 Task: Reply to email with the signature David Green with the subject Invoice follow-up from softage.1@softage.net with the message I would like to schedule a meeting to discuss the projects communication plan. with CC to softage.8@softage.net with an attached document User_guide.docx
Action: Mouse moved to (492, 610)
Screenshot: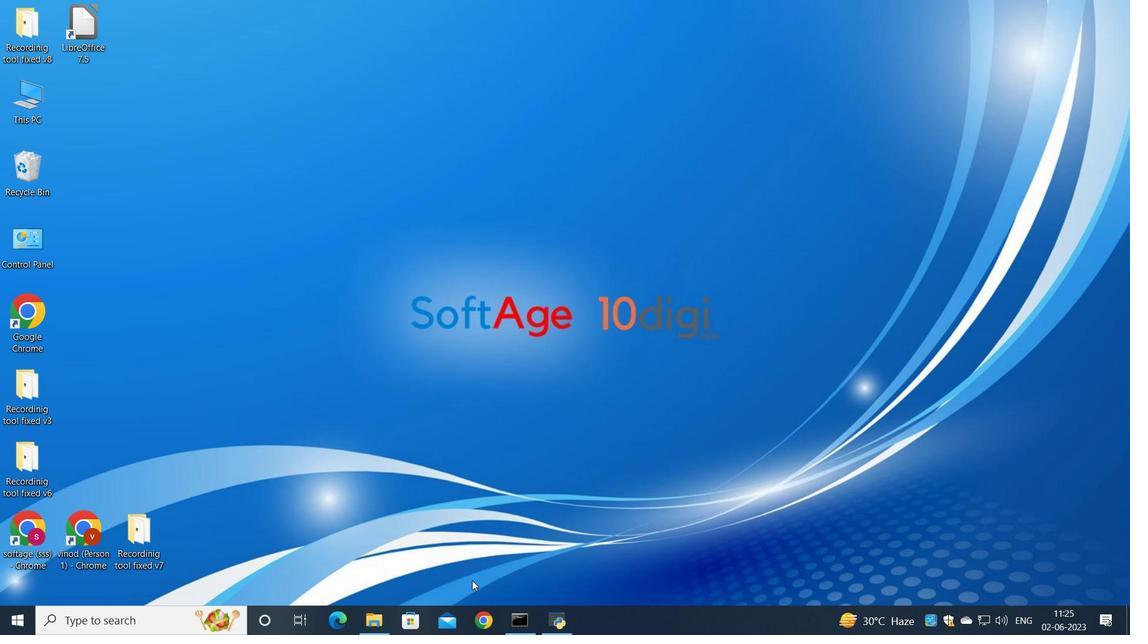
Action: Mouse pressed left at (492, 610)
Screenshot: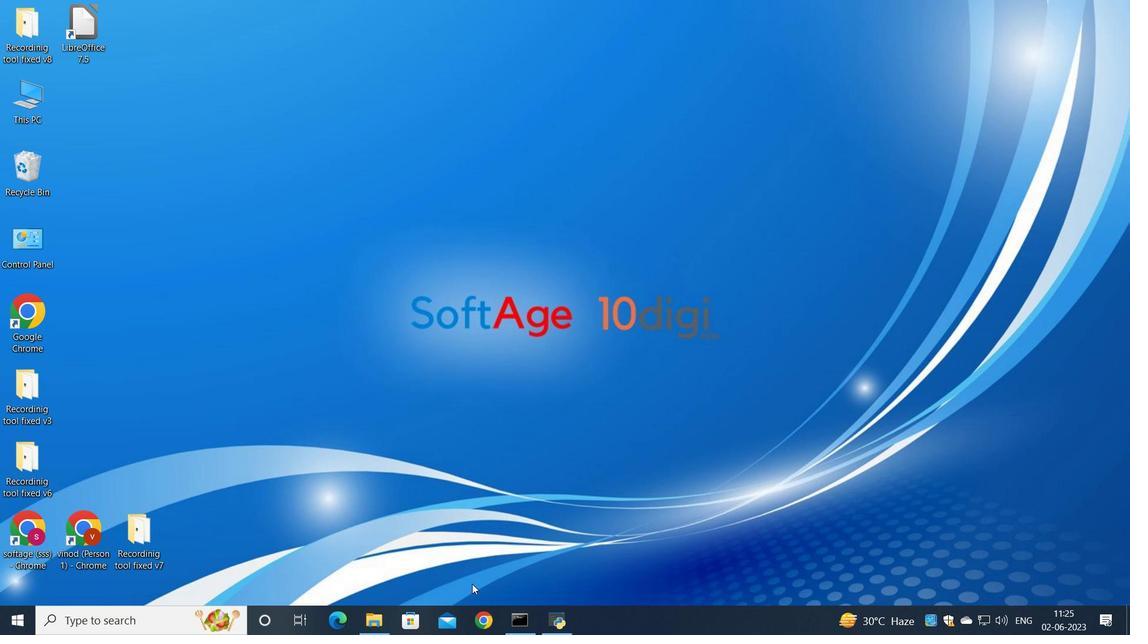
Action: Mouse moved to (501, 405)
Screenshot: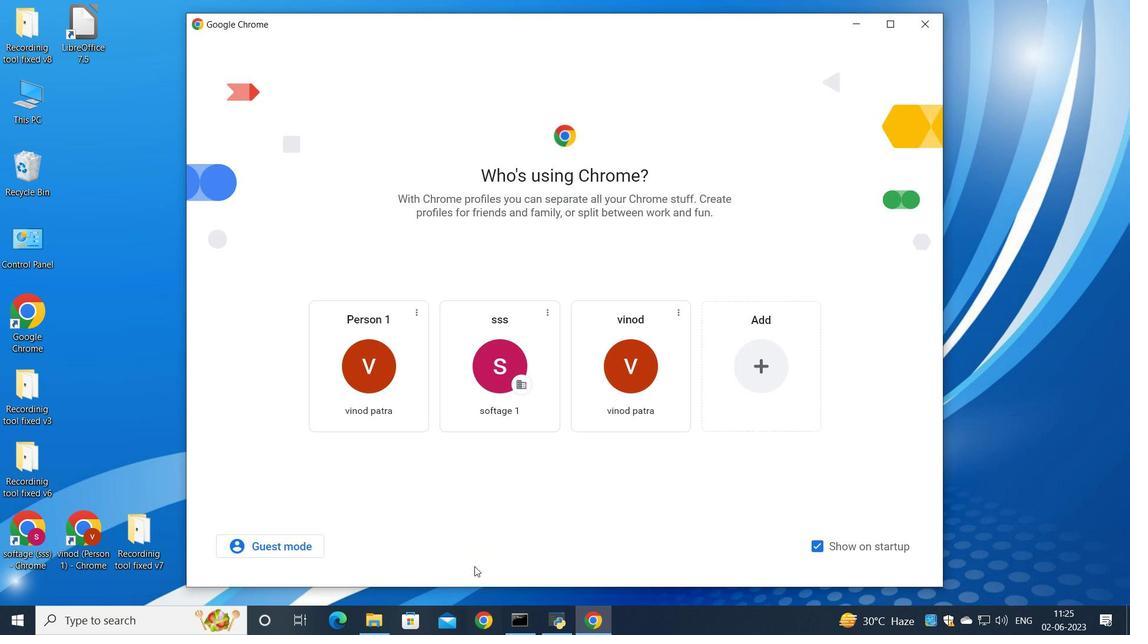 
Action: Mouse pressed left at (501, 405)
Screenshot: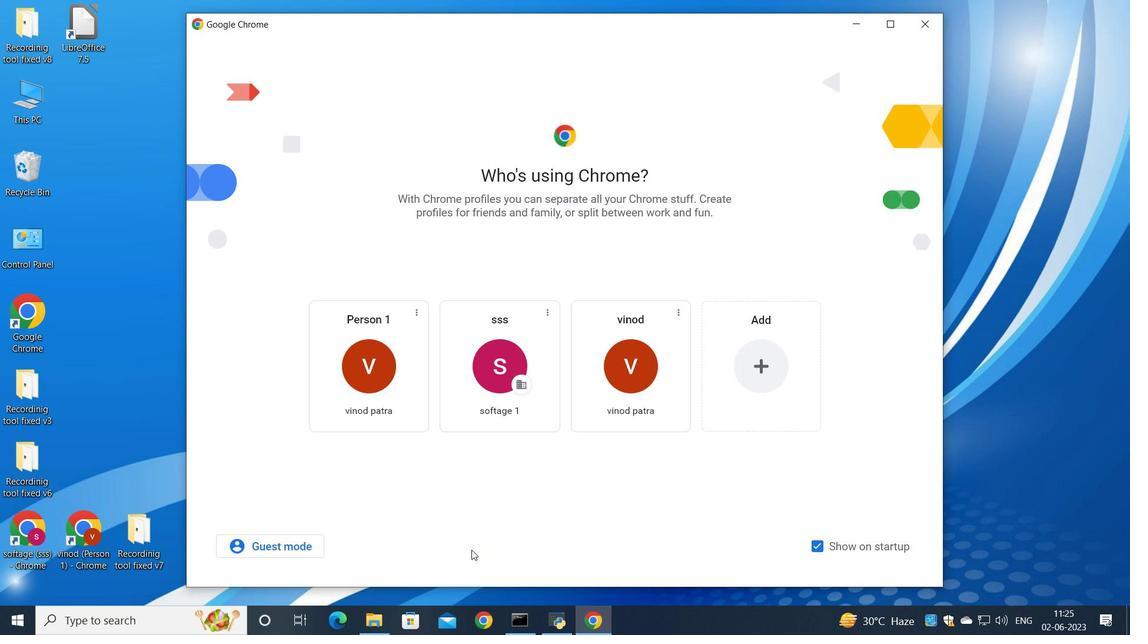 
Action: Mouse moved to (984, 96)
Screenshot: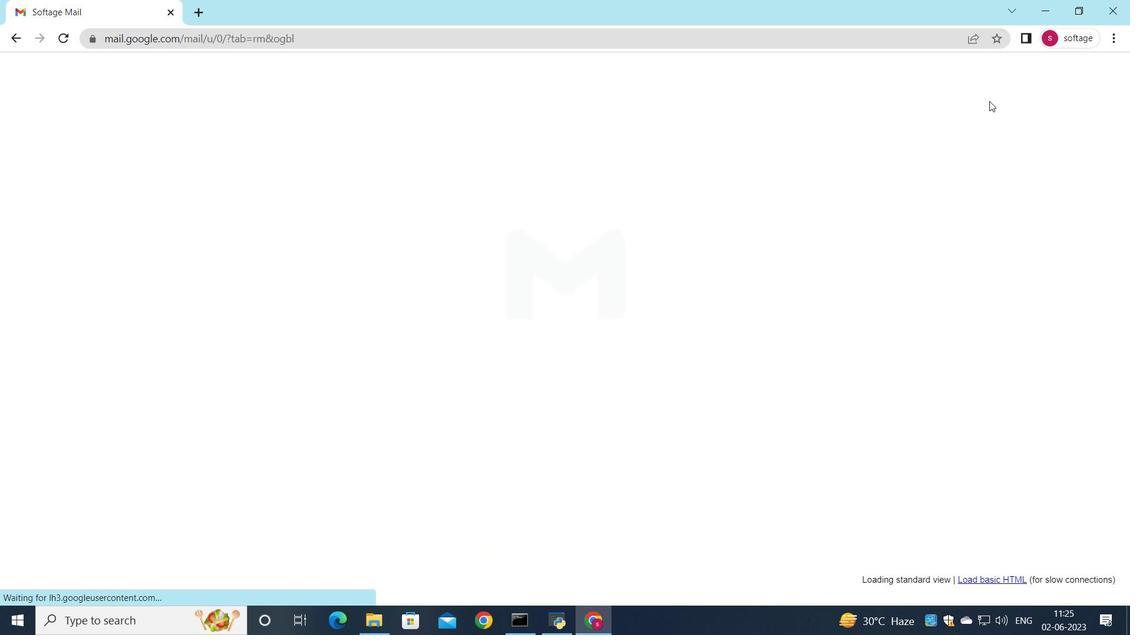 
Action: Mouse pressed left at (984, 96)
Screenshot: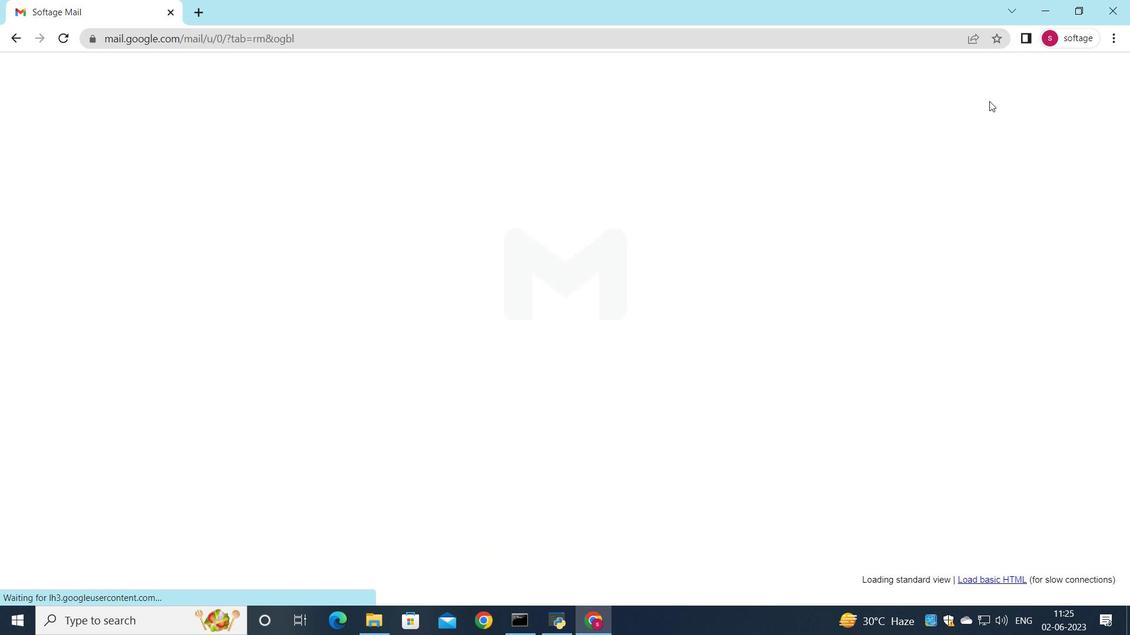 
Action: Mouse moved to (970, 104)
Screenshot: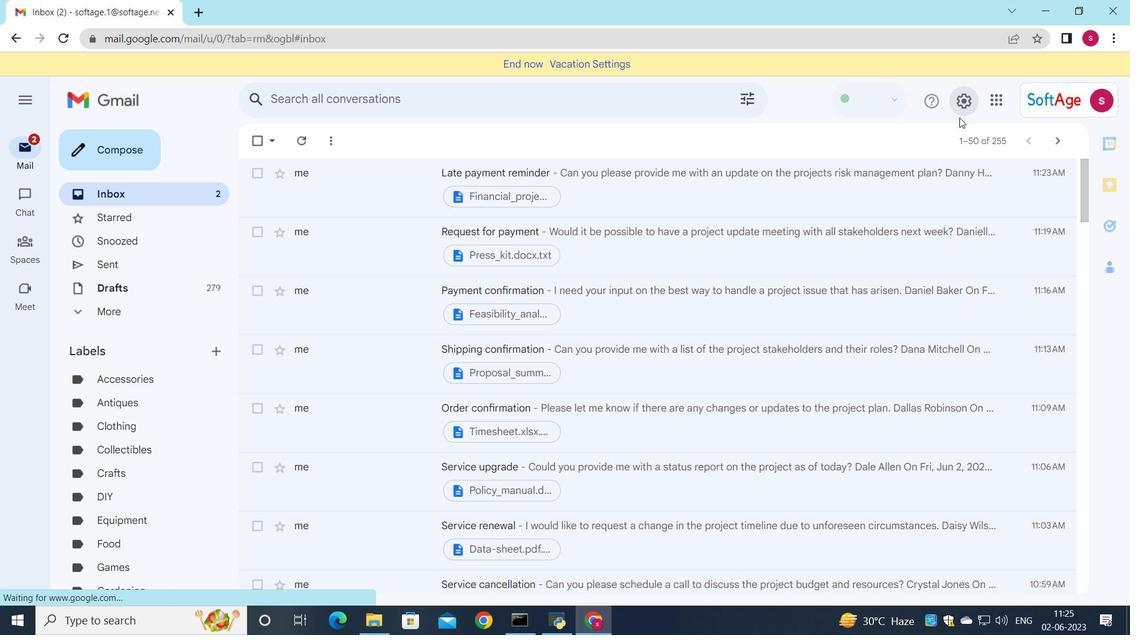 
Action: Mouse pressed left at (970, 104)
Screenshot: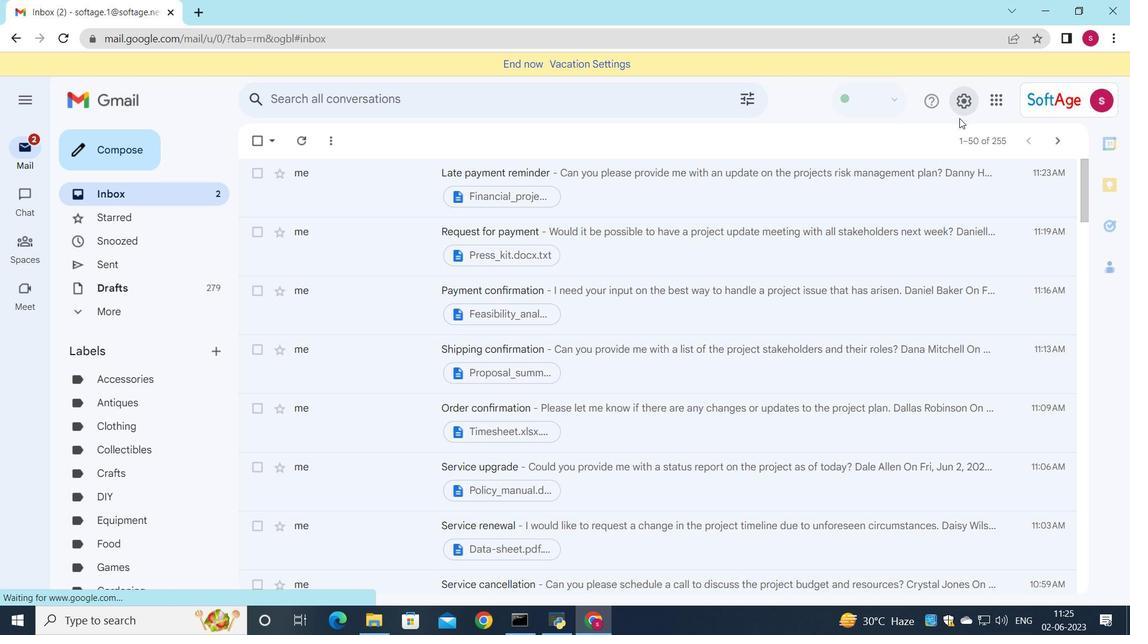 
Action: Mouse moved to (972, 173)
Screenshot: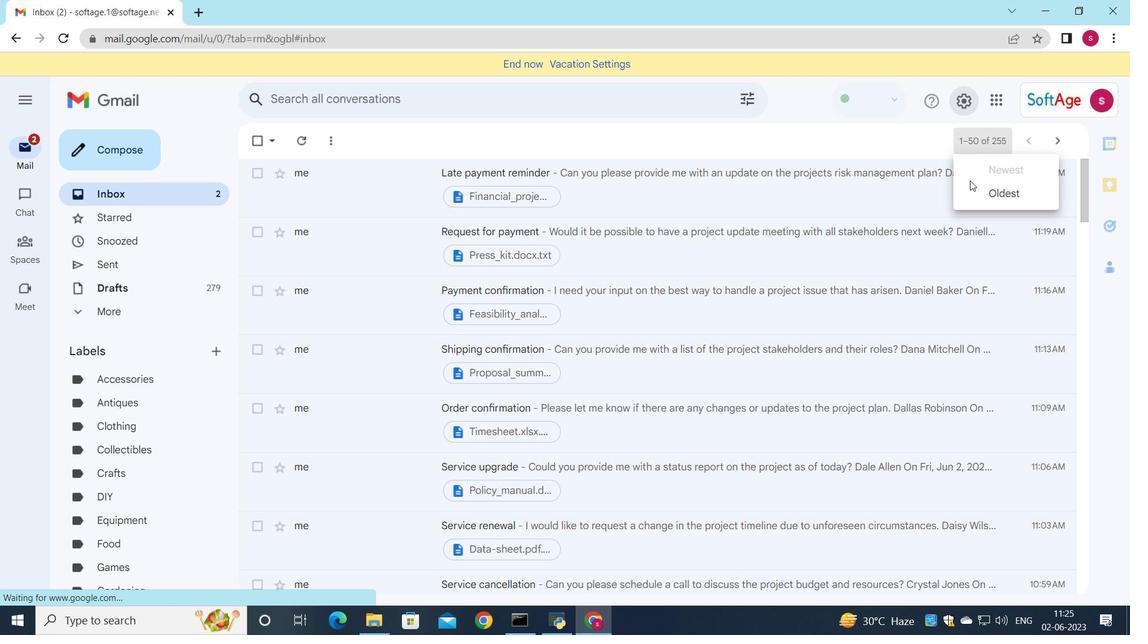 
Action: Mouse pressed left at (972, 173)
Screenshot: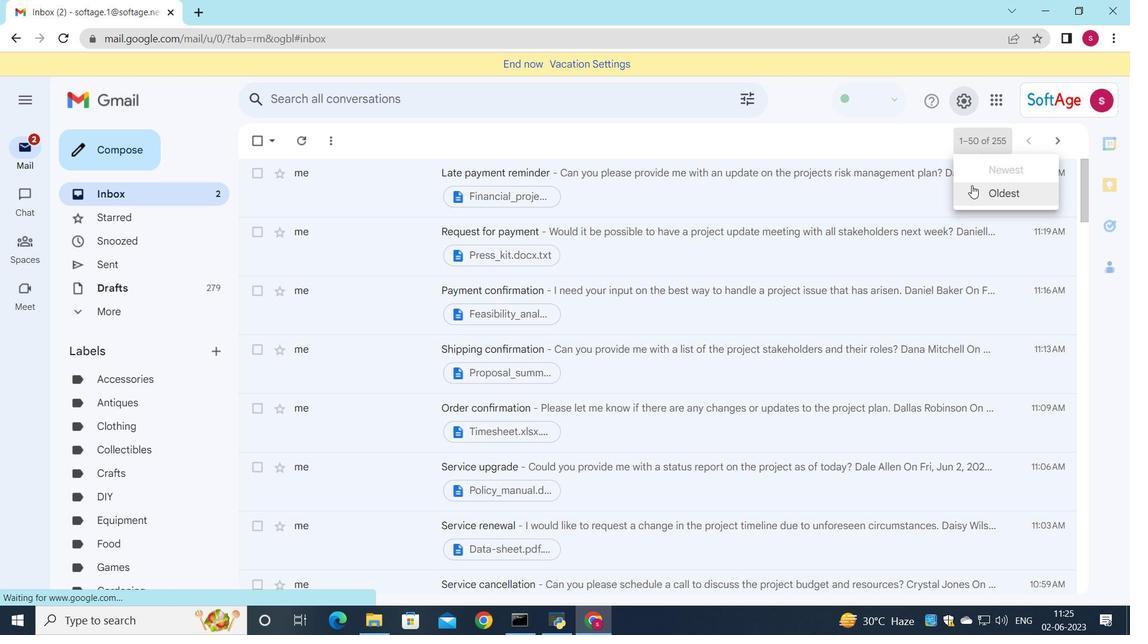 
Action: Mouse moved to (638, 387)
Screenshot: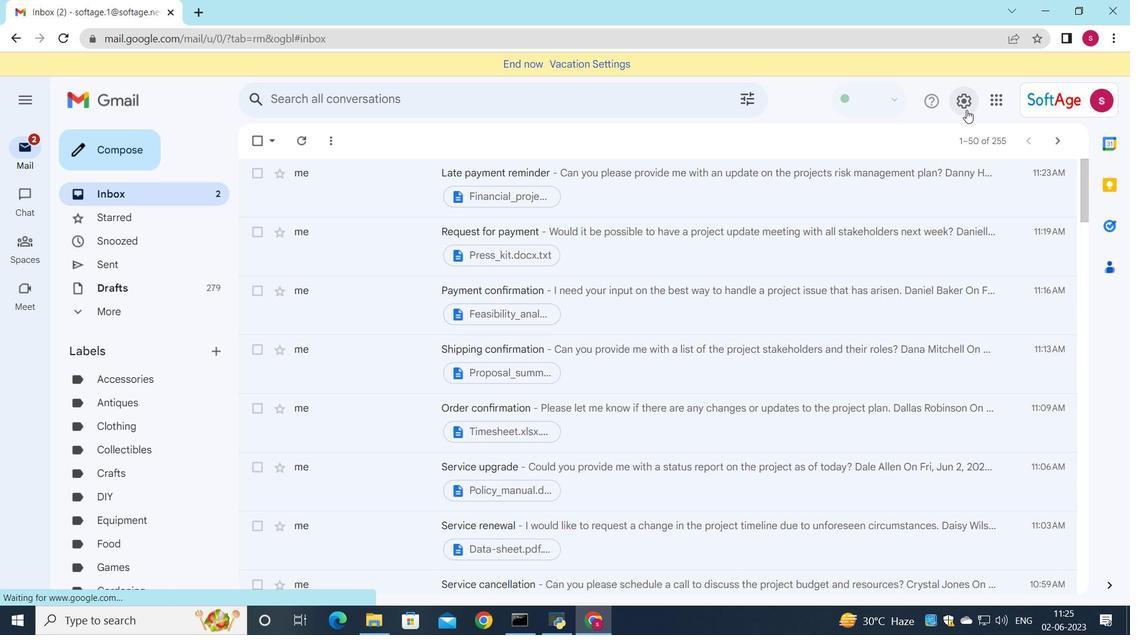 
Action: Mouse scrolled (638, 386) with delta (0, 0)
Screenshot: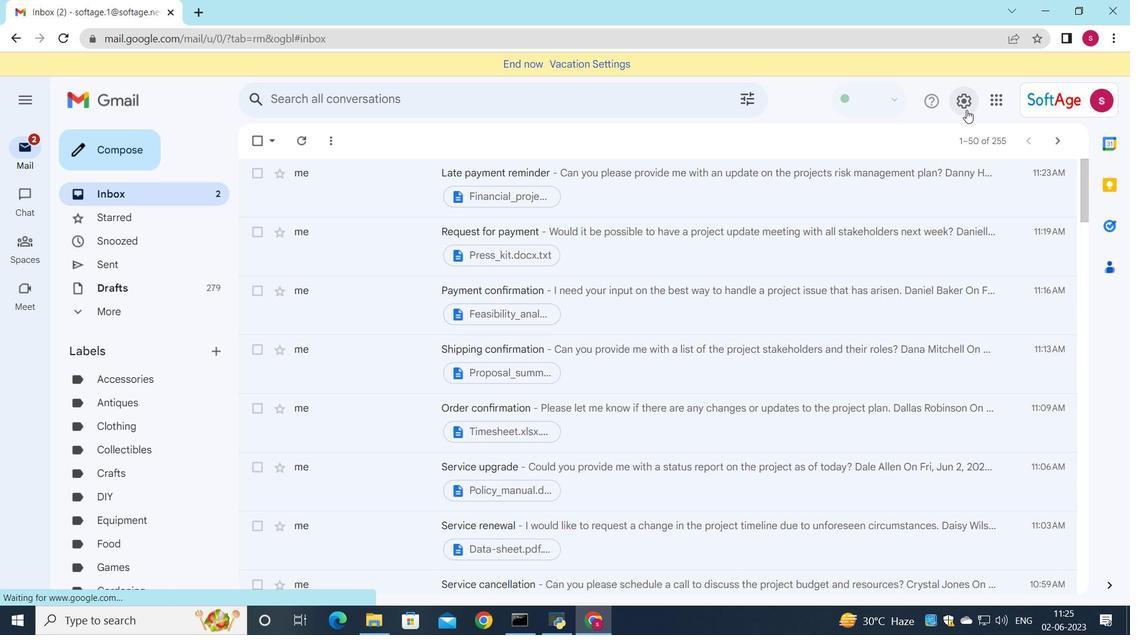 
Action: Mouse moved to (623, 400)
Screenshot: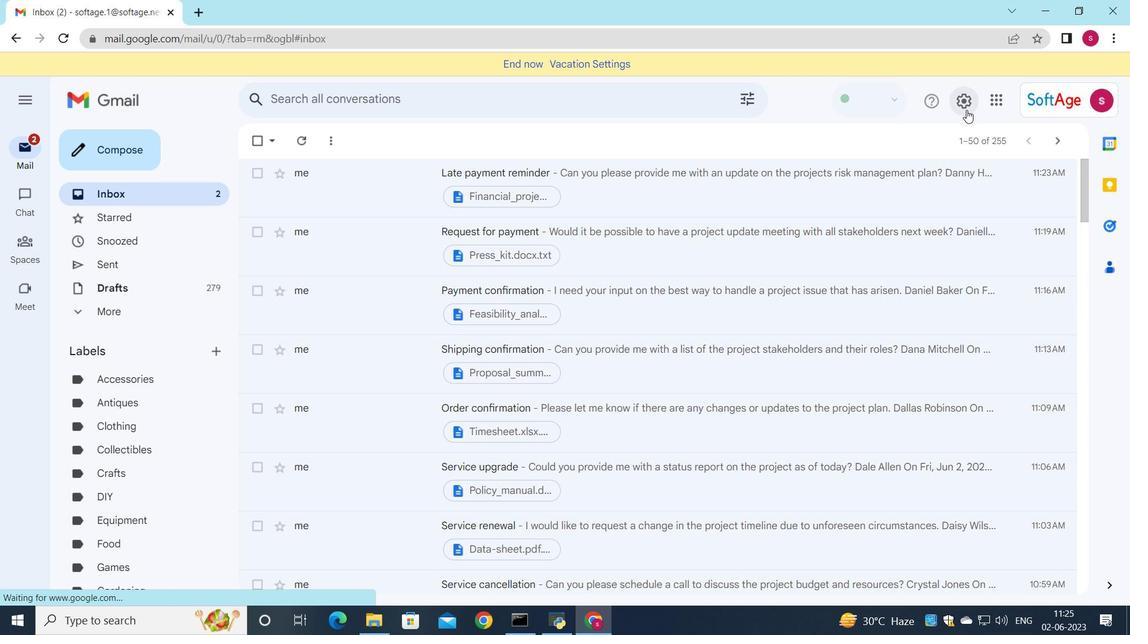 
Action: Mouse scrolled (629, 394) with delta (0, 0)
Screenshot: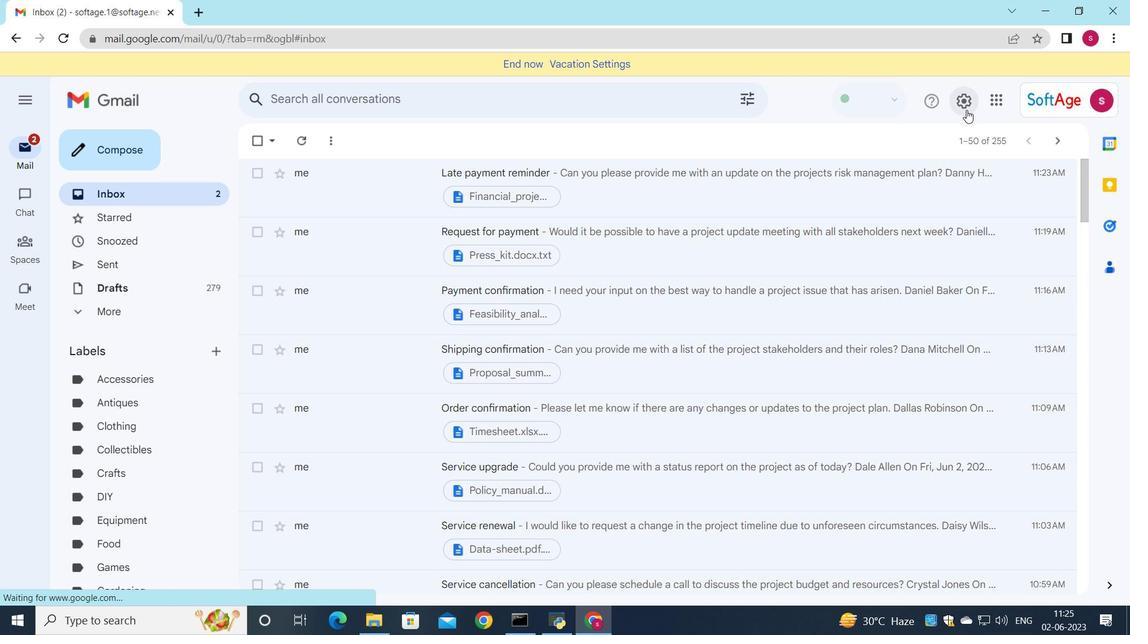 
Action: Mouse moved to (614, 405)
Screenshot: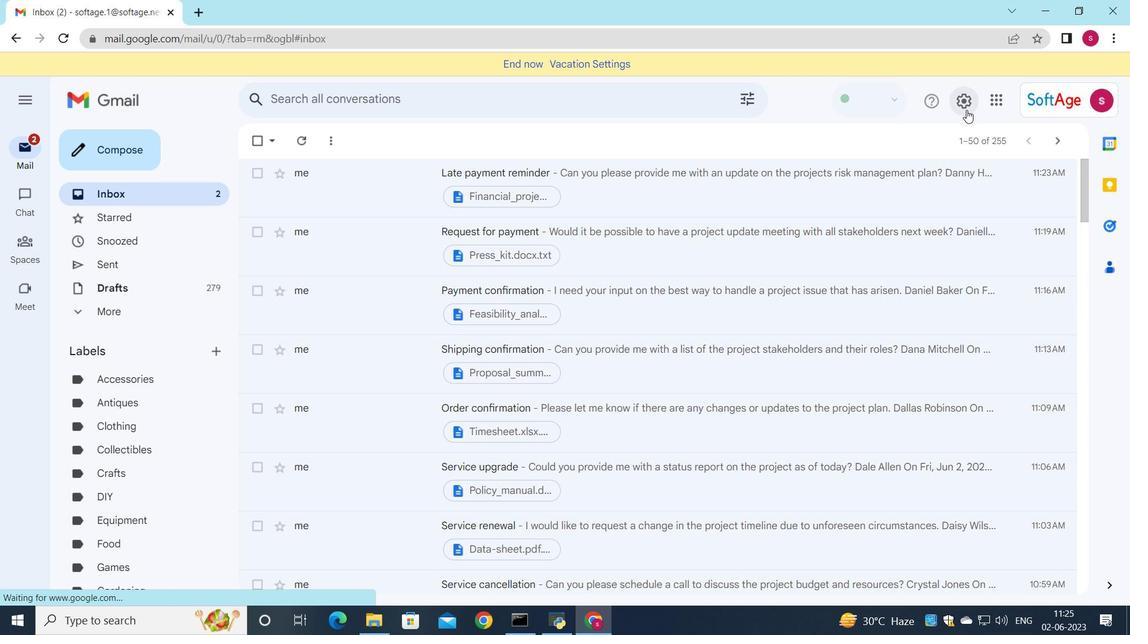 
Action: Mouse scrolled (618, 402) with delta (0, 0)
Screenshot: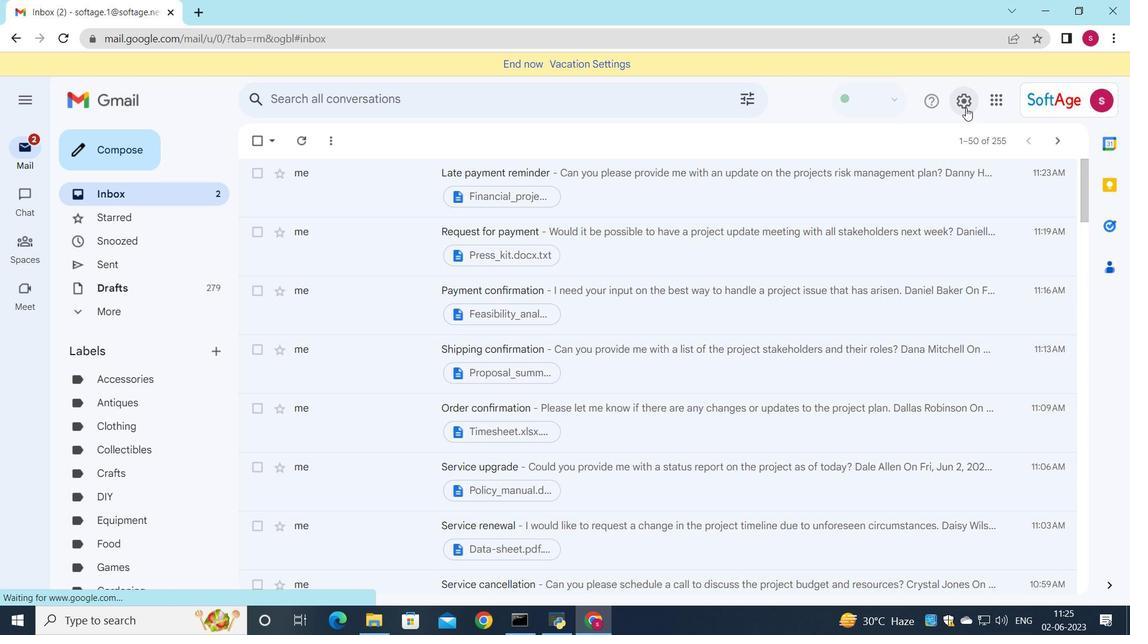 
Action: Mouse moved to (605, 409)
Screenshot: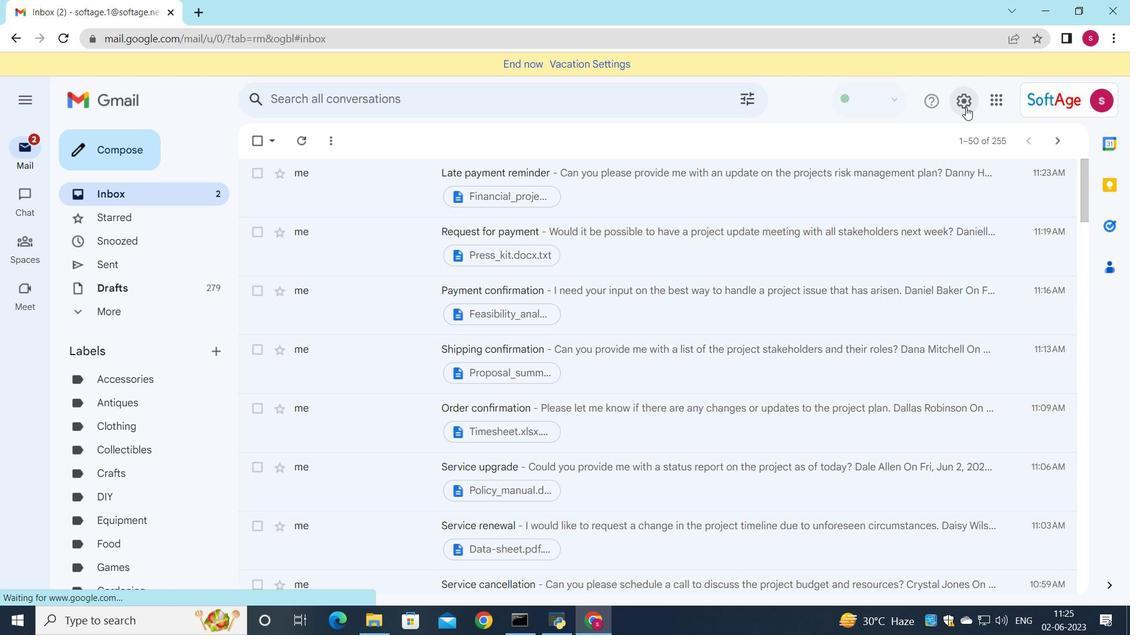 
Action: Mouse scrolled (605, 408) with delta (0, 0)
Screenshot: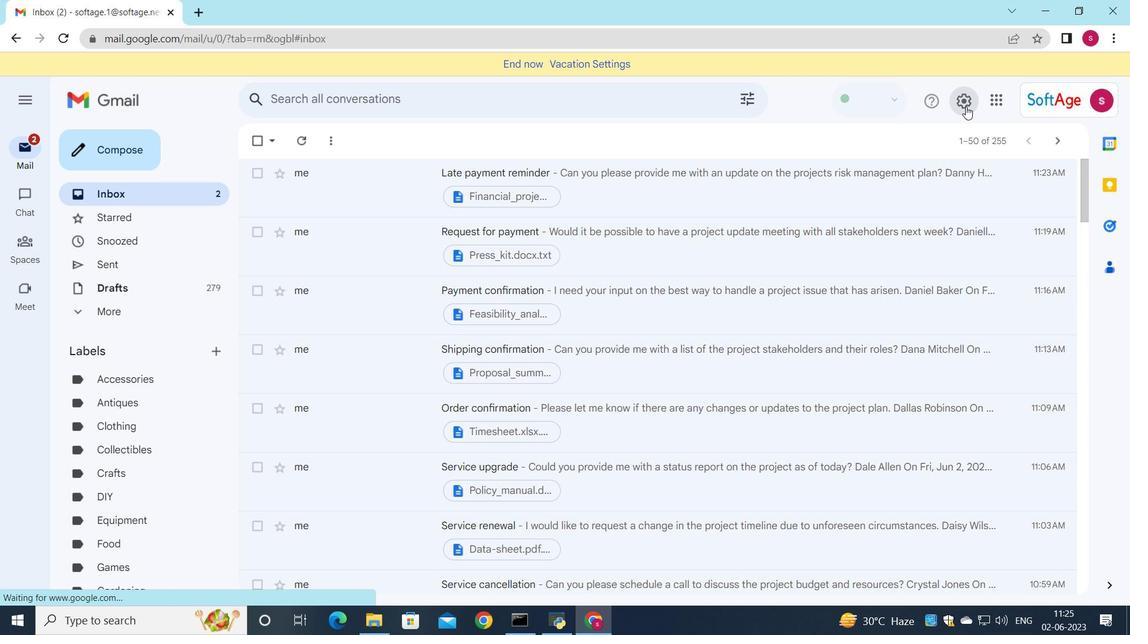 
Action: Mouse scrolled (605, 408) with delta (0, 0)
Screenshot: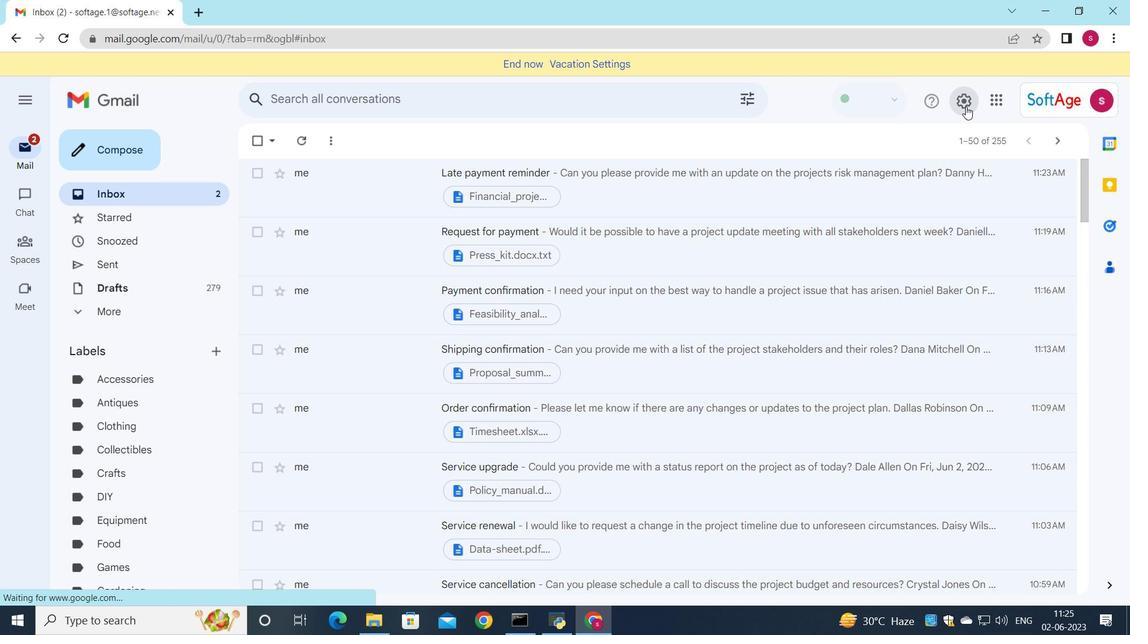 
Action: Mouse moved to (604, 409)
Screenshot: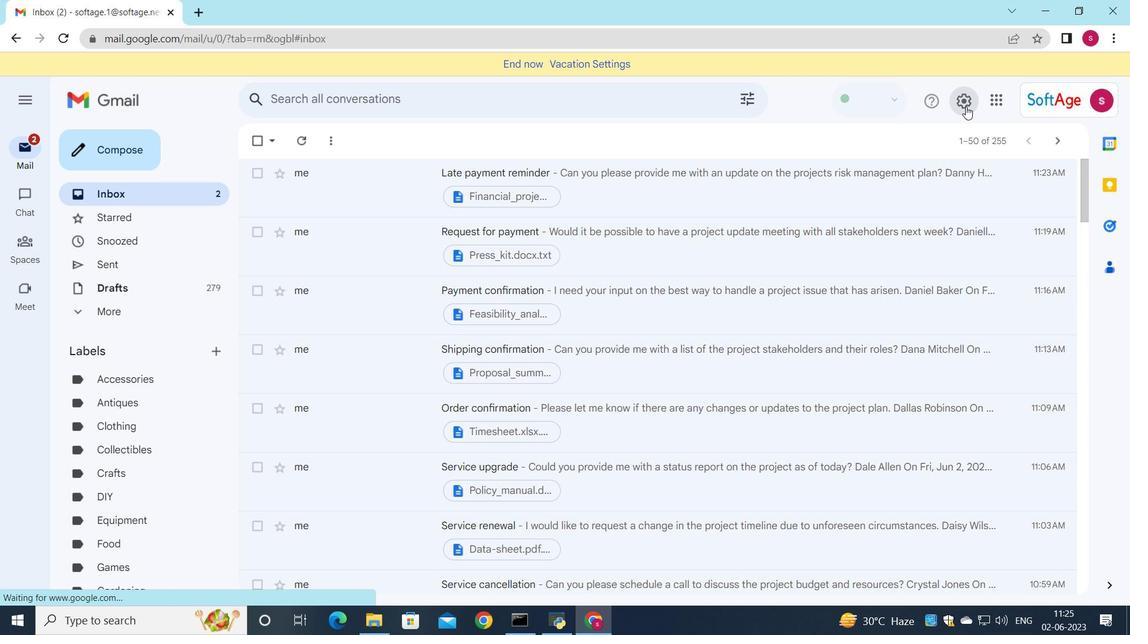 
Action: Mouse scrolled (604, 408) with delta (0, 0)
Screenshot: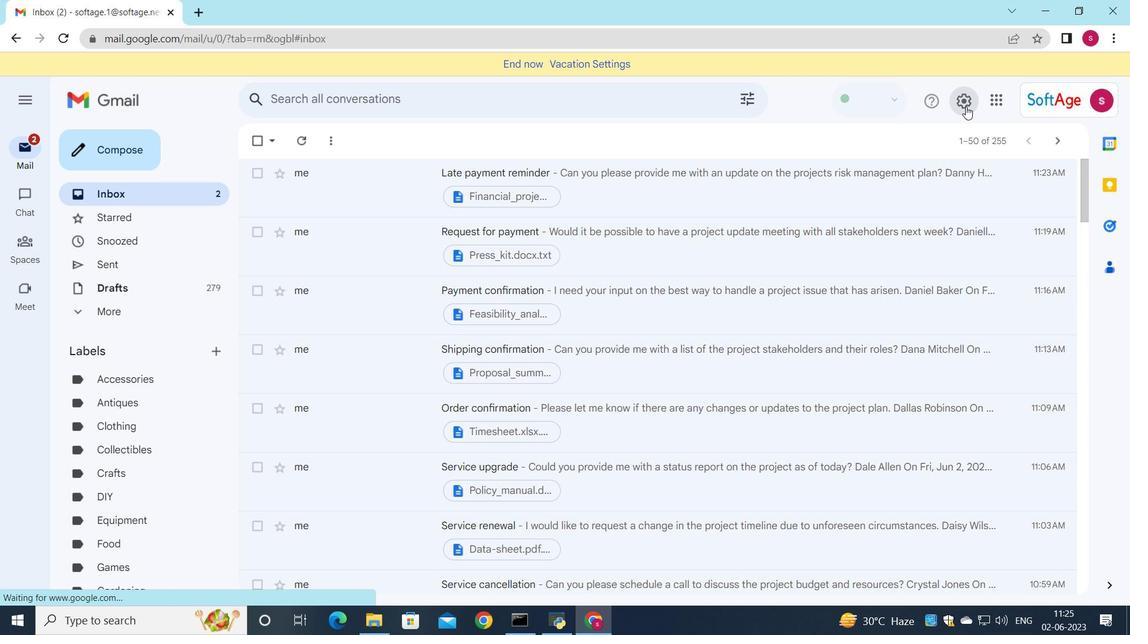 
Action: Mouse moved to (602, 410)
Screenshot: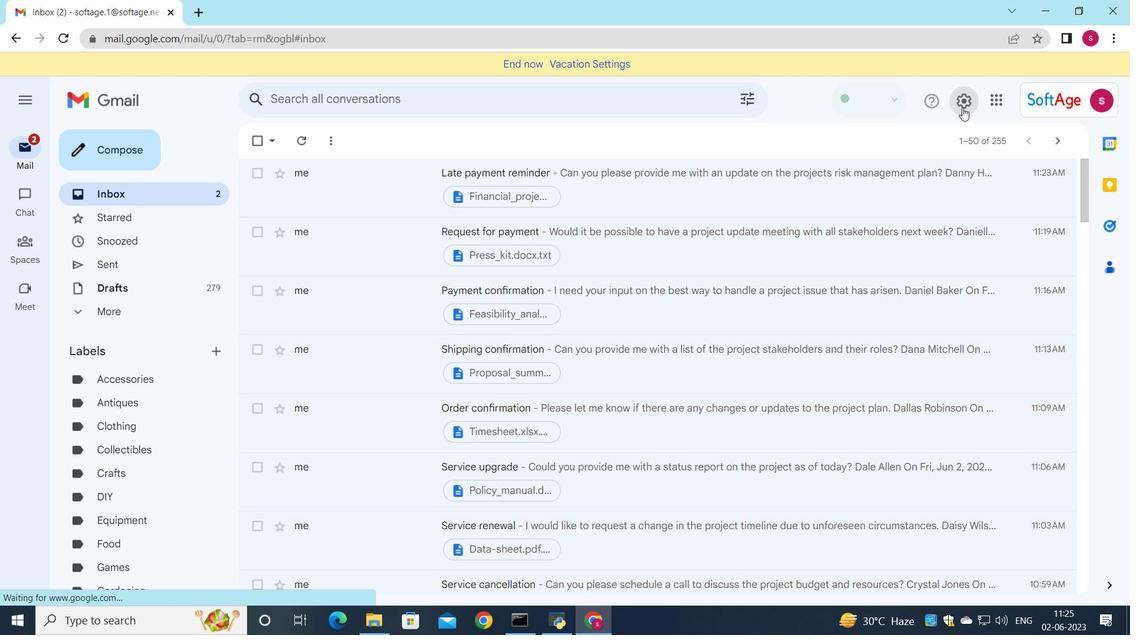 
Action: Mouse scrolled (602, 409) with delta (0, 0)
Screenshot: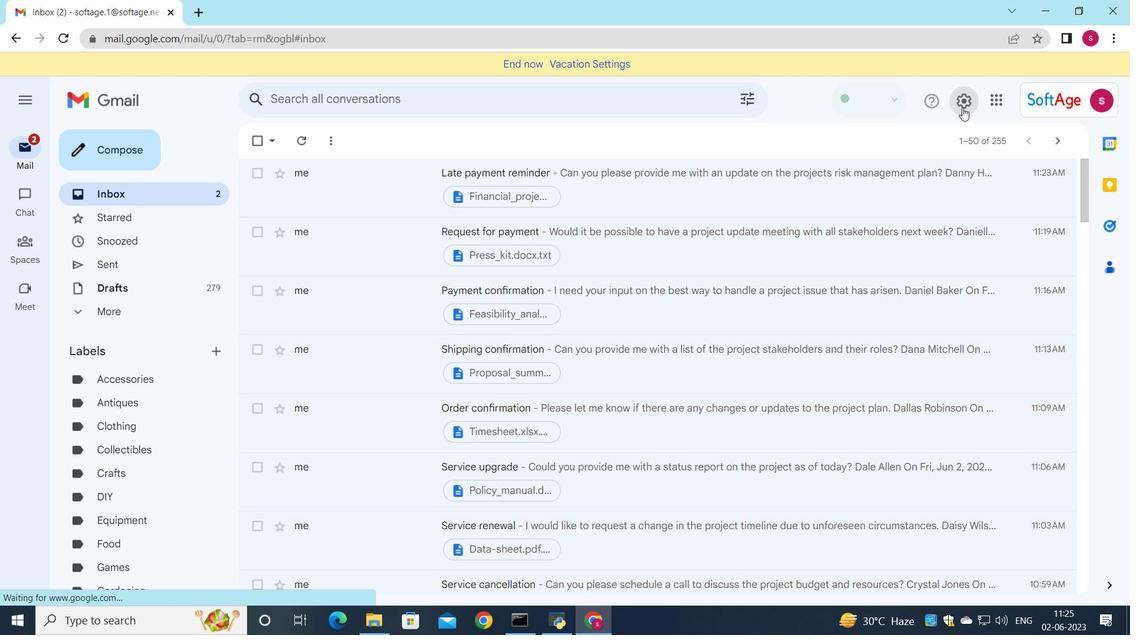 
Action: Mouse moved to (595, 413)
Screenshot: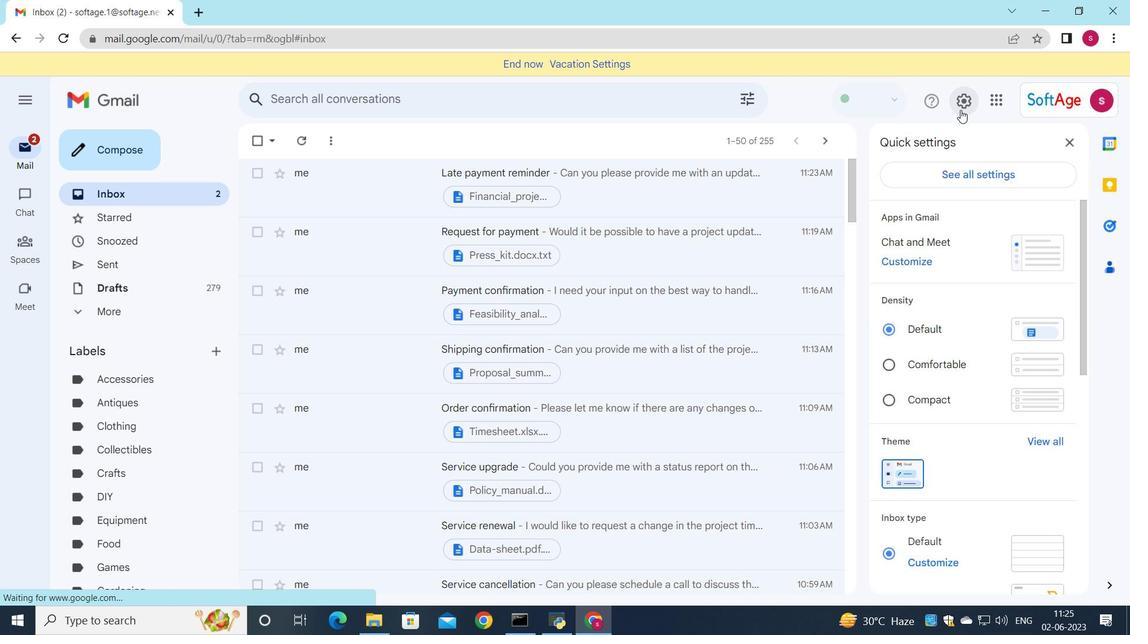 
Action: Mouse scrolled (595, 412) with delta (0, 0)
Screenshot: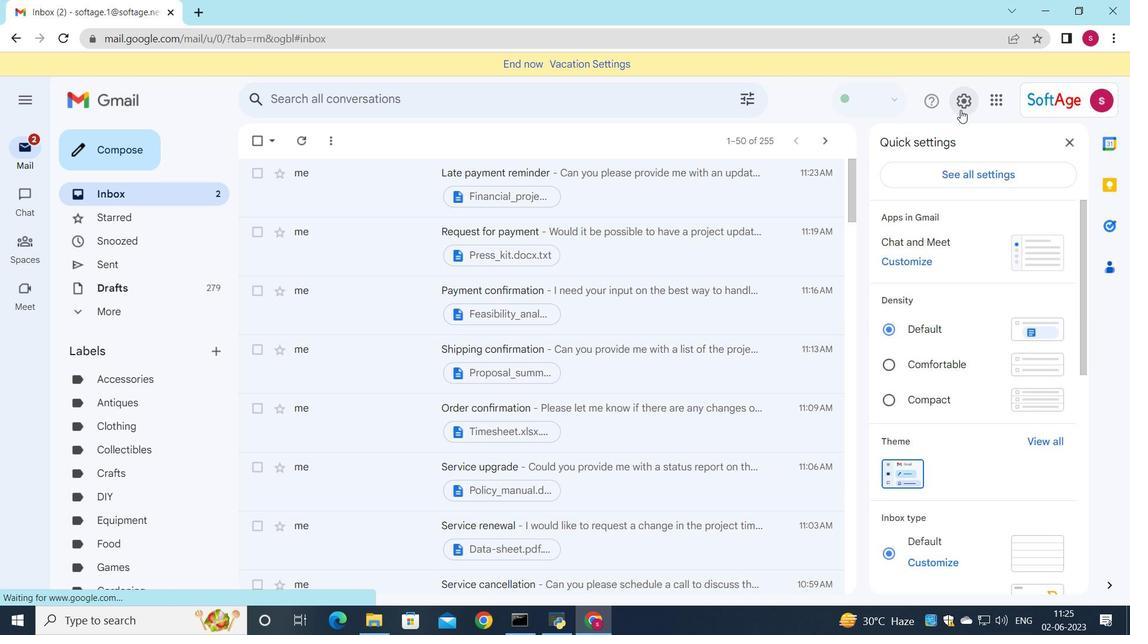 
Action: Mouse scrolled (595, 412) with delta (0, 0)
Screenshot: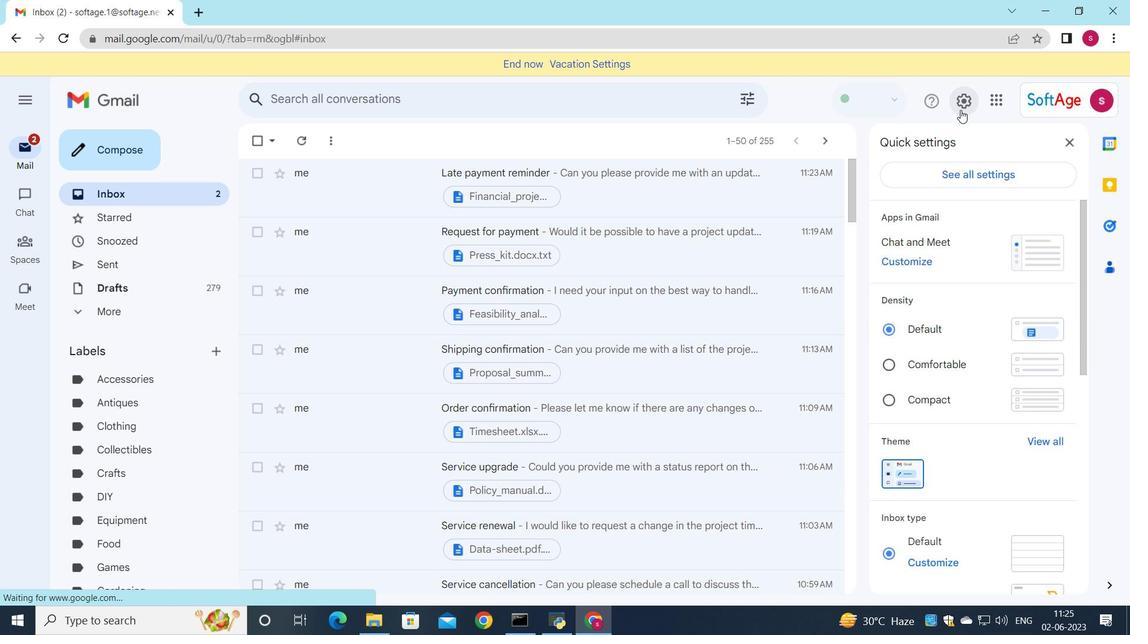
Action: Mouse scrolled (595, 412) with delta (0, 0)
Screenshot: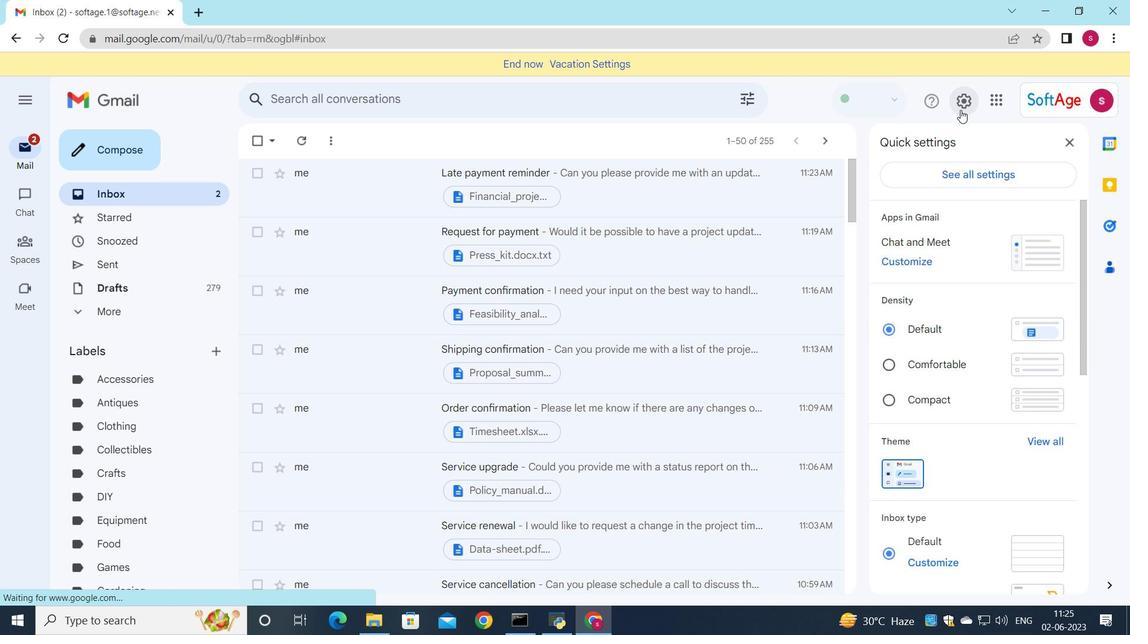 
Action: Mouse scrolled (595, 412) with delta (0, 0)
Screenshot: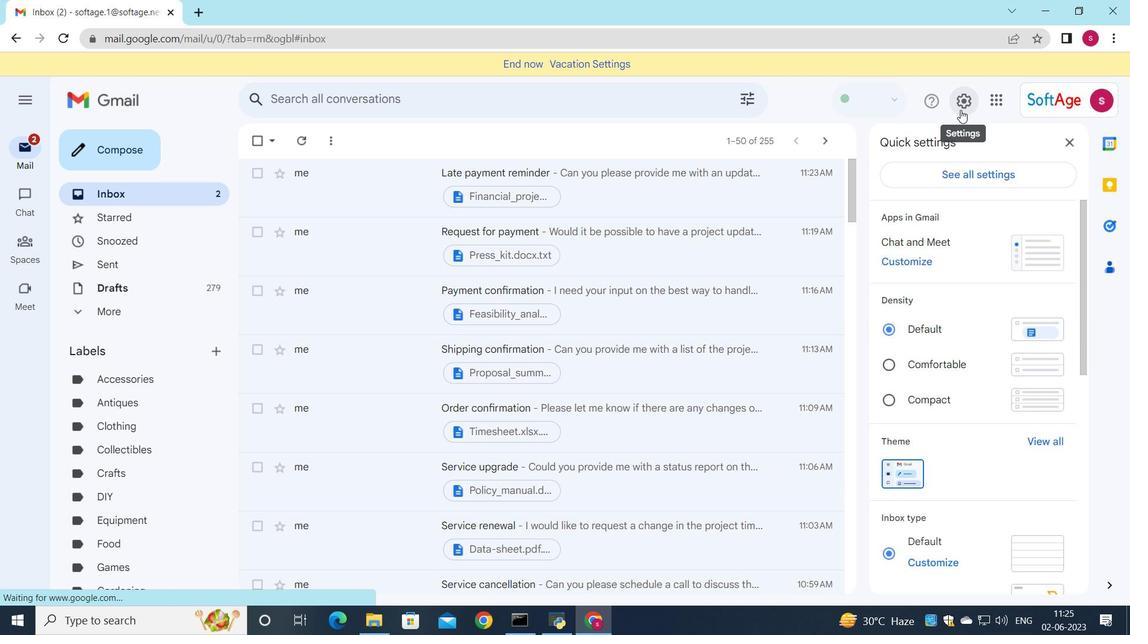 
Action: Mouse scrolled (595, 412) with delta (0, 0)
Screenshot: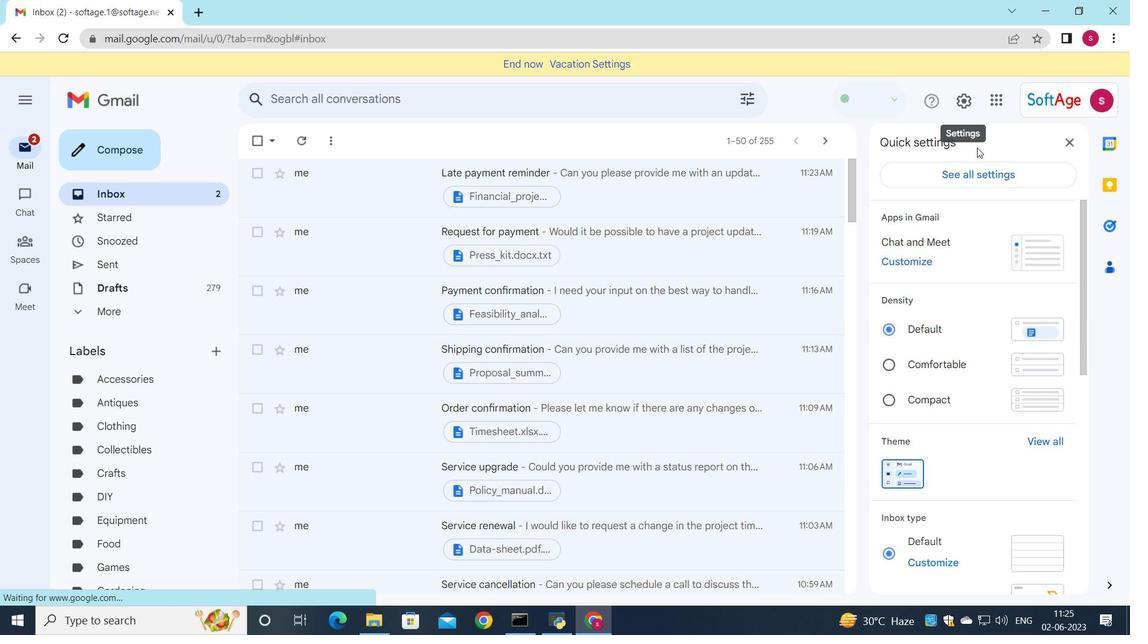 
Action: Mouse scrolled (595, 412) with delta (0, 0)
Screenshot: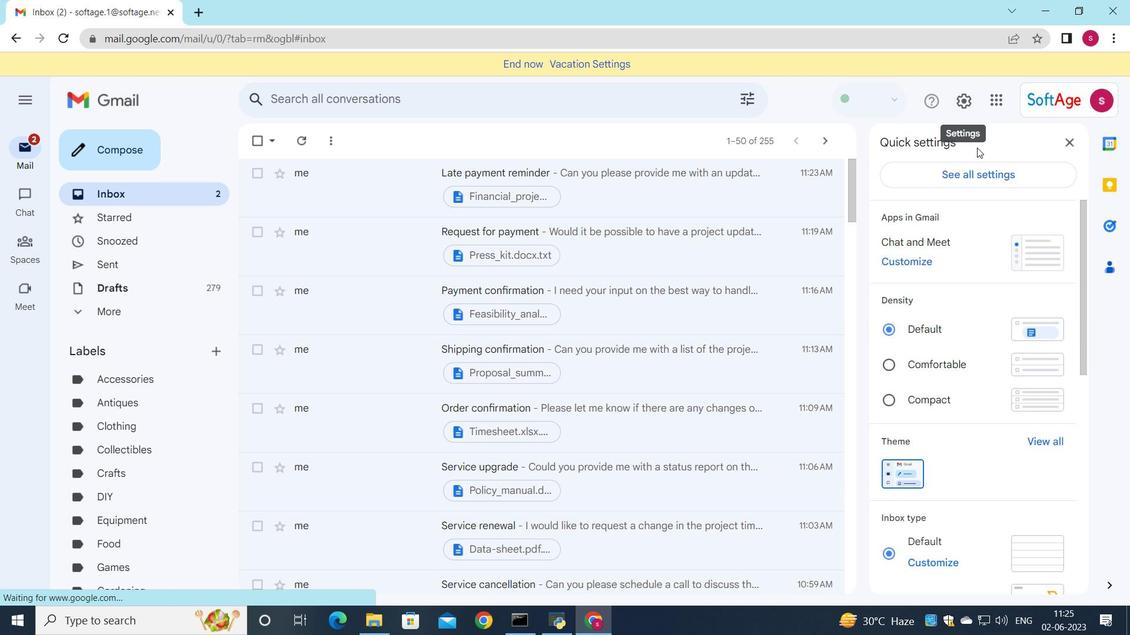 
Action: Mouse scrolled (595, 412) with delta (0, 0)
Screenshot: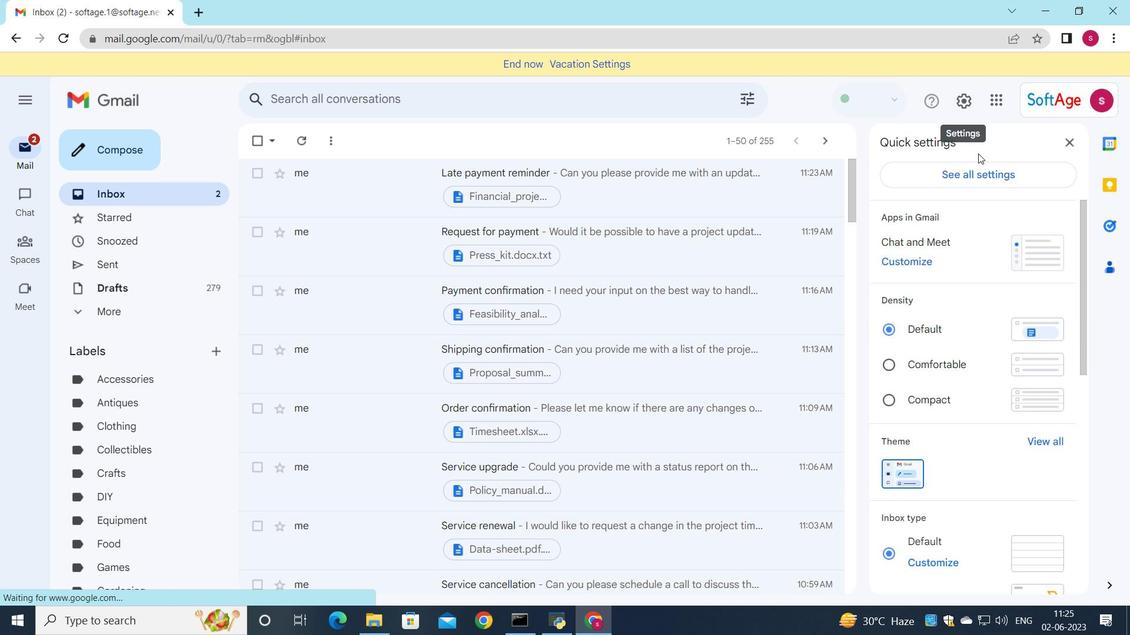 
Action: Mouse scrolled (595, 412) with delta (0, 0)
Screenshot: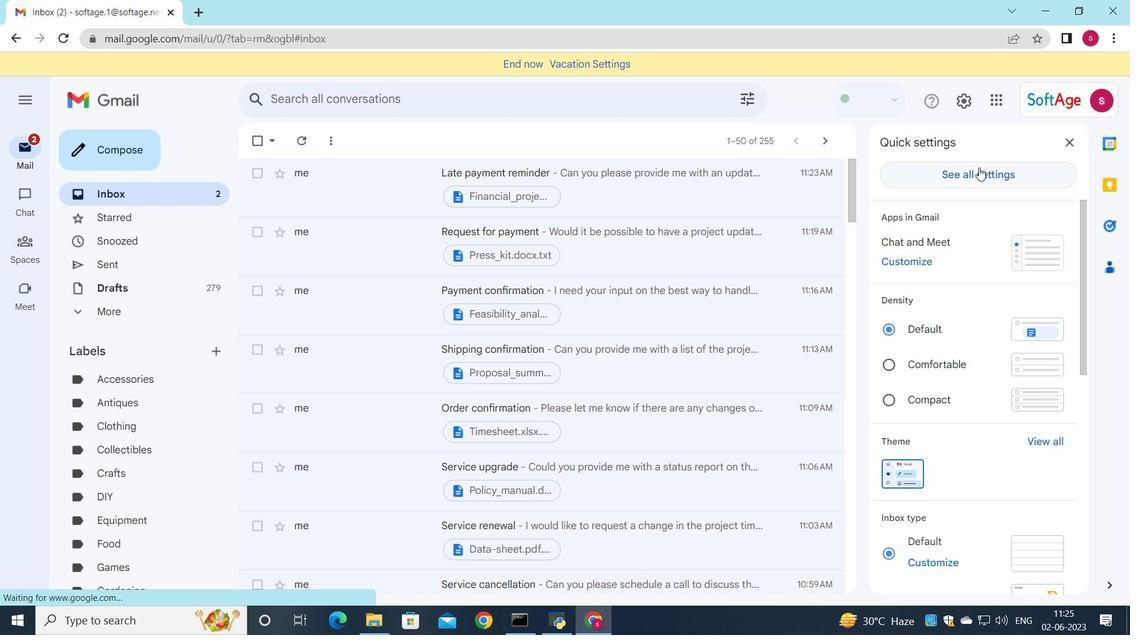 
Action: Mouse scrolled (595, 412) with delta (0, 0)
Screenshot: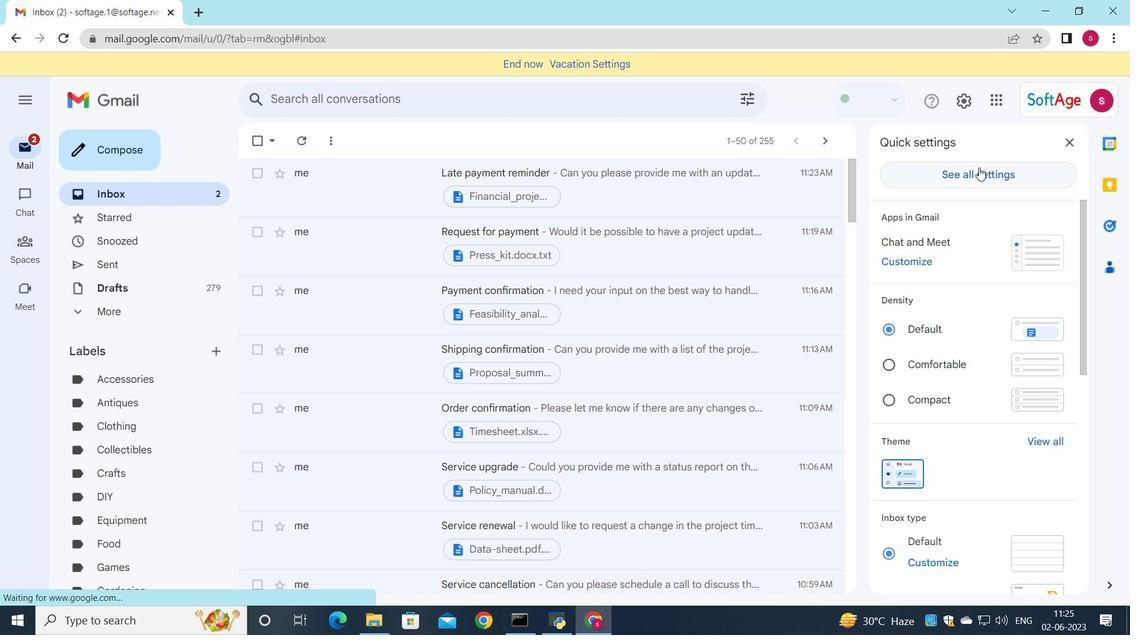 
Action: Mouse scrolled (595, 412) with delta (0, 0)
Screenshot: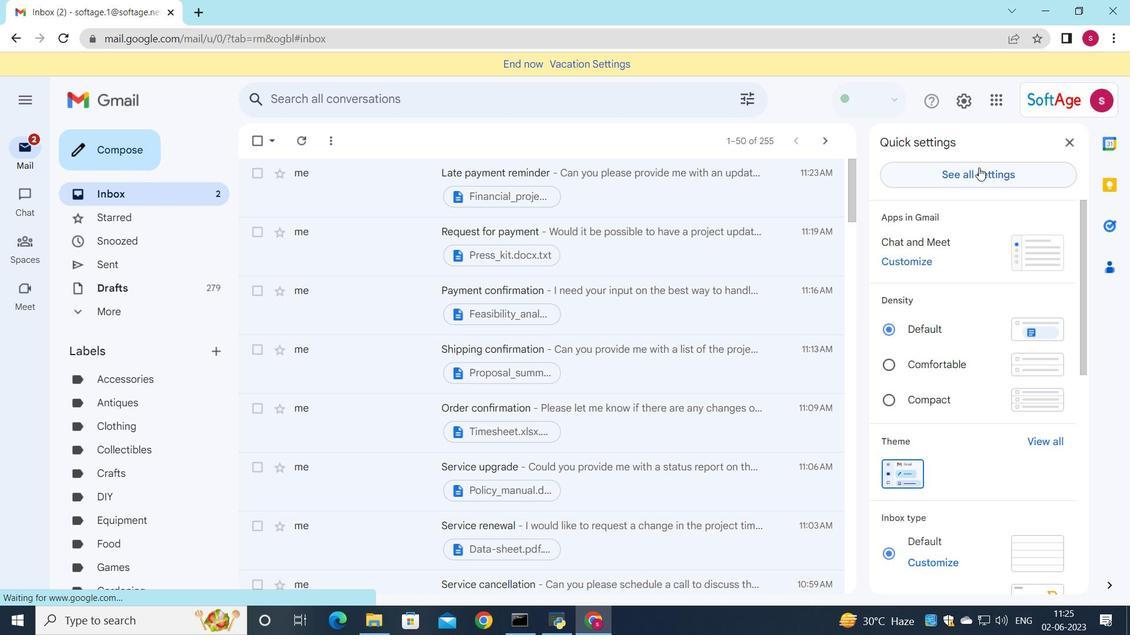 
Action: Mouse scrolled (595, 412) with delta (0, 0)
Screenshot: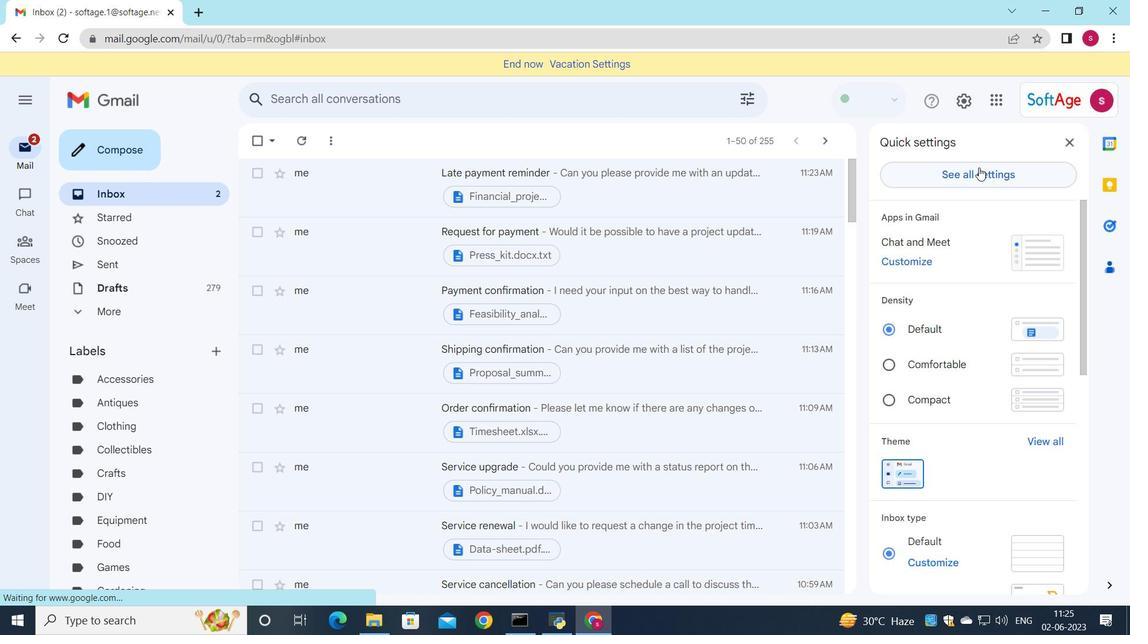
Action: Mouse moved to (568, 290)
Screenshot: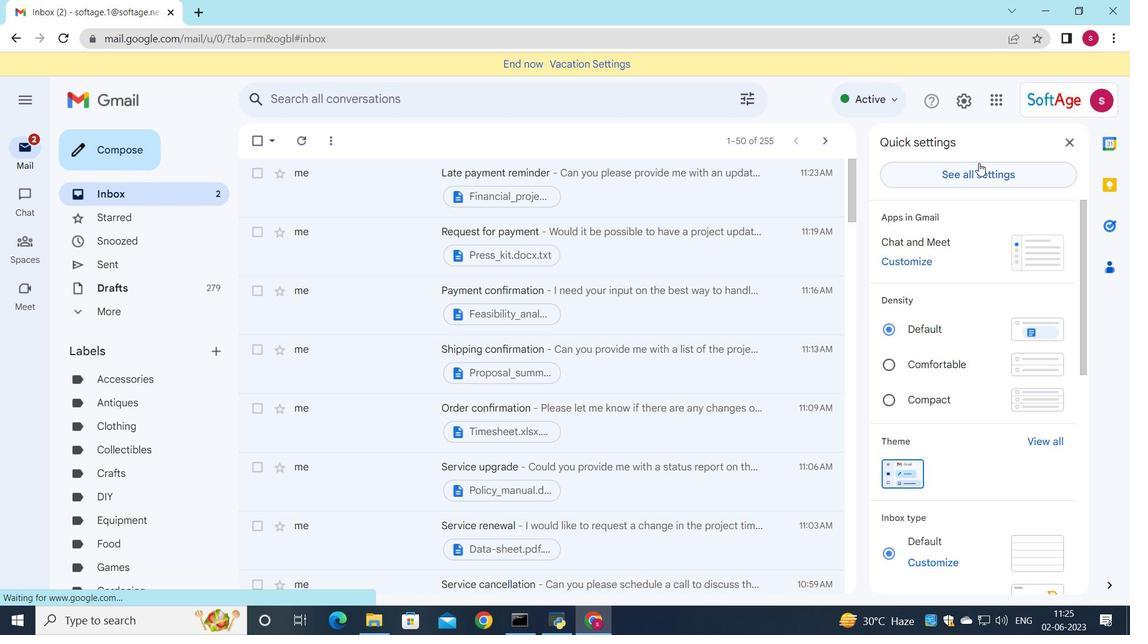 
Action: Mouse pressed left at (568, 290)
Screenshot: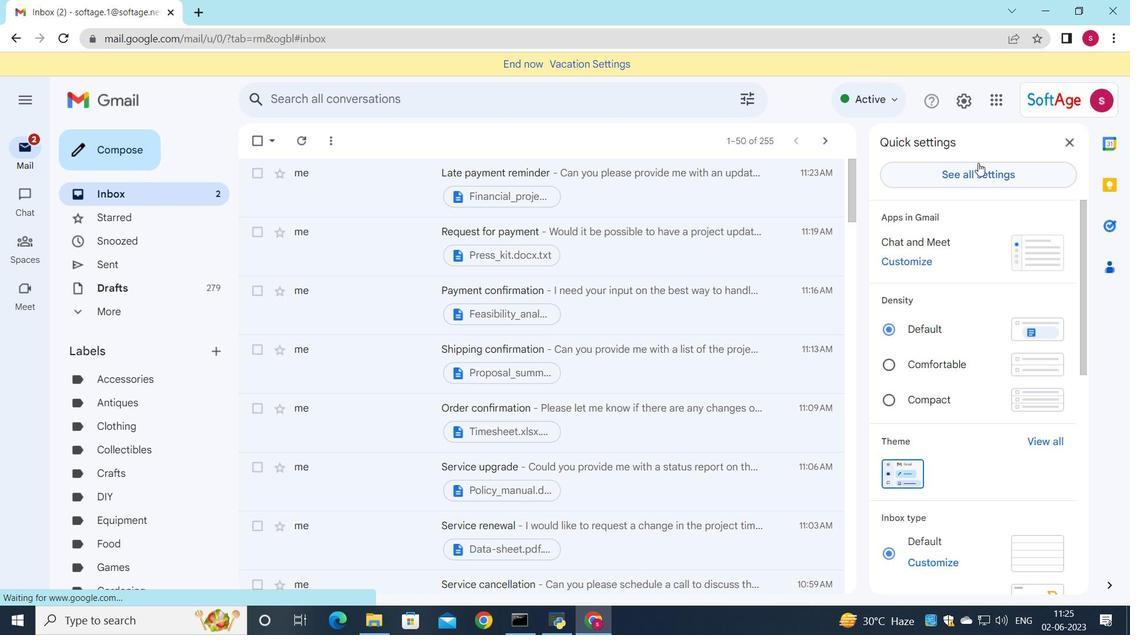 
Action: Mouse moved to (683, 356)
Screenshot: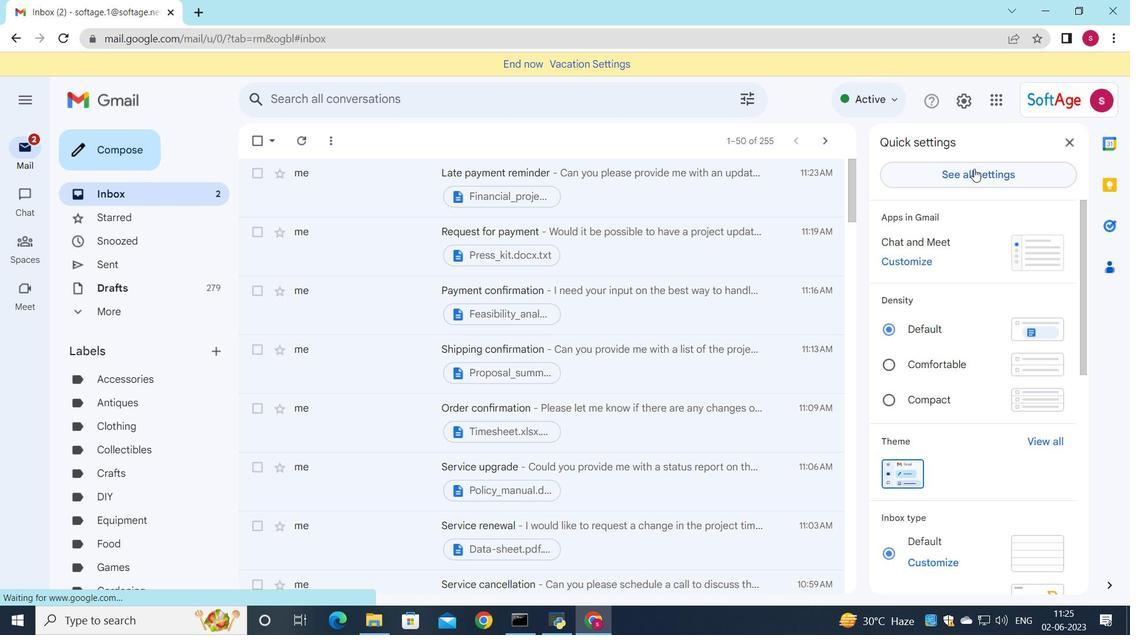 
Action: Mouse pressed left at (683, 356)
Screenshot: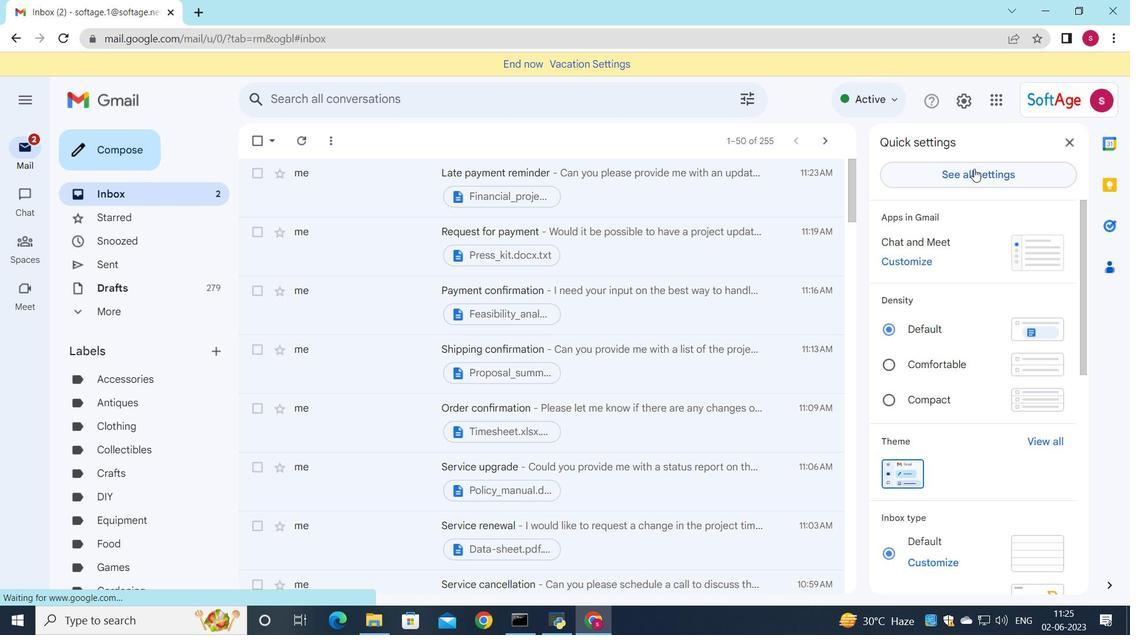 
Action: Mouse moved to (500, 317)
Screenshot: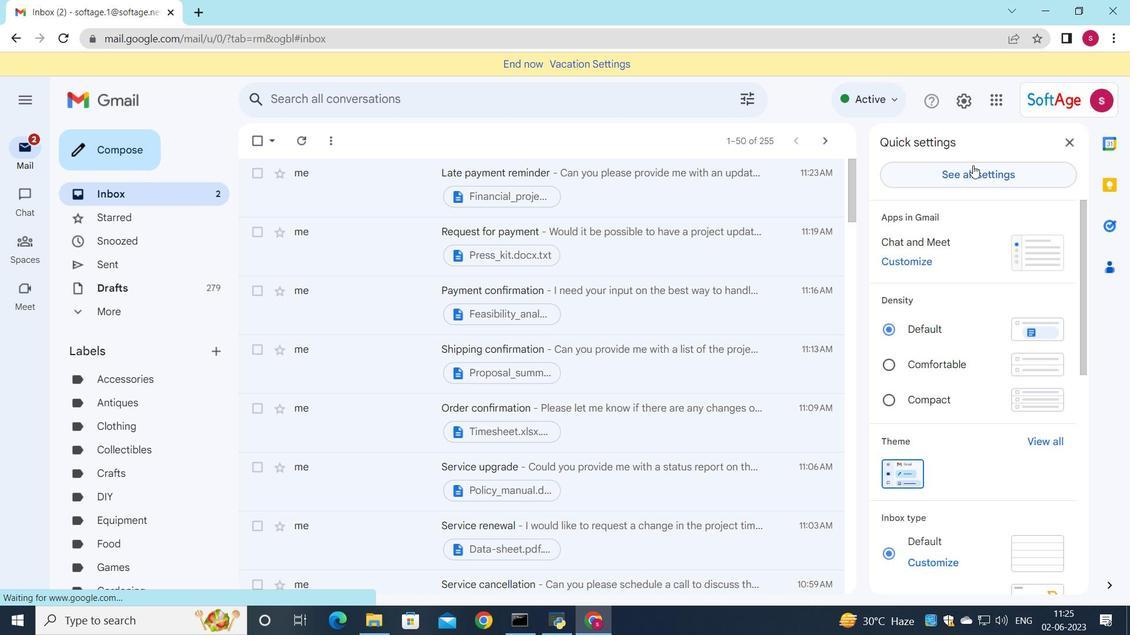 
Action: Mouse pressed left at (500, 317)
Screenshot: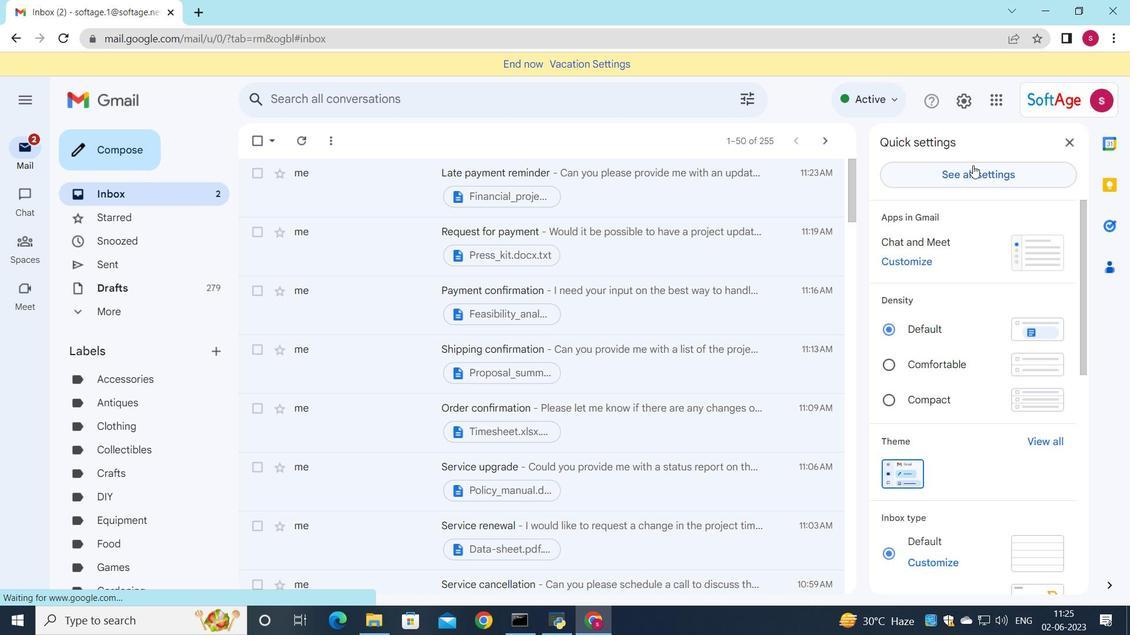 
Action: Mouse moved to (672, 329)
Screenshot: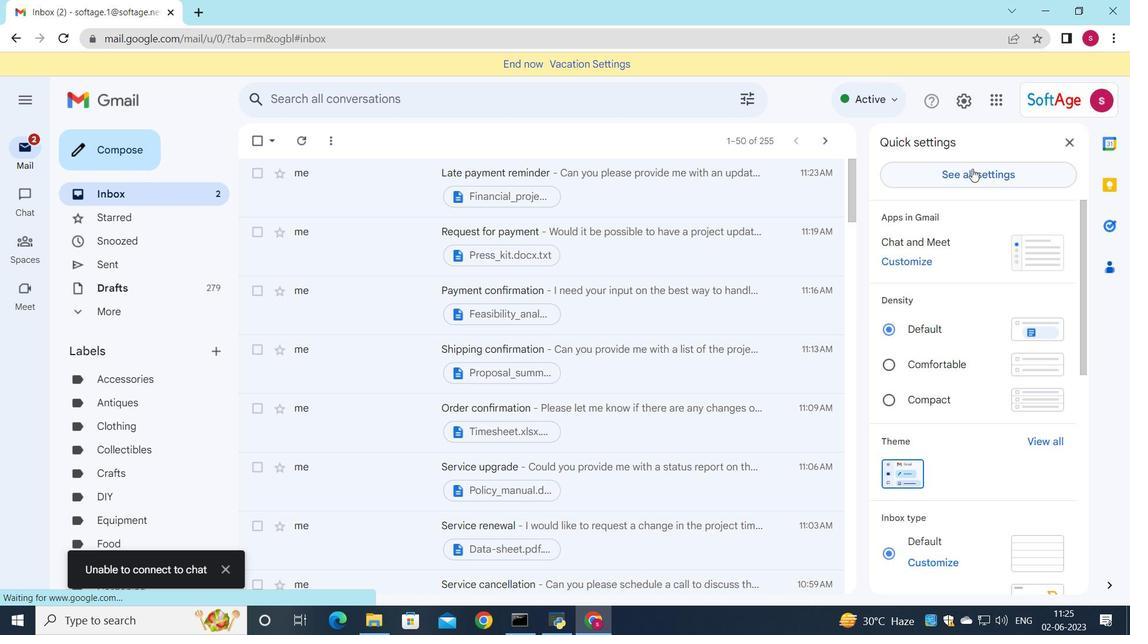 
Action: Key pressed <Key.shift>David<Key.space><Key.shift><Key.shift><Key.shift>Green
Screenshot: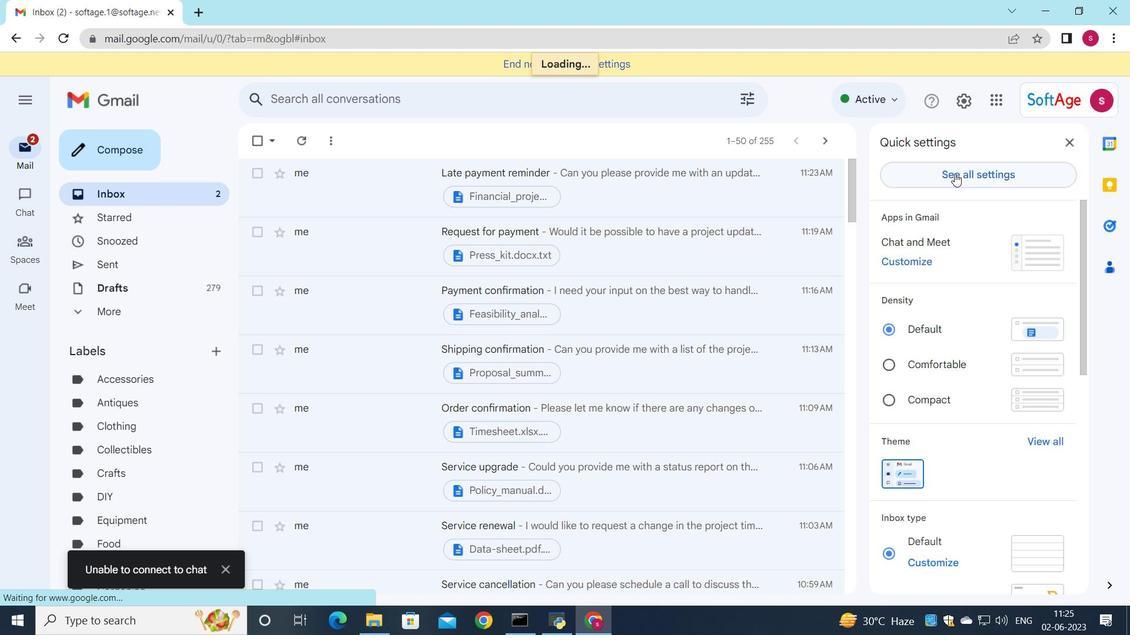 
Action: Mouse moved to (709, 366)
Screenshot: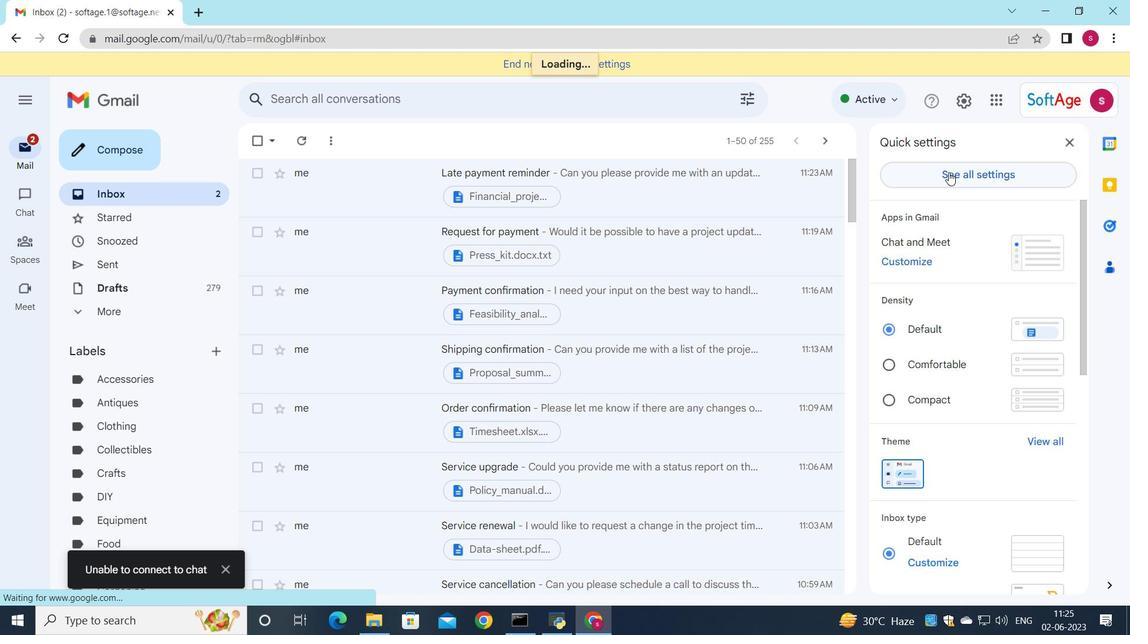 
Action: Mouse pressed left at (709, 366)
Screenshot: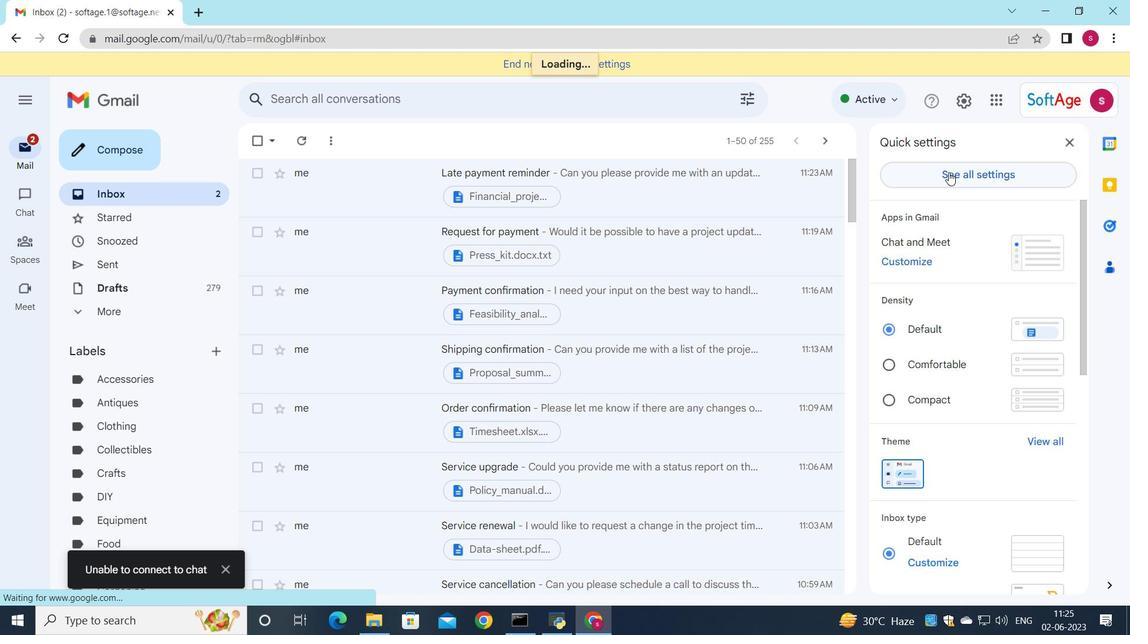 
Action: Mouse moved to (715, 328)
Screenshot: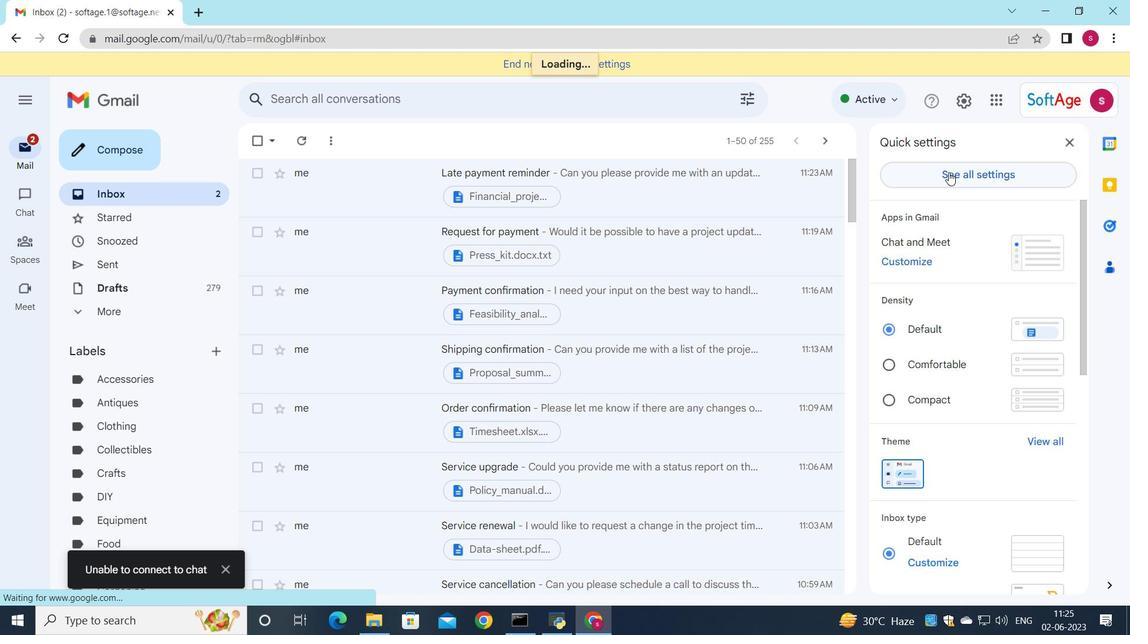 
Action: Mouse pressed left at (715, 328)
Screenshot: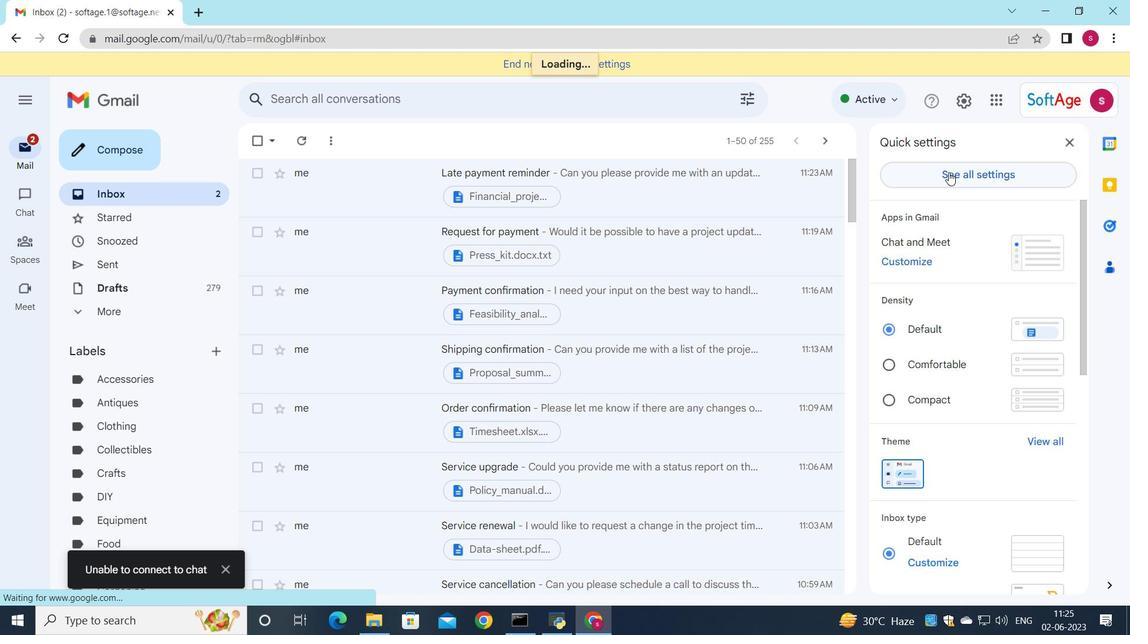 
Action: Key pressed <Key.shift>David<Key.space><Key.shift>green
Screenshot: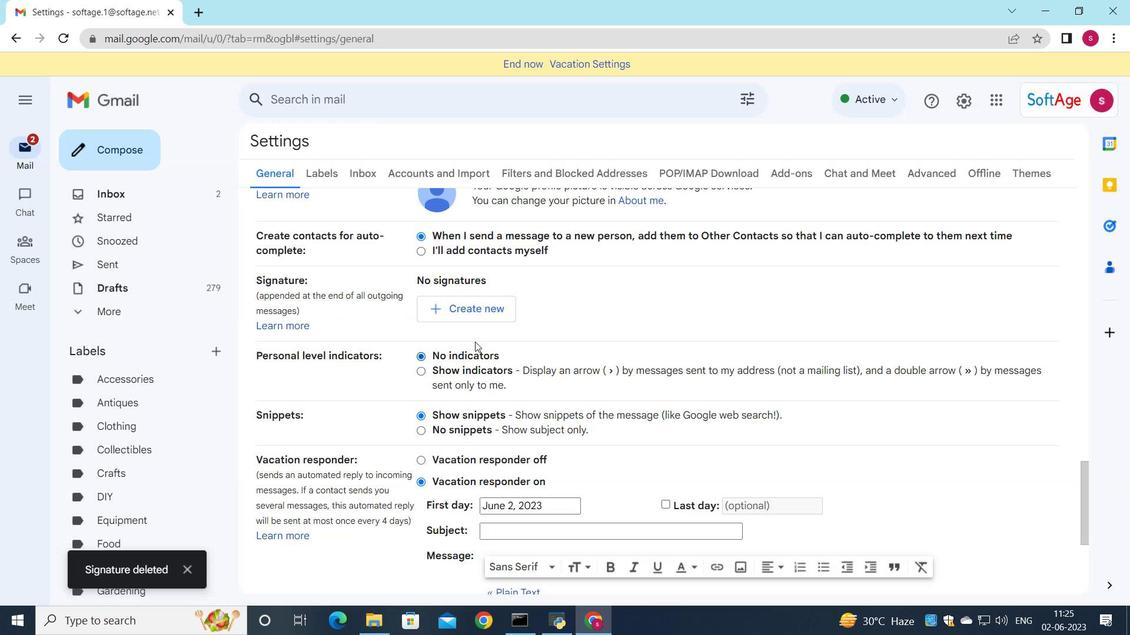 
Action: Mouse moved to (632, 291)
Screenshot: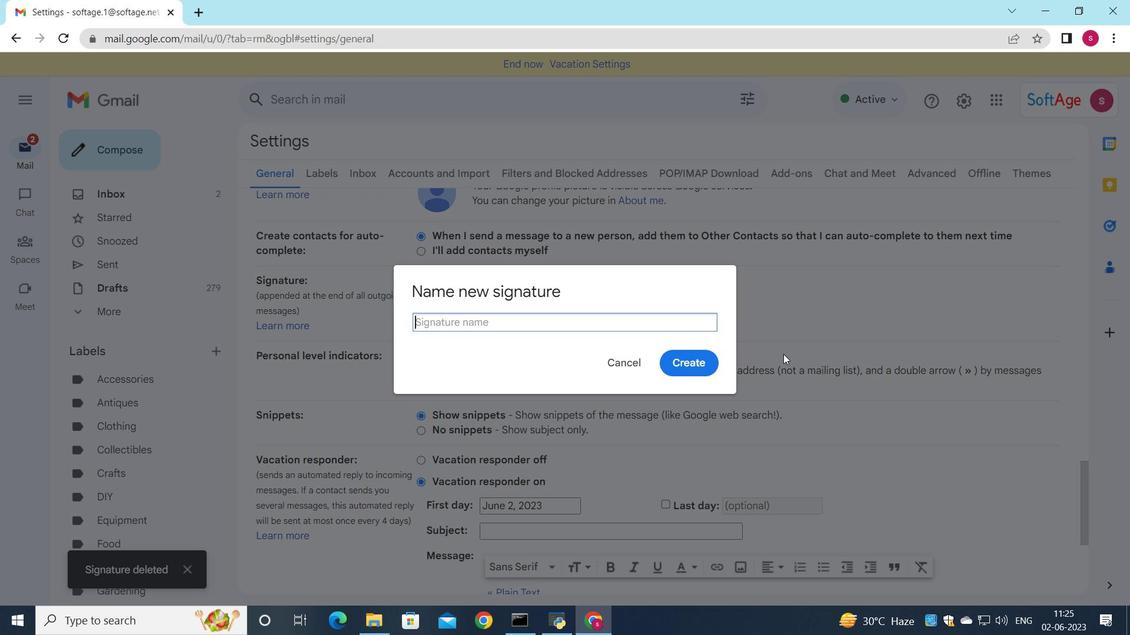 
Action: Mouse pressed left at (632, 291)
Screenshot: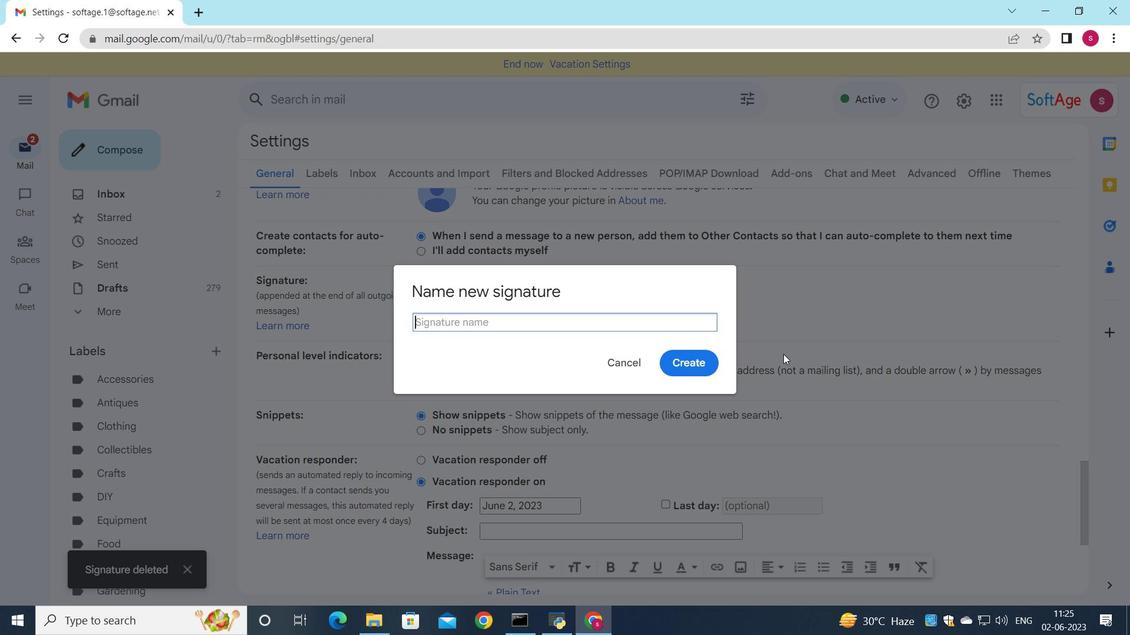 
Action: Mouse moved to (635, 291)
Screenshot: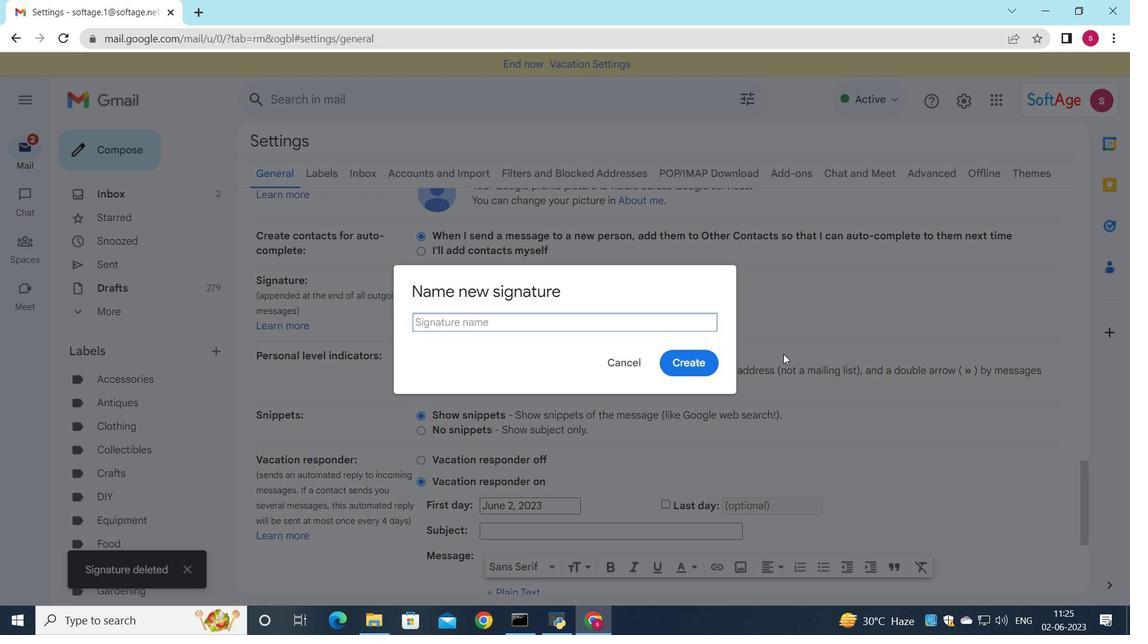 
Action: Mouse pressed left at (635, 291)
Screenshot: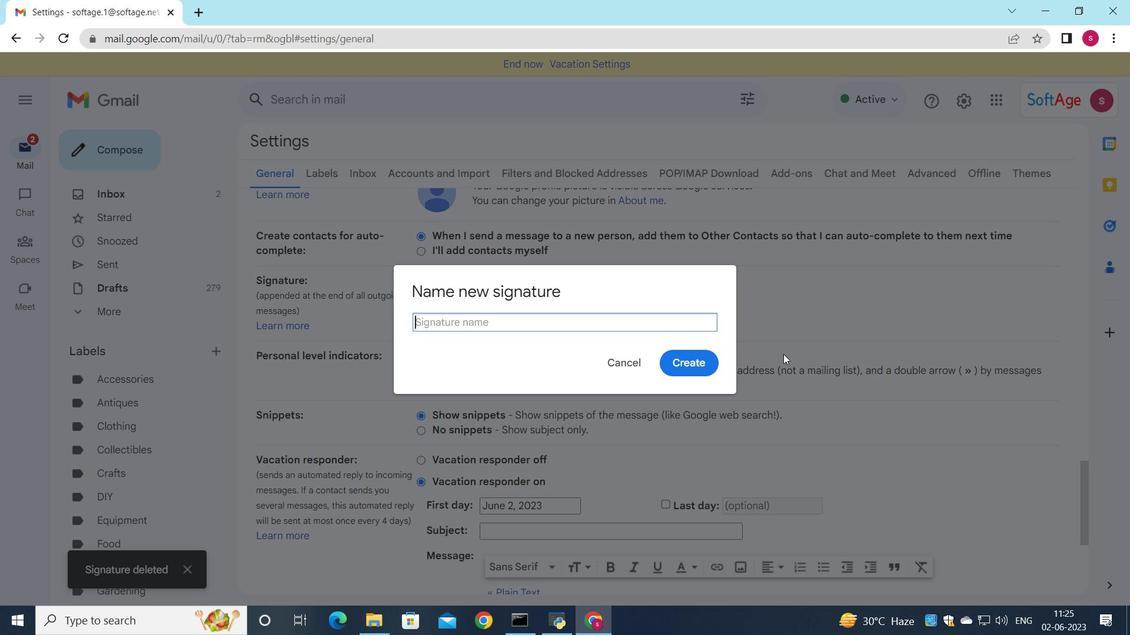 
Action: Key pressed <Key.backspace><Key.shift>G
Screenshot: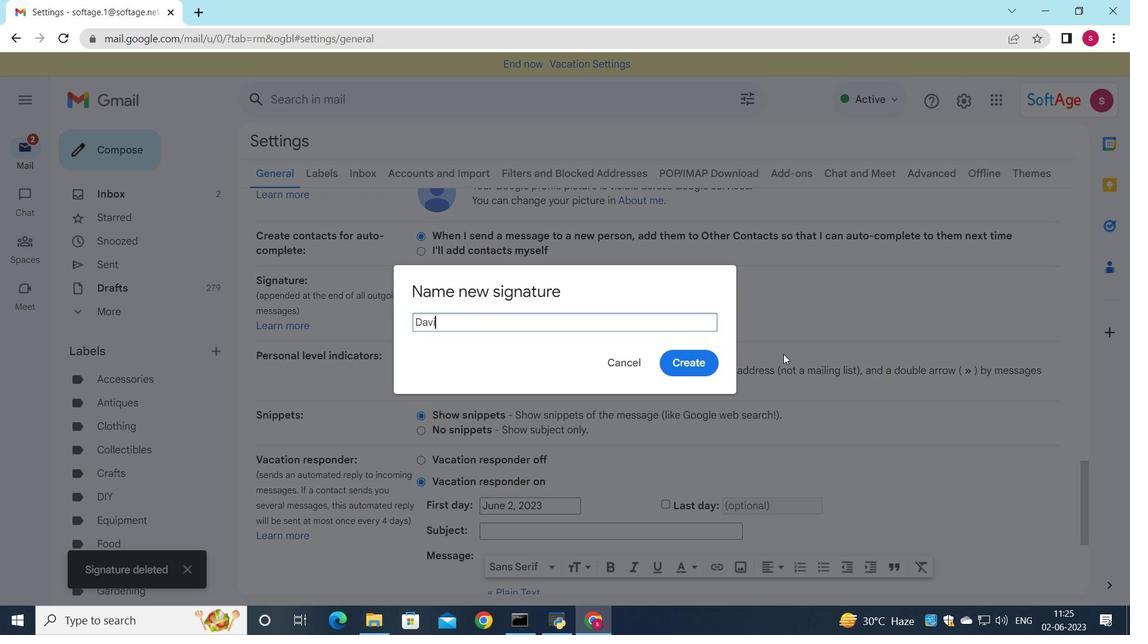 
Action: Mouse moved to (578, 403)
Screenshot: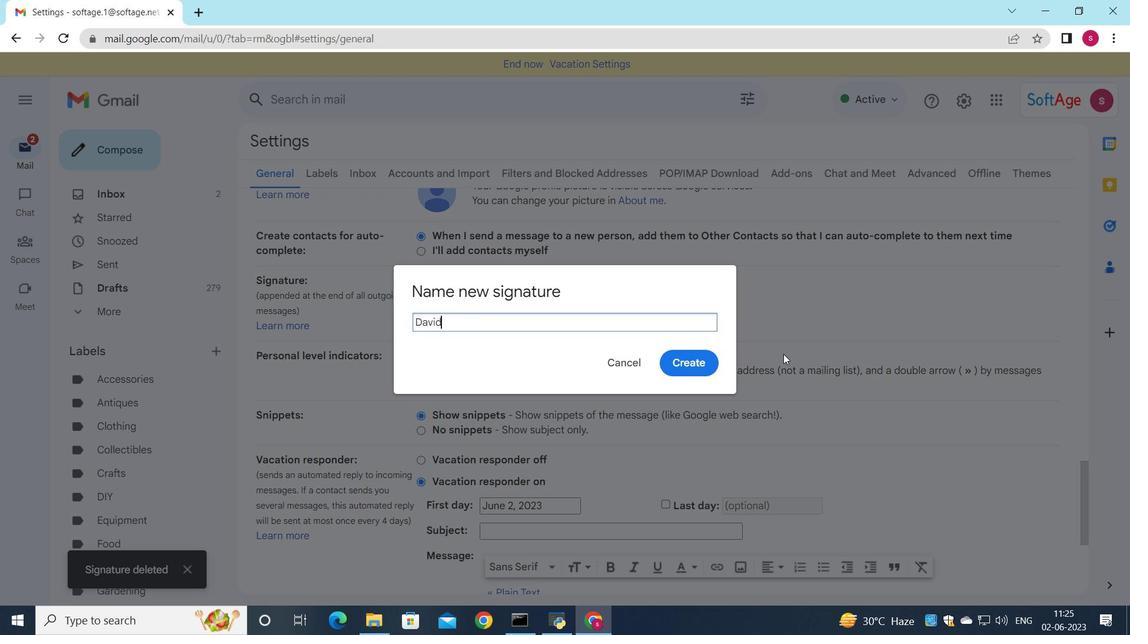 
Action: Mouse scrolled (578, 402) with delta (0, 0)
Screenshot: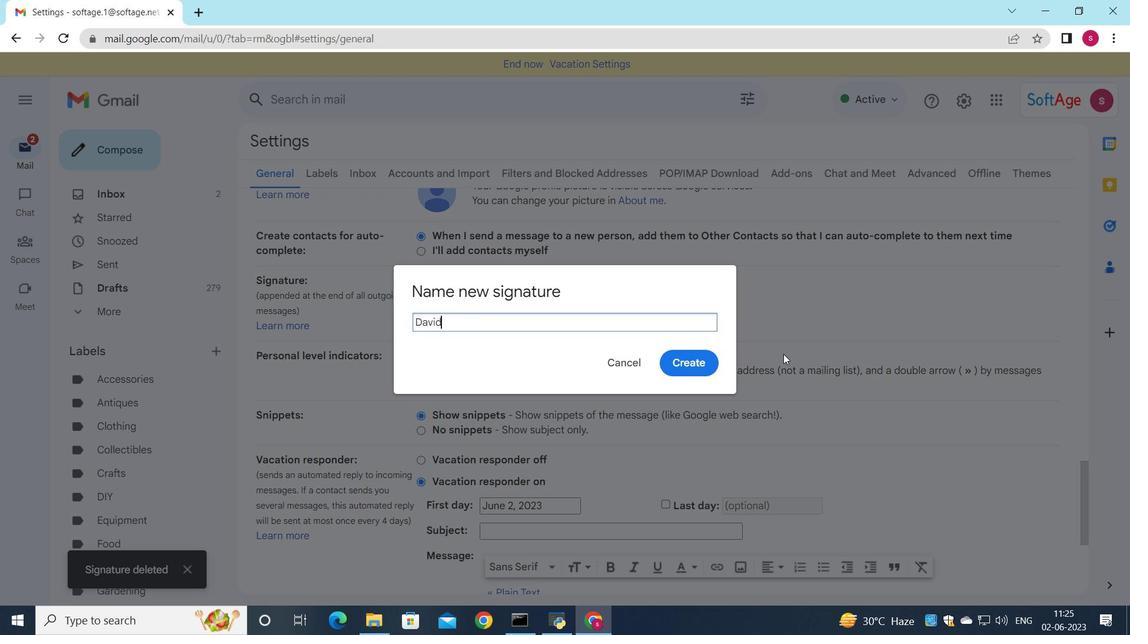 
Action: Mouse moved to (559, 417)
Screenshot: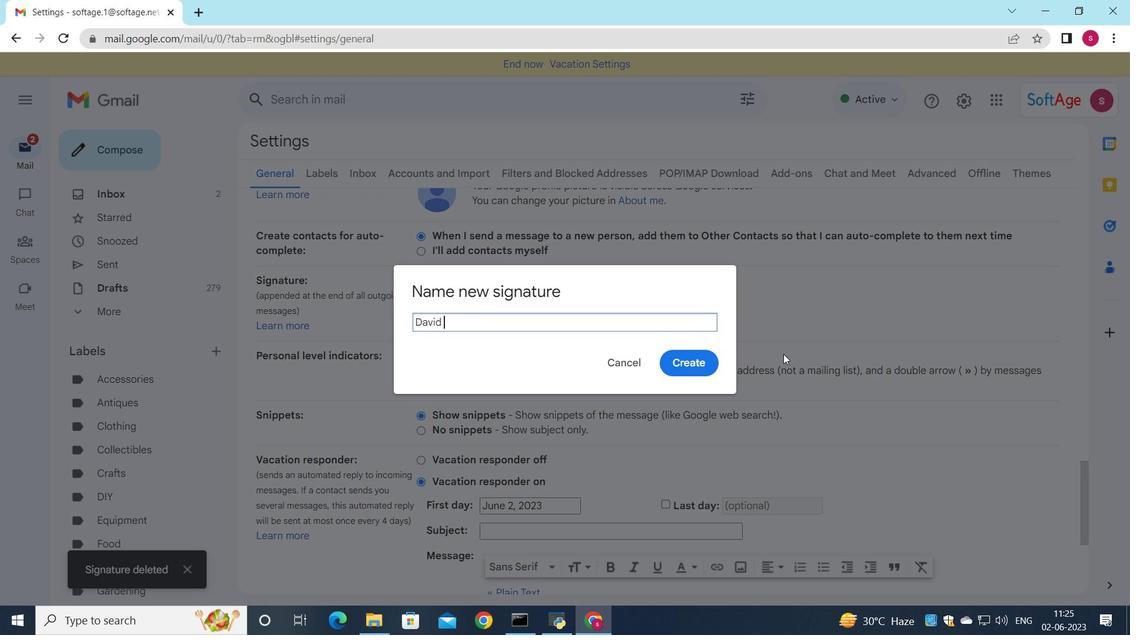 
Action: Mouse scrolled (559, 417) with delta (0, 0)
Screenshot: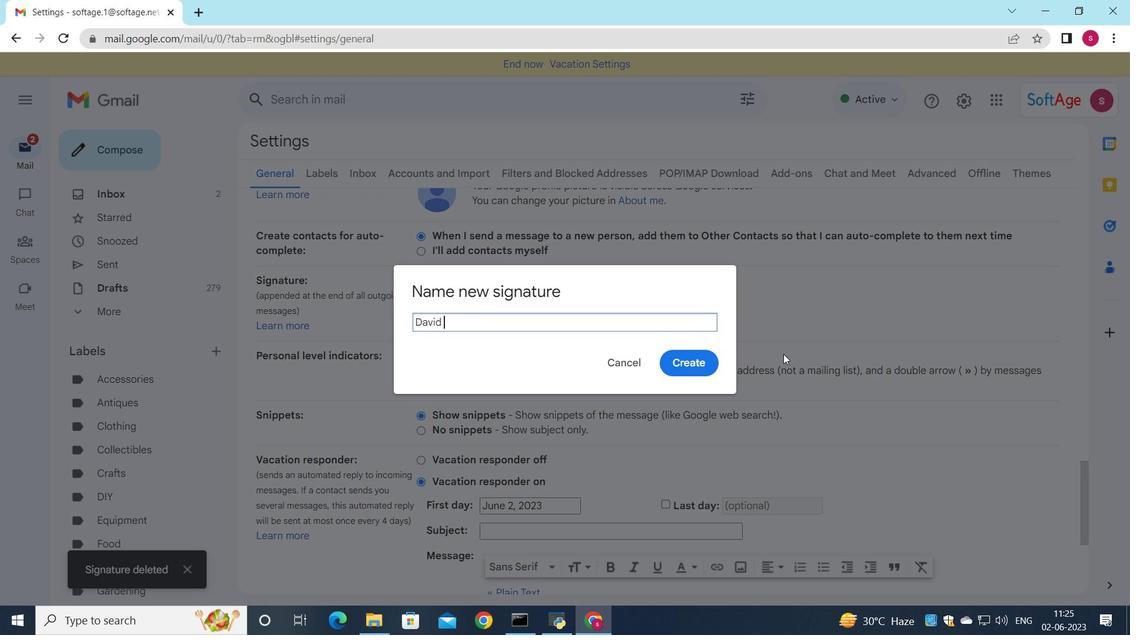 
Action: Mouse moved to (536, 350)
Screenshot: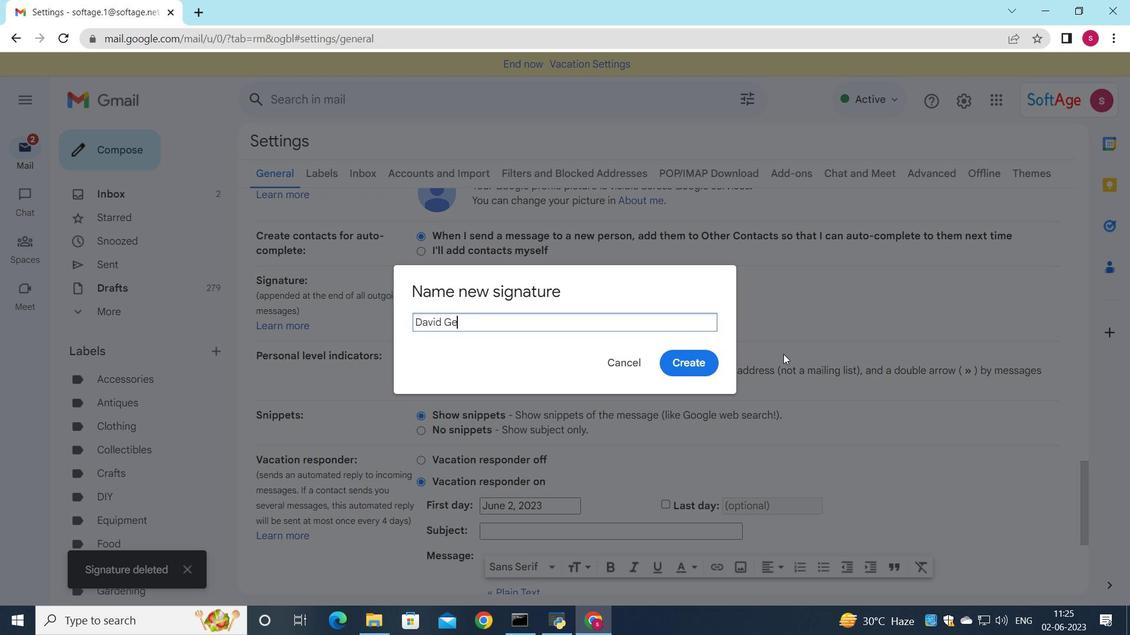 
Action: Mouse pressed left at (536, 350)
Screenshot: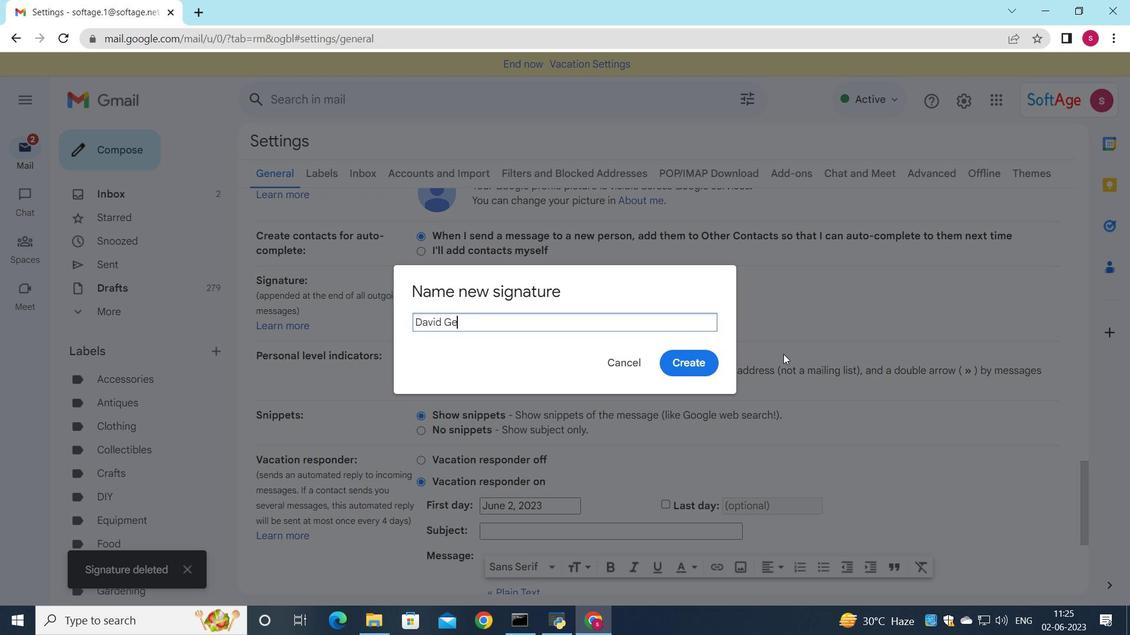
Action: Mouse moved to (539, 383)
Screenshot: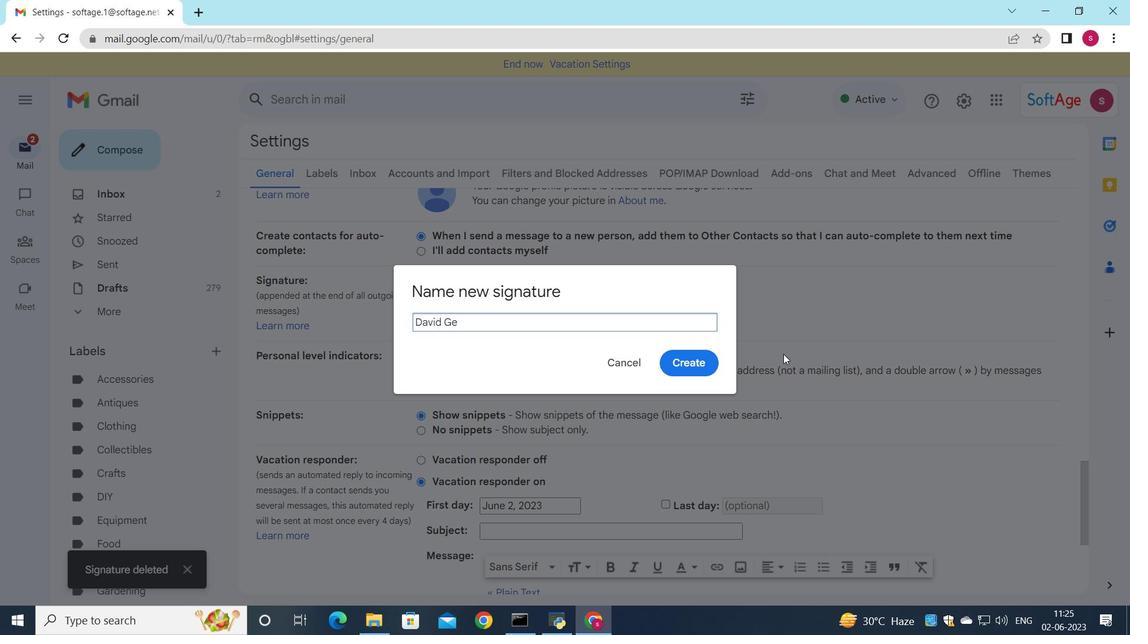 
Action: Mouse pressed left at (539, 383)
Screenshot: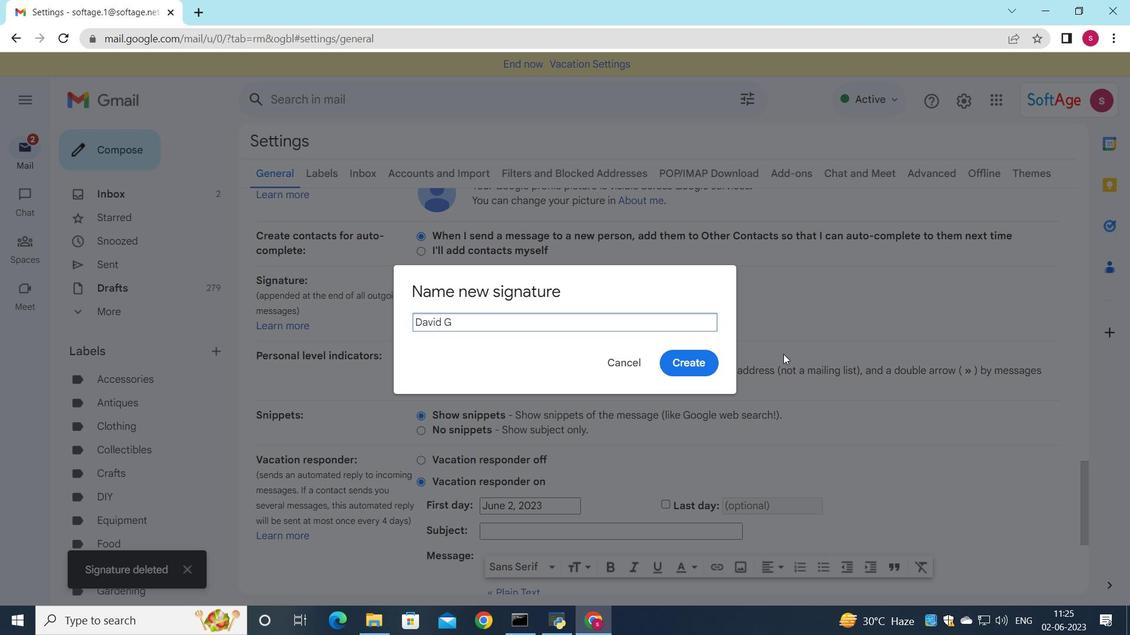 
Action: Mouse moved to (582, 356)
Screenshot: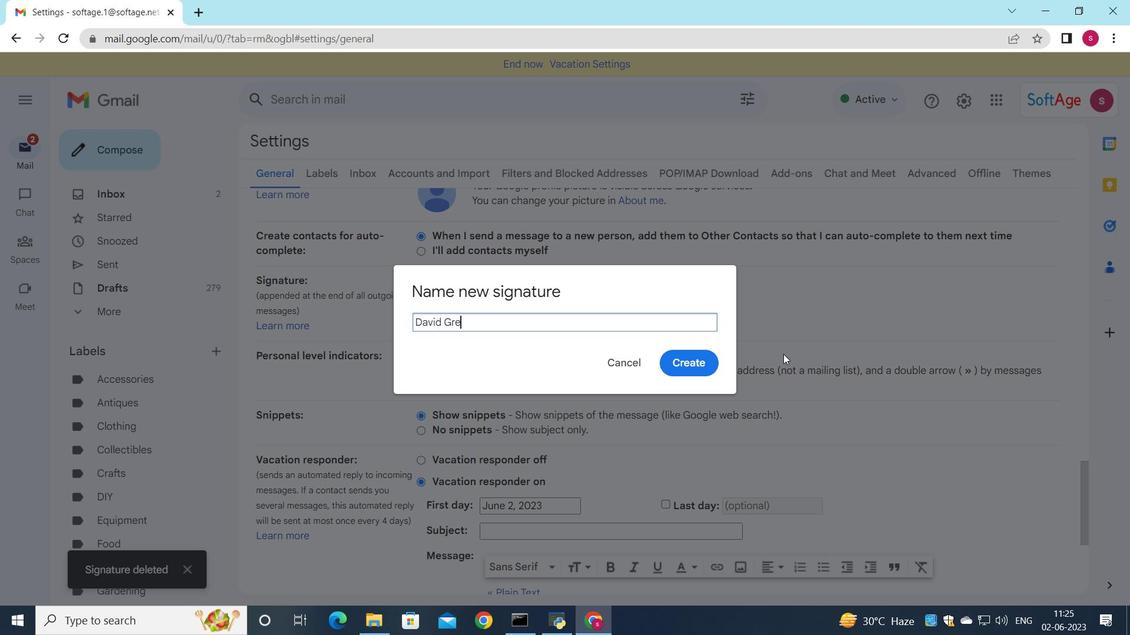
Action: Mouse pressed left at (582, 356)
Screenshot: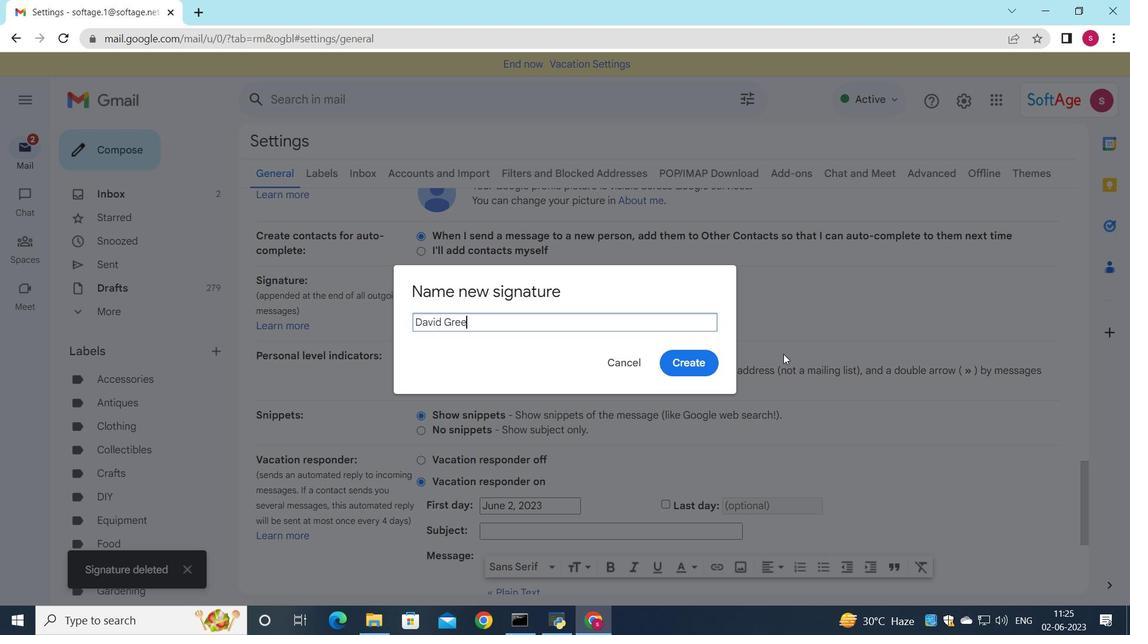 
Action: Mouse moved to (585, 378)
Screenshot: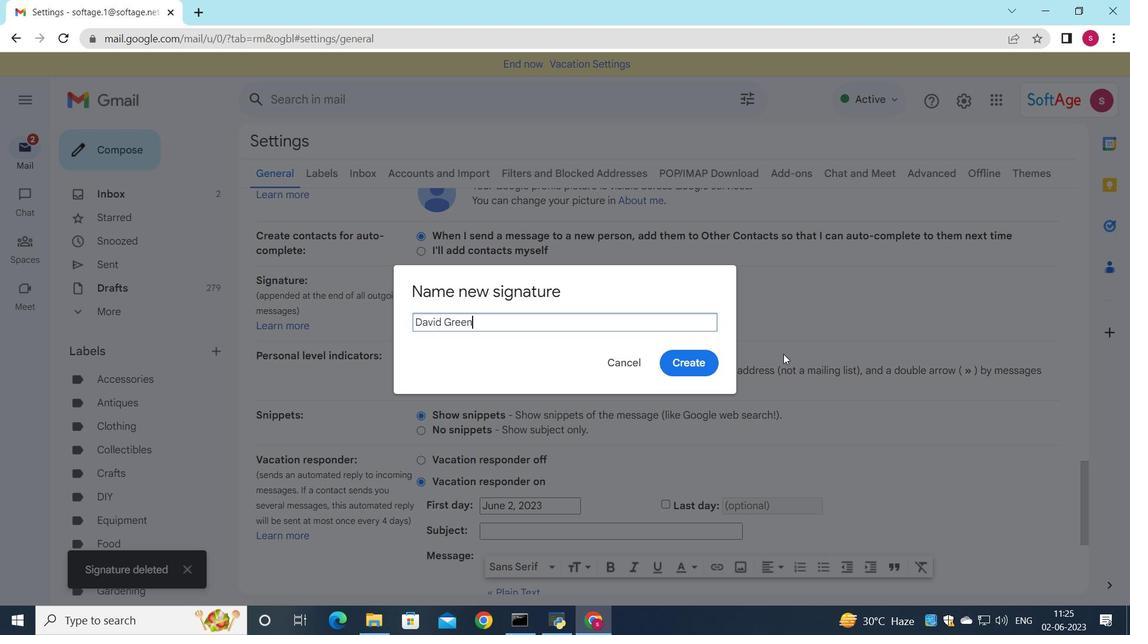 
Action: Mouse pressed left at (585, 378)
Screenshot: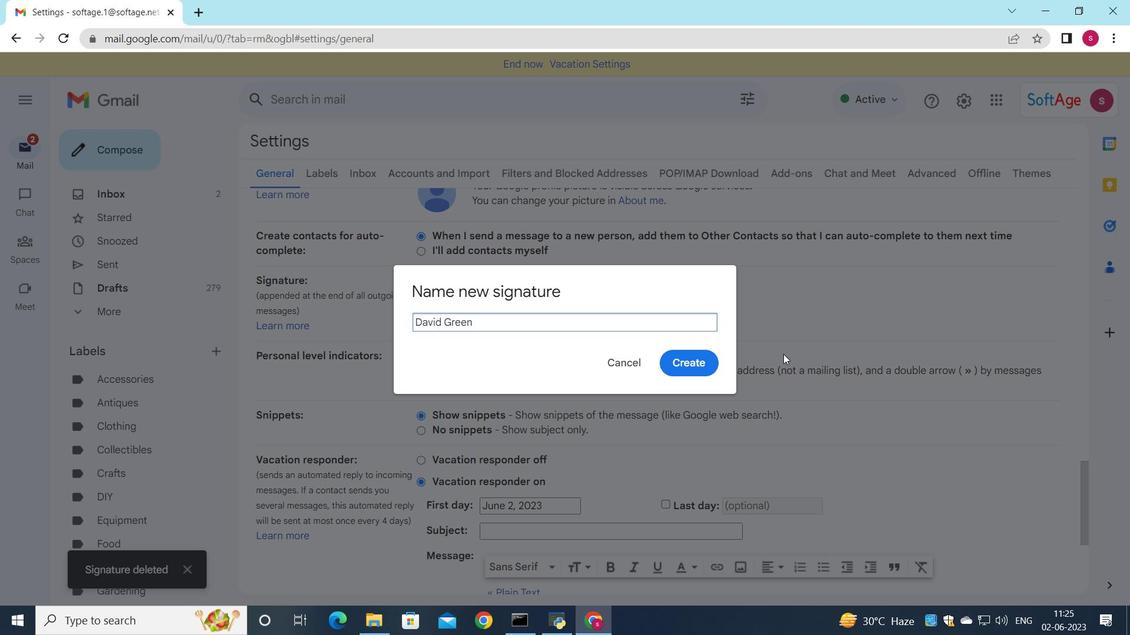 
Action: Mouse moved to (499, 321)
Screenshot: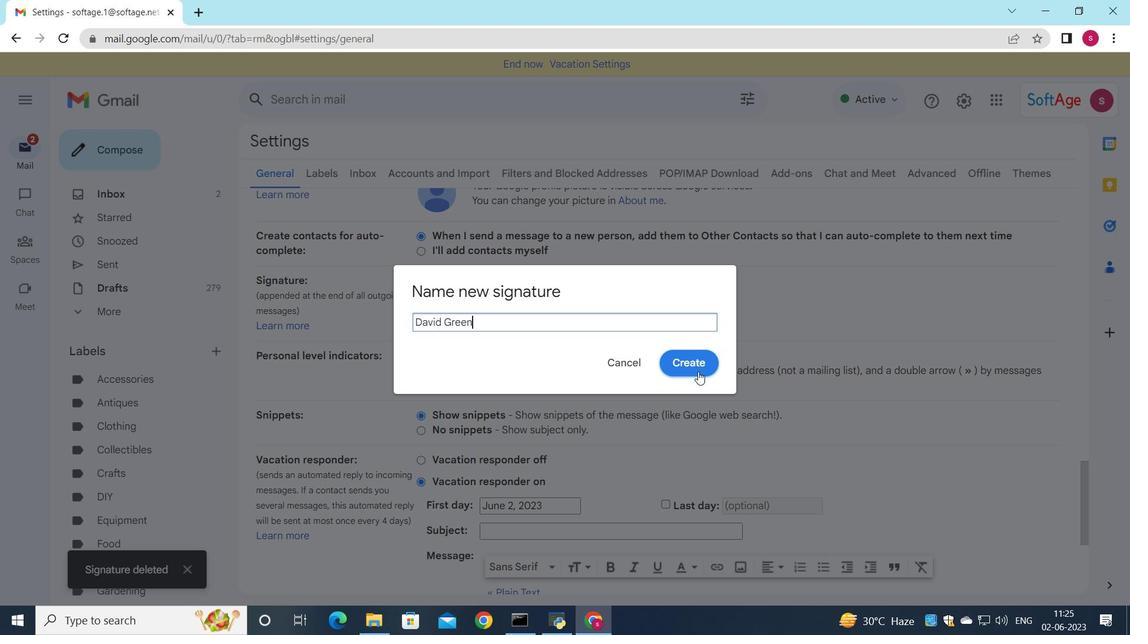 
Action: Mouse scrolled (499, 321) with delta (0, 0)
Screenshot: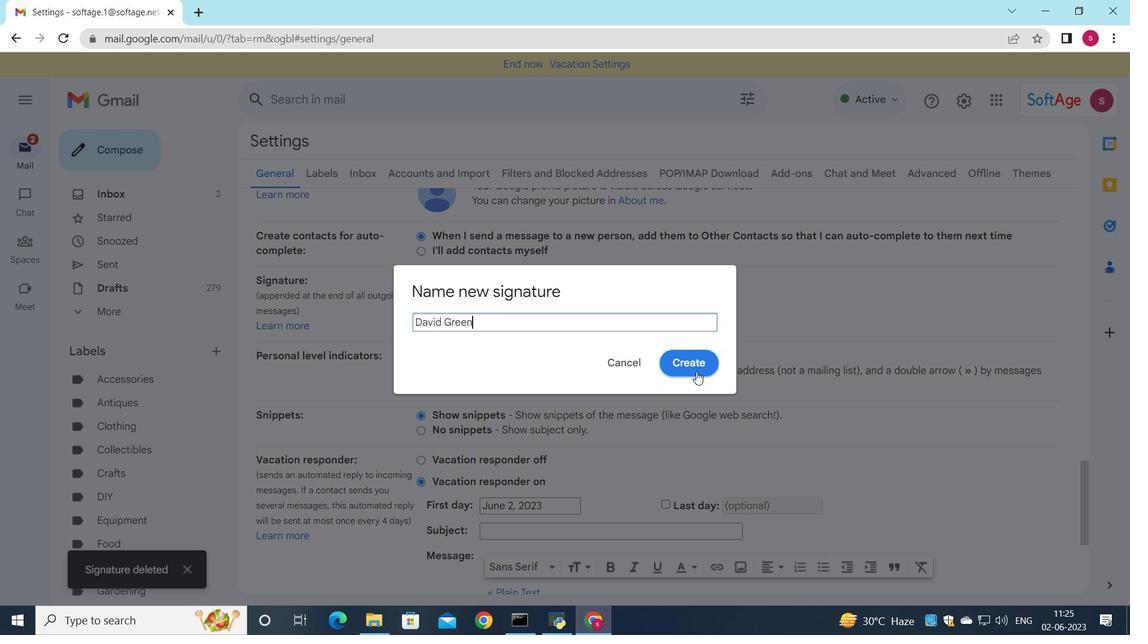 
Action: Mouse scrolled (499, 321) with delta (0, 0)
Screenshot: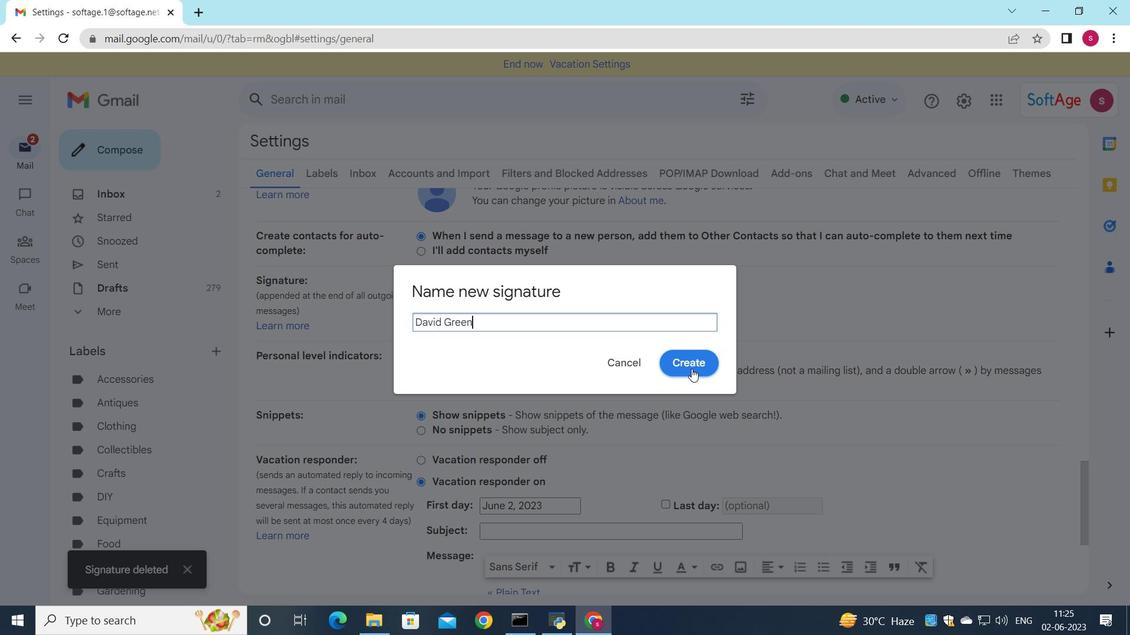 
Action: Mouse scrolled (499, 321) with delta (0, 0)
Screenshot: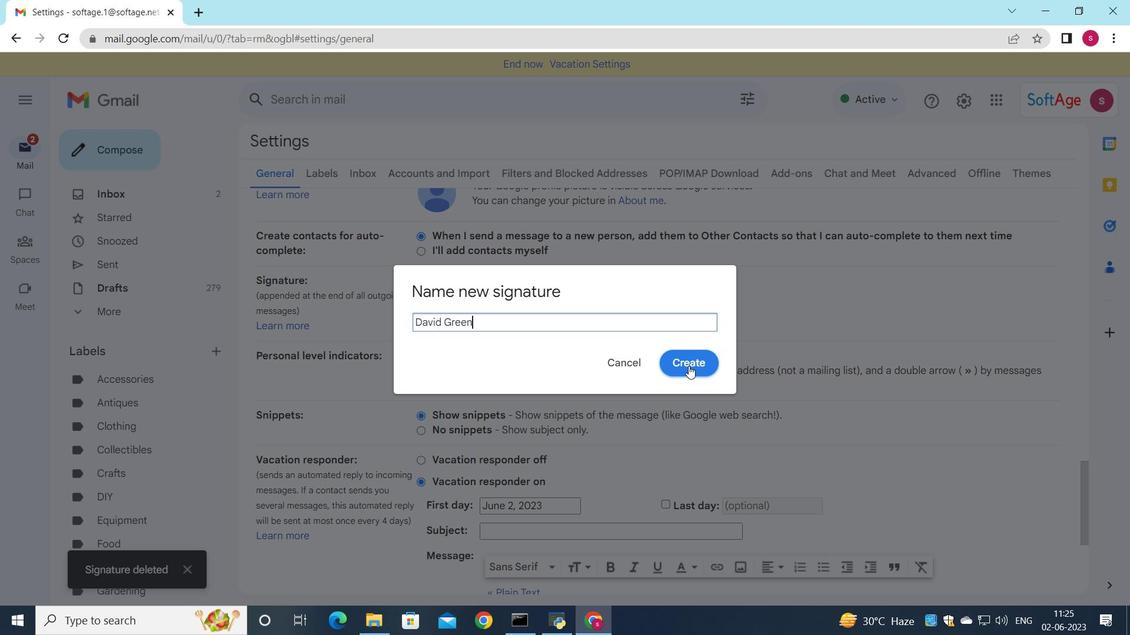 
Action: Mouse moved to (623, 587)
Screenshot: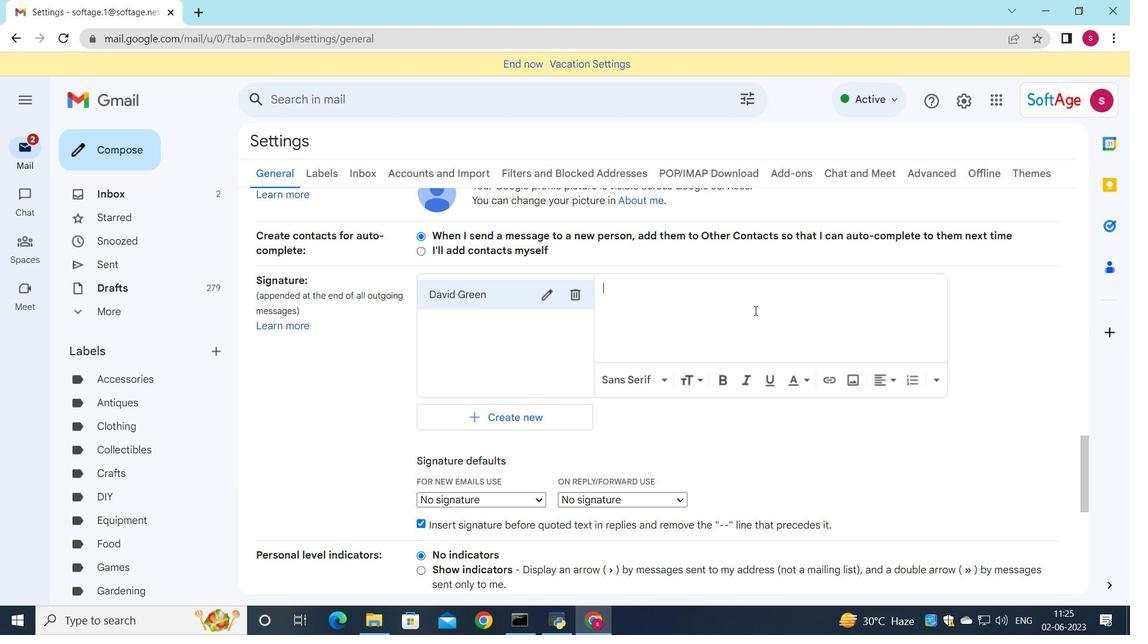 
Action: Mouse pressed left at (623, 587)
Screenshot: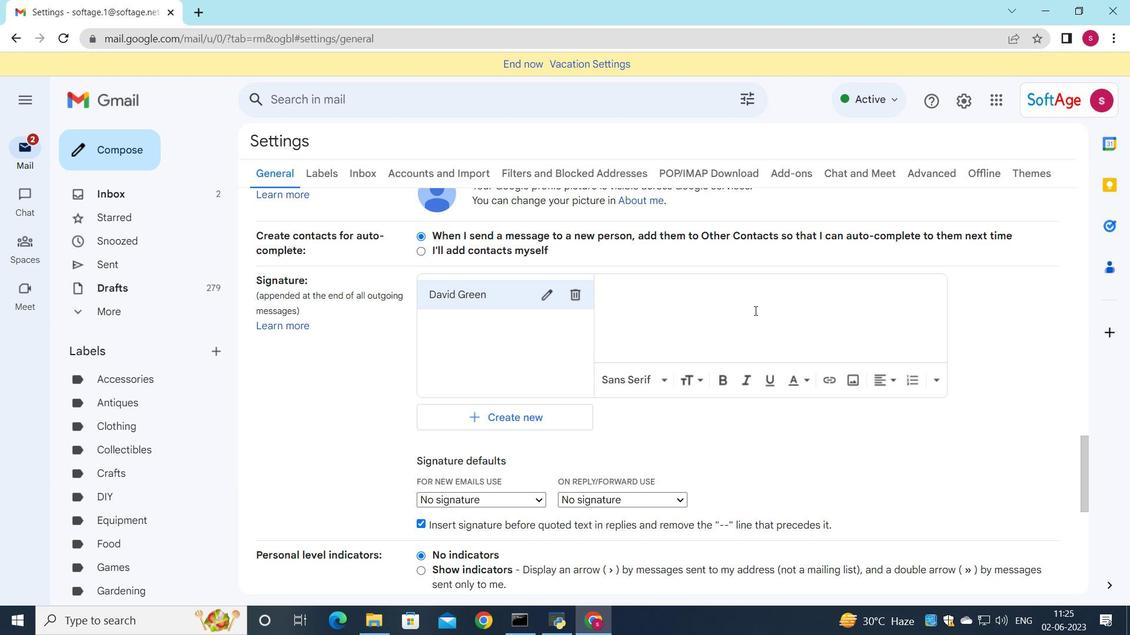 
Action: Mouse moved to (663, 497)
Screenshot: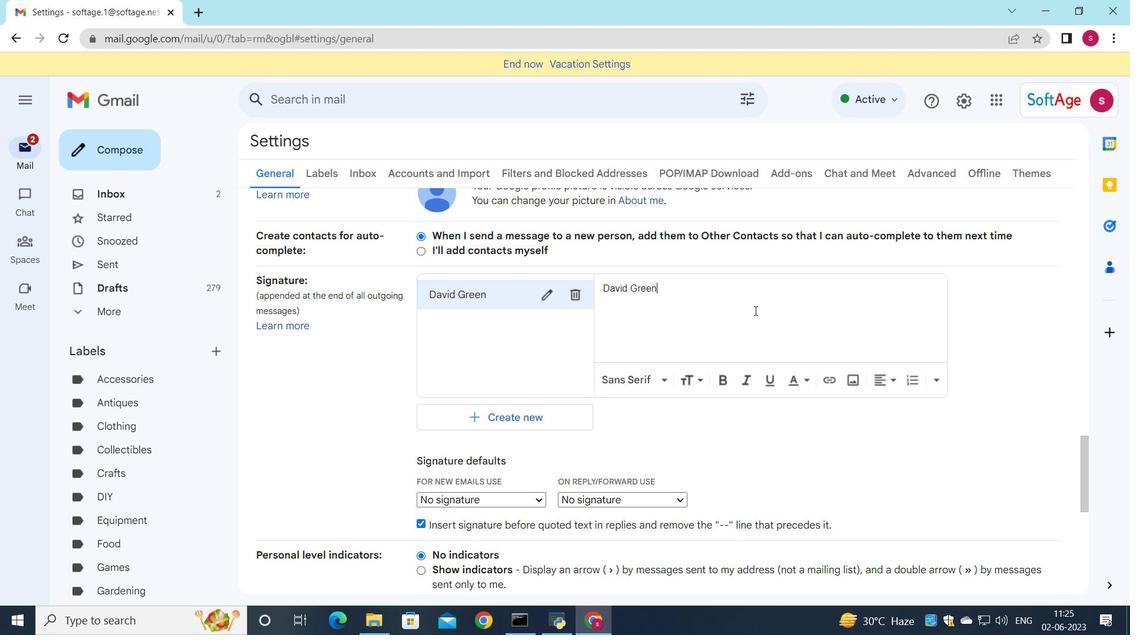 
Action: Mouse scrolled (663, 496) with delta (0, 0)
Screenshot: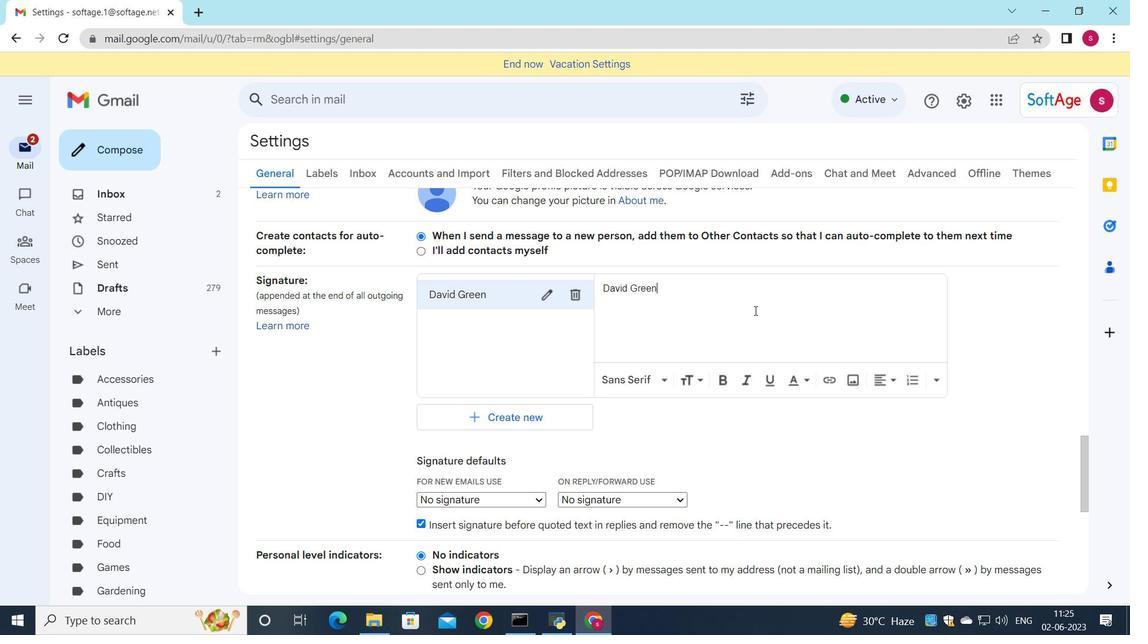 
Action: Mouse scrolled (663, 496) with delta (0, 0)
Screenshot: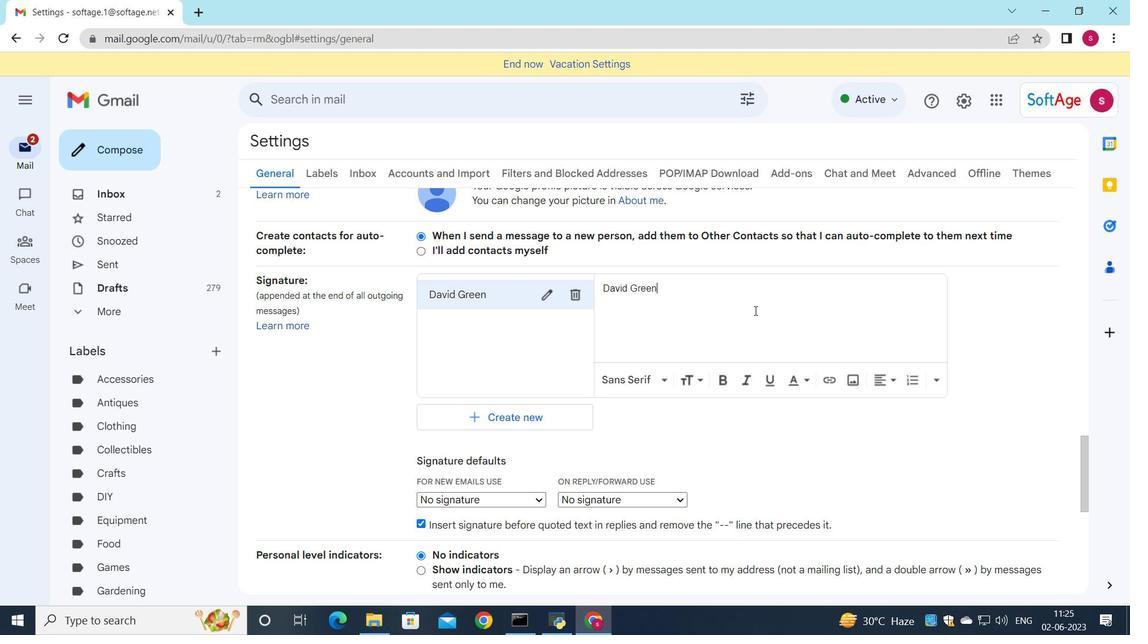 
Action: Mouse scrolled (663, 496) with delta (0, 0)
Screenshot: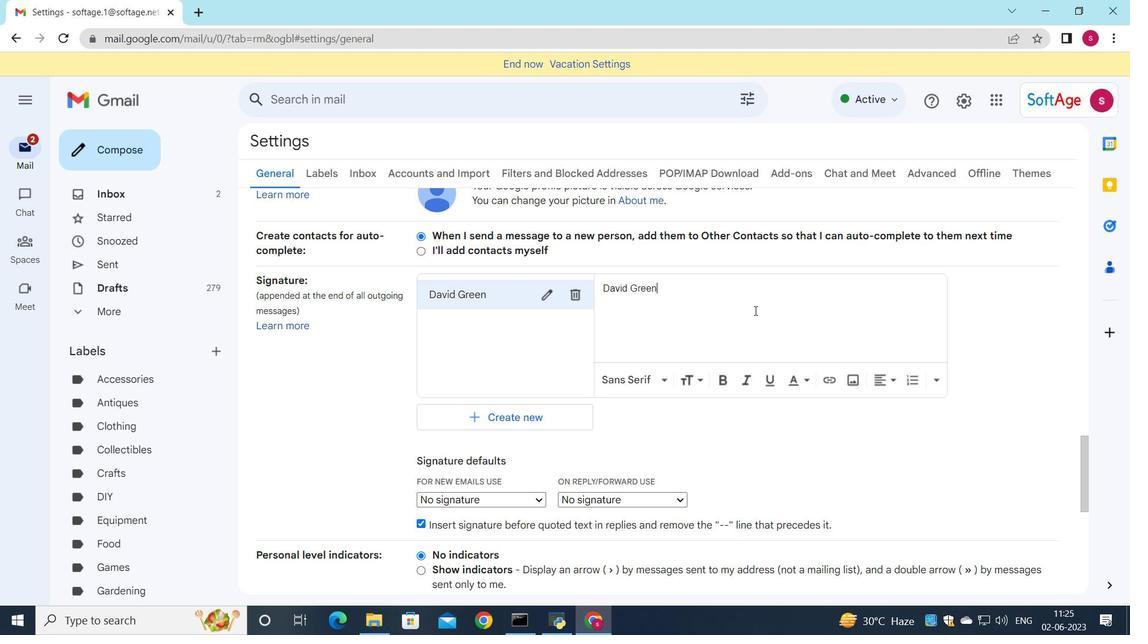 
Action: Mouse moved to (598, 504)
Screenshot: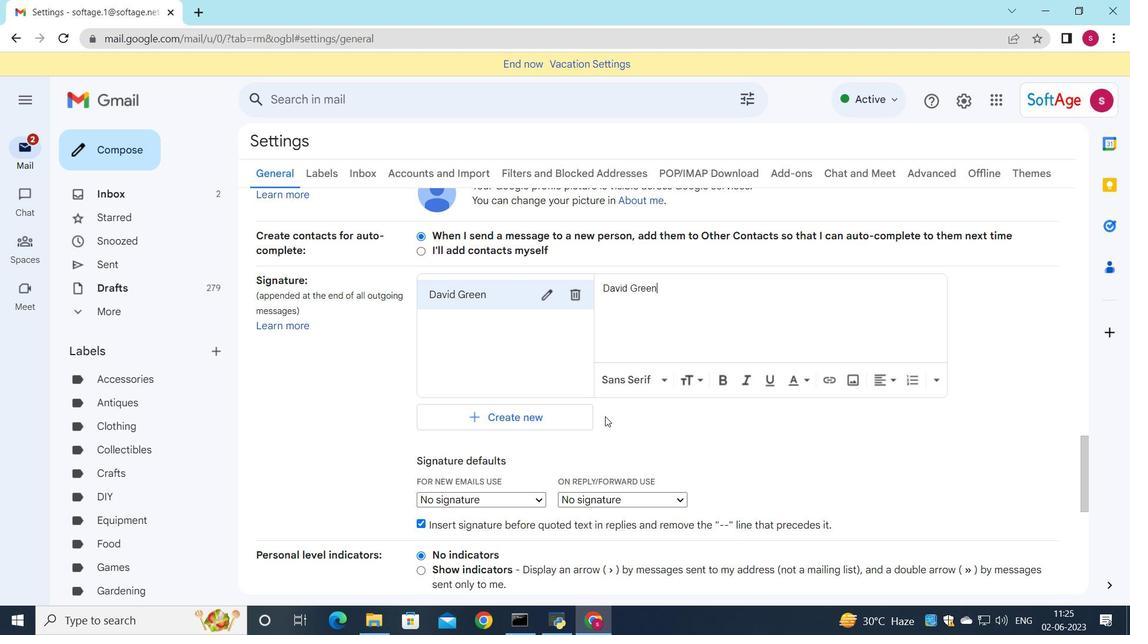 
Action: Mouse pressed left at (598, 504)
Screenshot: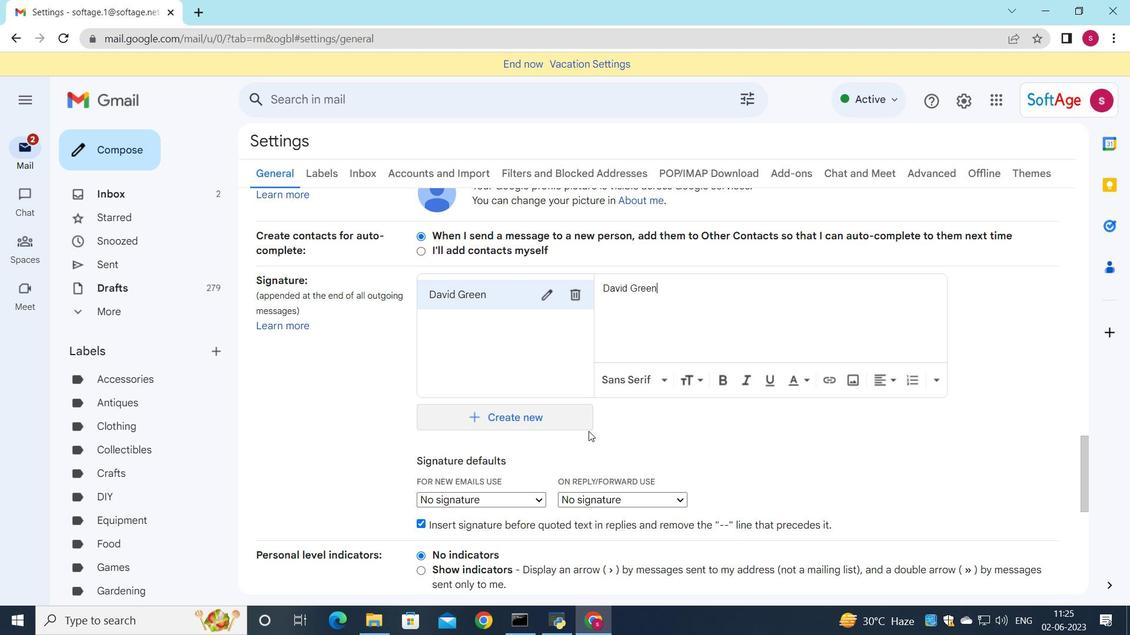 
Action: Mouse moved to (421, 442)
Screenshot: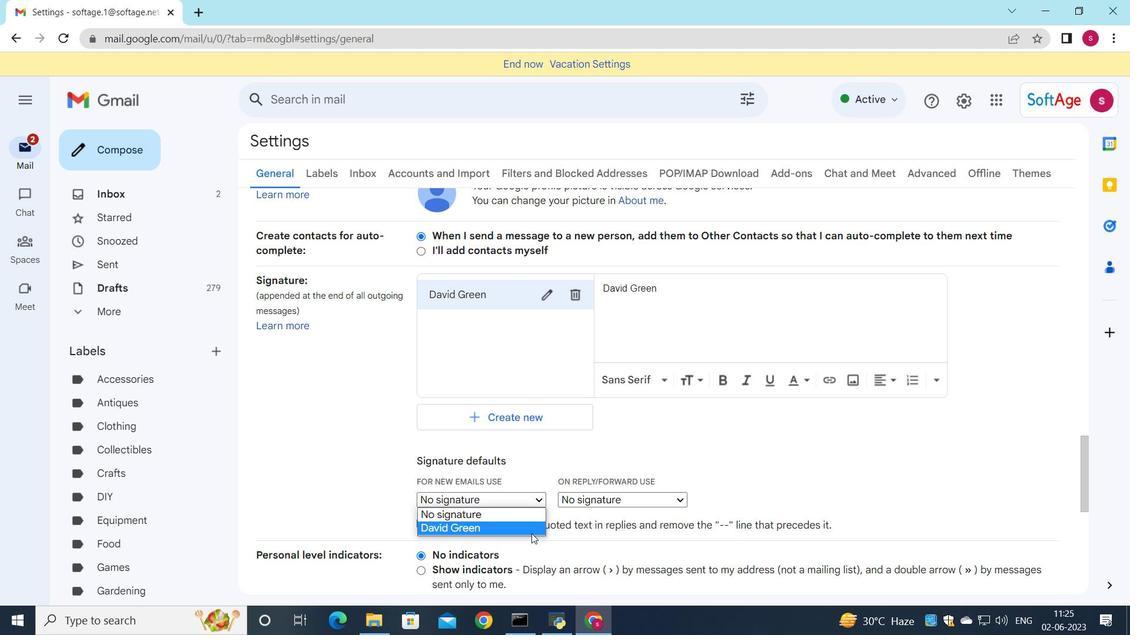 
Action: Mouse scrolled (421, 441) with delta (0, 0)
Screenshot: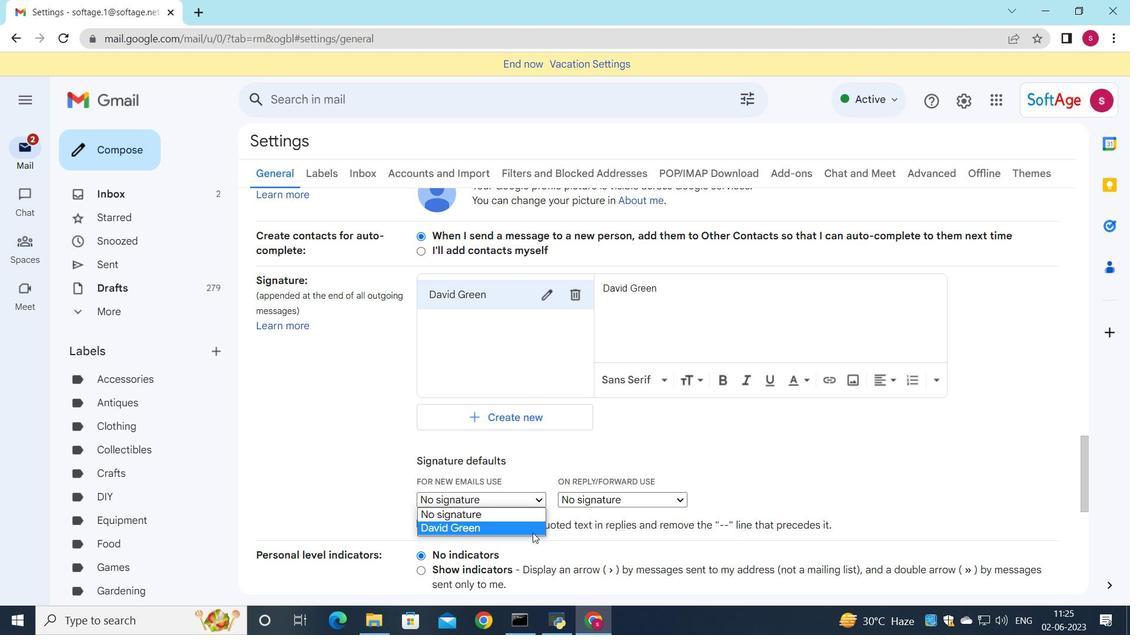 
Action: Mouse scrolled (421, 441) with delta (0, 0)
Screenshot: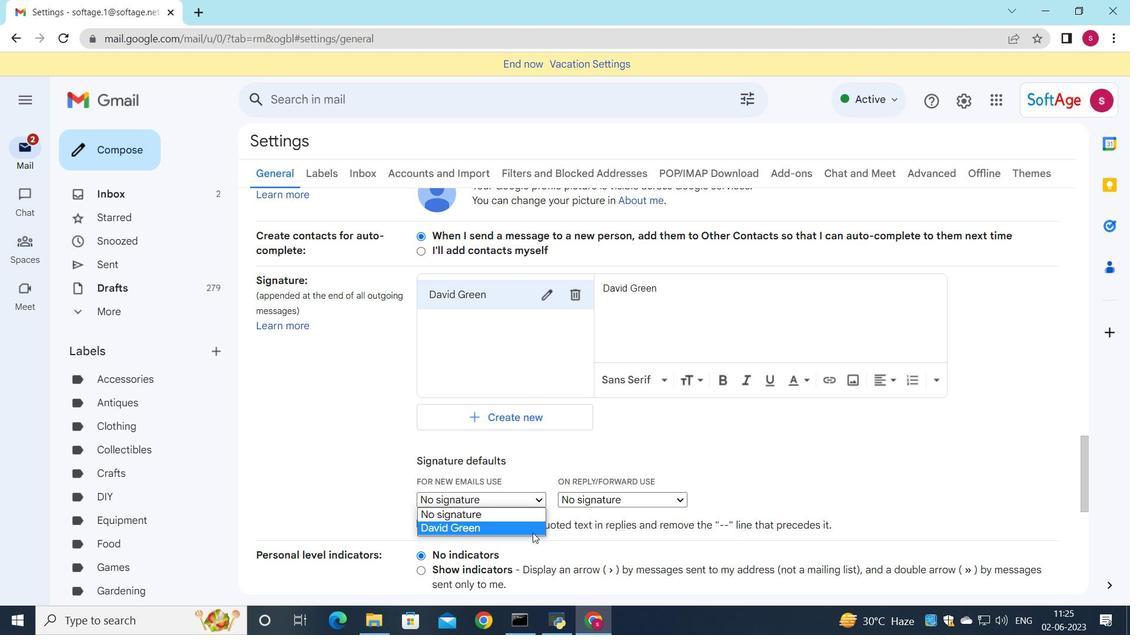 
Action: Mouse moved to (422, 442)
Screenshot: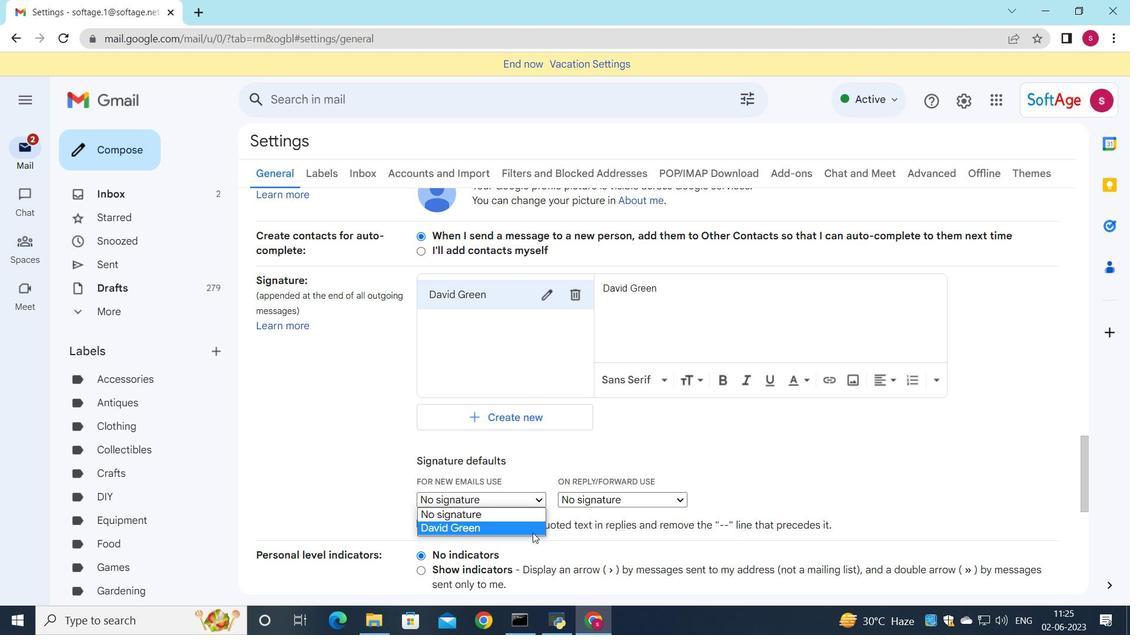 
Action: Mouse scrolled (422, 441) with delta (0, 0)
Screenshot: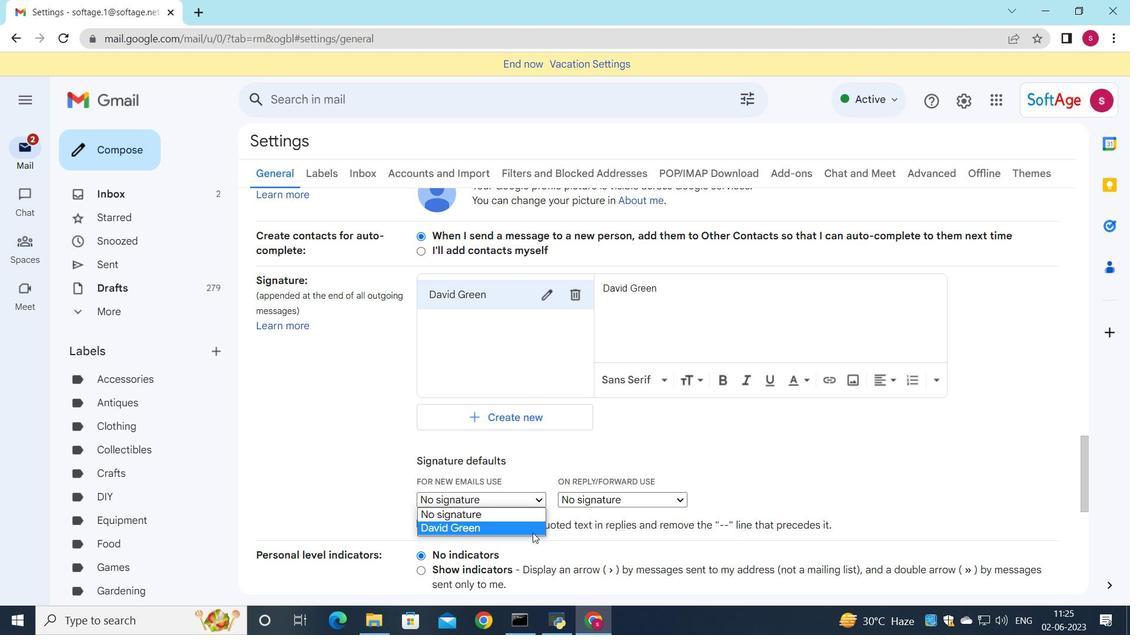 
Action: Mouse moved to (425, 444)
Screenshot: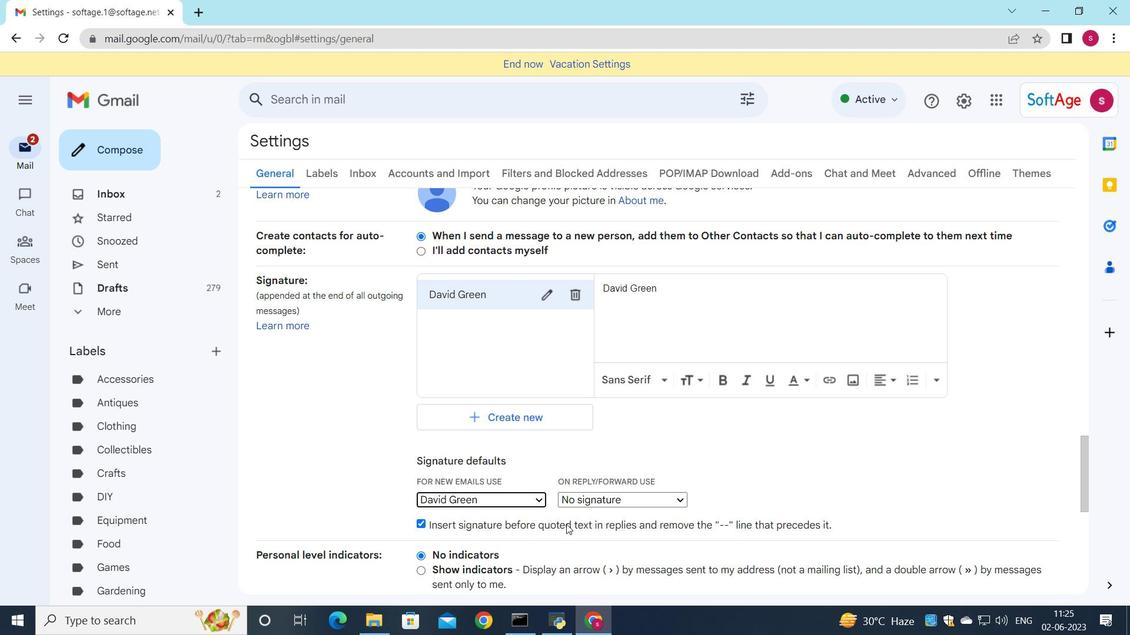 
Action: Mouse scrolled (425, 444) with delta (0, 0)
Screenshot: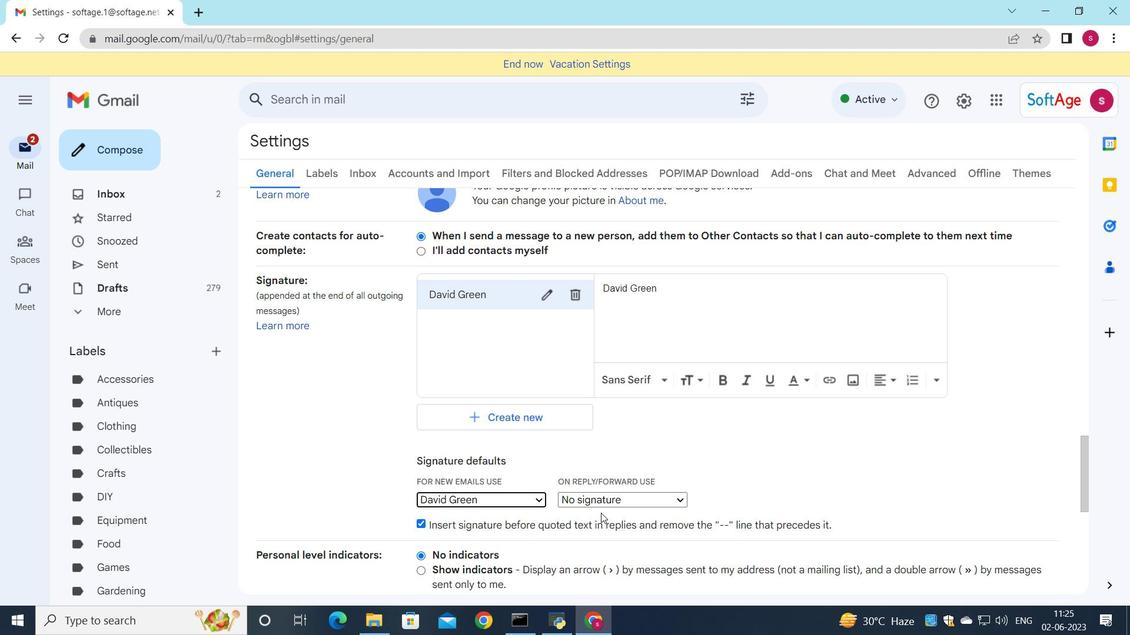 
Action: Mouse scrolled (425, 444) with delta (0, 0)
Screenshot: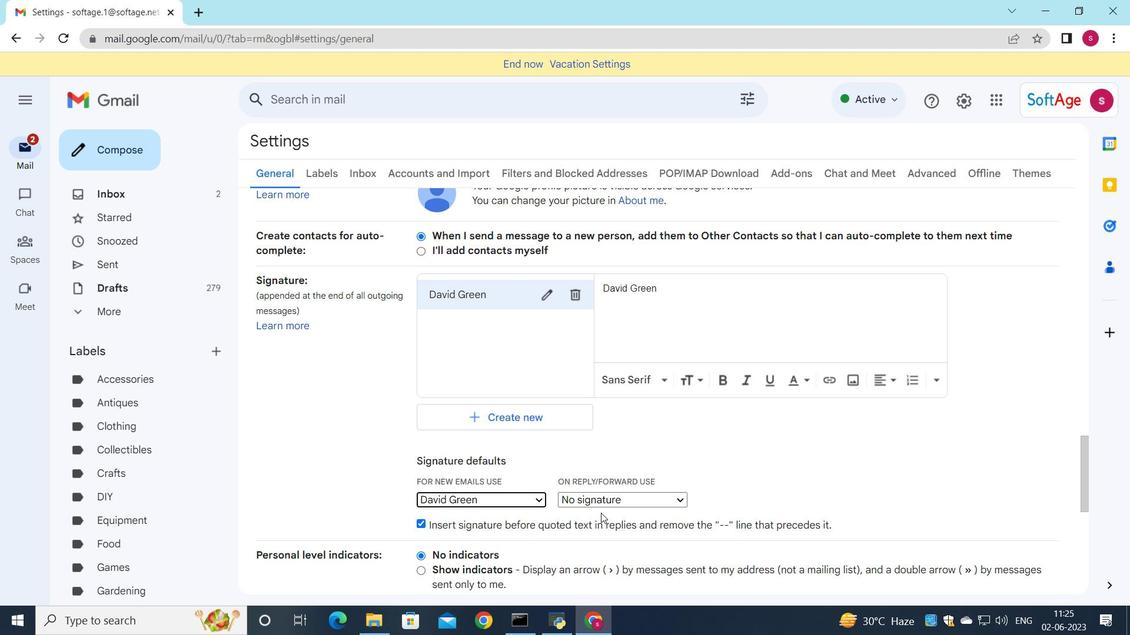 
Action: Mouse scrolled (425, 444) with delta (0, 0)
Screenshot: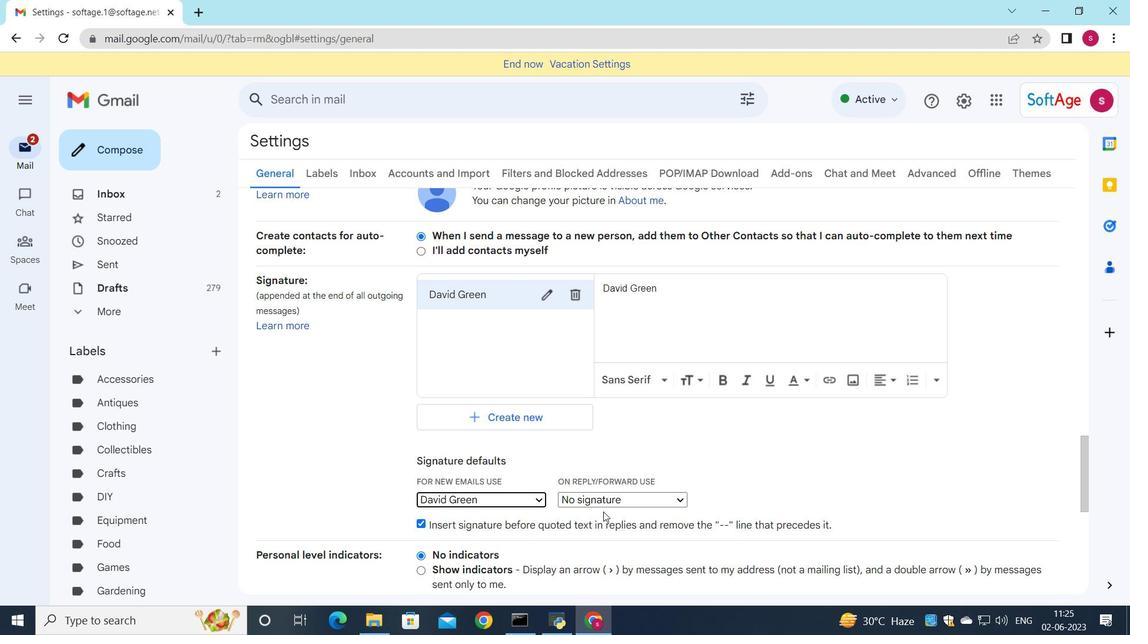 
Action: Mouse moved to (426, 444)
Screenshot: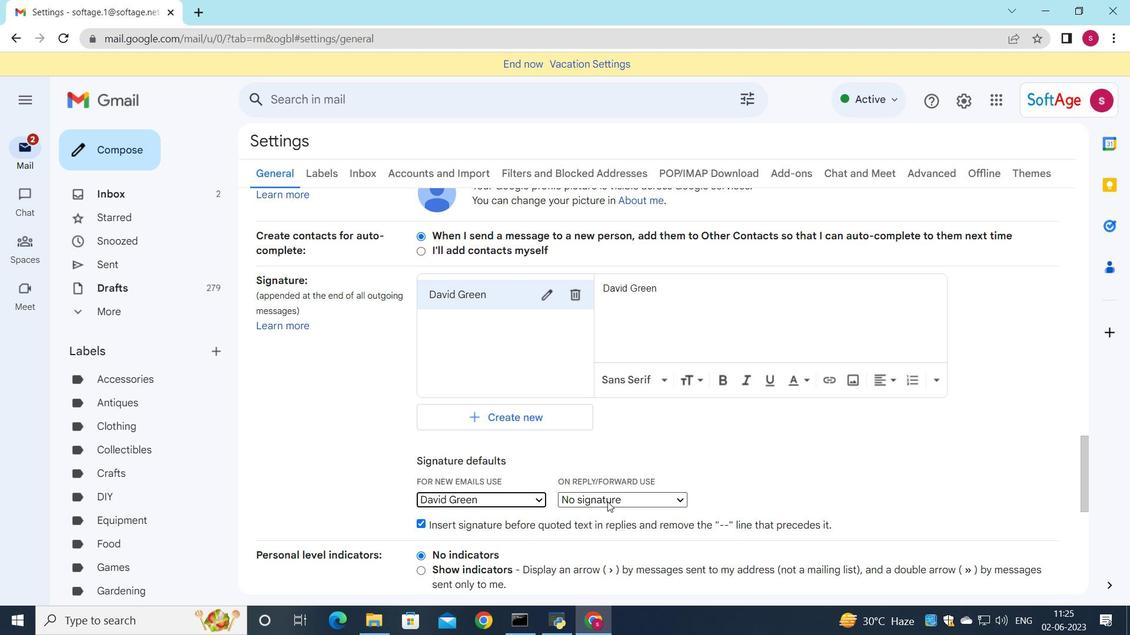 
Action: Mouse scrolled (426, 444) with delta (0, 0)
Screenshot: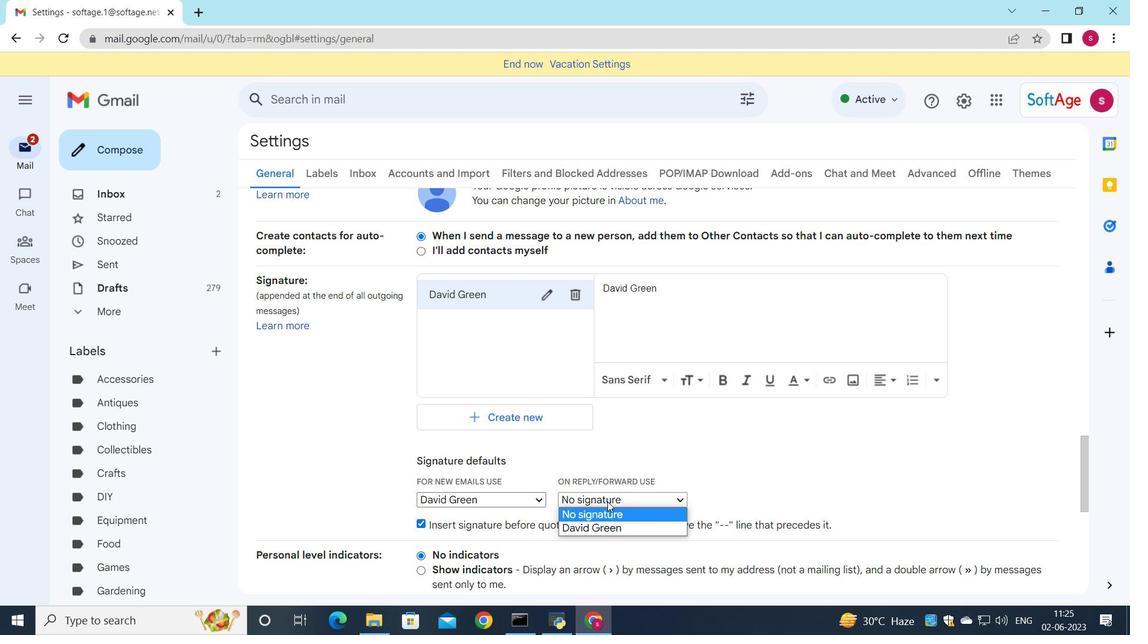 
Action: Mouse scrolled (426, 444) with delta (0, 0)
Screenshot: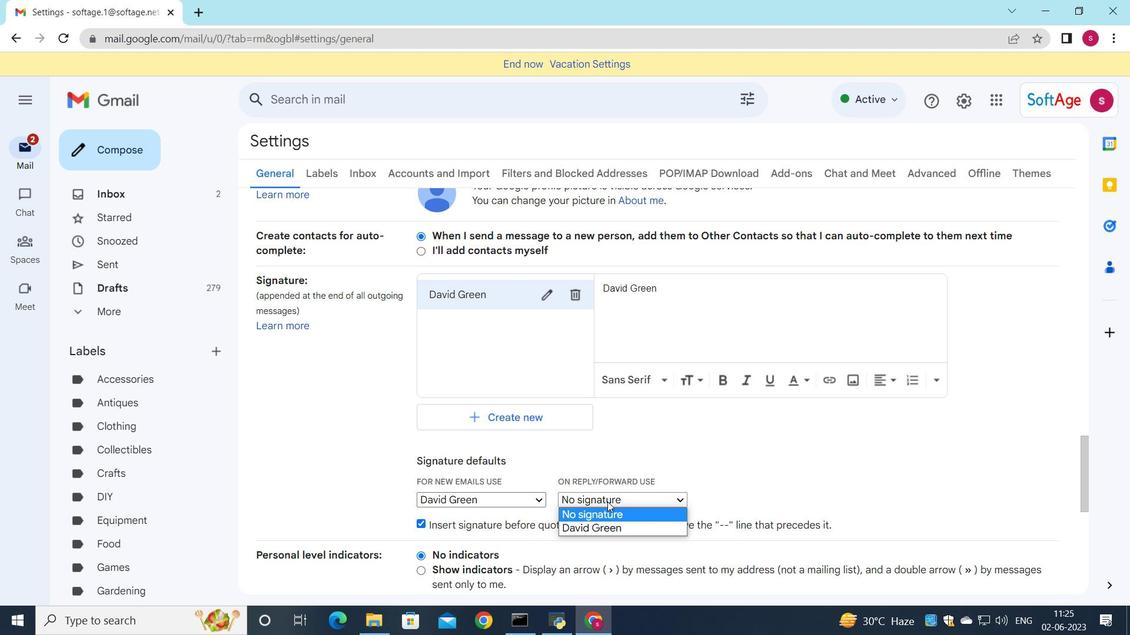 
Action: Mouse scrolled (426, 444) with delta (0, 0)
Screenshot: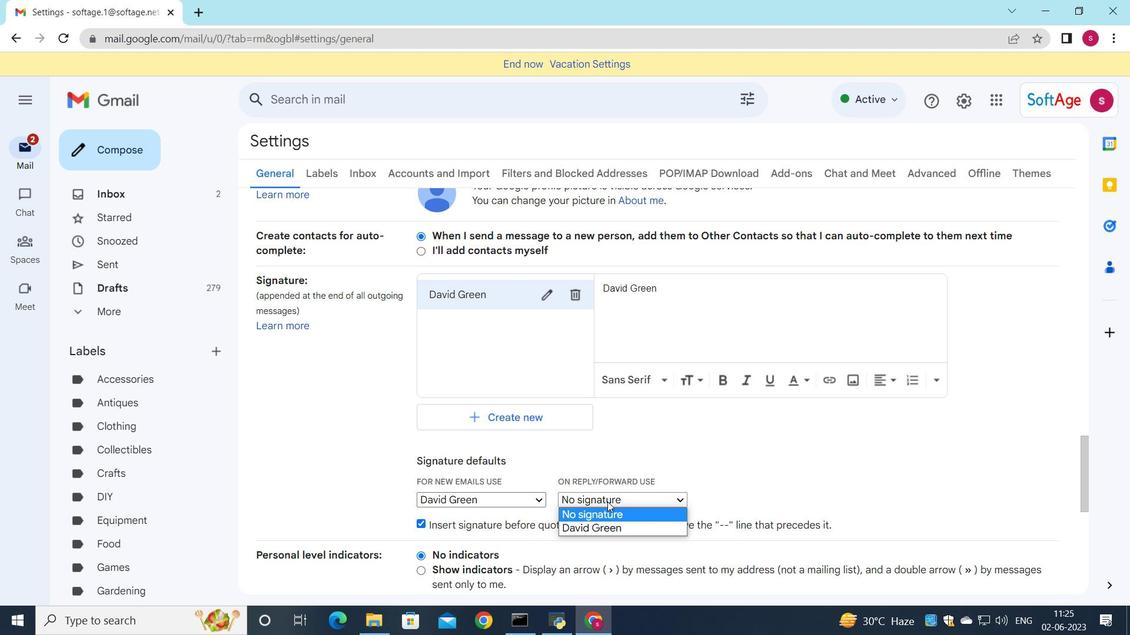 
Action: Mouse moved to (481, 407)
Screenshot: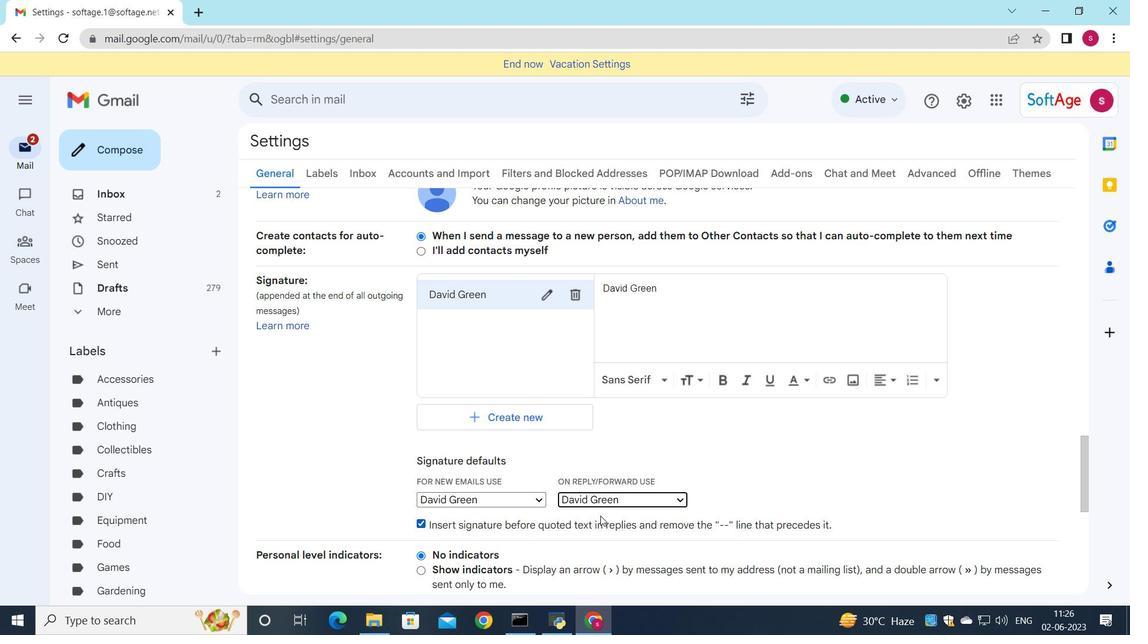
Action: Mouse scrolled (481, 406) with delta (0, 0)
Screenshot: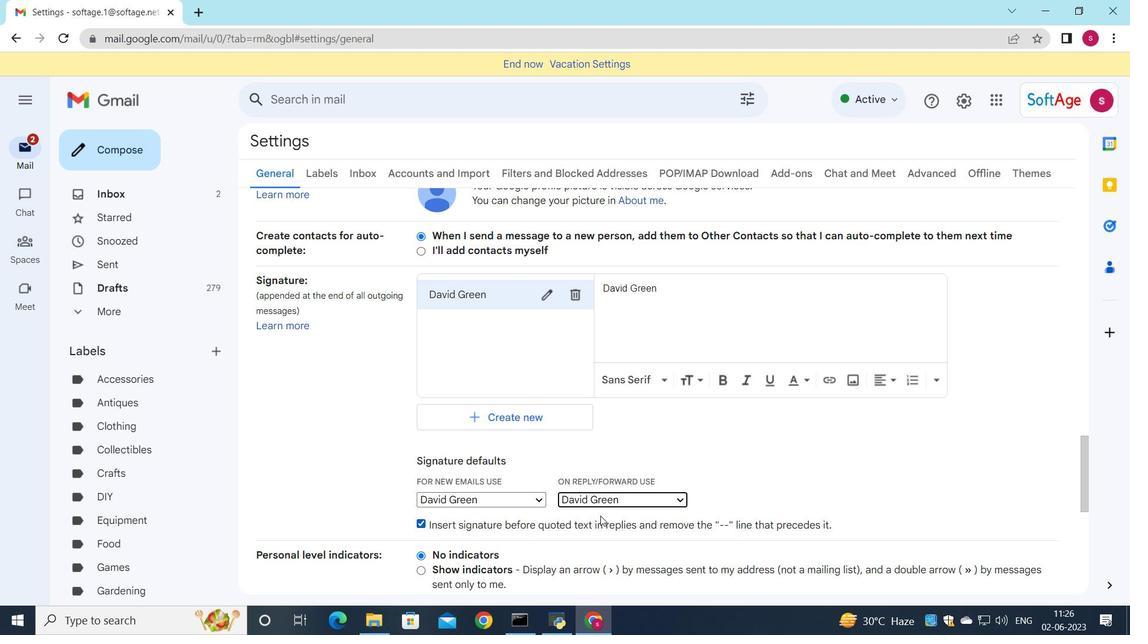 
Action: Mouse moved to (476, 416)
Screenshot: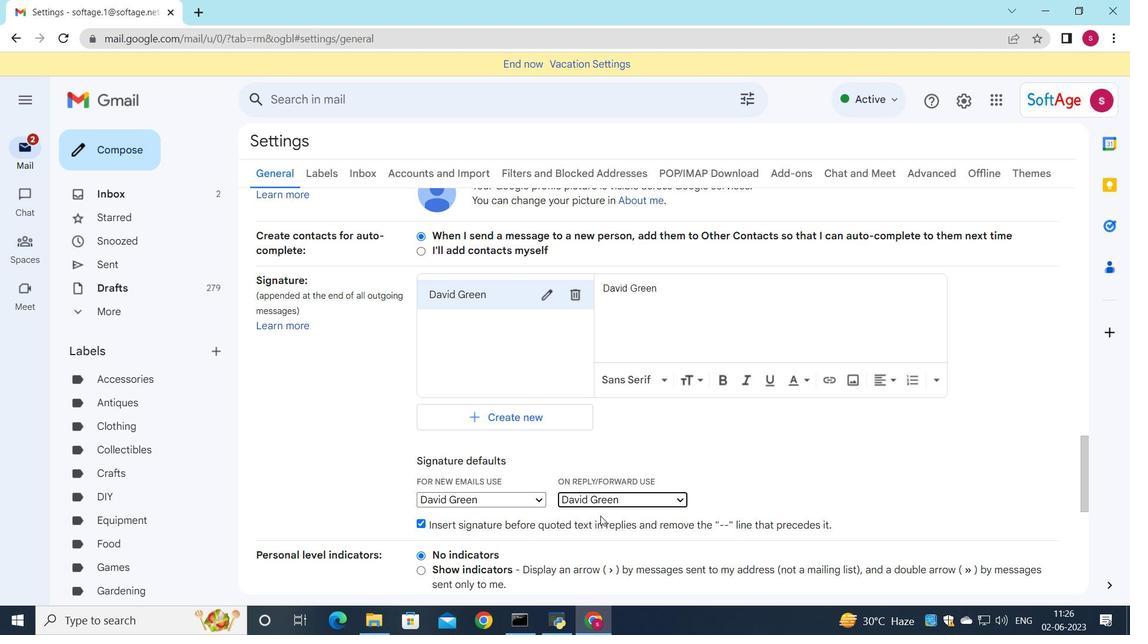 
Action: Mouse scrolled (476, 416) with delta (0, 0)
Screenshot: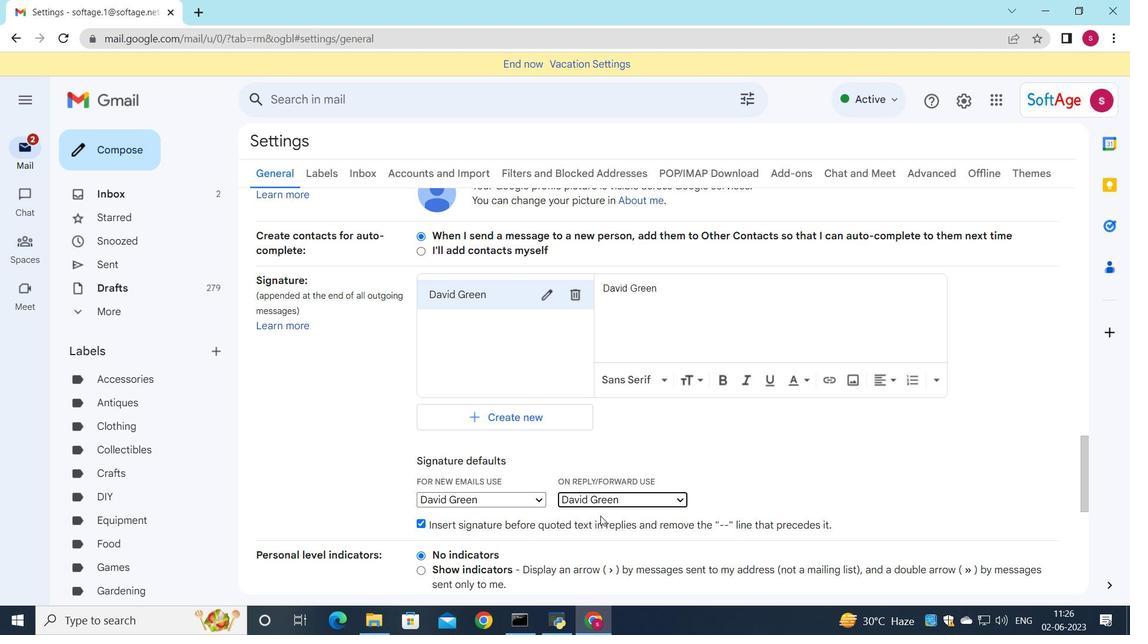 
Action: Mouse moved to (469, 426)
Screenshot: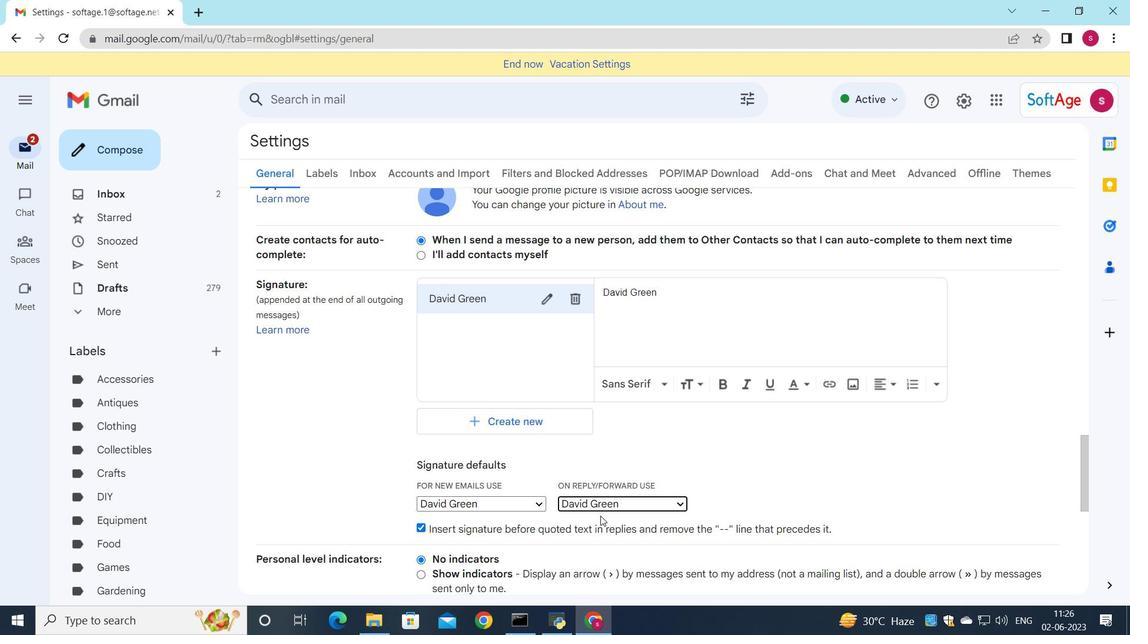 
Action: Mouse scrolled (469, 426) with delta (0, 0)
Screenshot: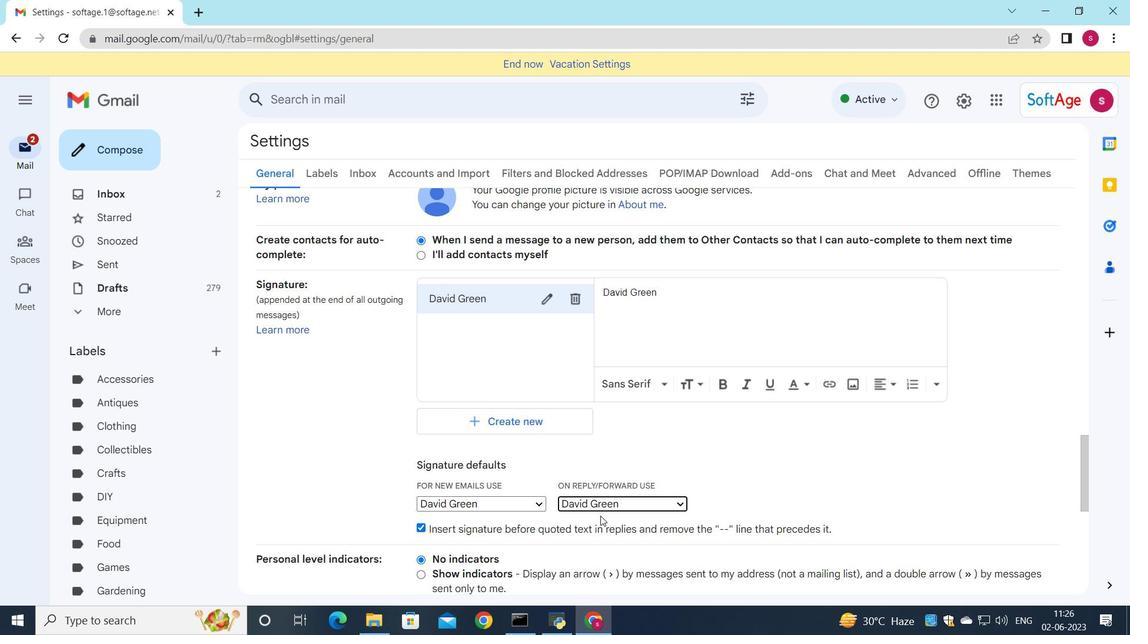 
Action: Mouse moved to (458, 432)
Screenshot: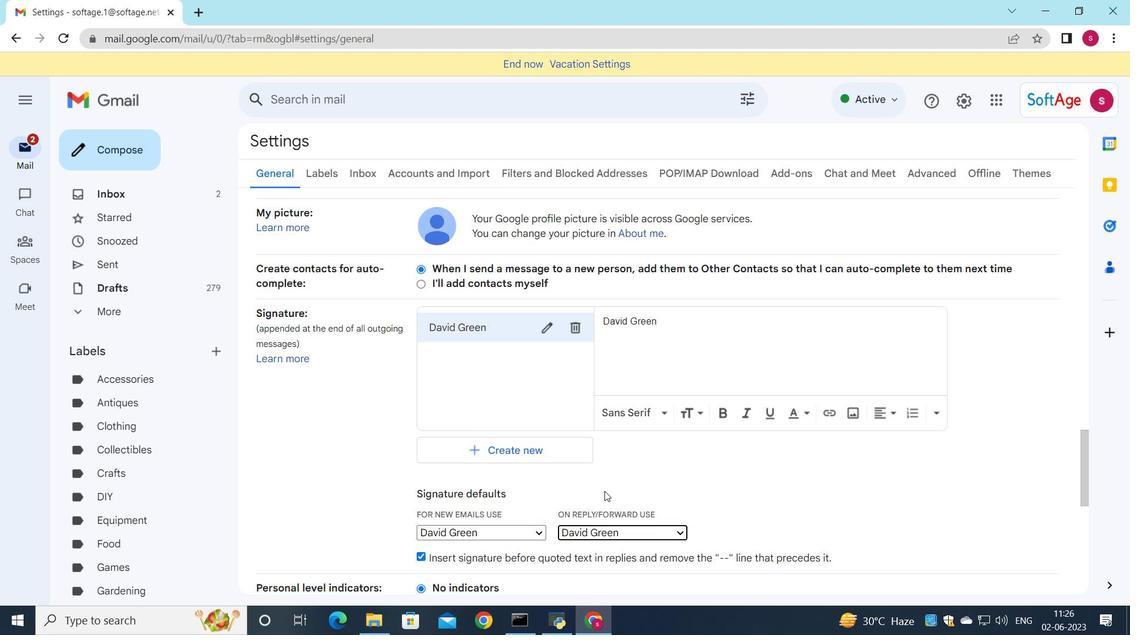 
Action: Mouse scrolled (458, 431) with delta (0, 0)
Screenshot: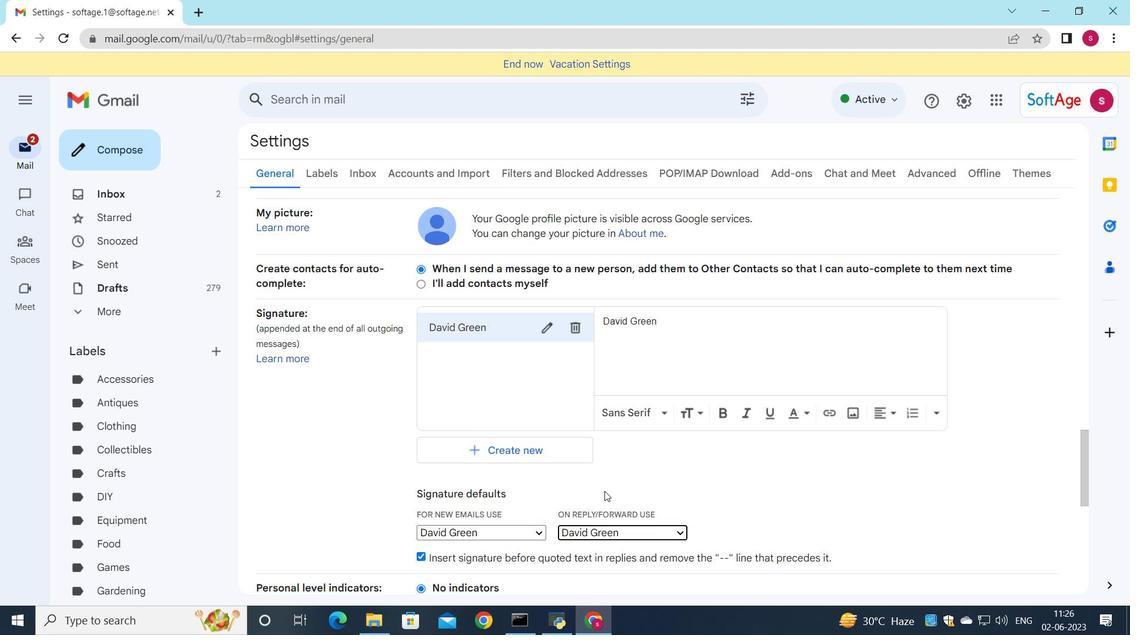 
Action: Mouse moved to (451, 432)
Screenshot: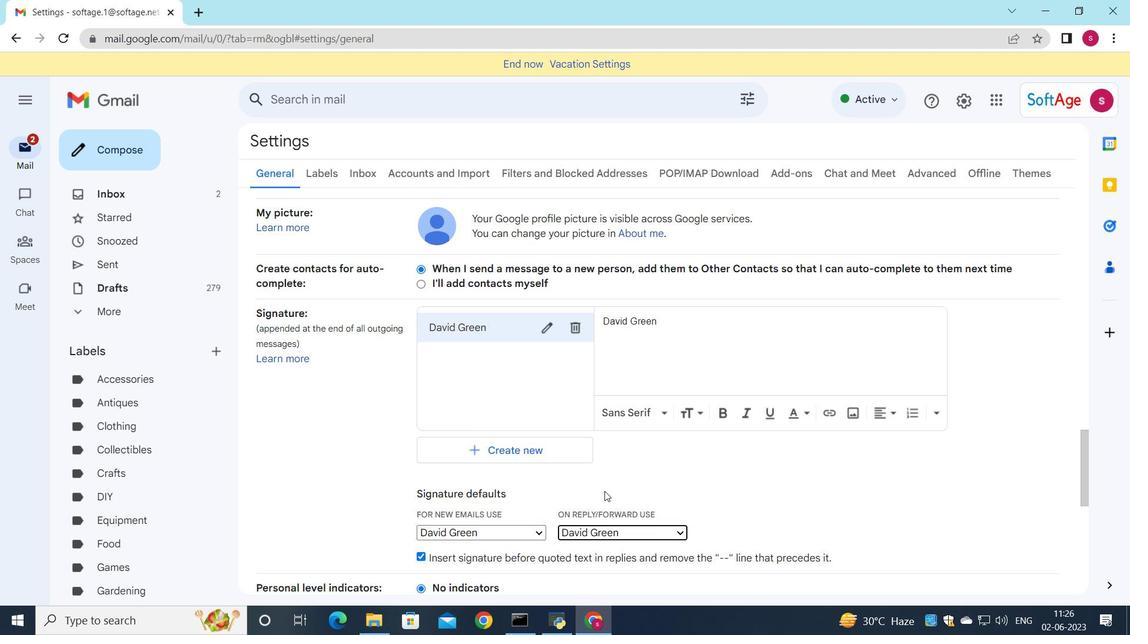
Action: Mouse scrolled (451, 431) with delta (0, 0)
Screenshot: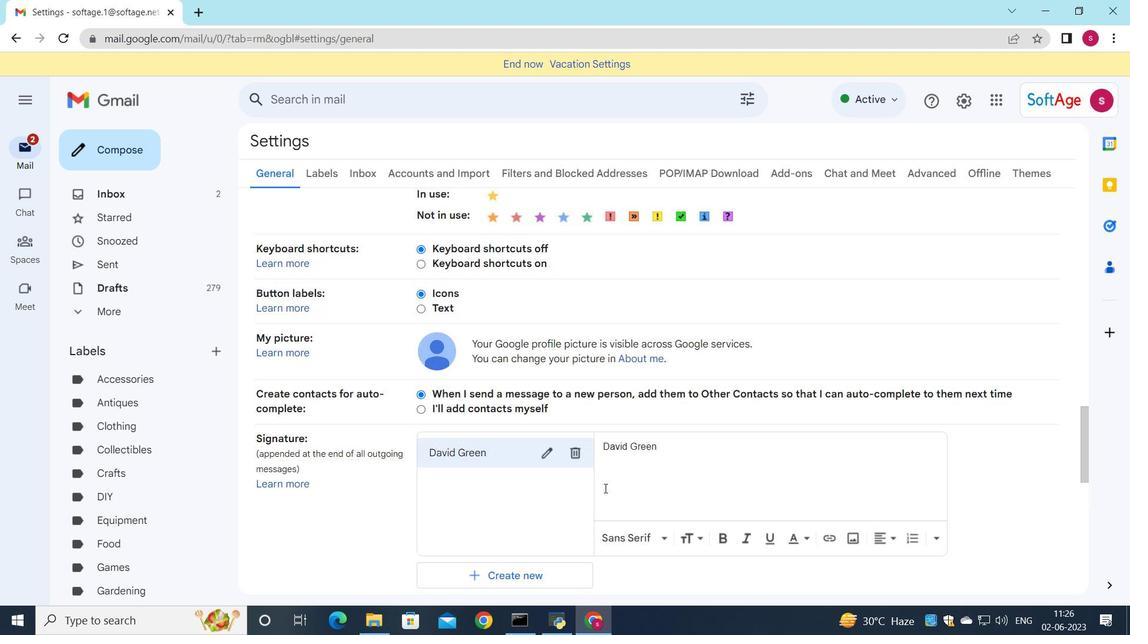 
Action: Mouse moved to (326, 521)
Screenshot: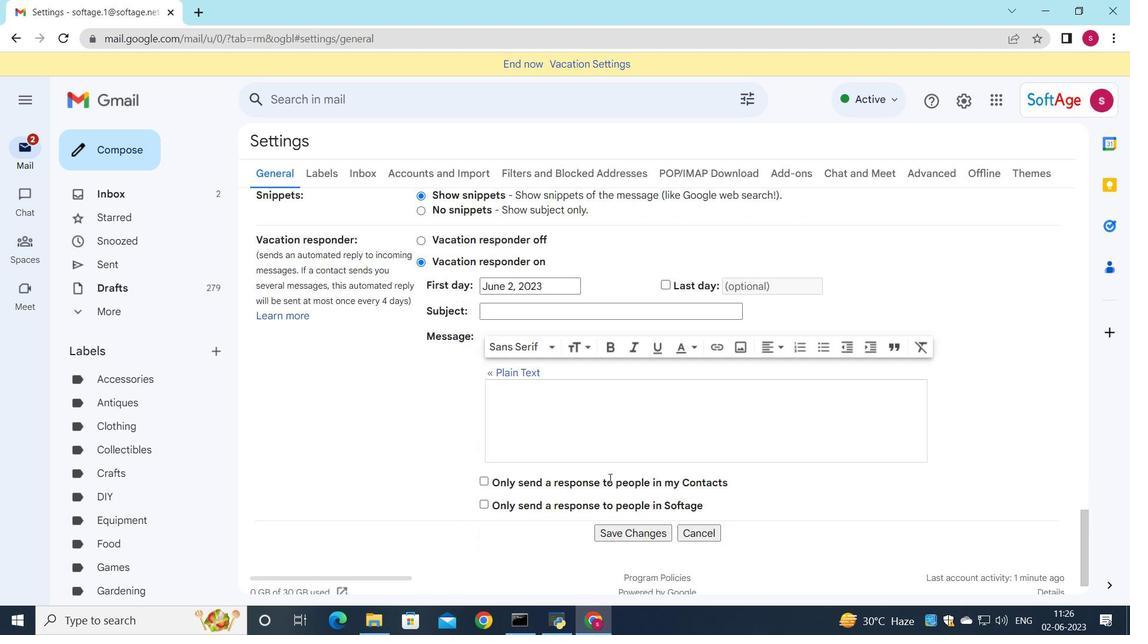 
Action: Mouse pressed left at (326, 521)
Screenshot: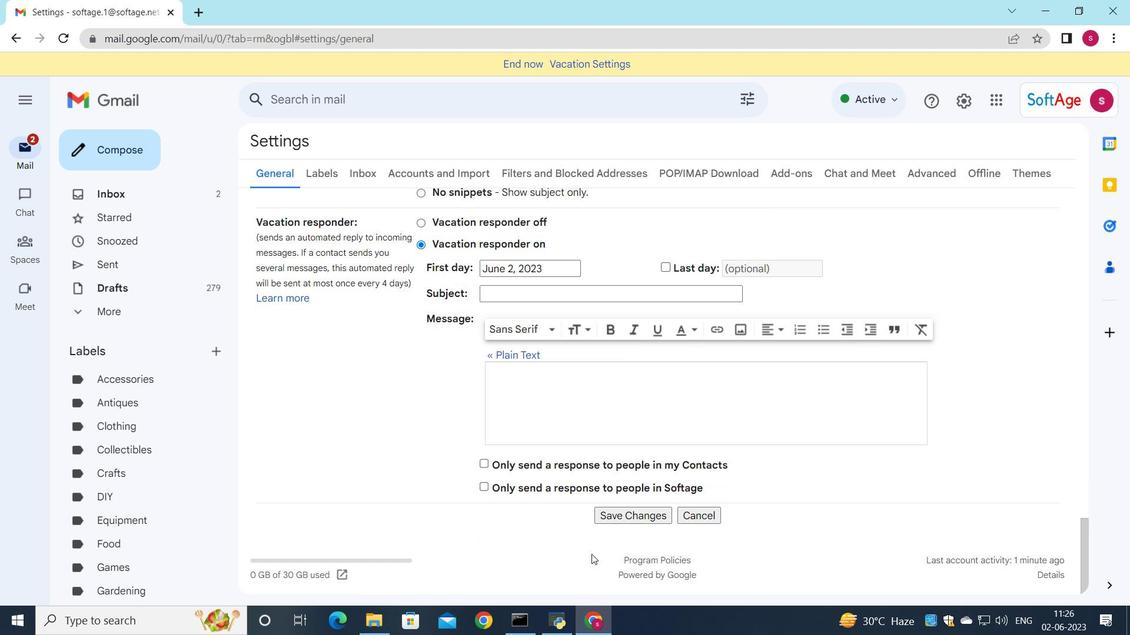 
Action: Mouse moved to (317, 426)
Screenshot: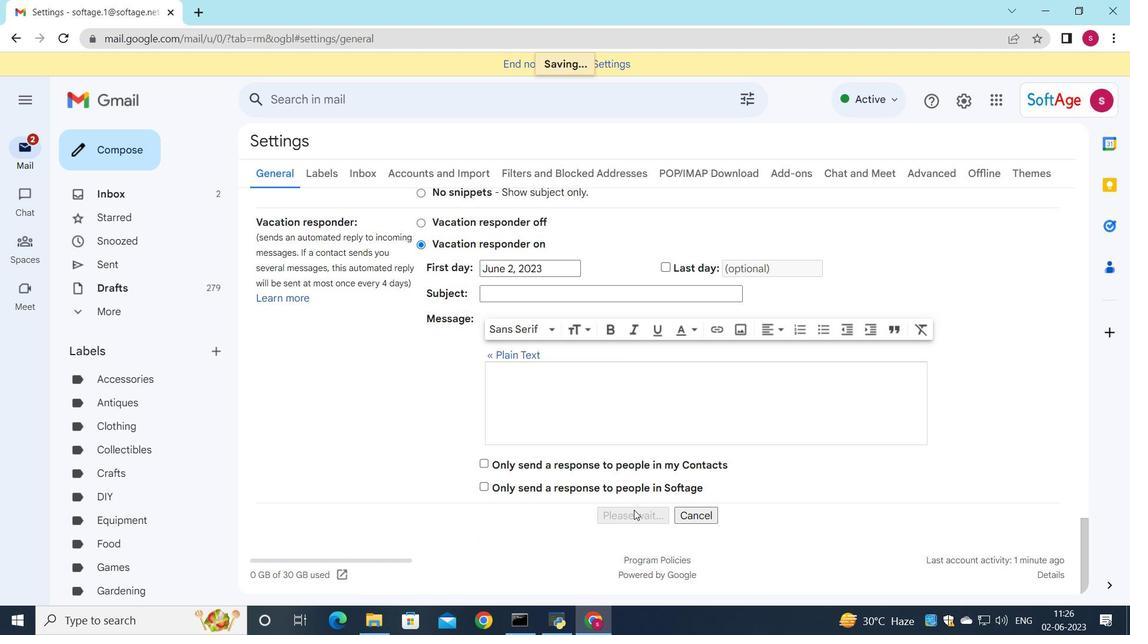 
Action: Mouse pressed left at (317, 426)
Screenshot: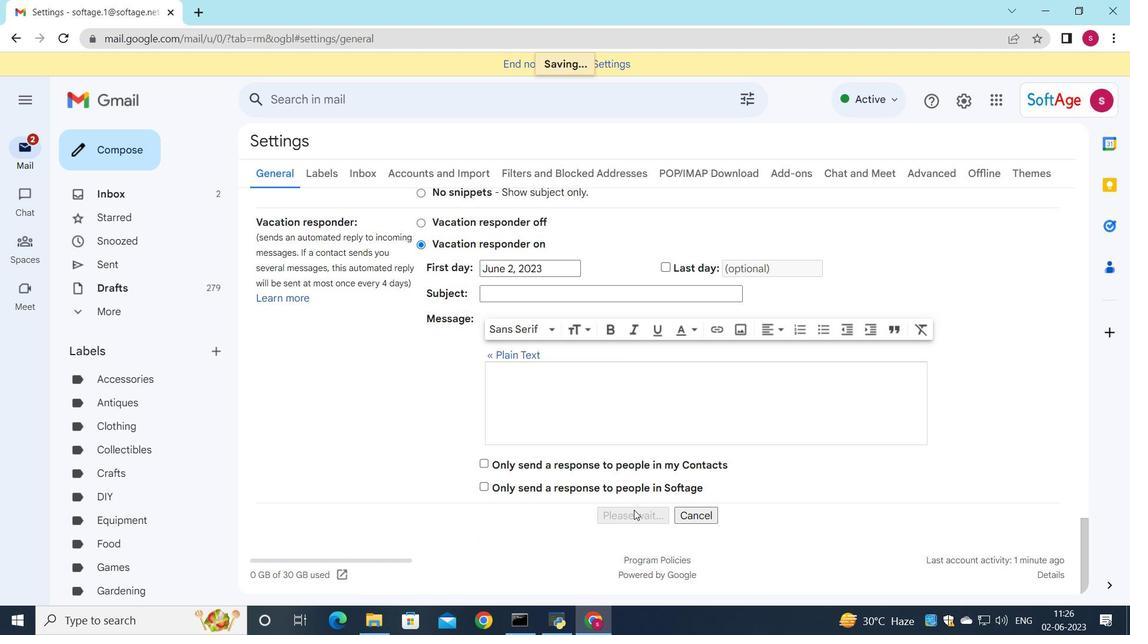 
Action: Mouse moved to (347, 505)
Screenshot: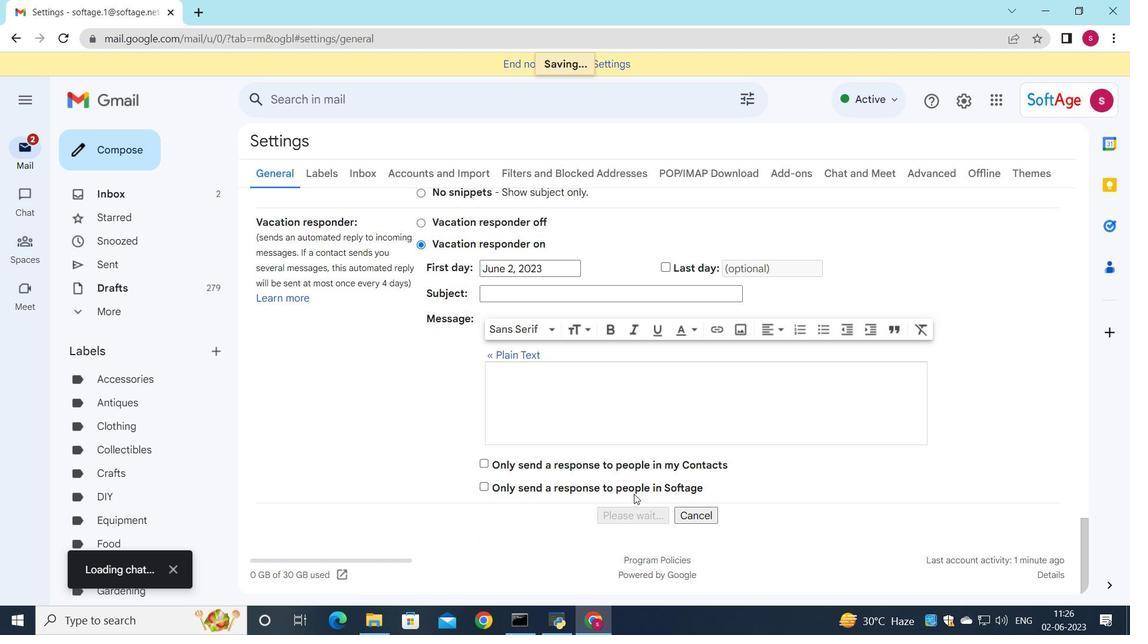 
Action: Mouse pressed left at (347, 505)
Screenshot: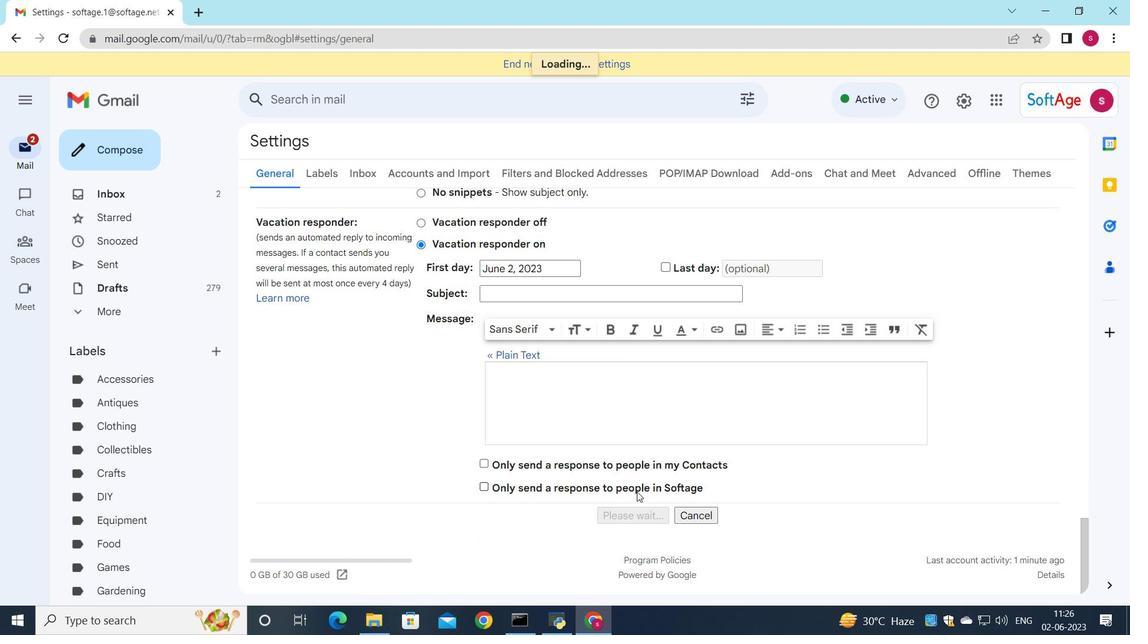 
Action: Mouse moved to (310, 515)
Screenshot: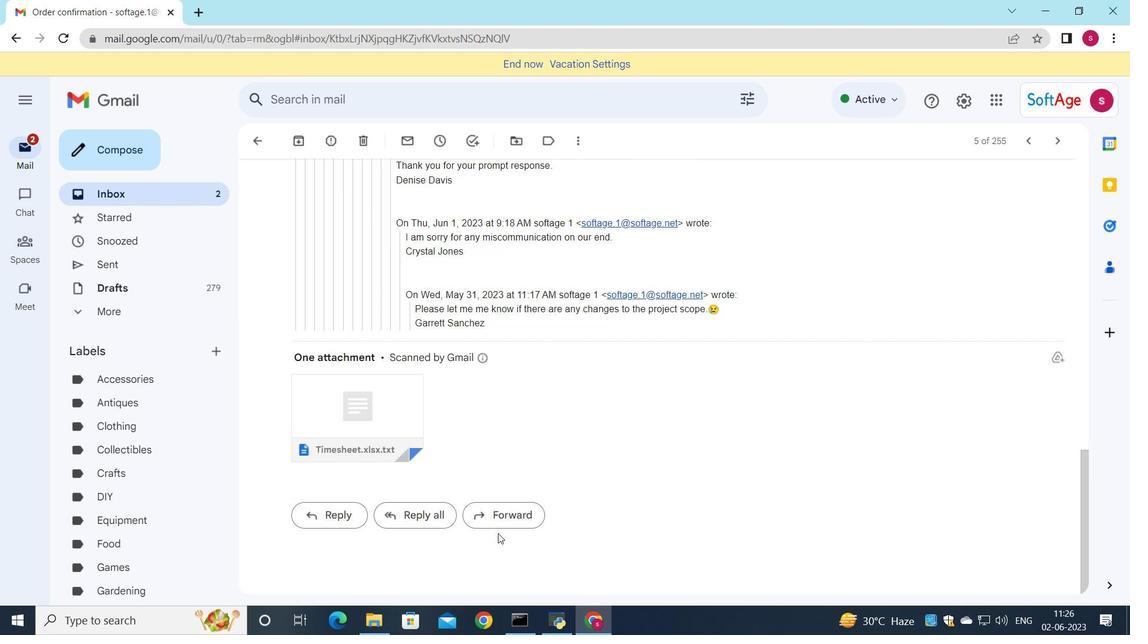 
Action: Mouse pressed left at (310, 515)
Screenshot: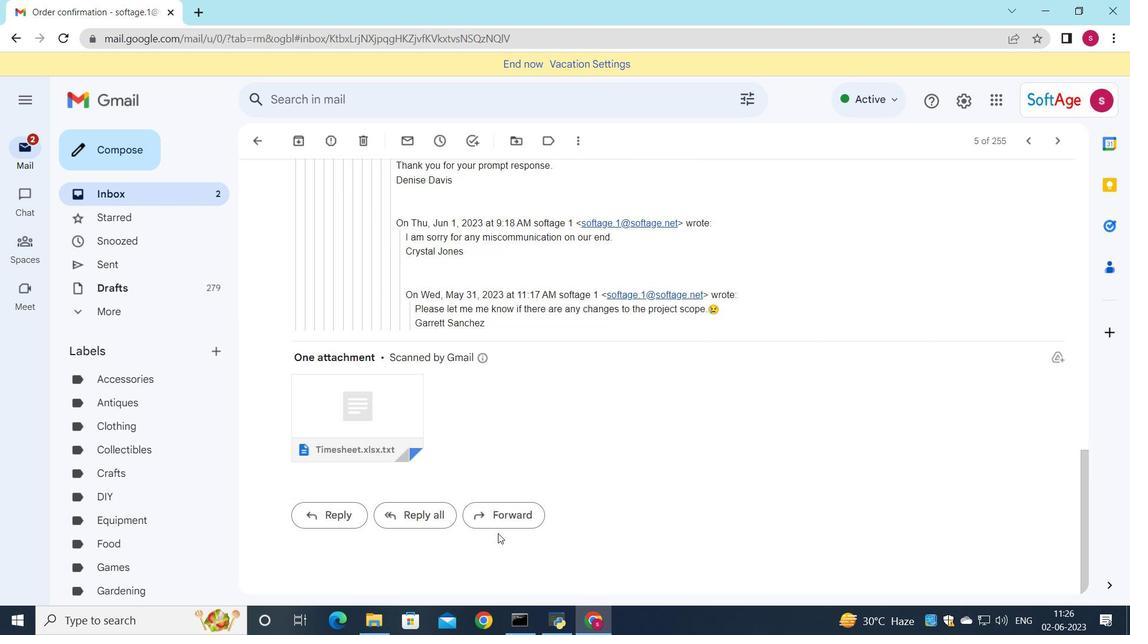 
Action: Mouse pressed left at (310, 515)
Screenshot: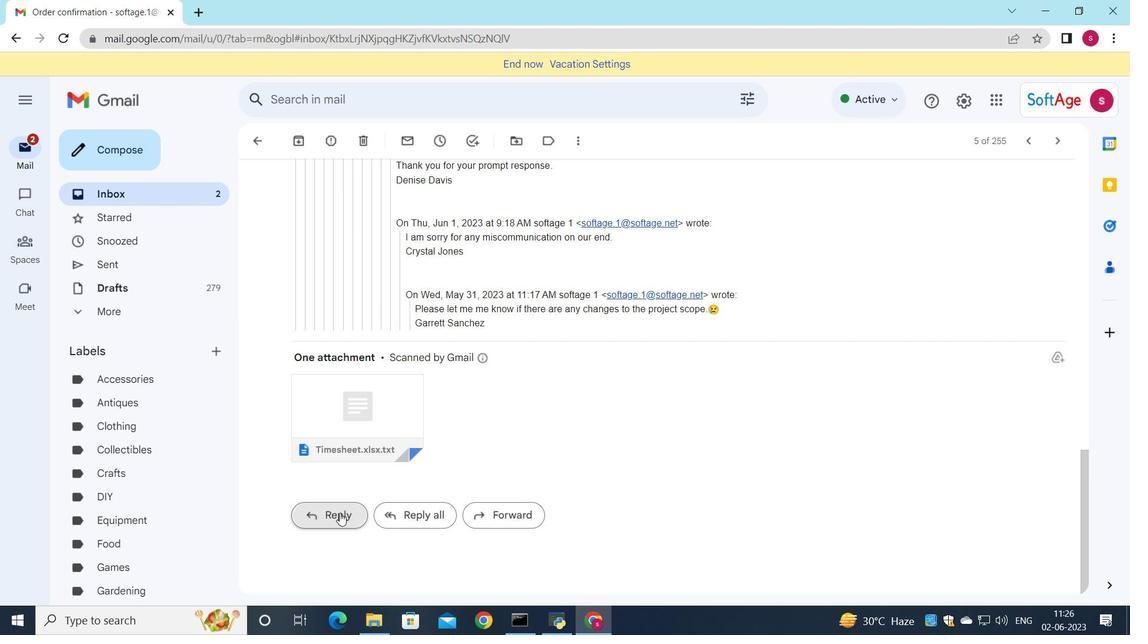 
Action: Mouse moved to (477, 608)
Screenshot: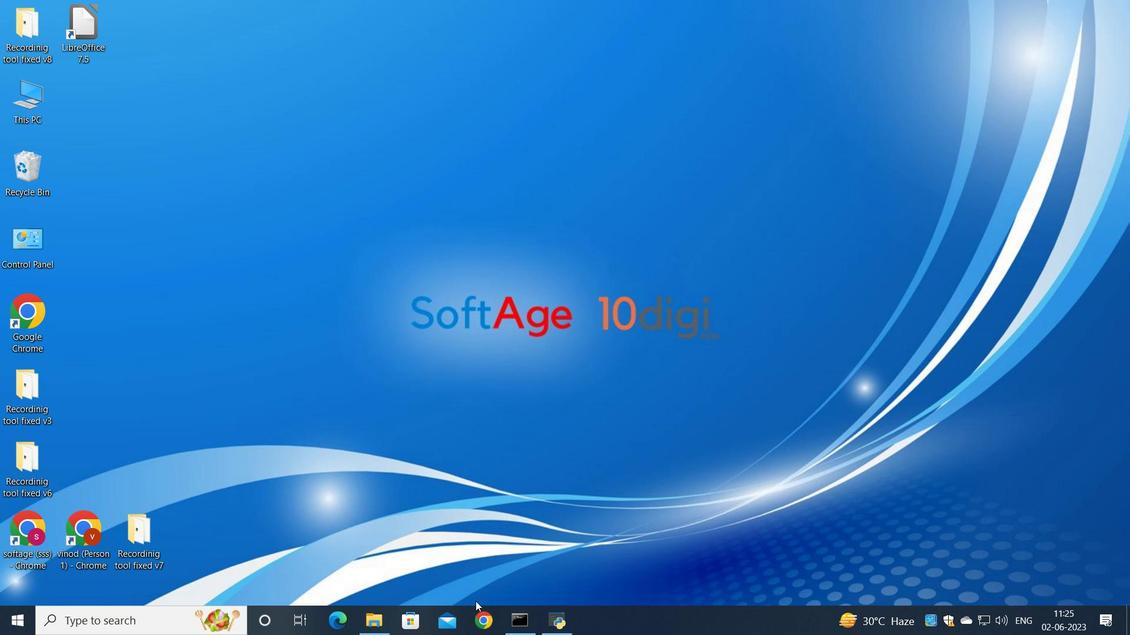 
Action: Mouse pressed left at (477, 608)
Screenshot: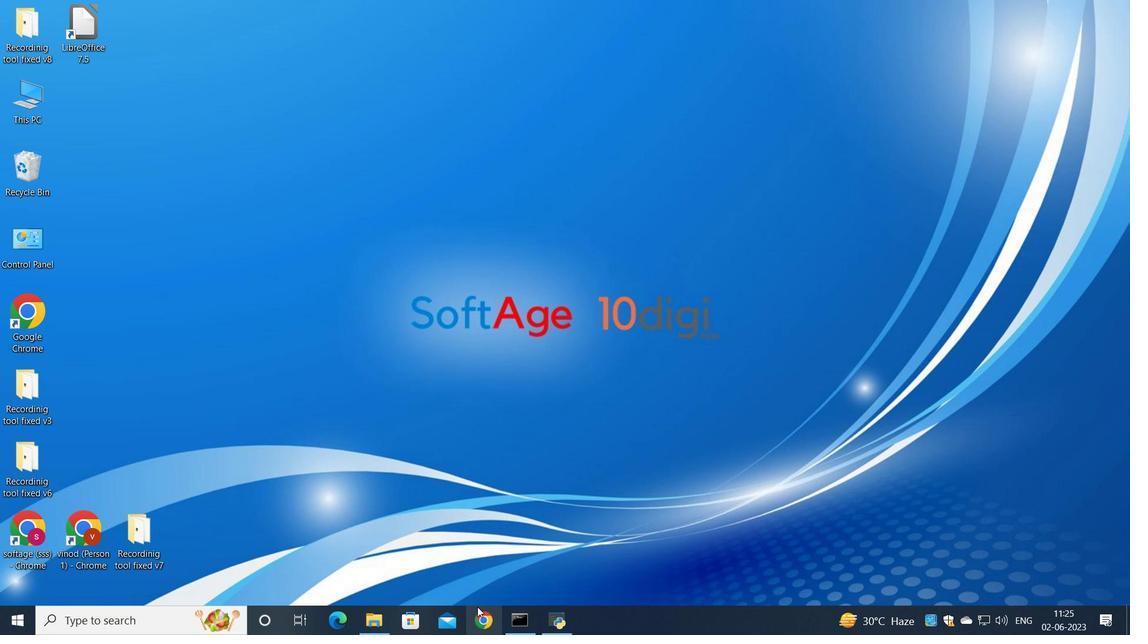 
Action: Mouse moved to (513, 386)
Screenshot: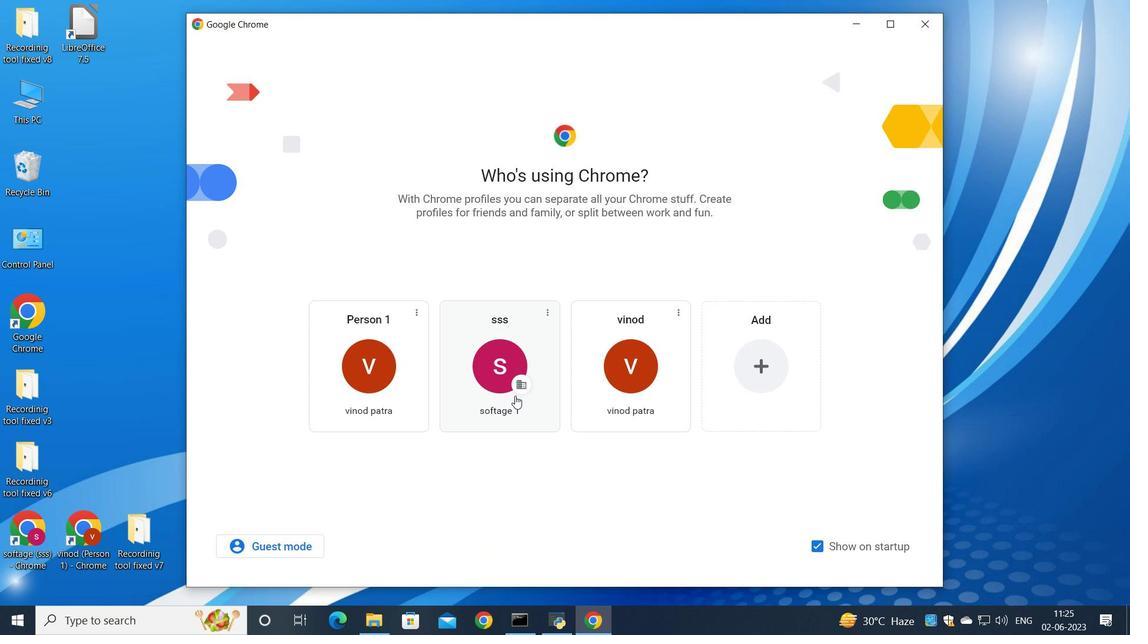 
Action: Mouse pressed left at (513, 386)
Screenshot: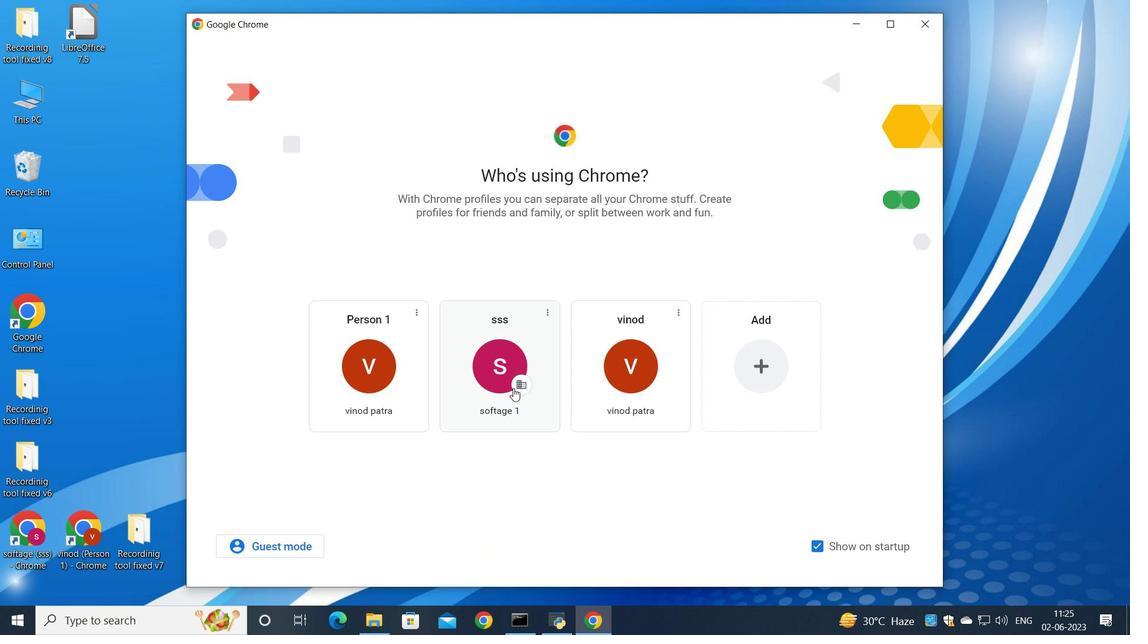 
Action: Mouse moved to (989, 101)
Screenshot: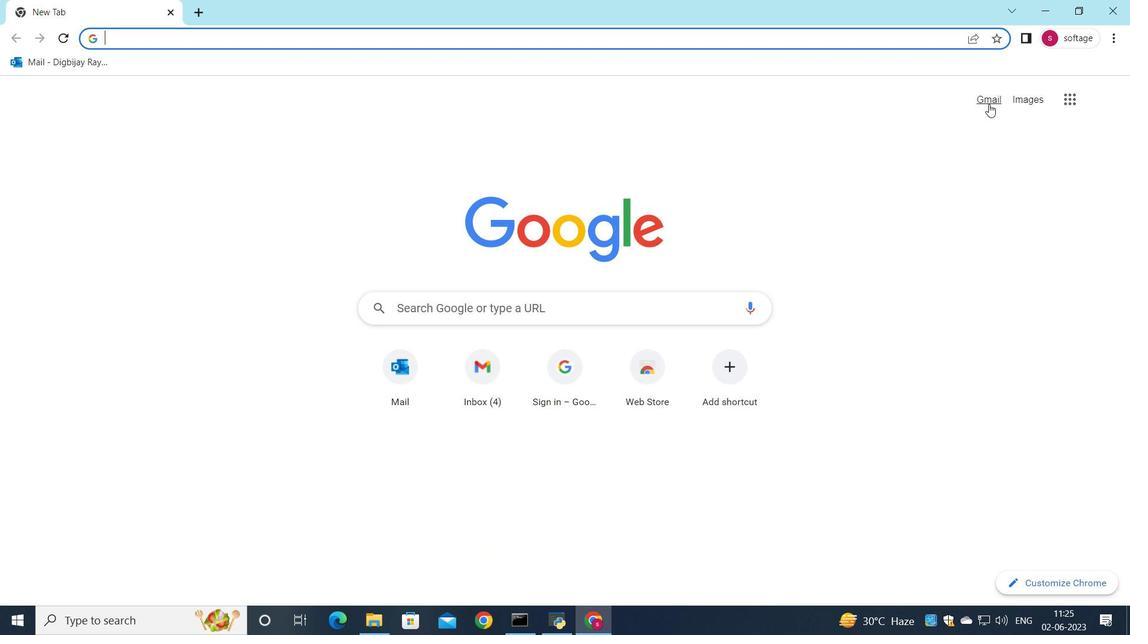 
Action: Mouse pressed left at (989, 101)
Screenshot: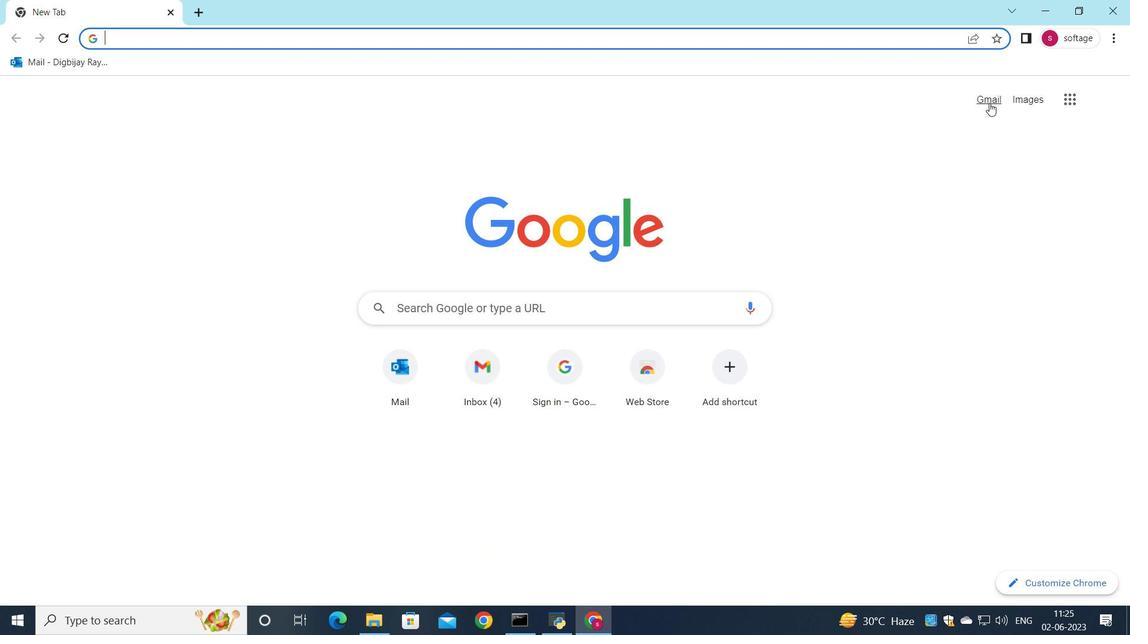 
Action: Mouse moved to (960, 99)
Screenshot: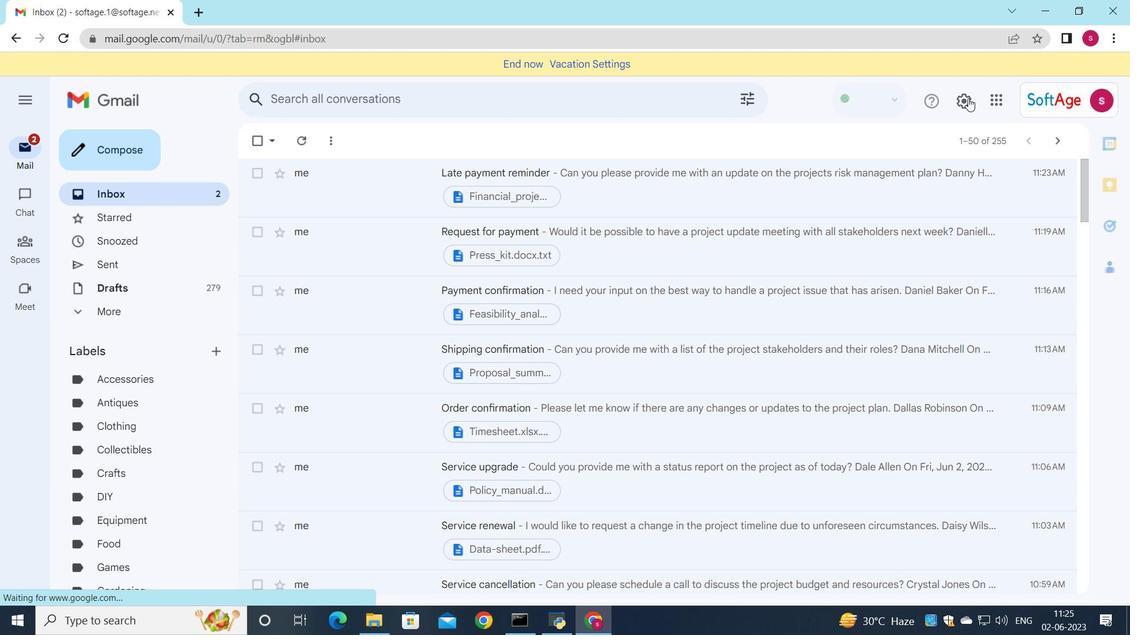 
Action: Mouse pressed left at (960, 99)
Screenshot: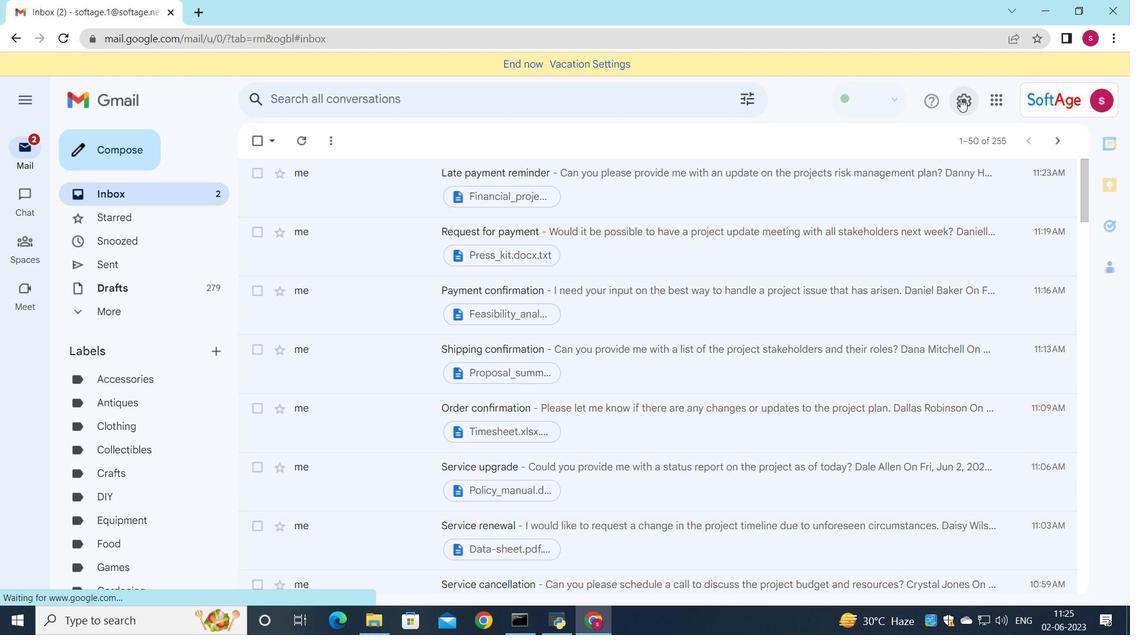 
Action: Mouse moved to (963, 103)
Screenshot: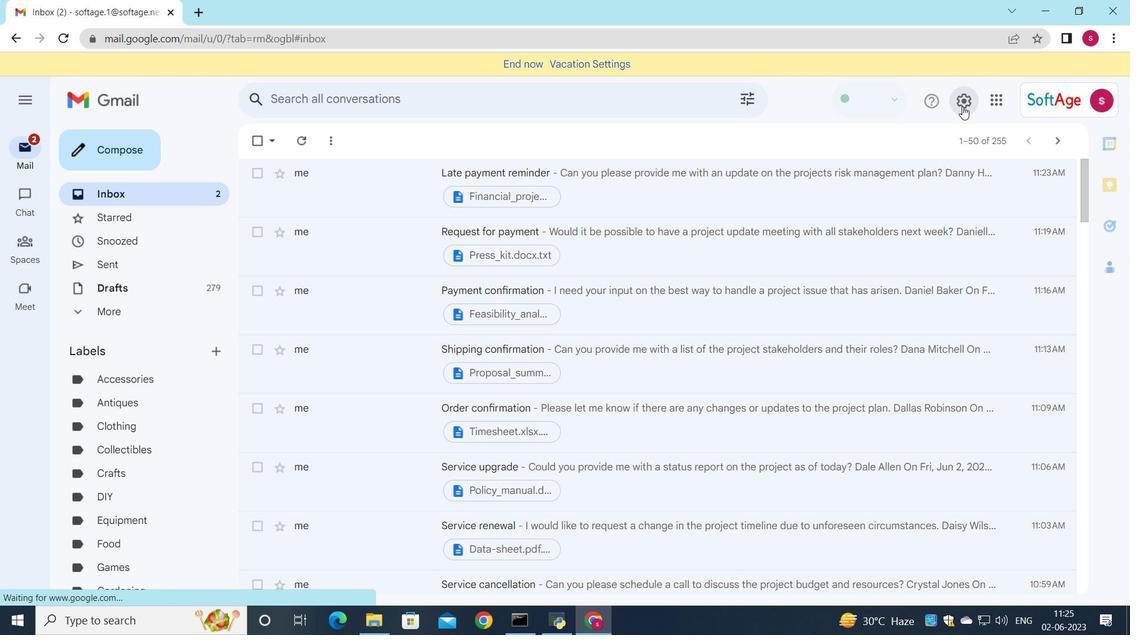 
Action: Mouse pressed left at (963, 103)
Screenshot: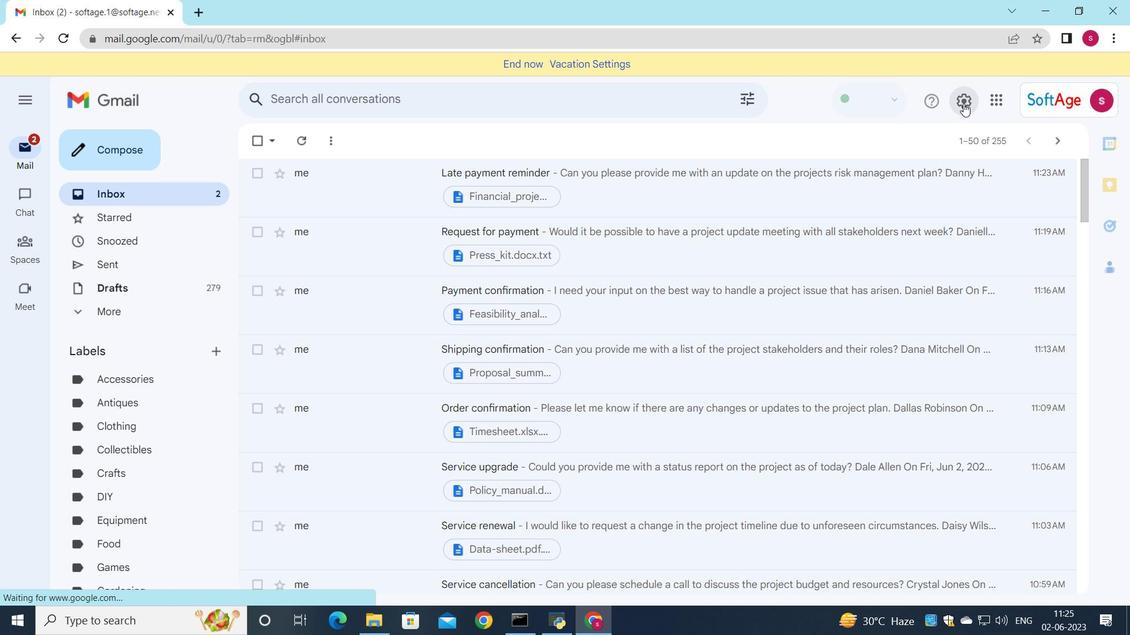 
Action: Mouse moved to (965, 106)
Screenshot: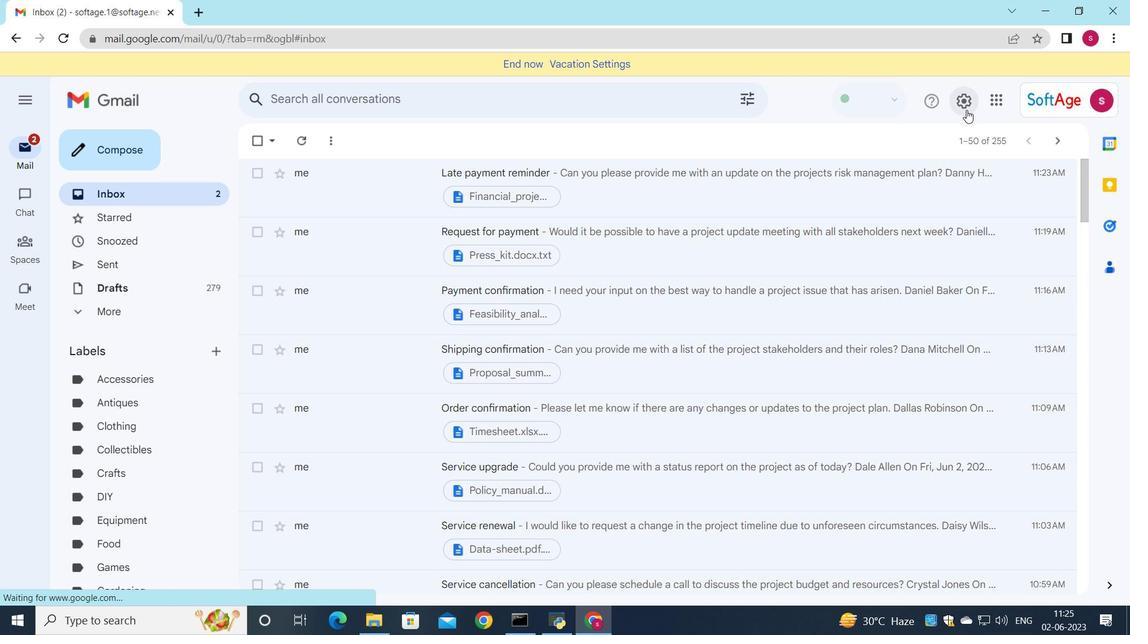 
Action: Mouse pressed left at (965, 106)
Screenshot: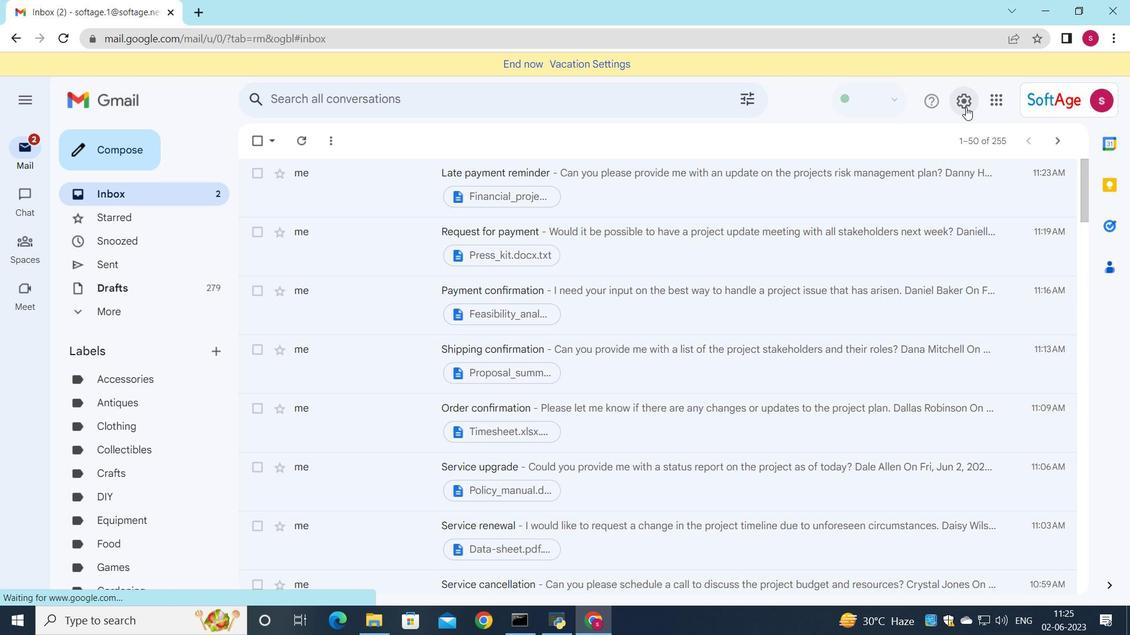 
Action: Mouse moved to (979, 167)
Screenshot: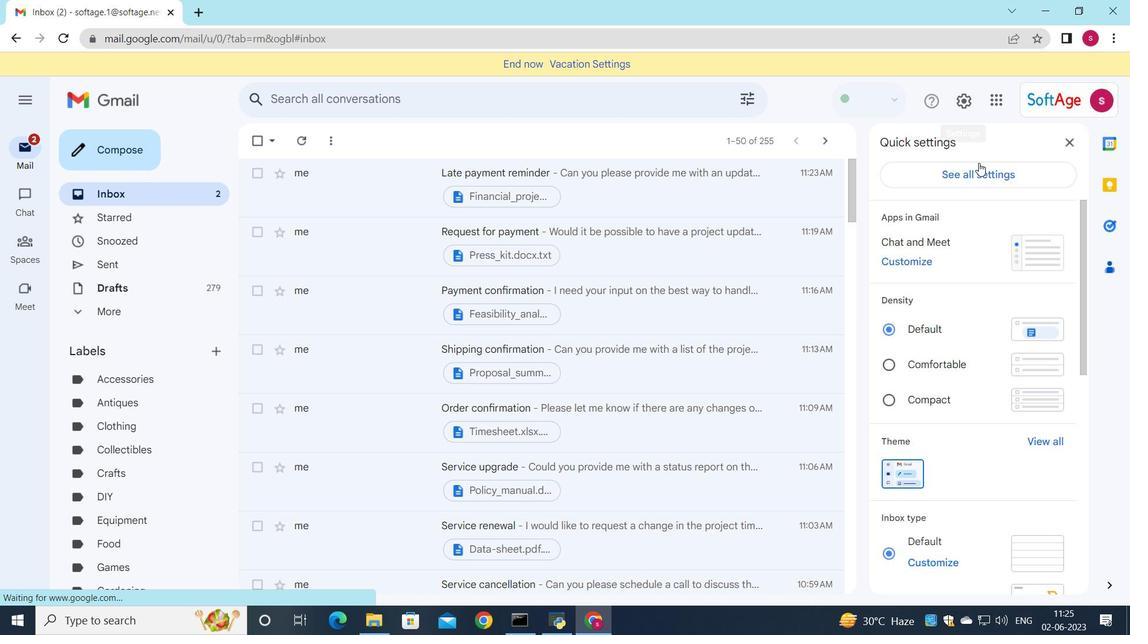 
Action: Mouse pressed left at (979, 167)
Screenshot: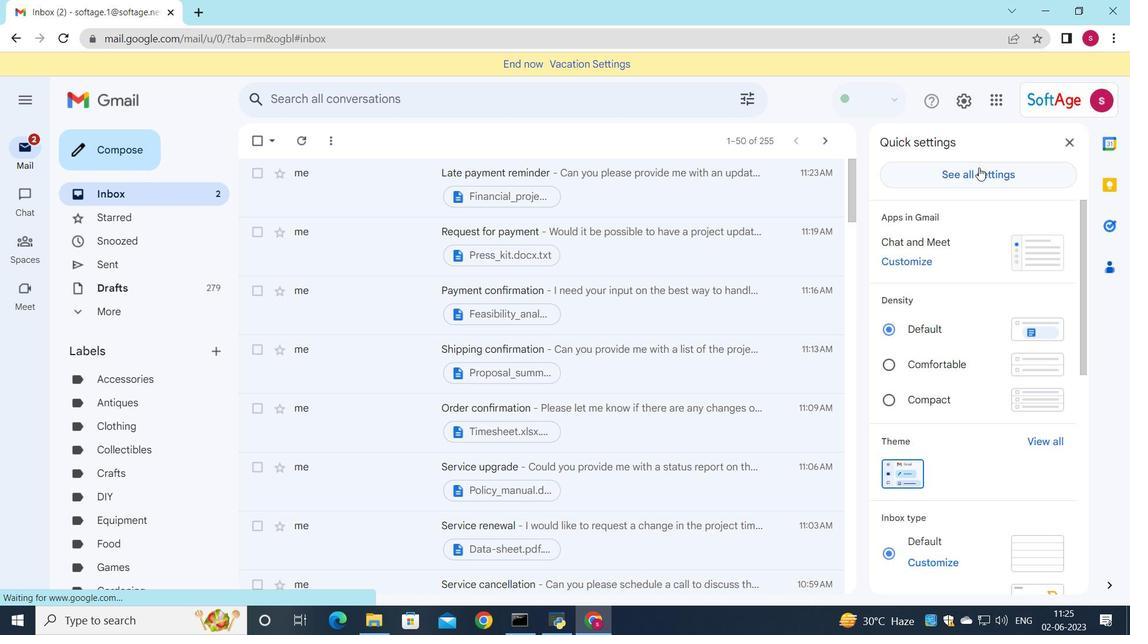 
Action: Mouse moved to (978, 162)
Screenshot: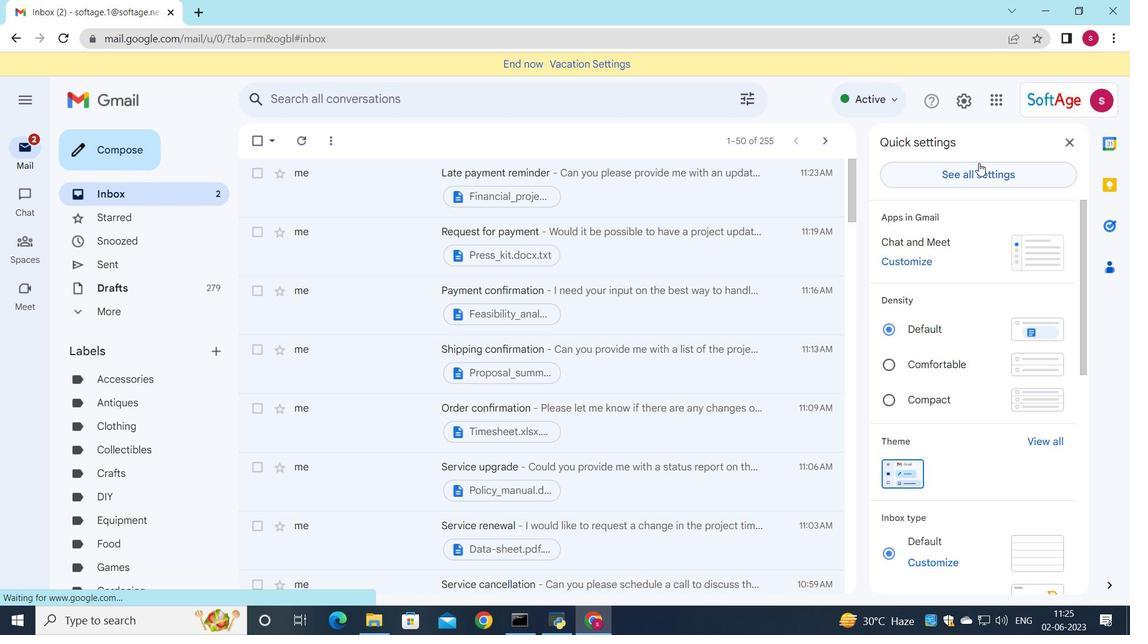 
Action: Mouse pressed left at (978, 162)
Screenshot: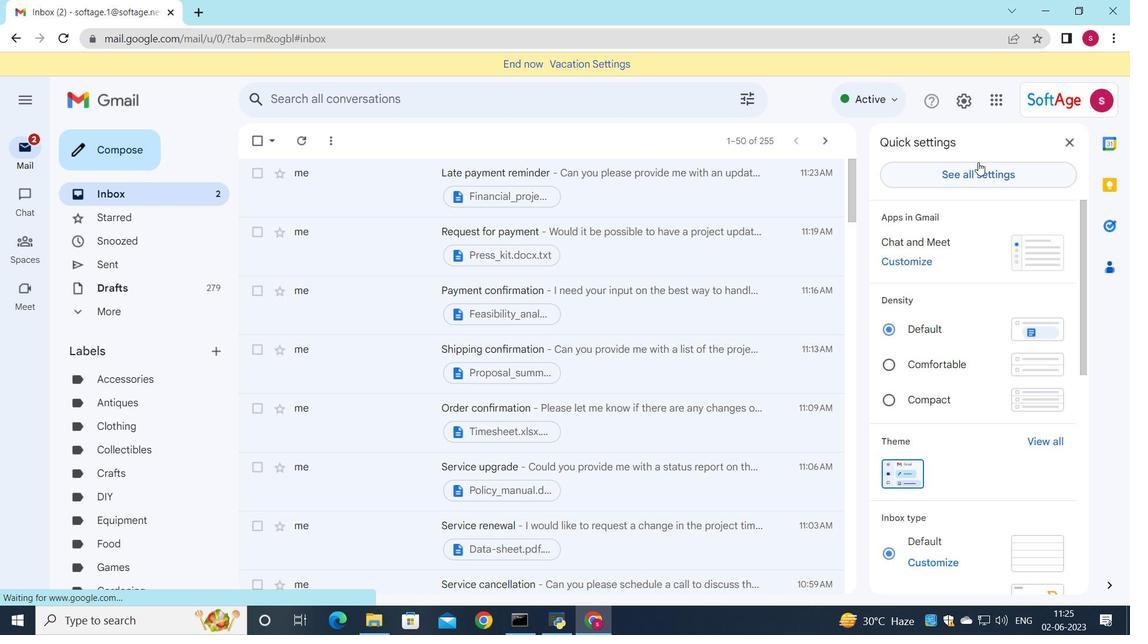 
Action: Mouse moved to (973, 165)
Screenshot: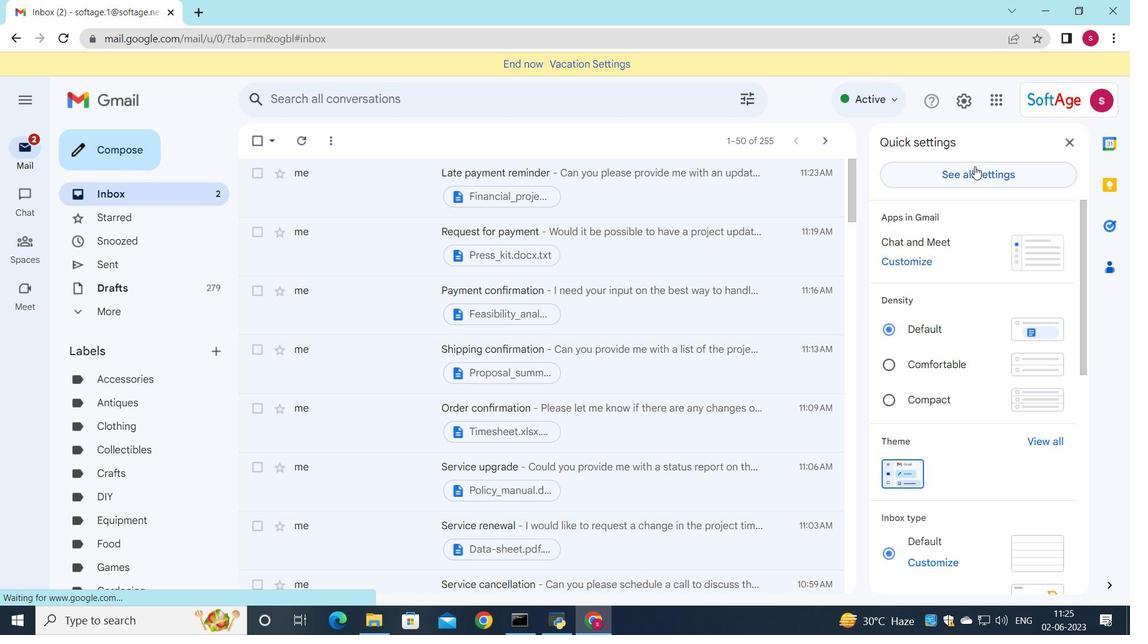 
Action: Mouse pressed left at (973, 165)
Screenshot: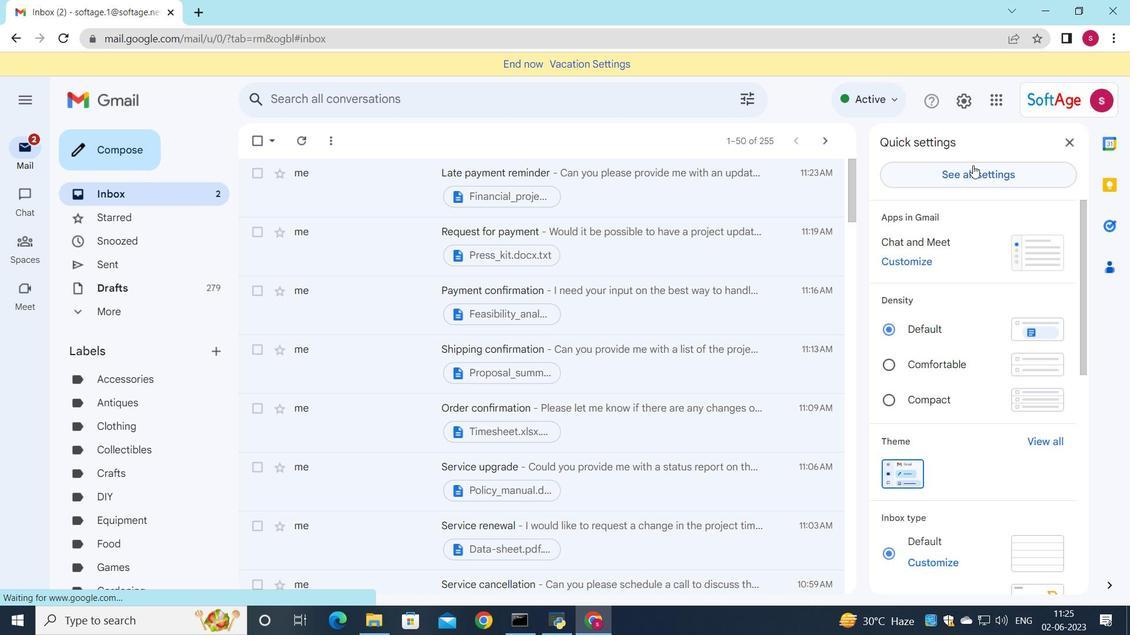 
Action: Mouse pressed left at (973, 165)
Screenshot: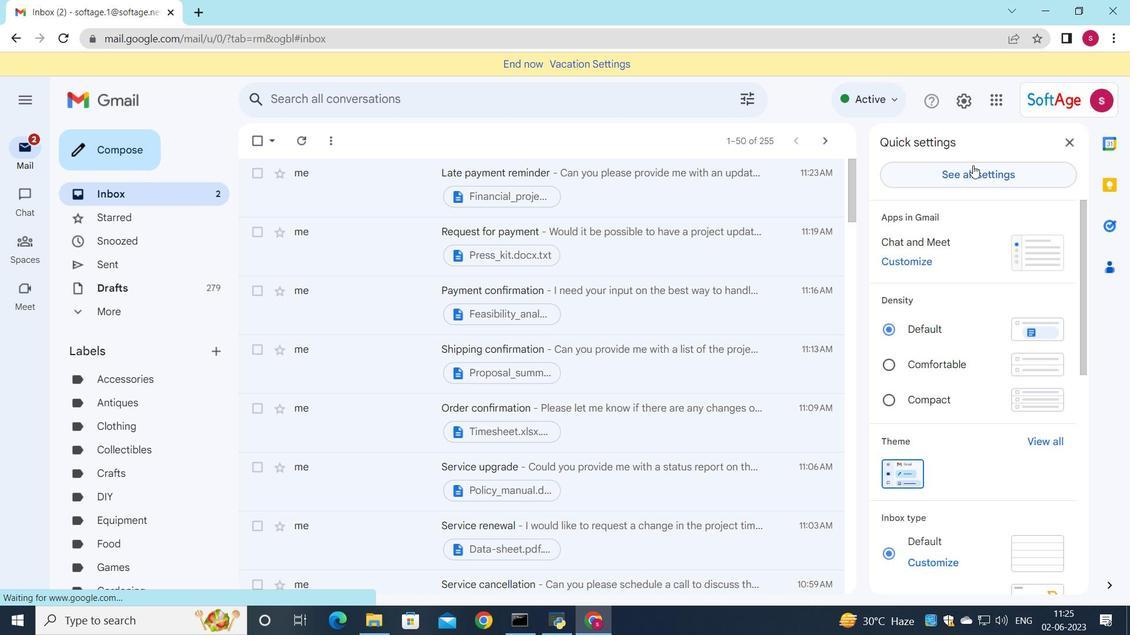 
Action: Mouse pressed left at (973, 165)
Screenshot: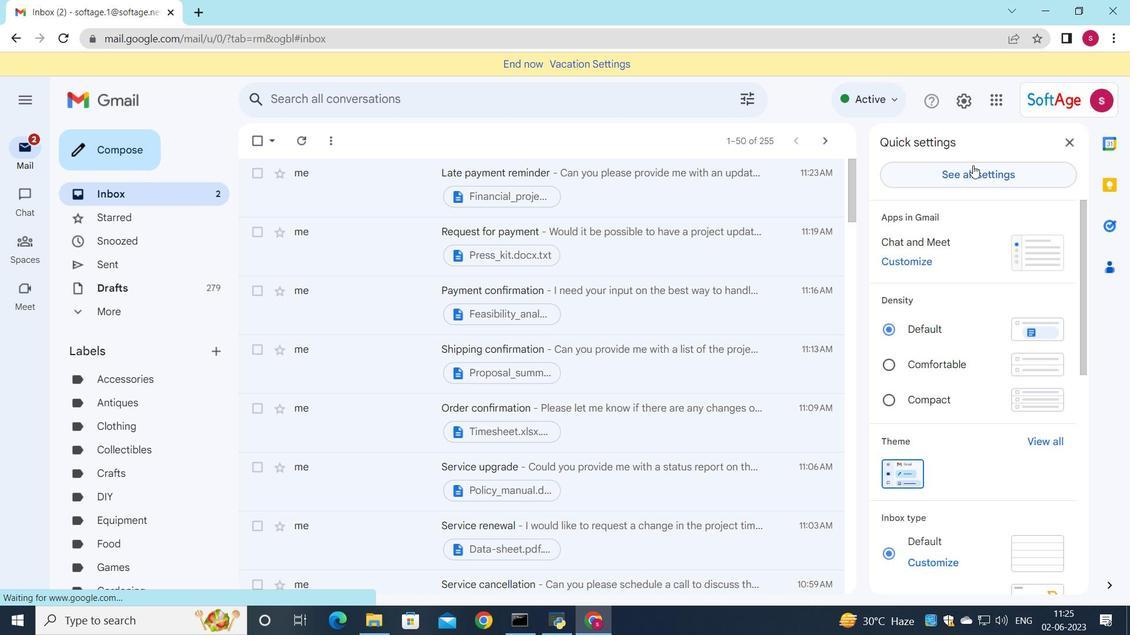 
Action: Mouse pressed left at (973, 165)
Screenshot: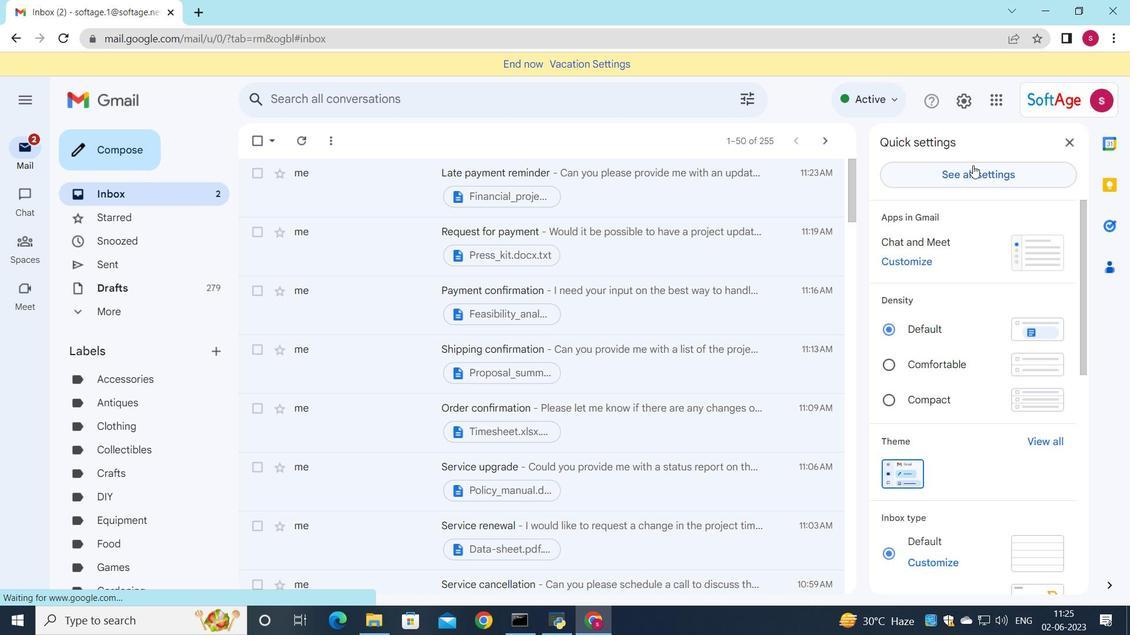 
Action: Mouse moved to (971, 174)
Screenshot: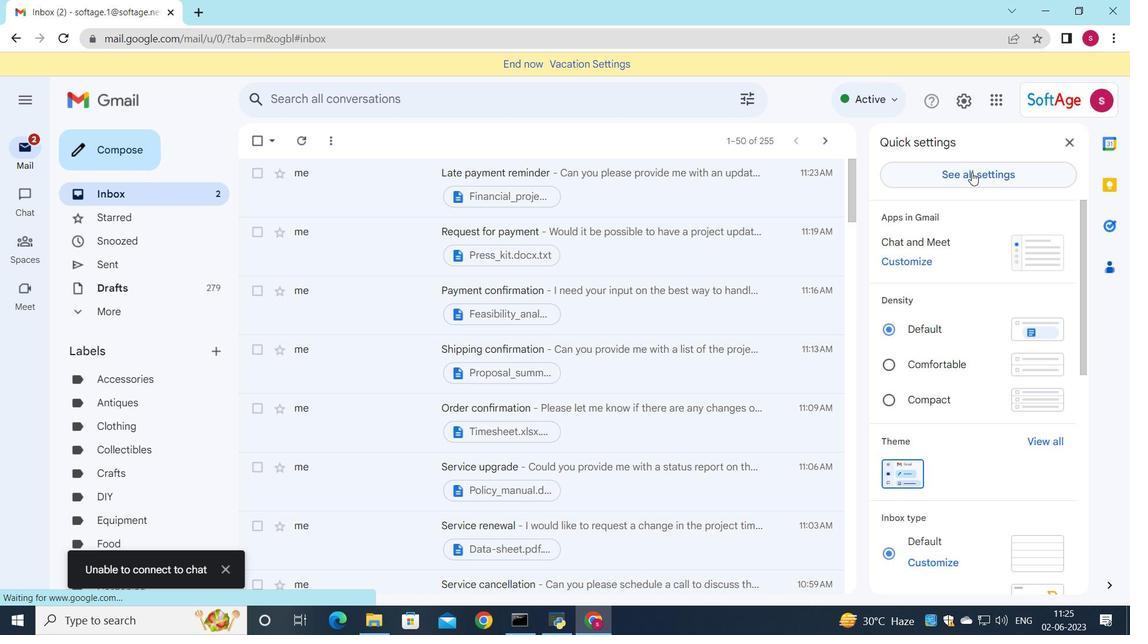 
Action: Mouse pressed left at (971, 174)
Screenshot: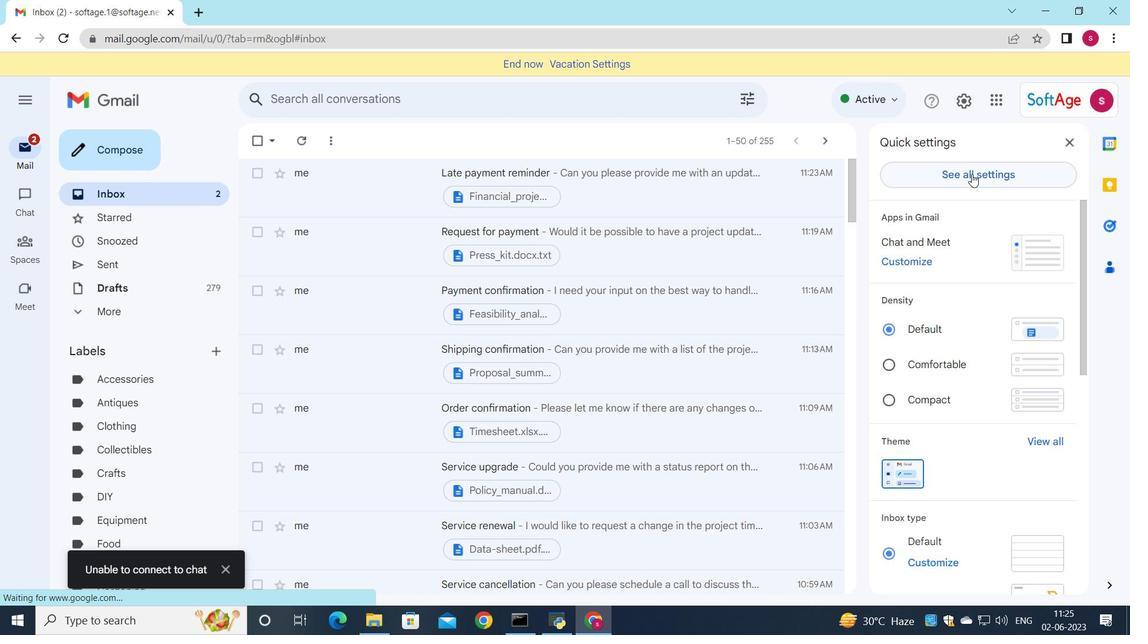 
Action: Mouse pressed left at (971, 174)
Screenshot: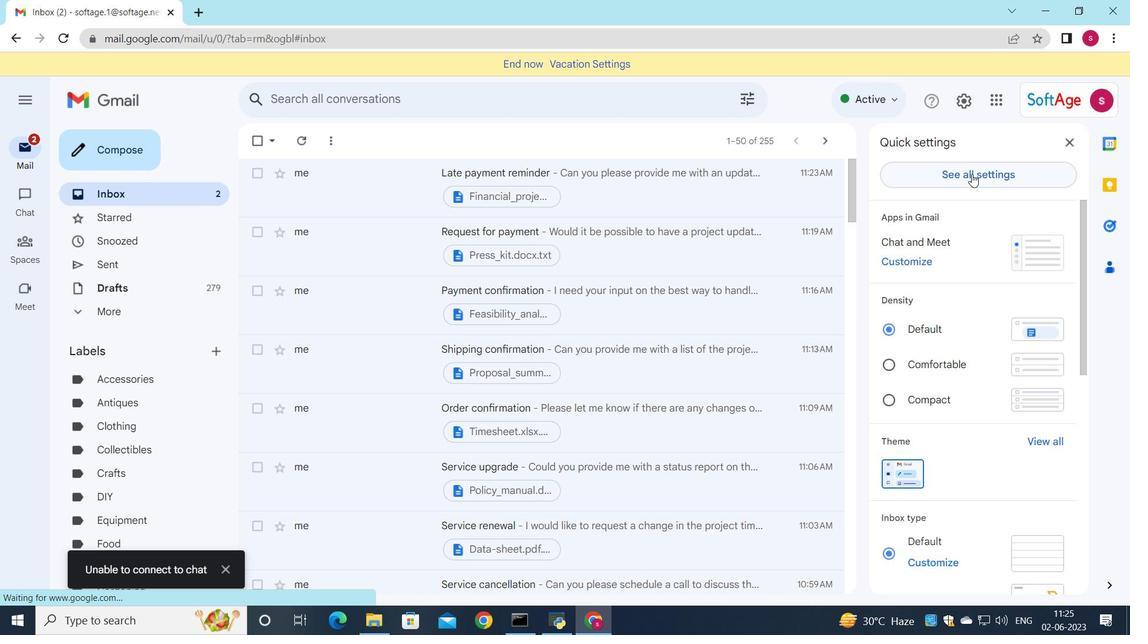 
Action: Mouse pressed left at (971, 174)
Screenshot: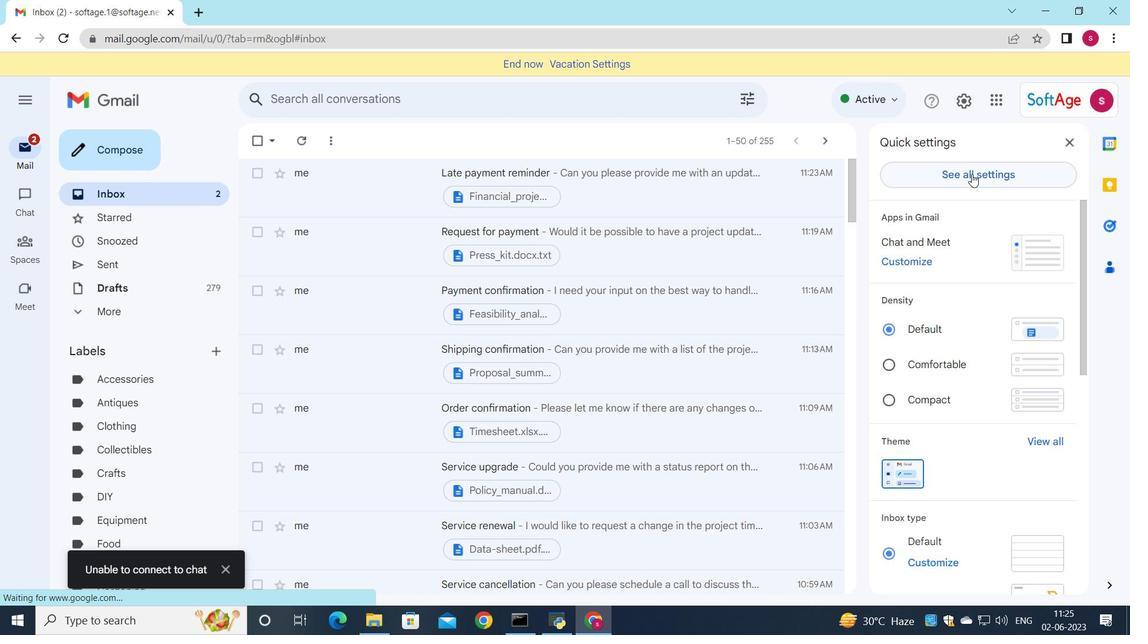 
Action: Mouse pressed left at (971, 174)
Screenshot: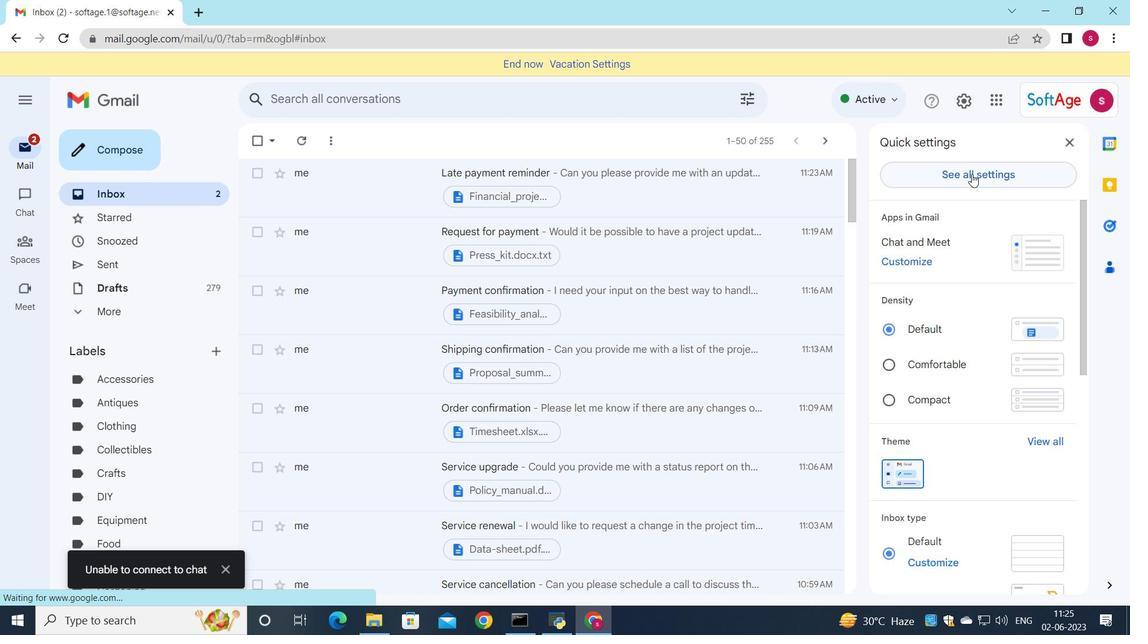 
Action: Mouse moved to (962, 175)
Screenshot: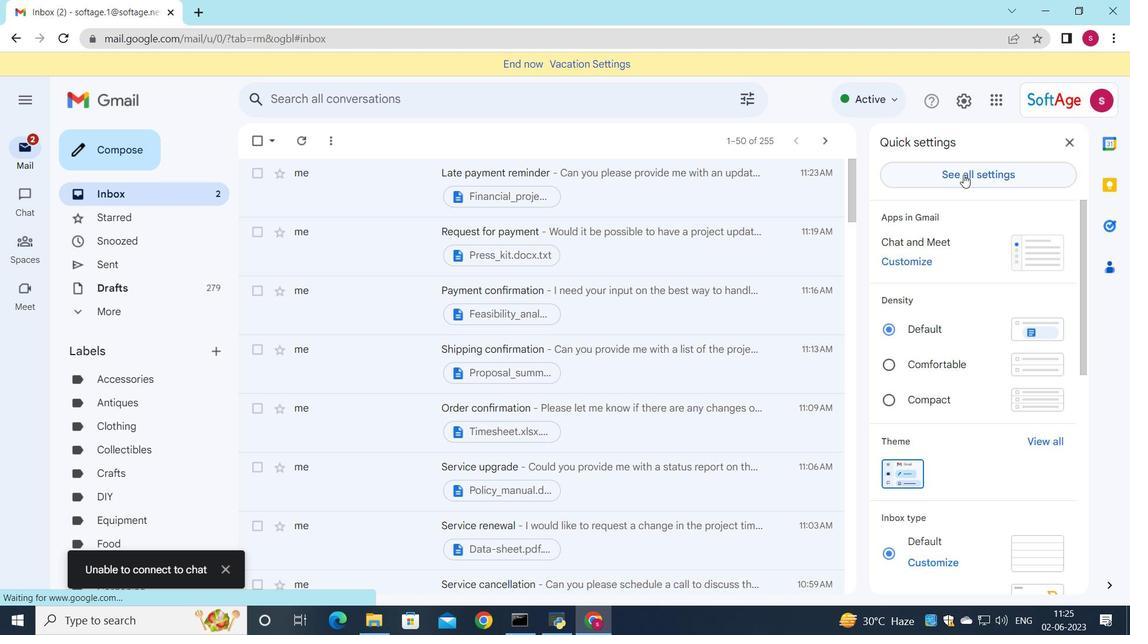 
Action: Mouse pressed left at (962, 175)
Screenshot: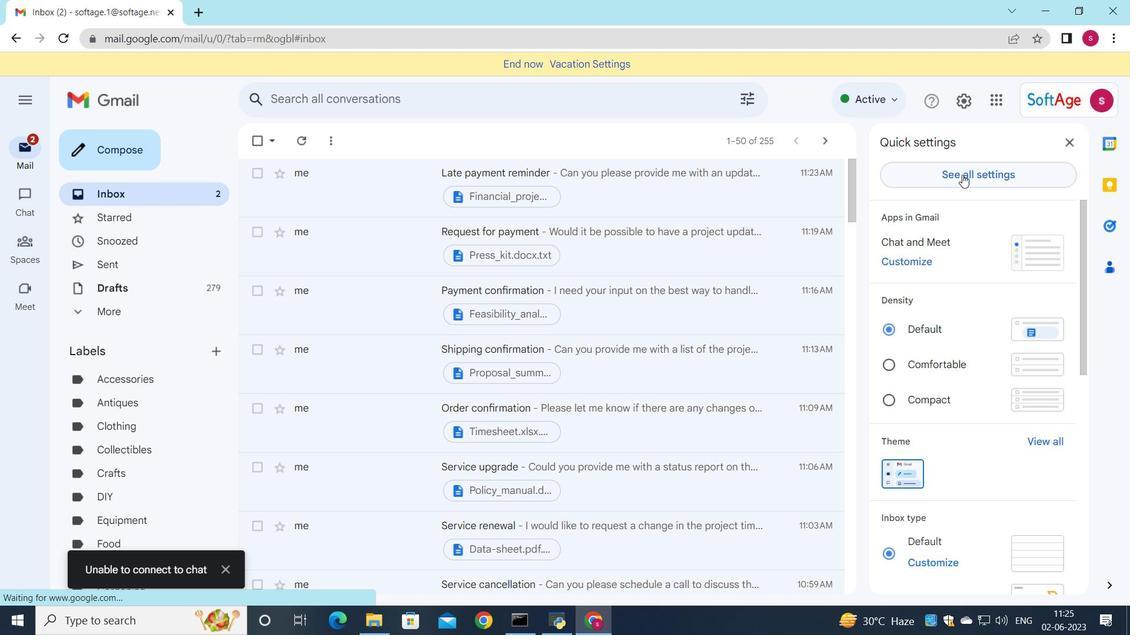 
Action: Mouse moved to (962, 174)
Screenshot: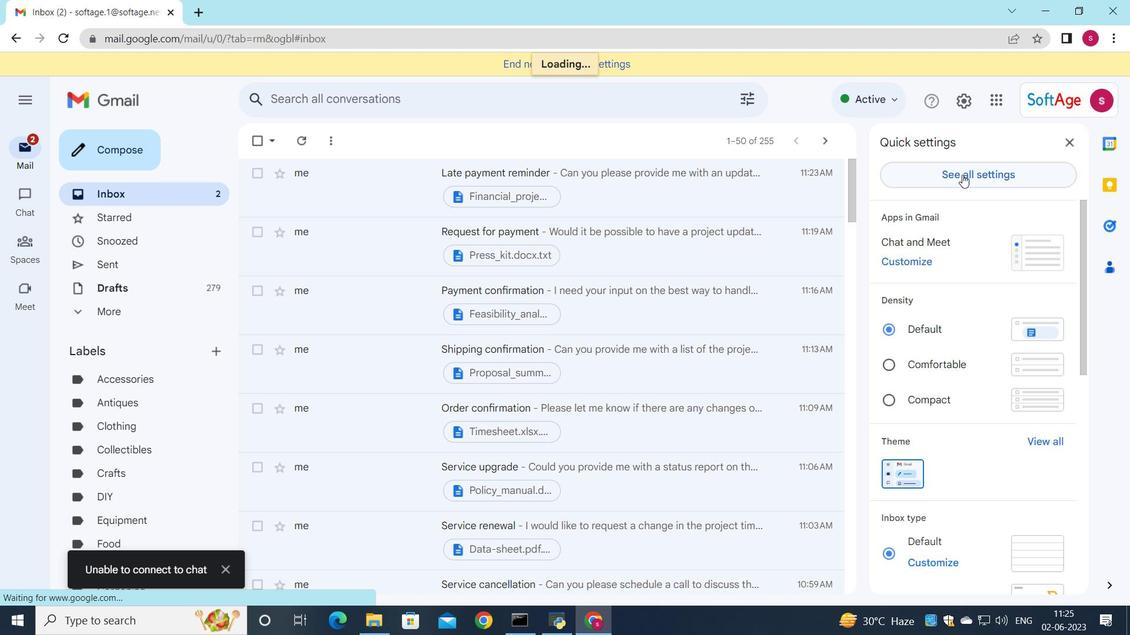 
Action: Mouse pressed left at (962, 174)
Screenshot: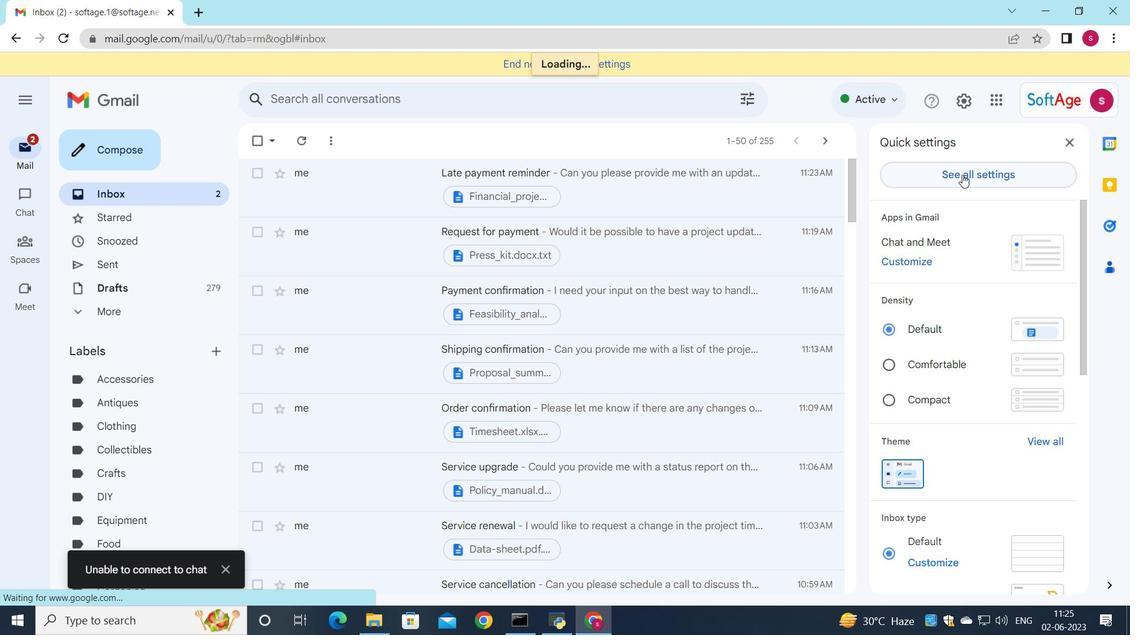 
Action: Mouse moved to (573, 370)
Screenshot: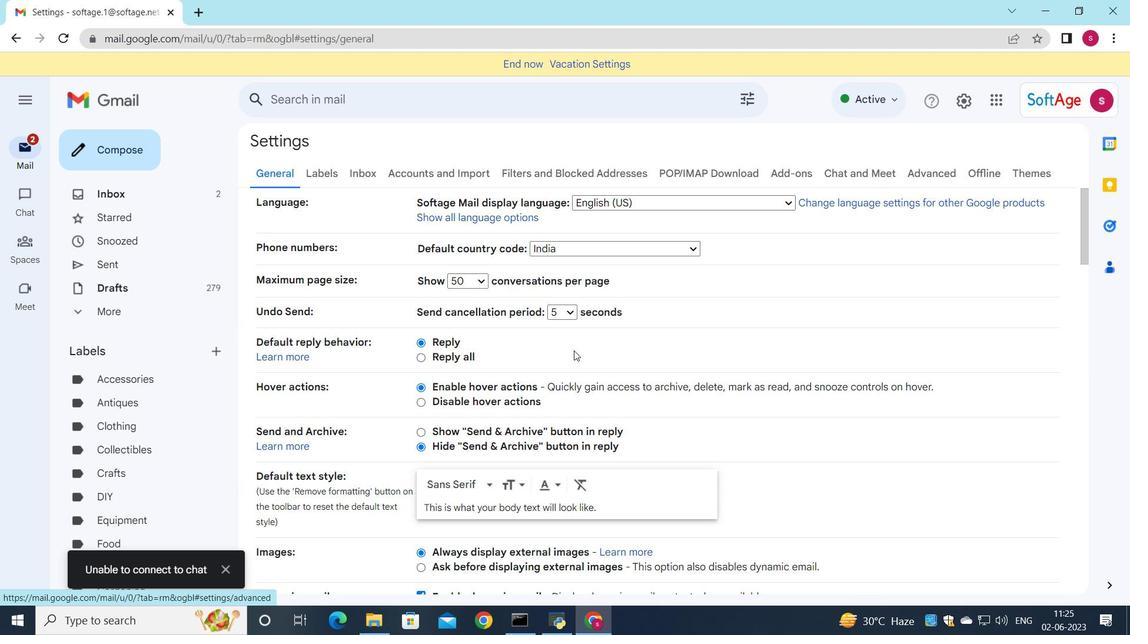 
Action: Mouse scrolled (573, 370) with delta (0, 0)
Screenshot: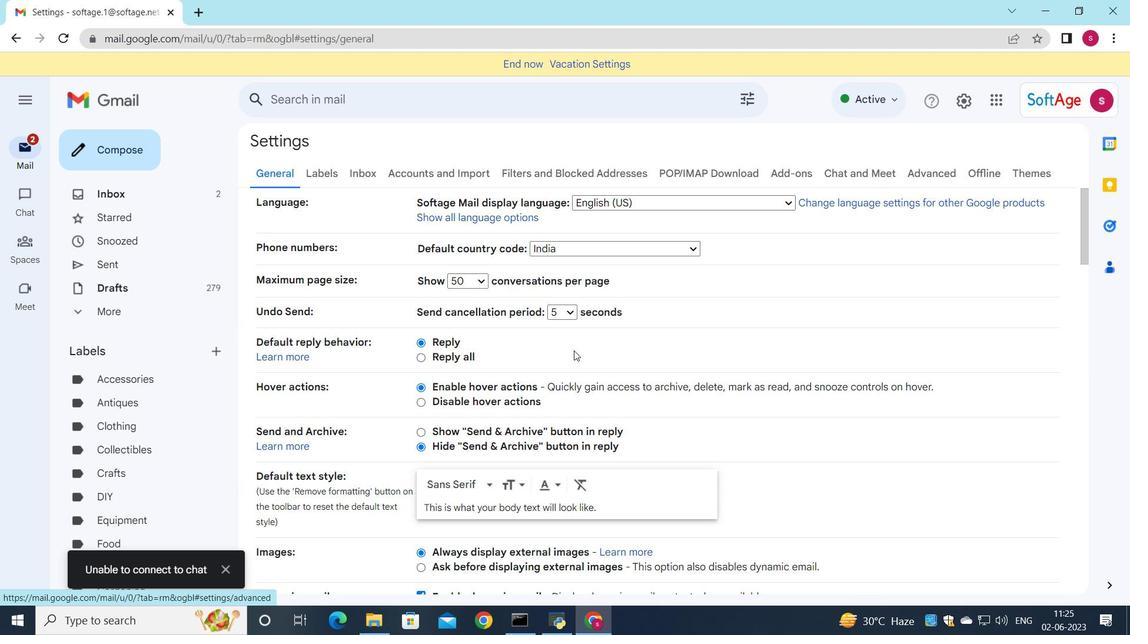 
Action: Mouse moved to (572, 372)
Screenshot: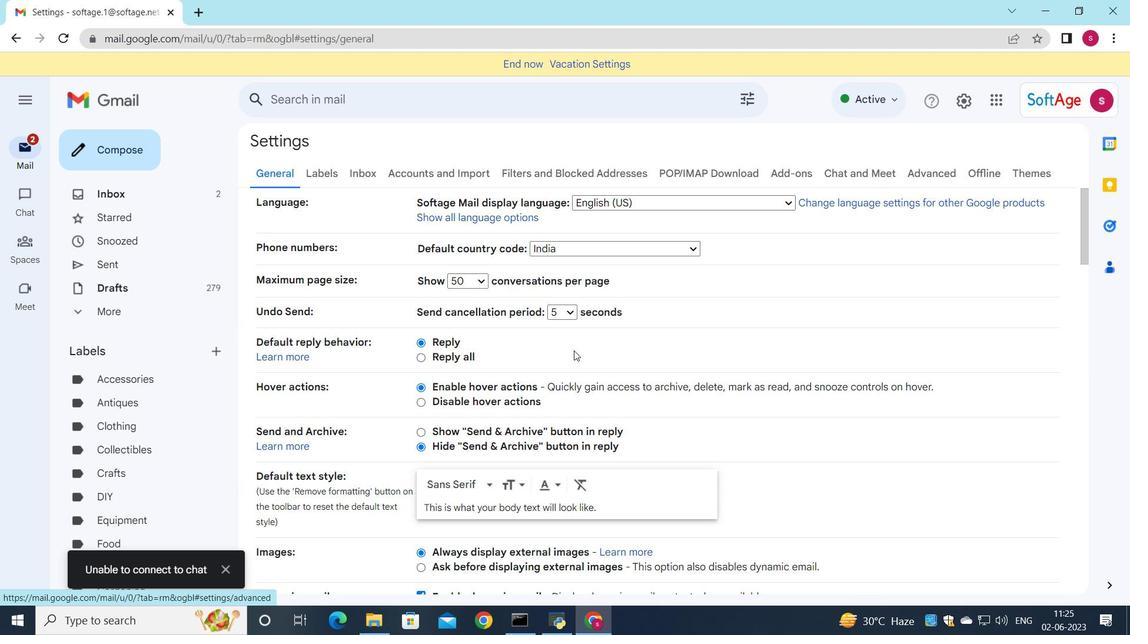 
Action: Mouse scrolled (572, 371) with delta (0, 0)
Screenshot: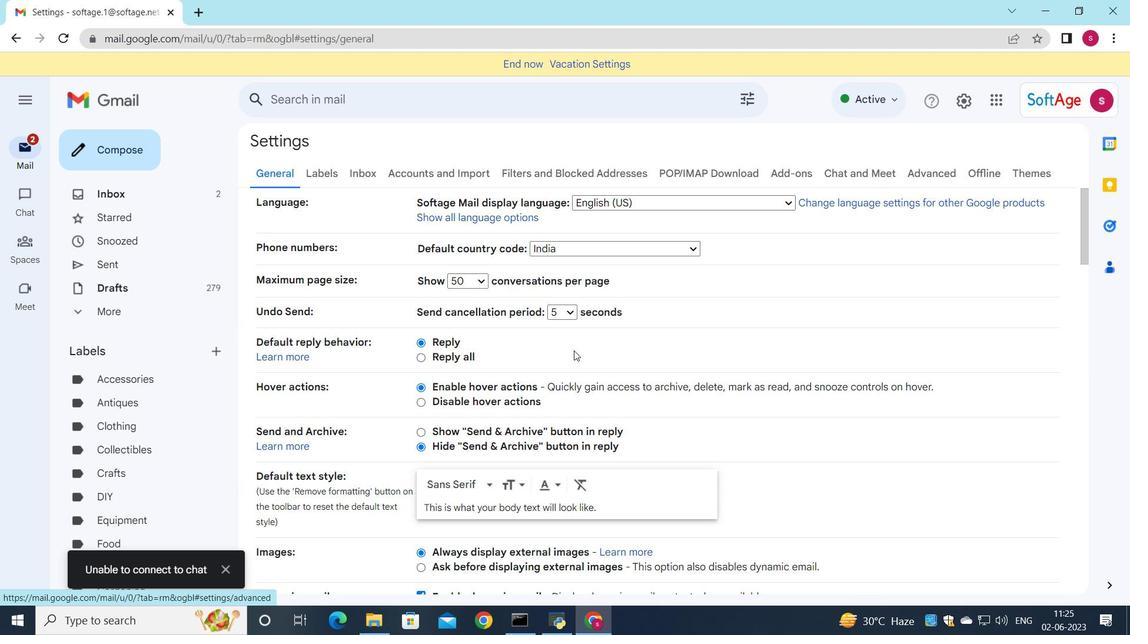 
Action: Mouse scrolled (572, 371) with delta (0, 0)
Screenshot: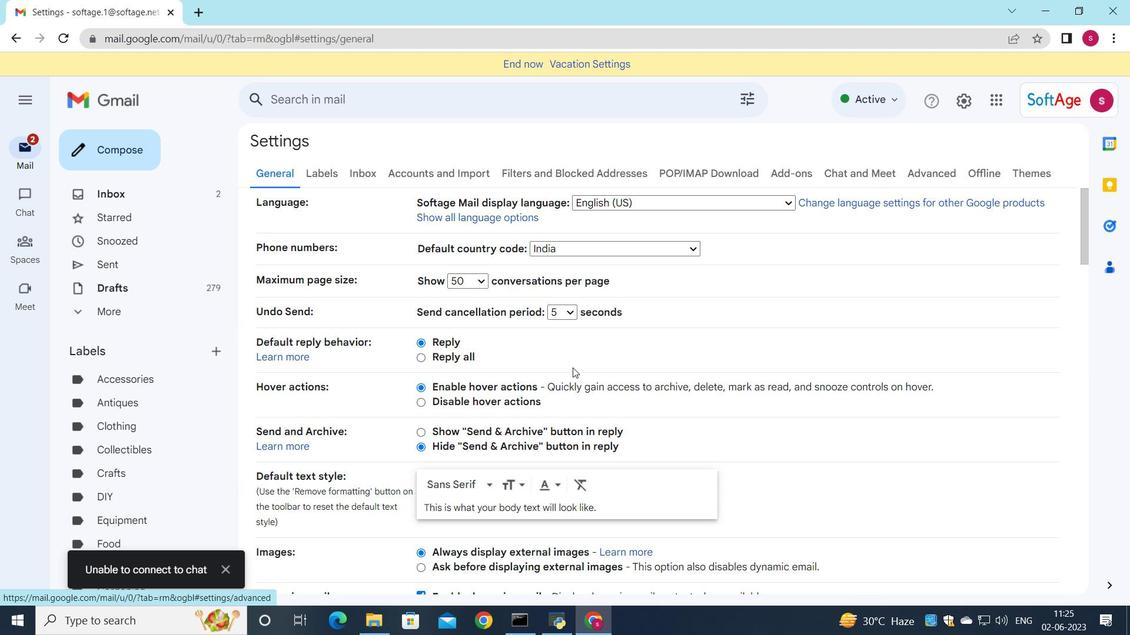 
Action: Mouse moved to (553, 361)
Screenshot: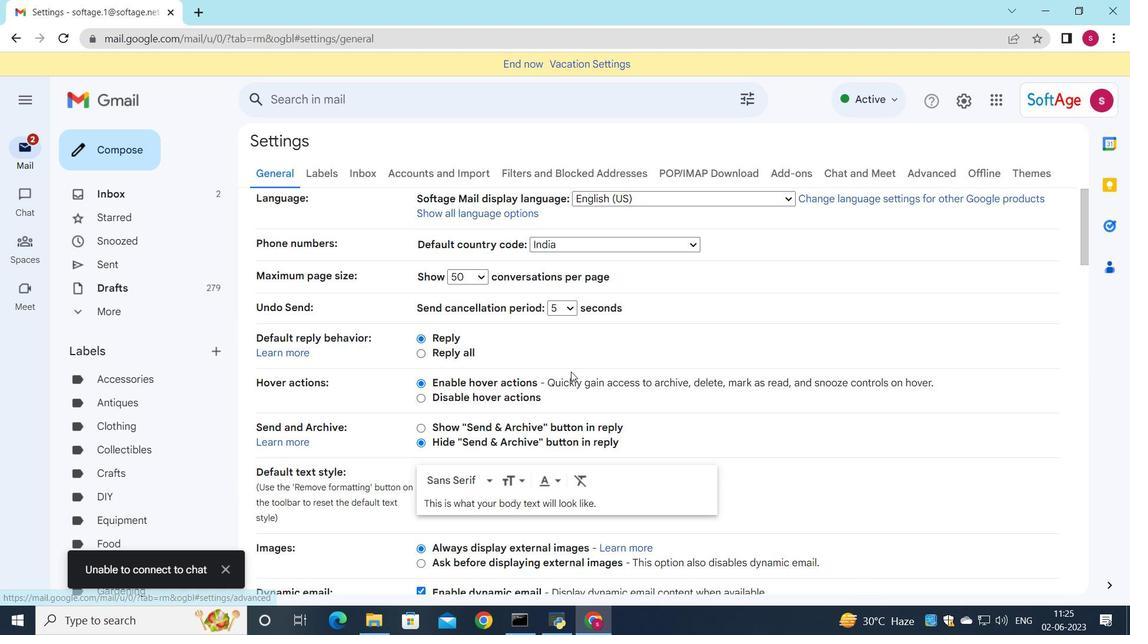 
Action: Mouse scrolled (553, 361) with delta (0, 0)
Screenshot: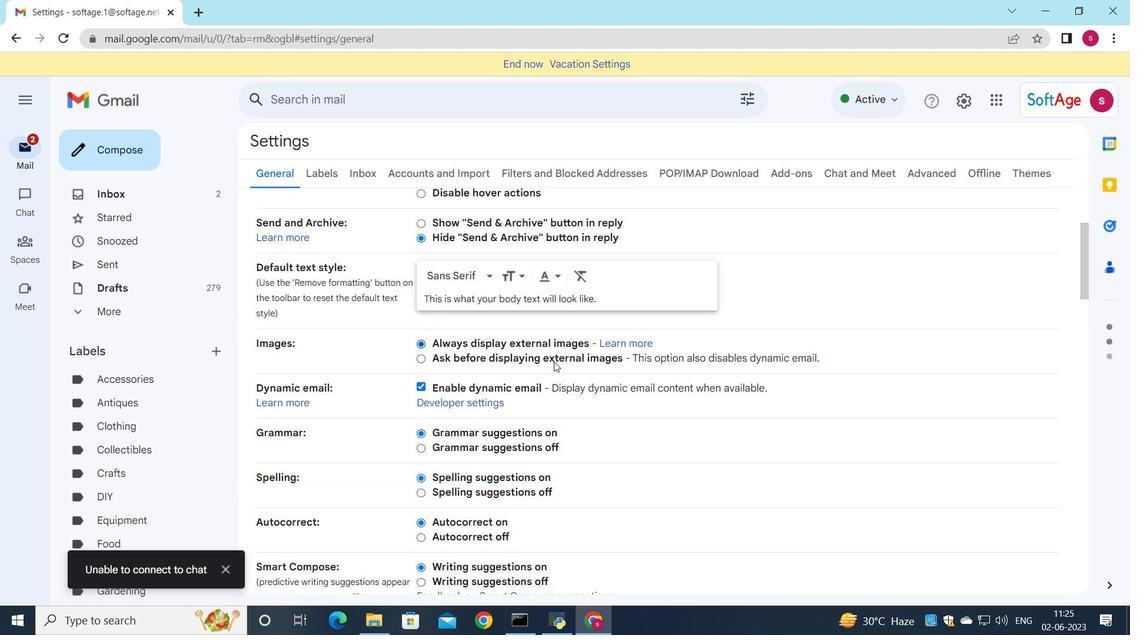 
Action: Mouse scrolled (553, 361) with delta (0, 0)
Screenshot: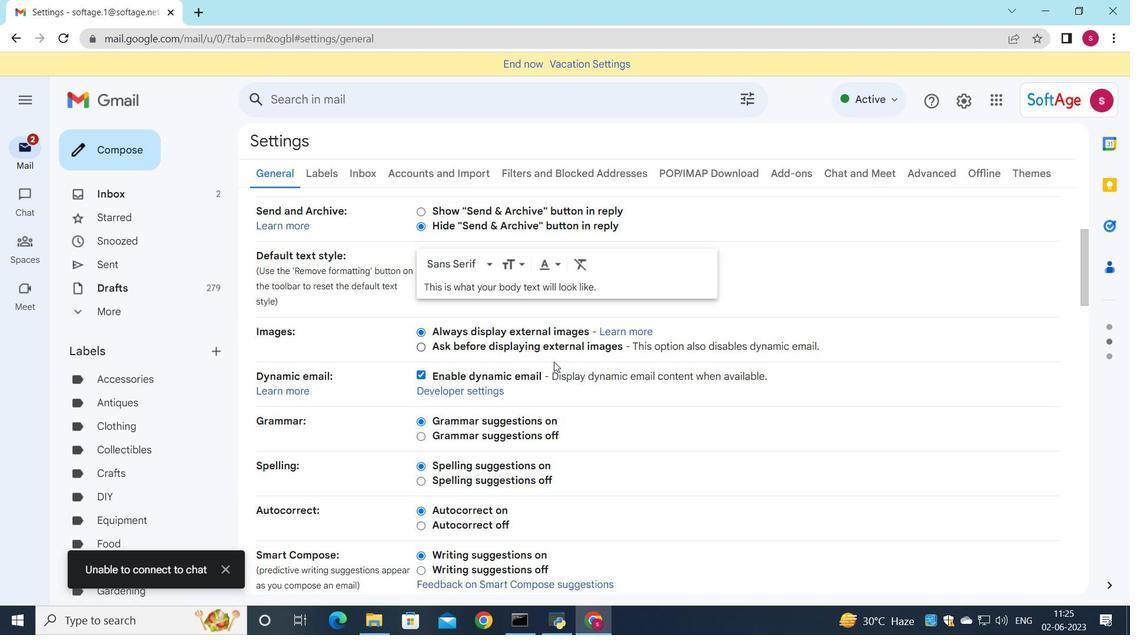 
Action: Mouse scrolled (553, 361) with delta (0, 0)
Screenshot: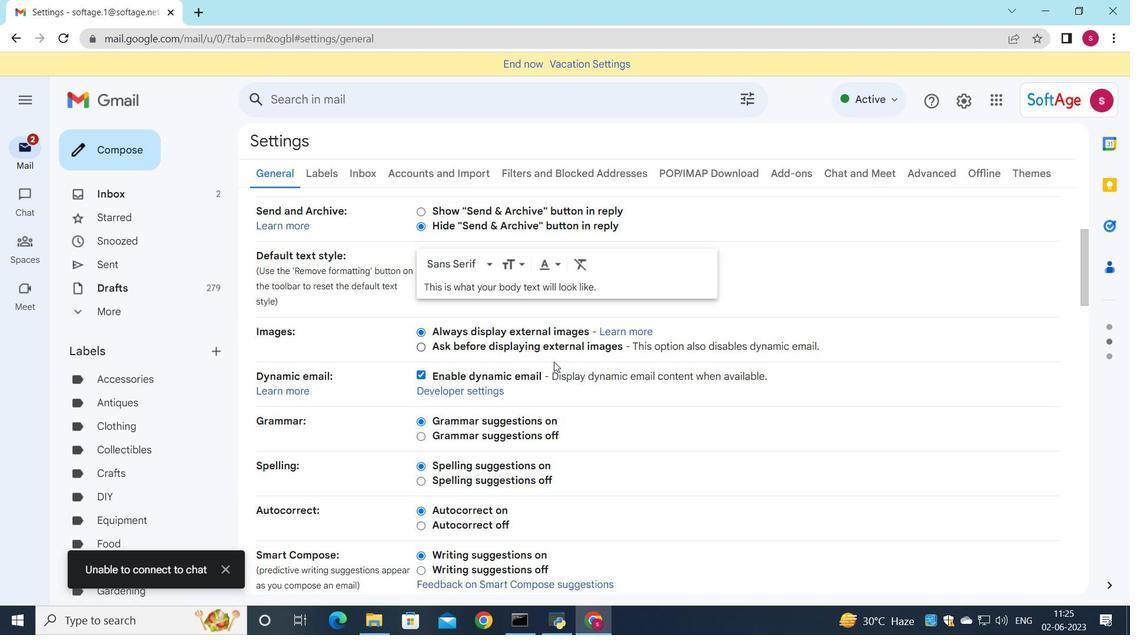 
Action: Mouse scrolled (553, 361) with delta (0, 0)
Screenshot: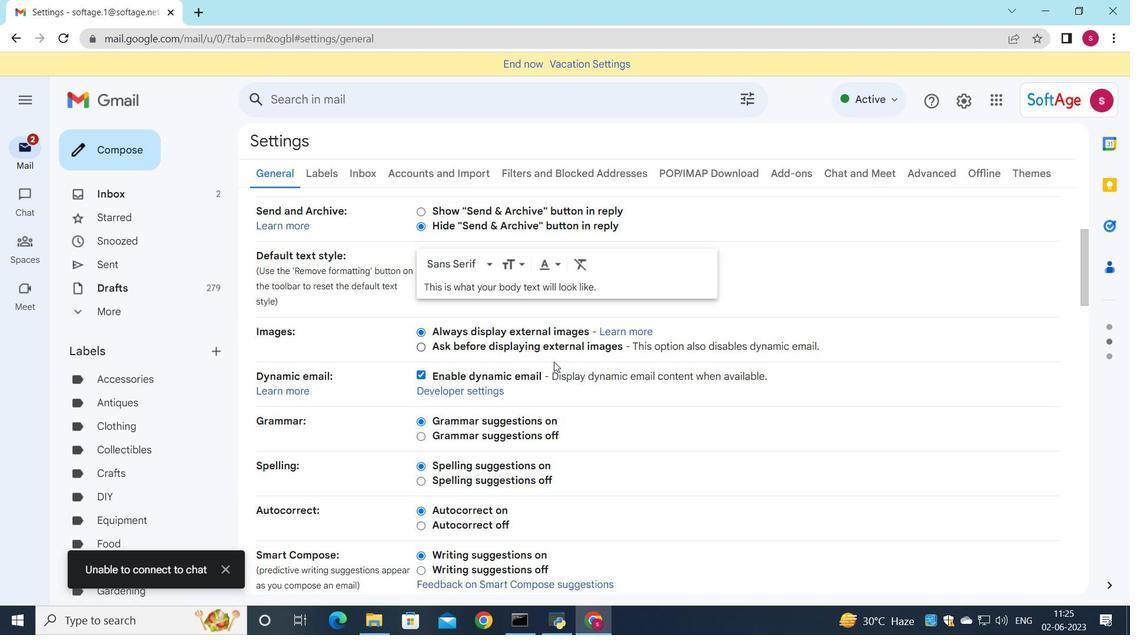 
Action: Mouse moved to (552, 361)
Screenshot: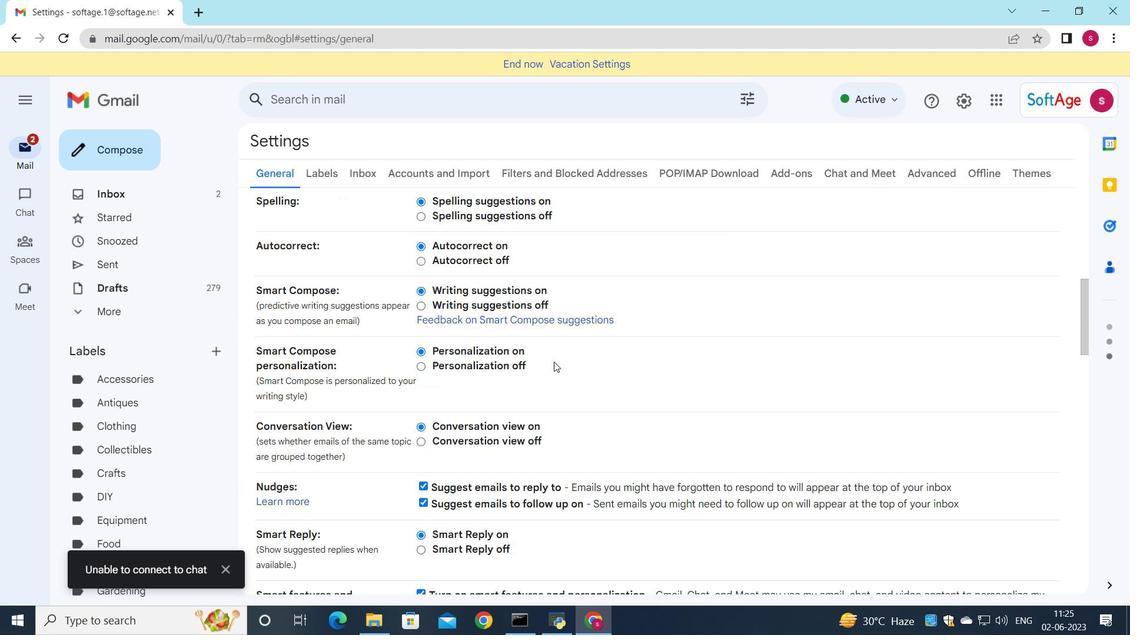 
Action: Mouse scrolled (552, 360) with delta (0, 0)
Screenshot: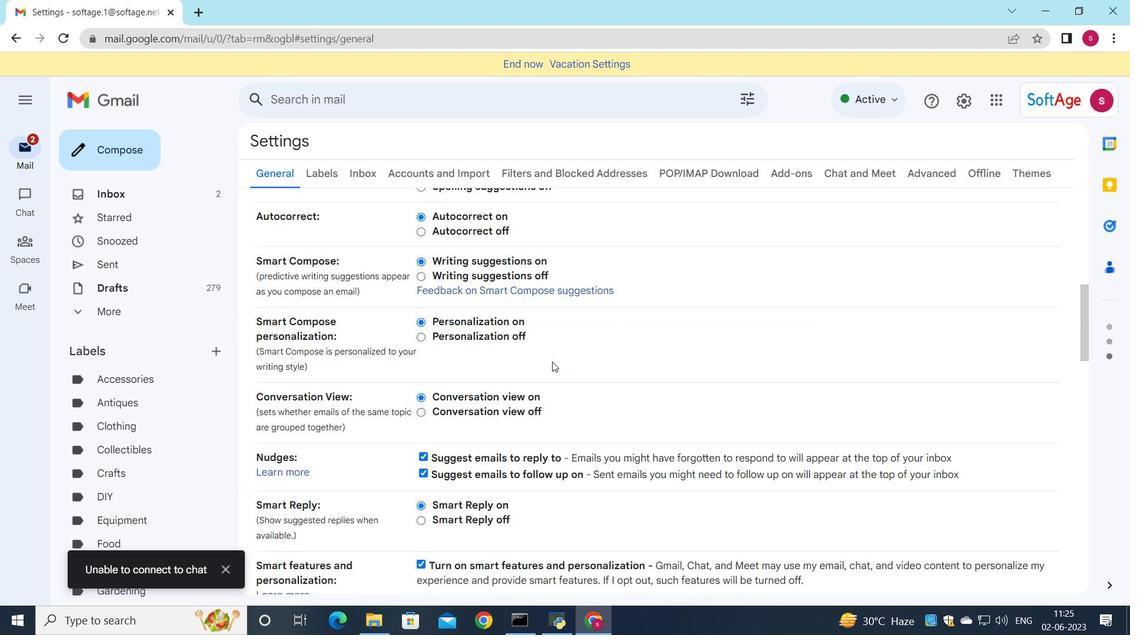 
Action: Mouse scrolled (552, 360) with delta (0, 0)
Screenshot: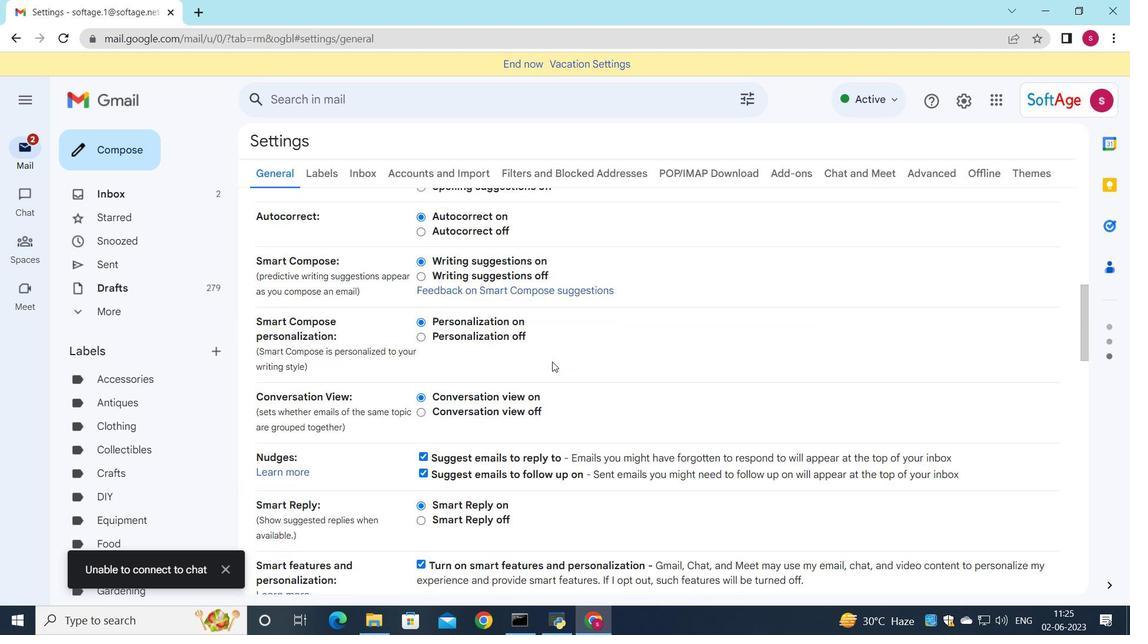 
Action: Mouse scrolled (552, 360) with delta (0, 0)
Screenshot: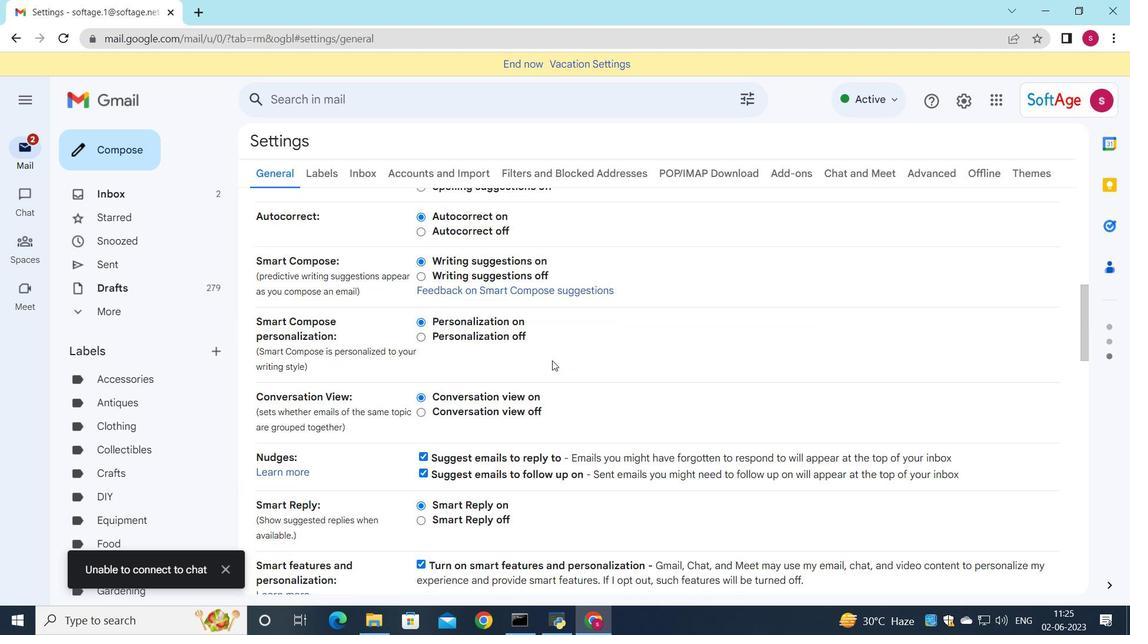 
Action: Mouse scrolled (552, 360) with delta (0, 0)
Screenshot: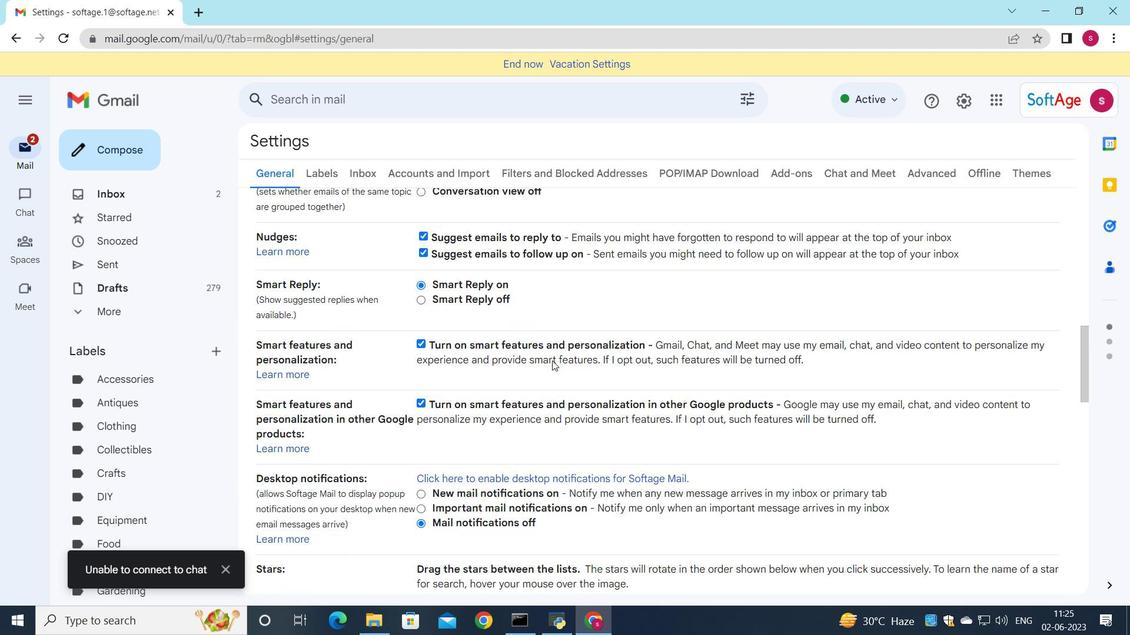 
Action: Mouse scrolled (552, 360) with delta (0, 0)
Screenshot: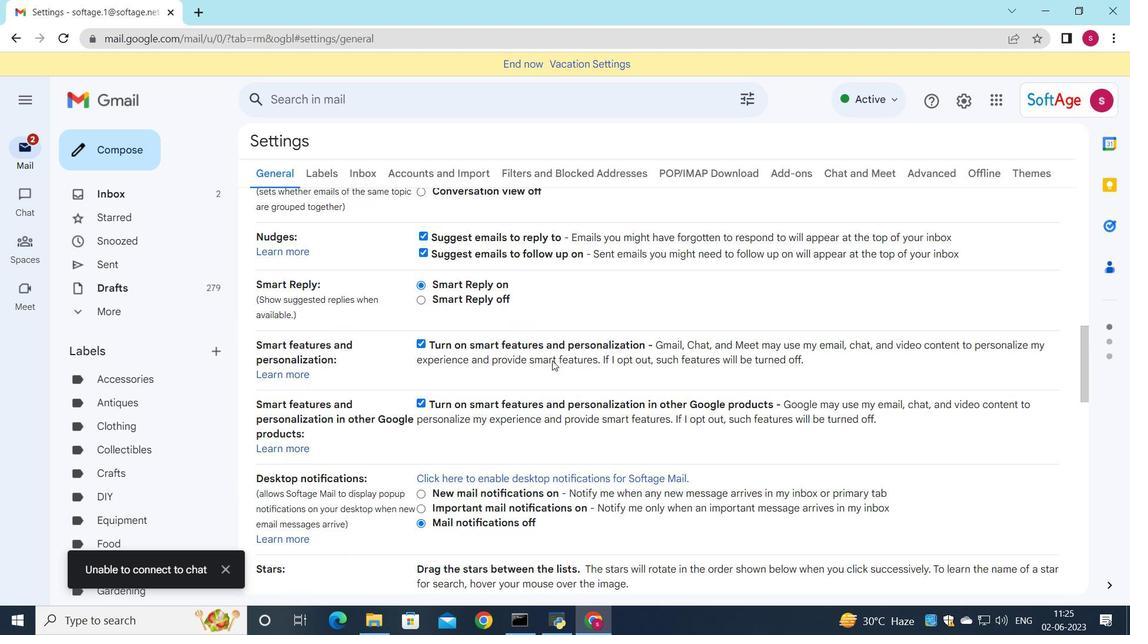 
Action: Mouse scrolled (552, 360) with delta (0, 0)
Screenshot: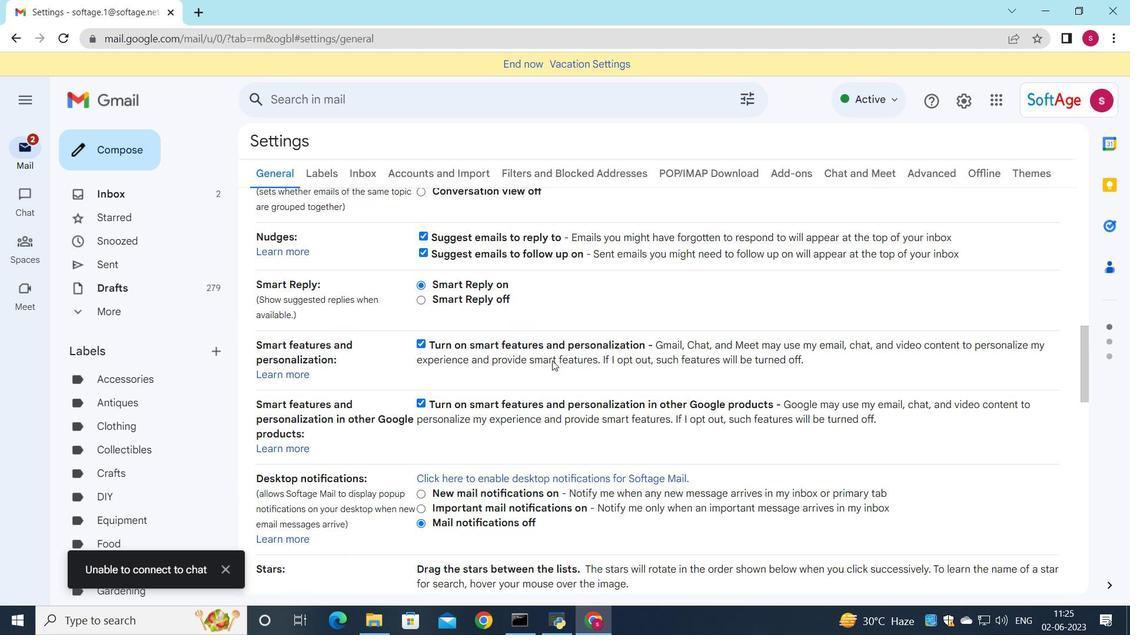 
Action: Mouse scrolled (552, 360) with delta (0, 0)
Screenshot: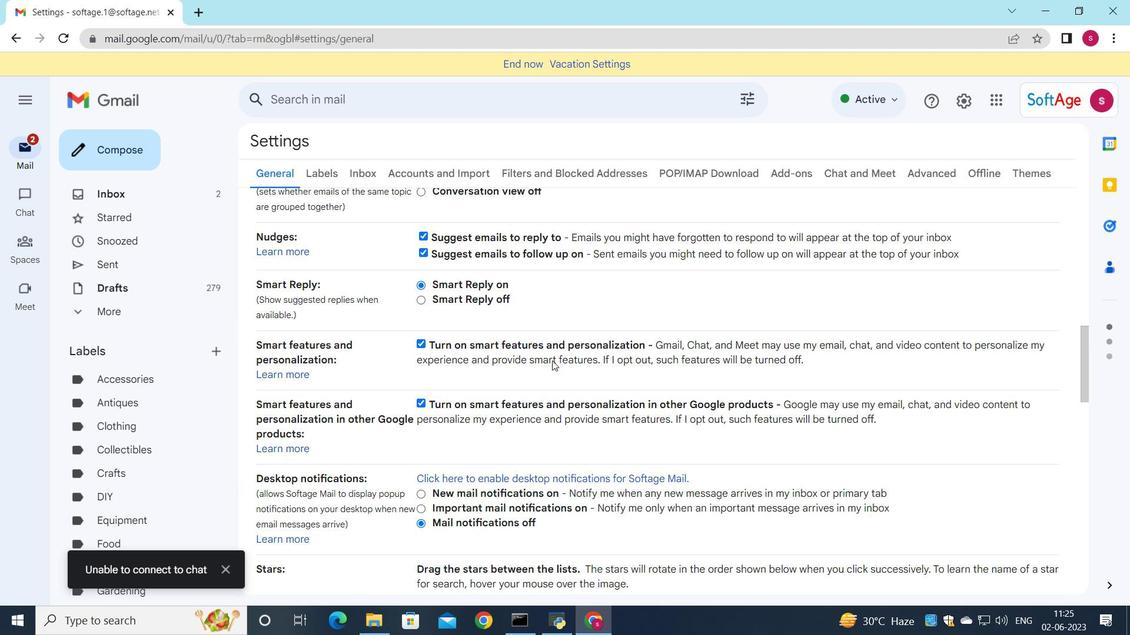 
Action: Mouse scrolled (552, 360) with delta (0, 0)
Screenshot: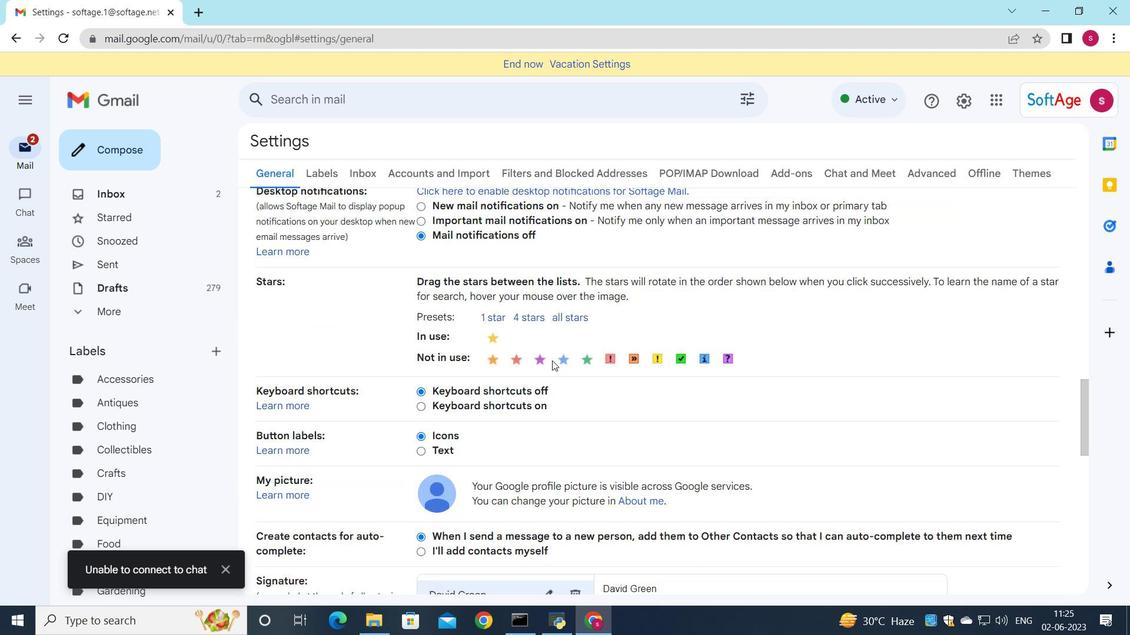 
Action: Mouse scrolled (552, 360) with delta (0, 0)
Screenshot: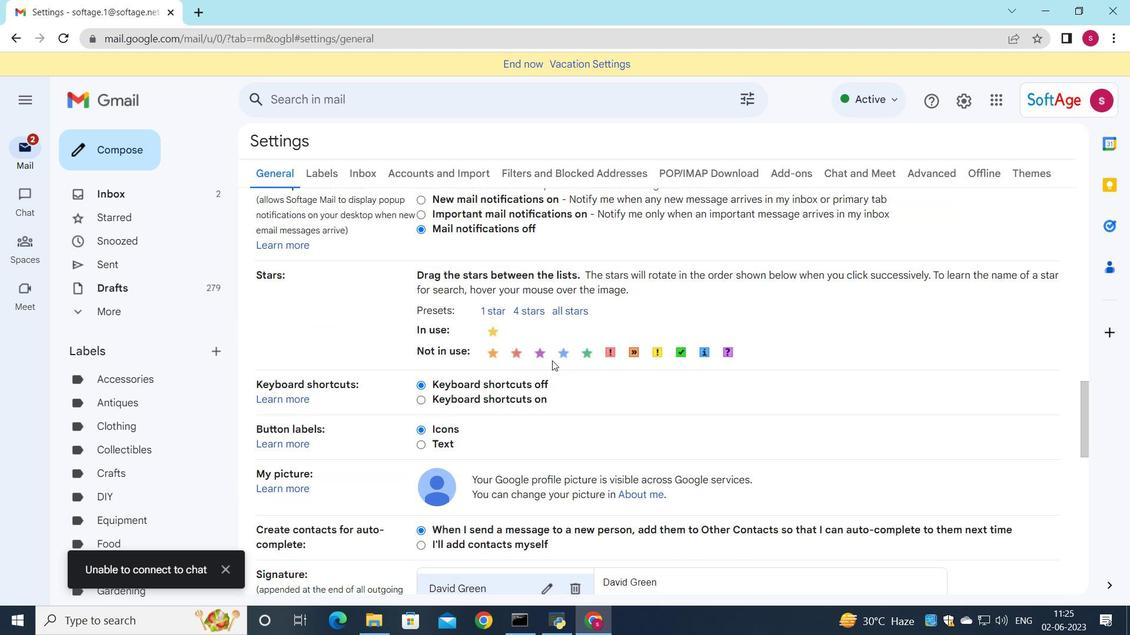 
Action: Mouse scrolled (552, 360) with delta (0, 0)
Screenshot: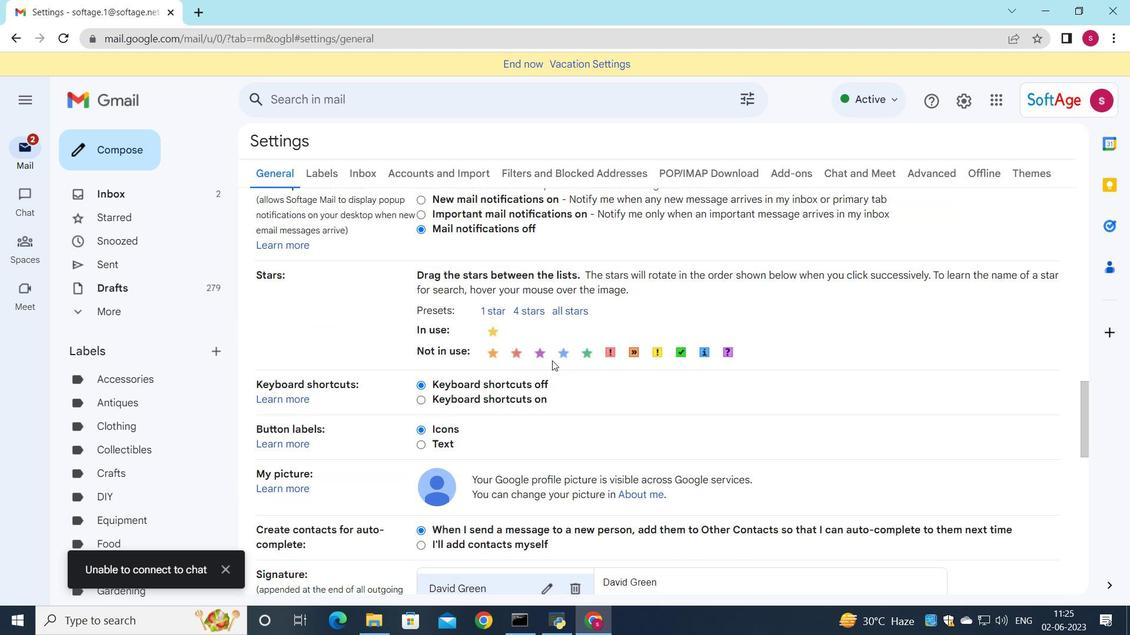 
Action: Mouse scrolled (552, 360) with delta (0, 0)
Screenshot: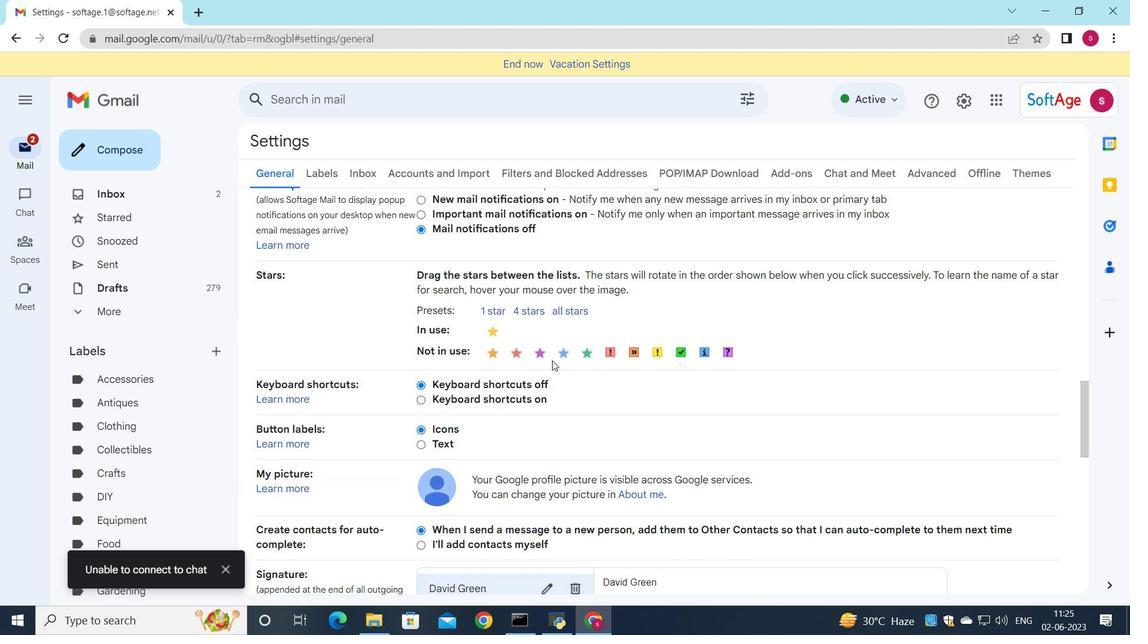 
Action: Mouse moved to (570, 294)
Screenshot: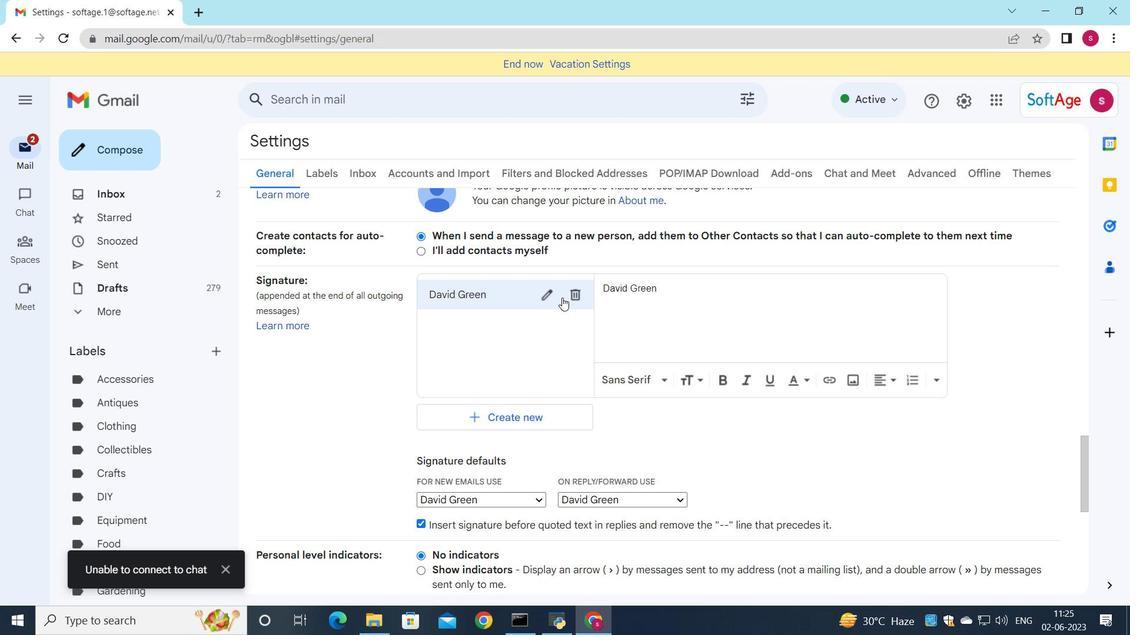 
Action: Mouse pressed left at (570, 294)
Screenshot: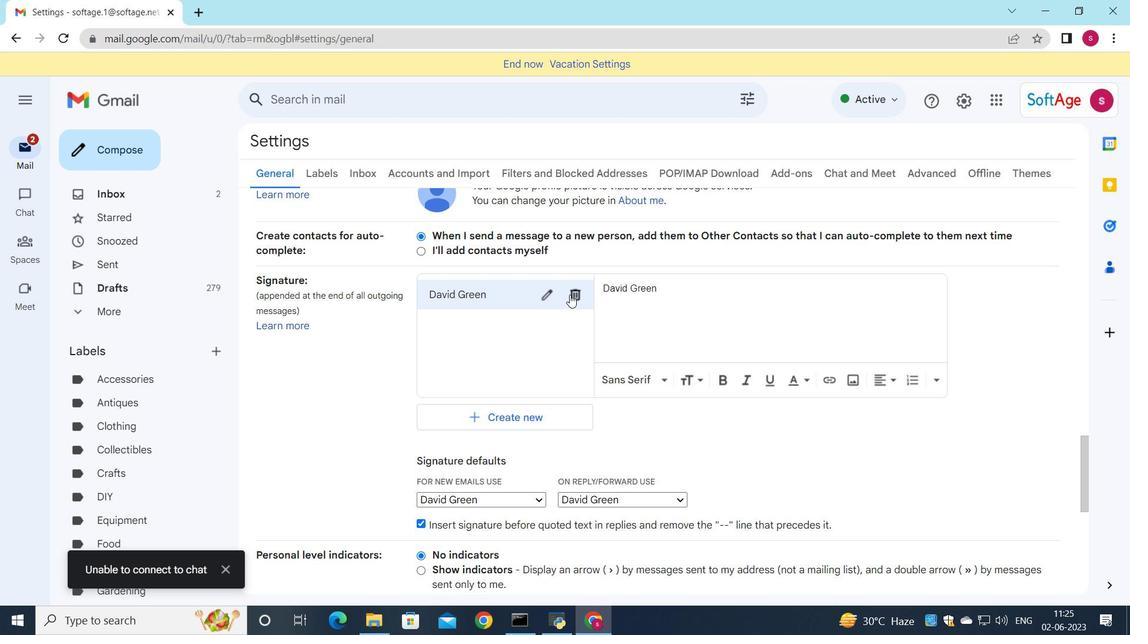 
Action: Mouse moved to (696, 359)
Screenshot: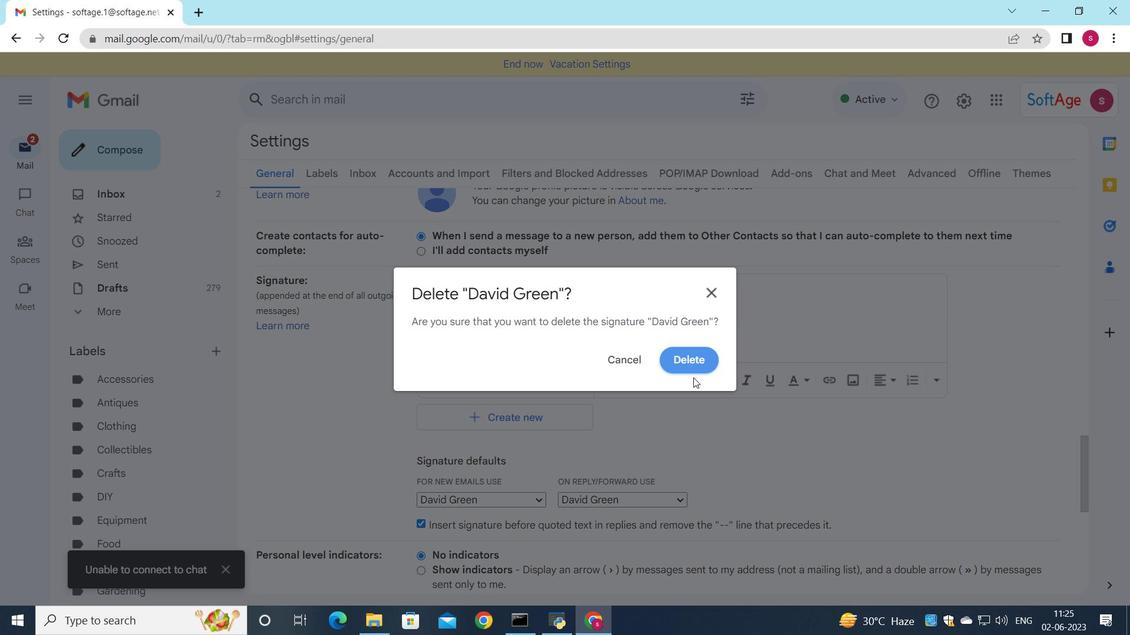 
Action: Mouse pressed left at (696, 359)
Screenshot: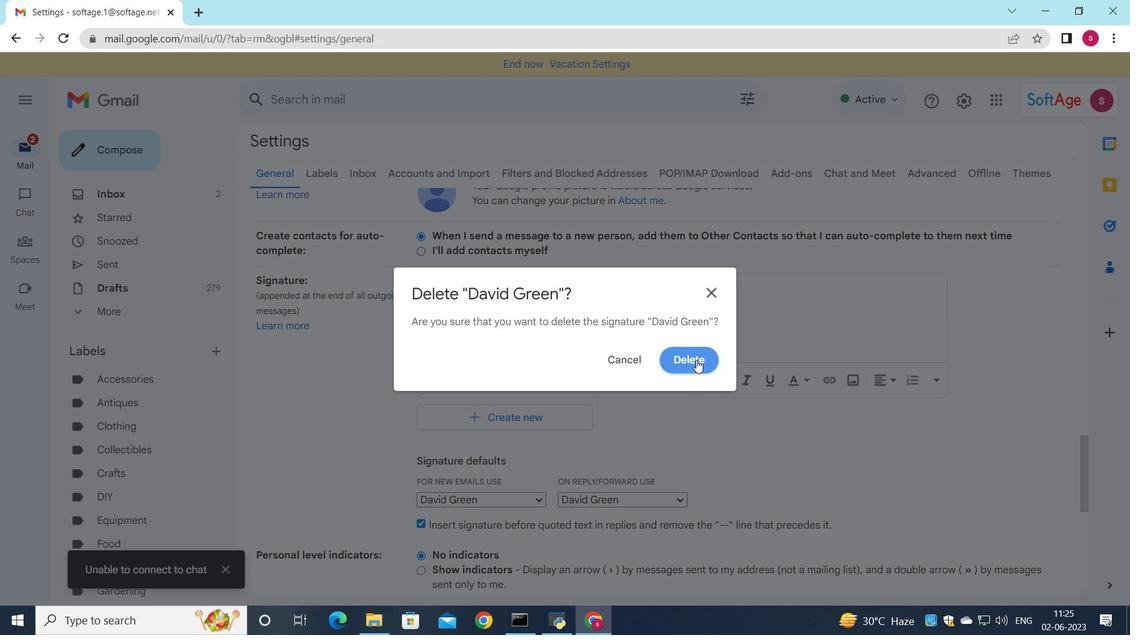 
Action: Mouse moved to (464, 311)
Screenshot: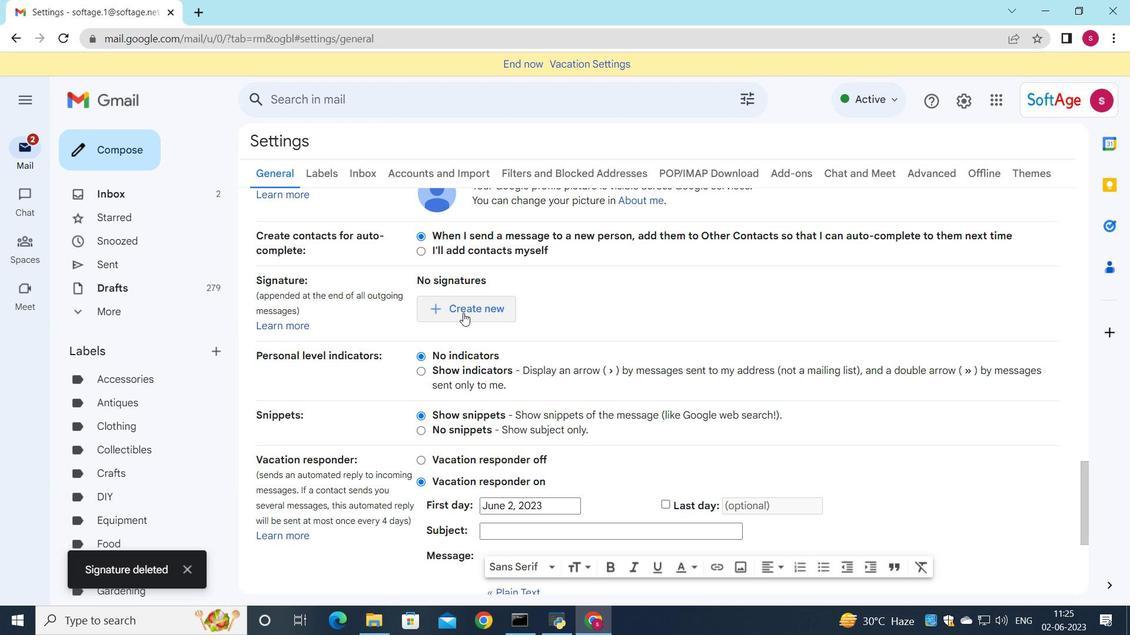 
Action: Mouse pressed left at (464, 311)
Screenshot: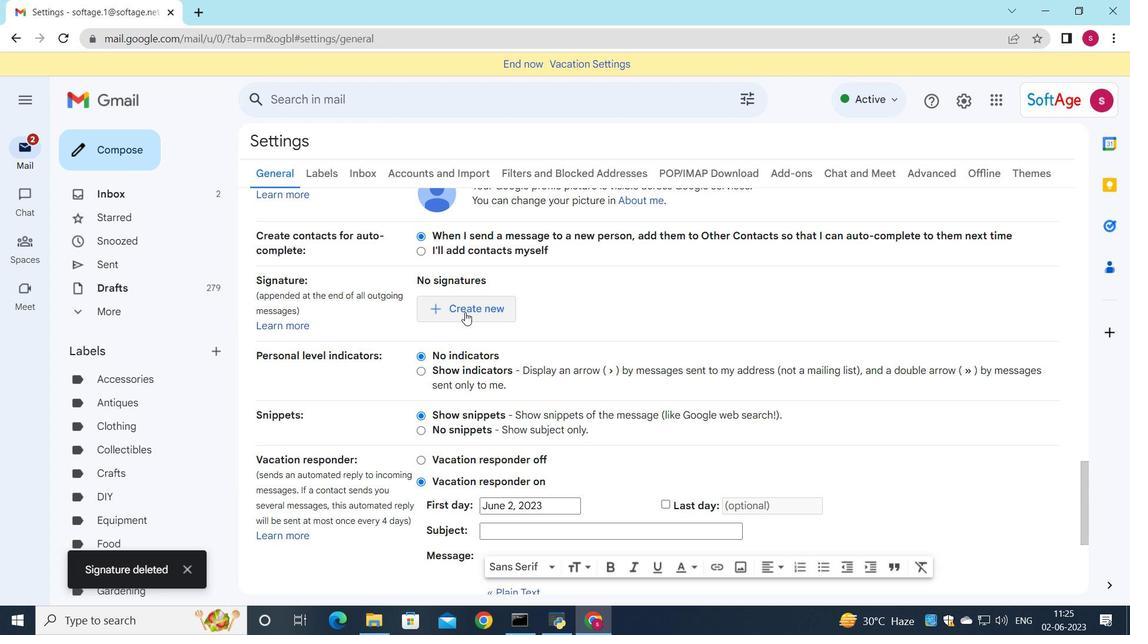 
Action: Mouse moved to (783, 354)
Screenshot: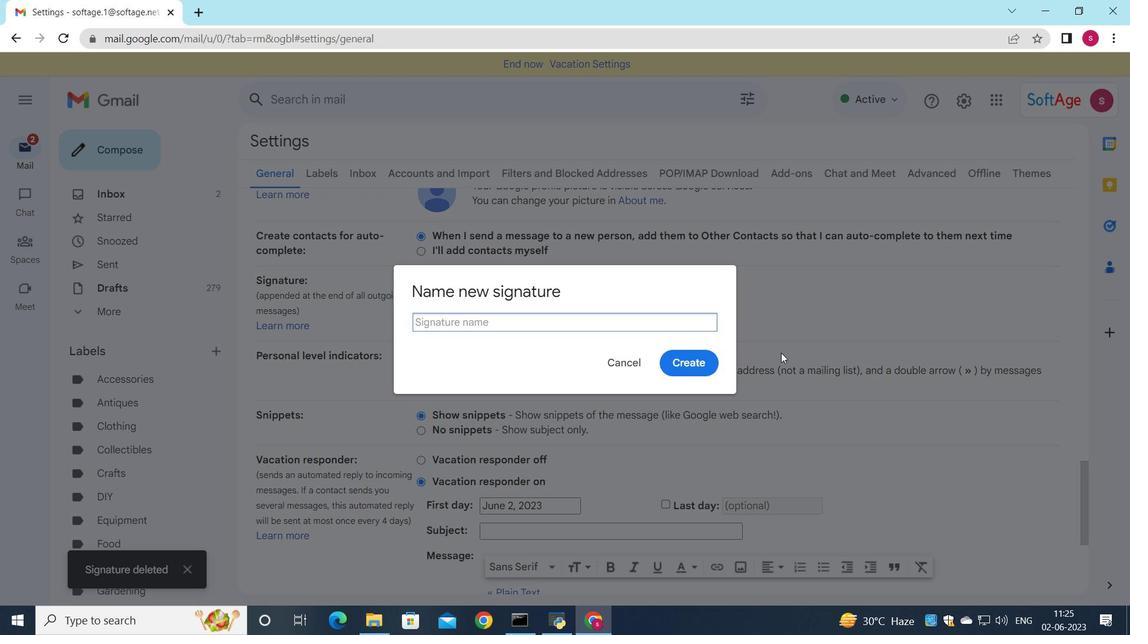 
Action: Key pressed <Key.shift>David<Key.space><Key.shift>Ge<Key.backspace>reen
Screenshot: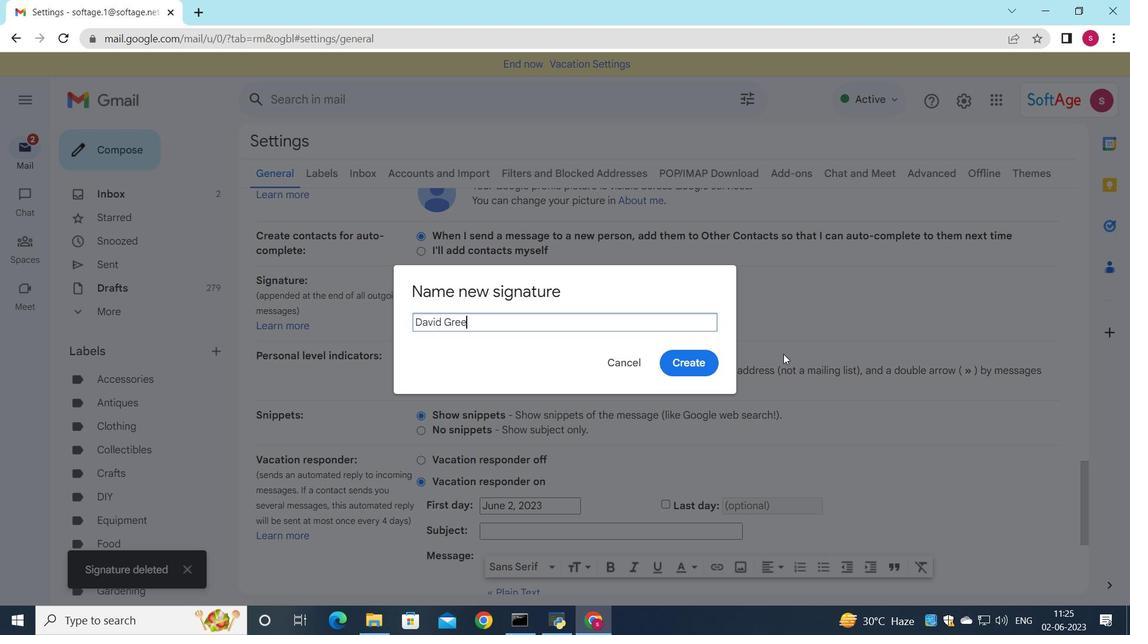 
Action: Mouse moved to (688, 360)
Screenshot: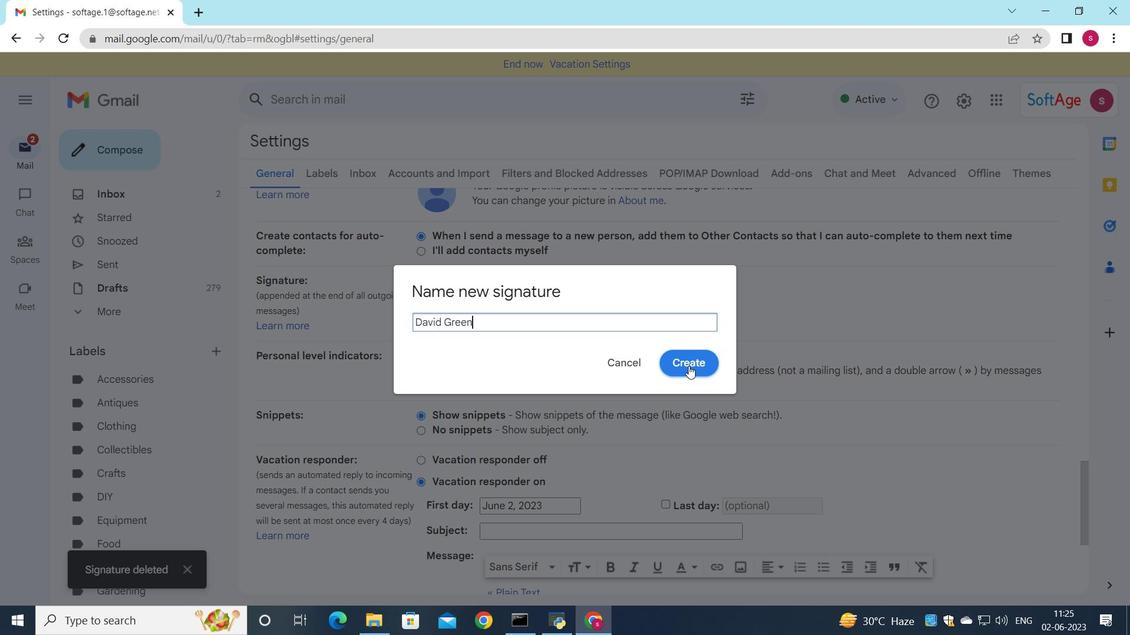 
Action: Mouse pressed left at (688, 360)
Screenshot: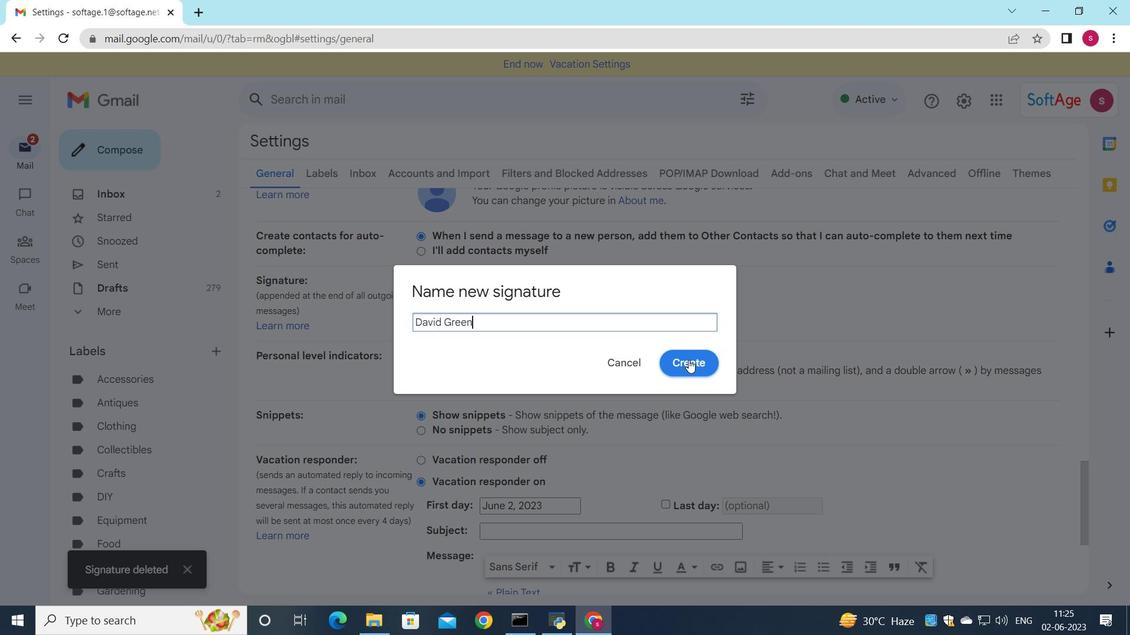 
Action: Mouse moved to (769, 304)
Screenshot: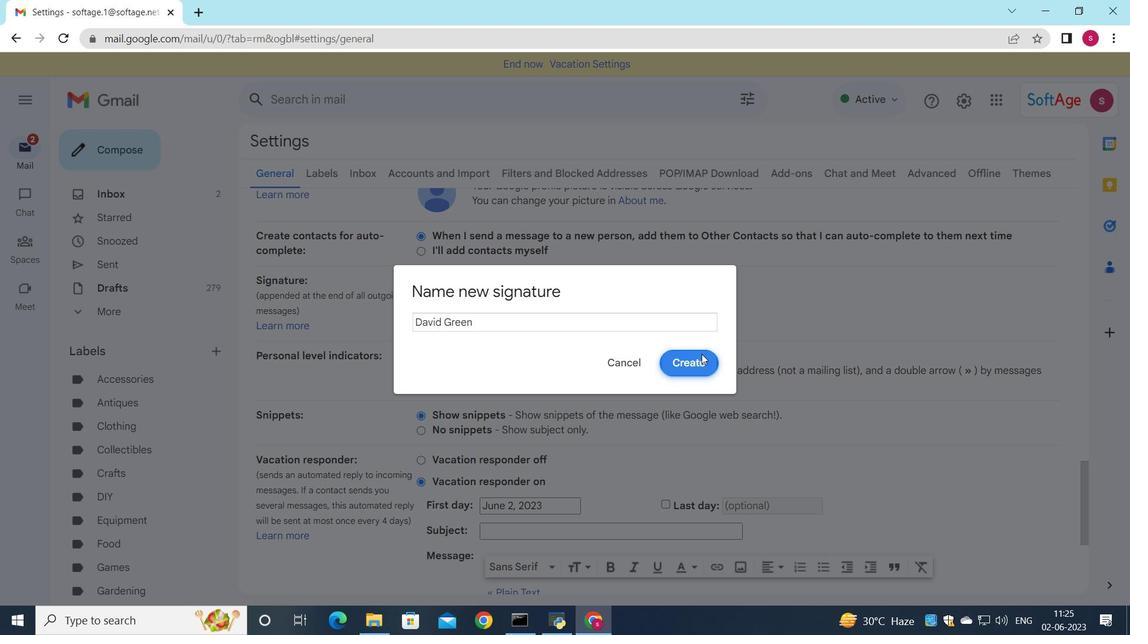 
Action: Mouse pressed left at (769, 304)
Screenshot: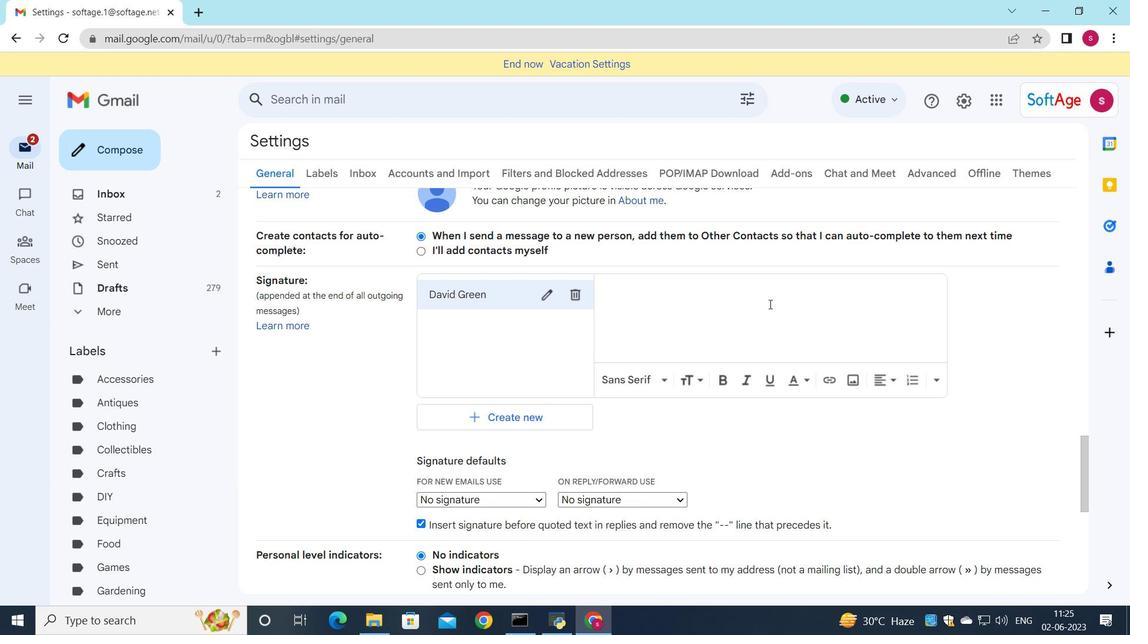 
Action: Mouse moved to (755, 311)
Screenshot: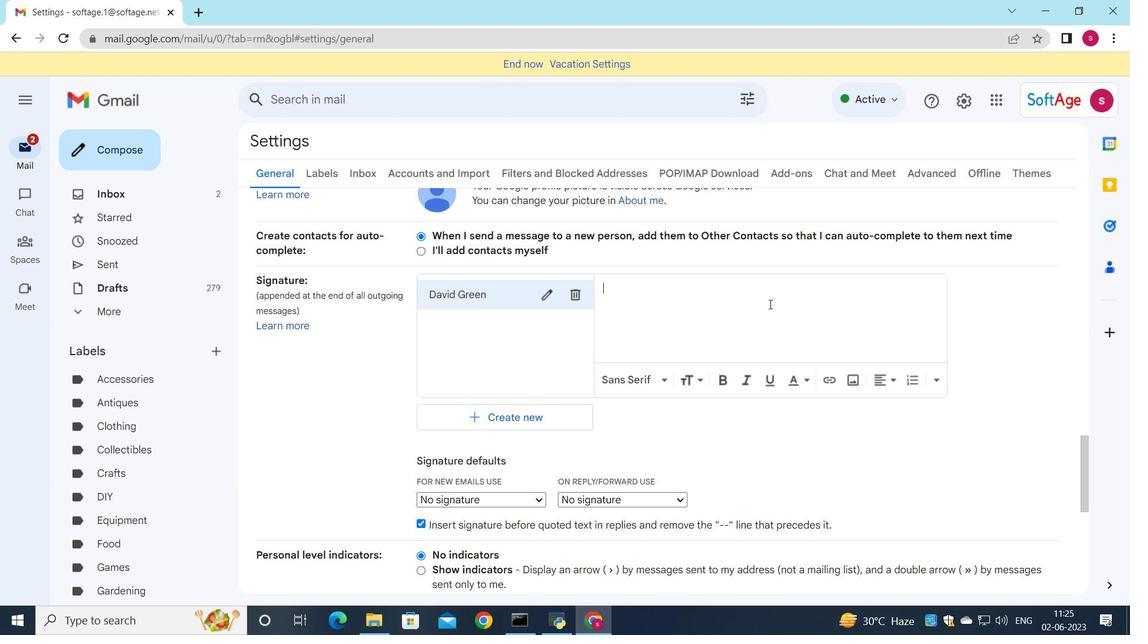 
Action: Key pressed <Key.shift>David<Key.space><Key.shift>Green
Screenshot: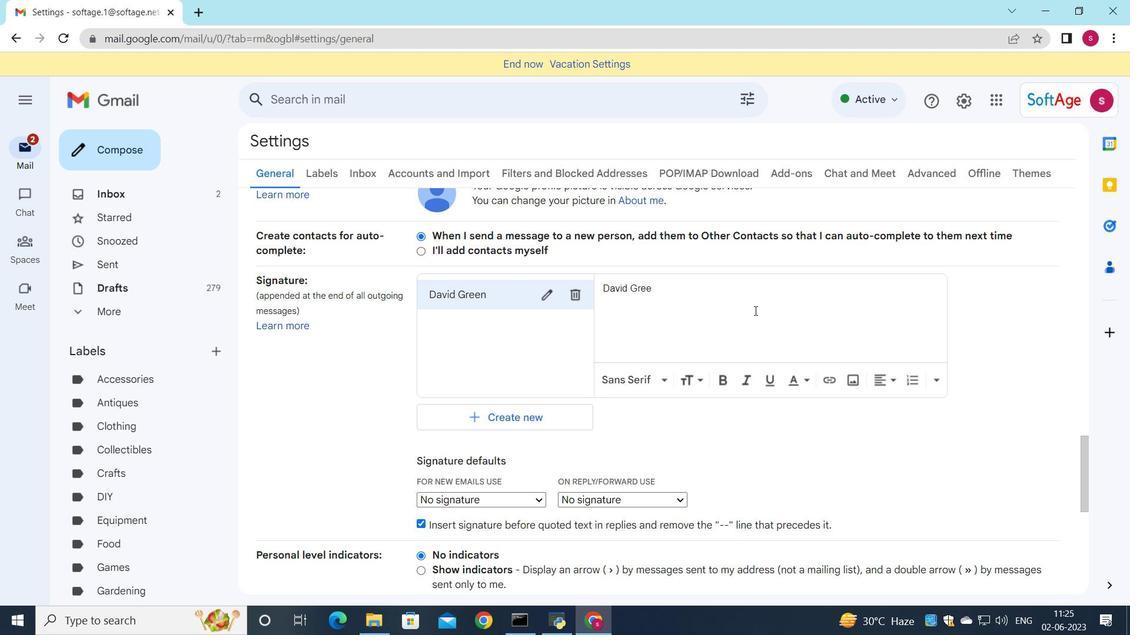 
Action: Mouse moved to (537, 500)
Screenshot: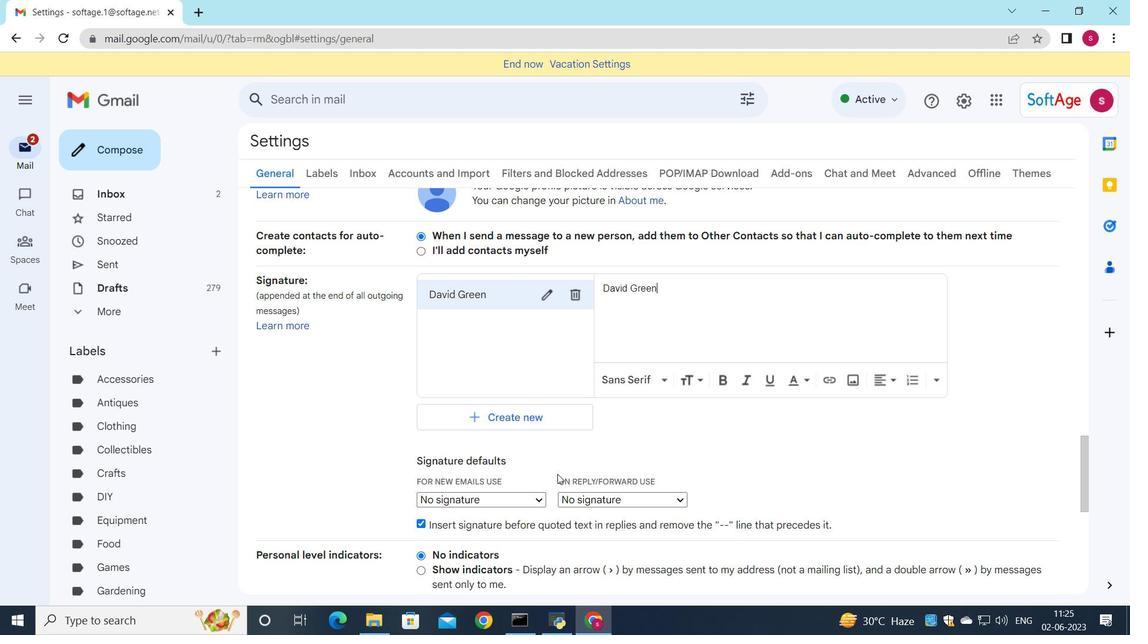 
Action: Mouse pressed left at (537, 500)
Screenshot: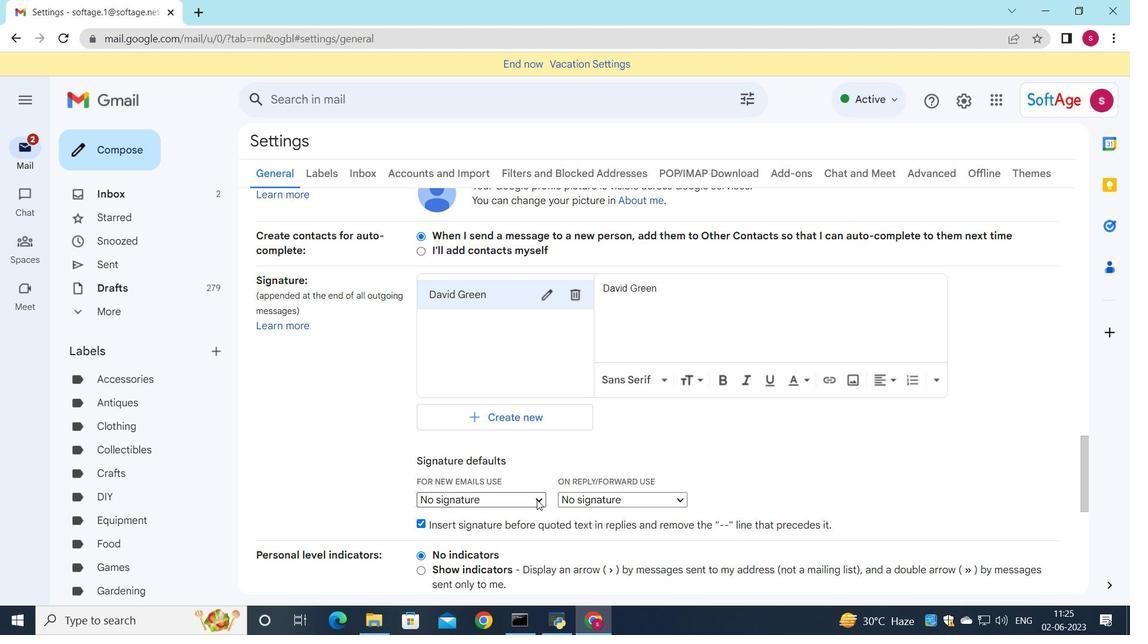 
Action: Mouse moved to (531, 534)
Screenshot: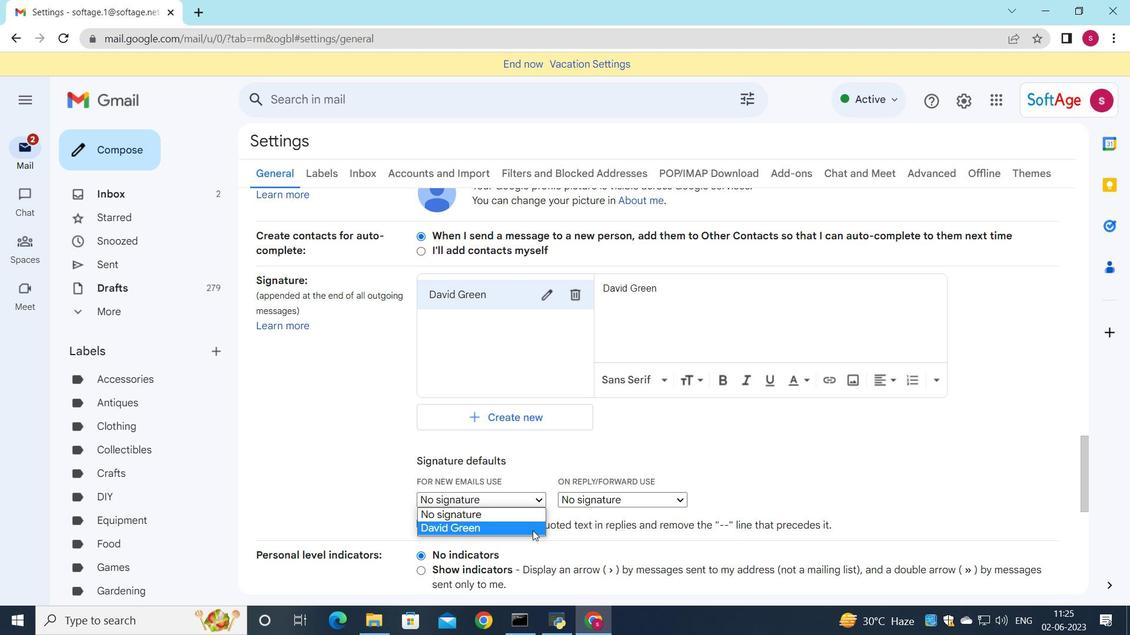 
Action: Mouse pressed left at (531, 534)
Screenshot: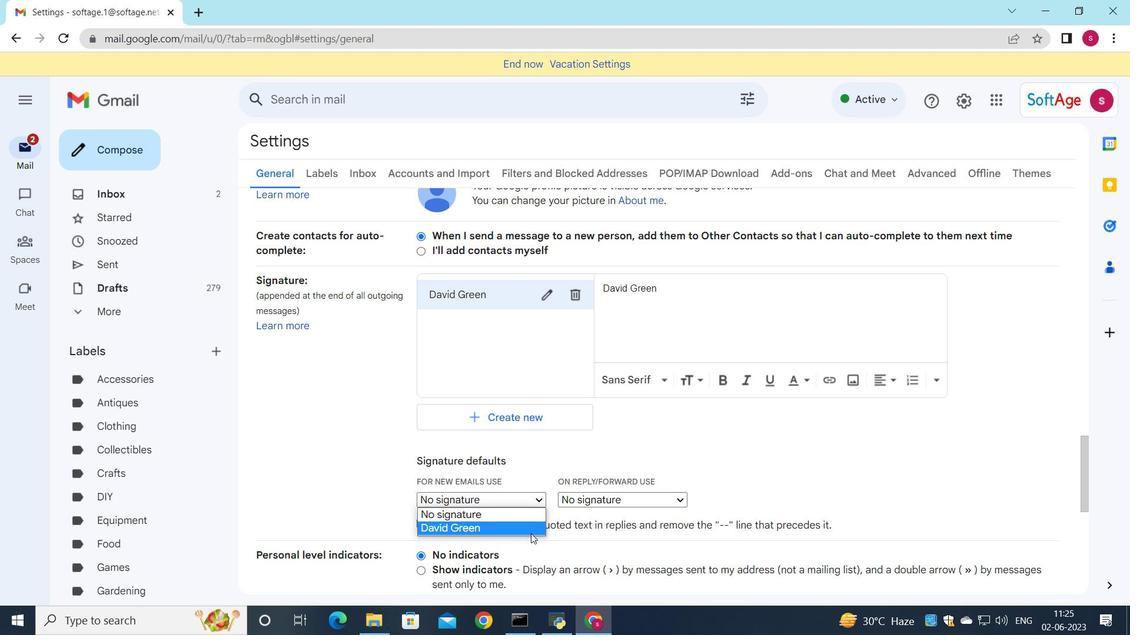 
Action: Mouse moved to (608, 502)
Screenshot: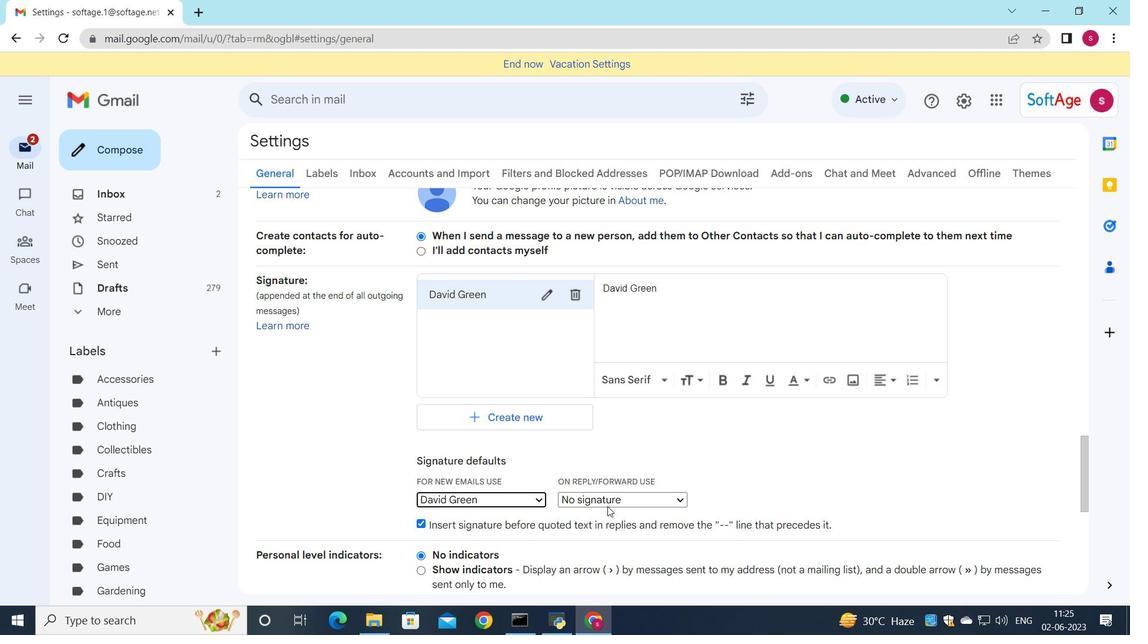 
Action: Mouse pressed left at (608, 502)
Screenshot: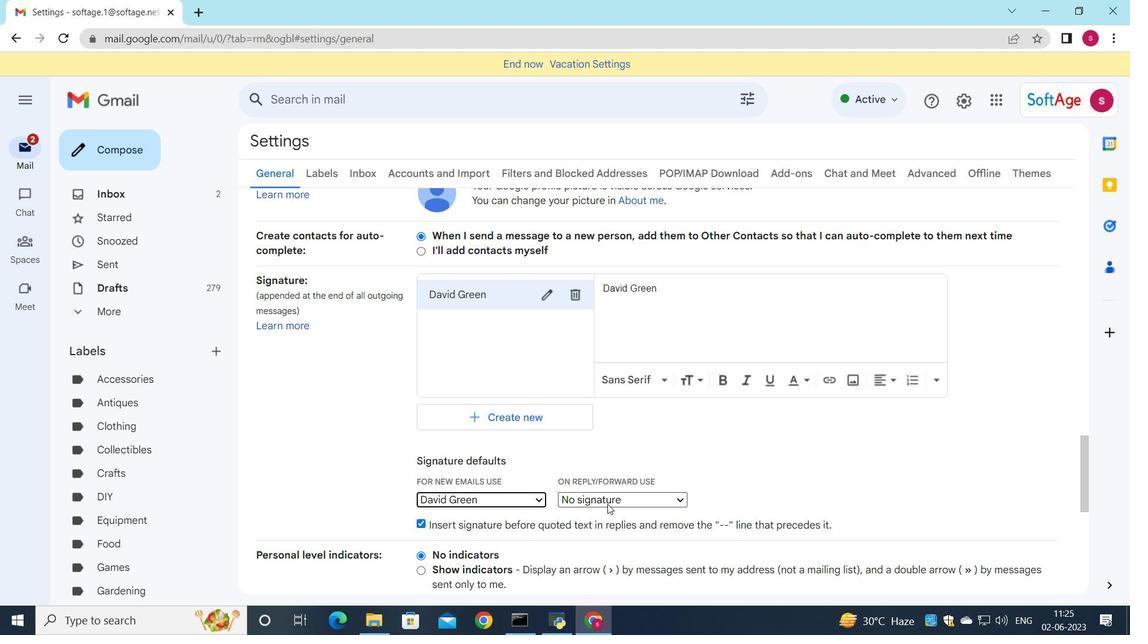 
Action: Mouse moved to (603, 530)
Screenshot: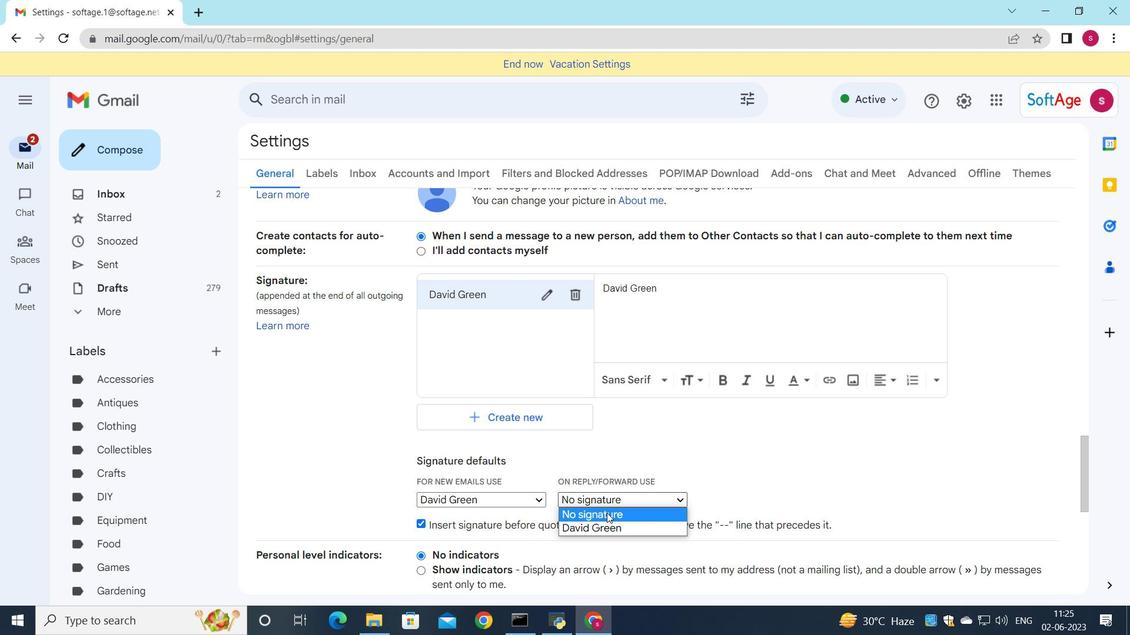 
Action: Mouse pressed left at (603, 530)
Screenshot: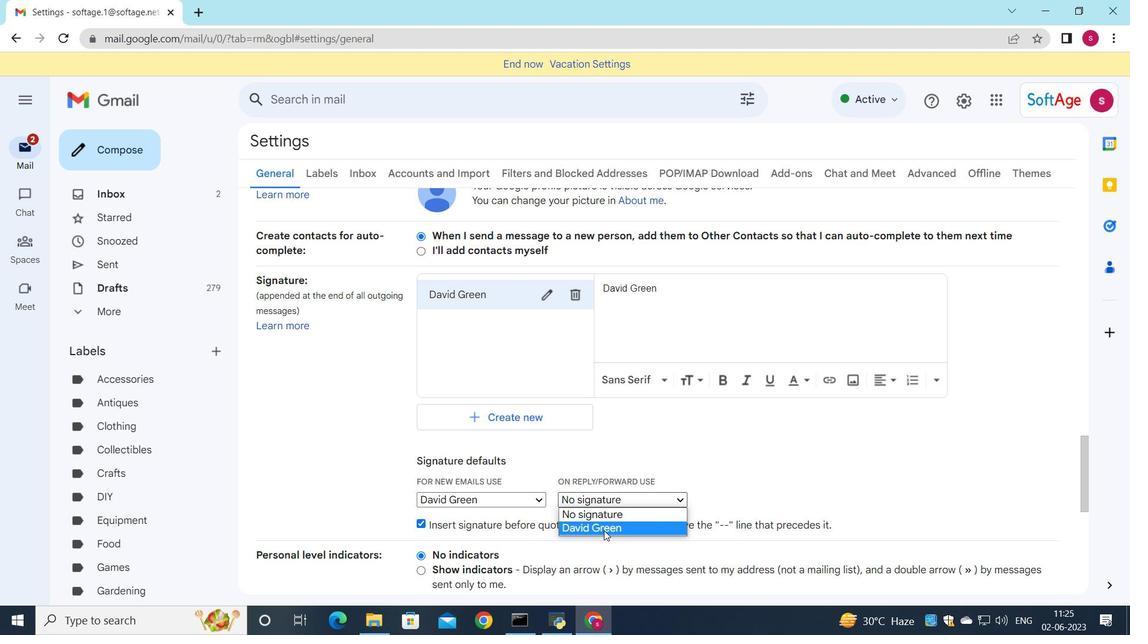 
Action: Mouse moved to (600, 516)
Screenshot: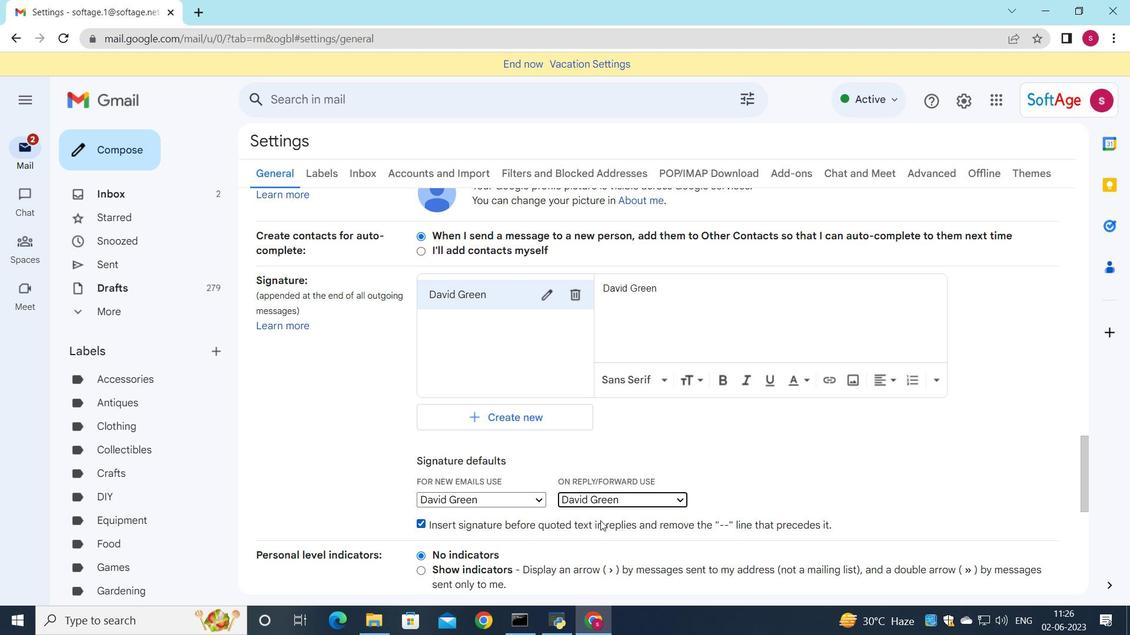 
Action: Mouse scrolled (600, 516) with delta (0, 0)
Screenshot: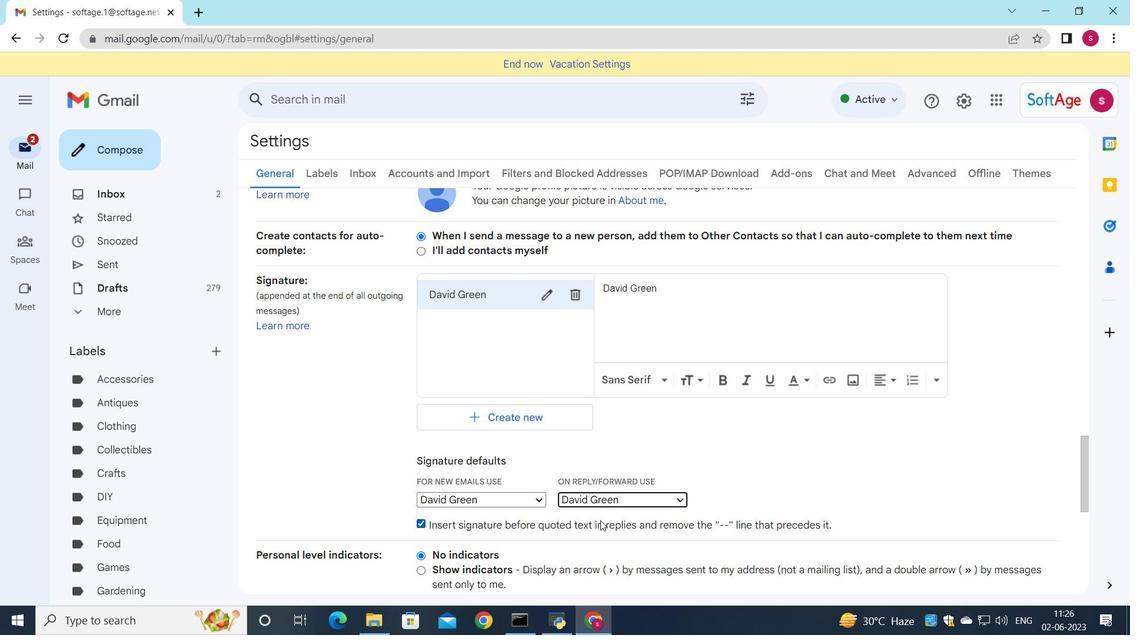 
Action: Mouse scrolled (600, 516) with delta (0, 0)
Screenshot: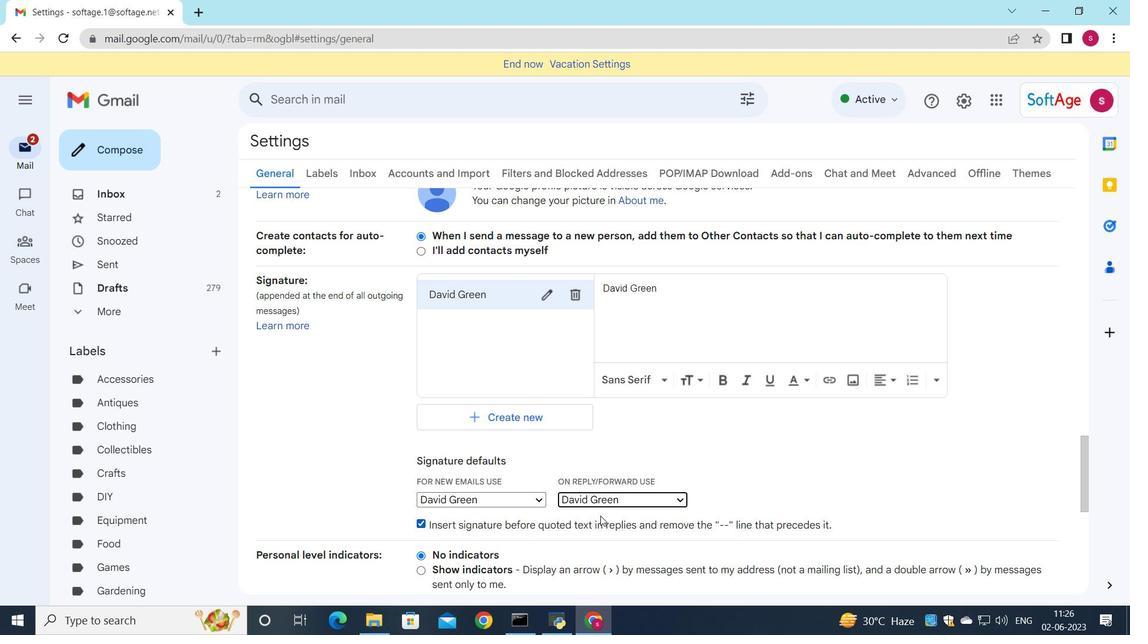 
Action: Mouse scrolled (600, 516) with delta (0, 0)
Screenshot: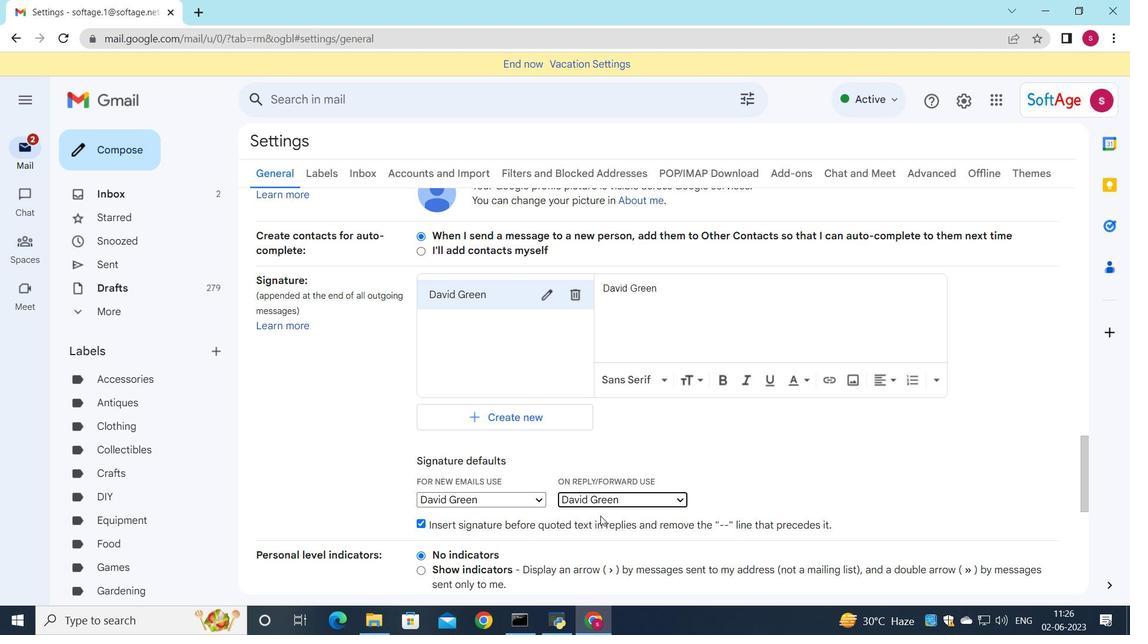 
Action: Mouse moved to (605, 488)
Screenshot: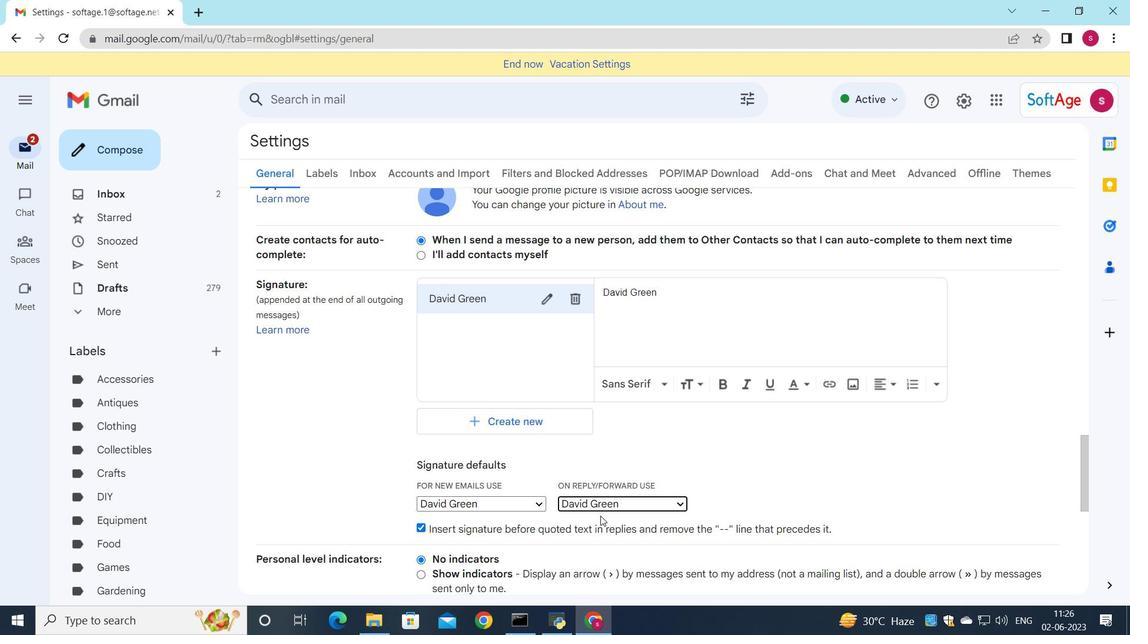 
Action: Mouse scrolled (605, 487) with delta (0, 0)
Screenshot: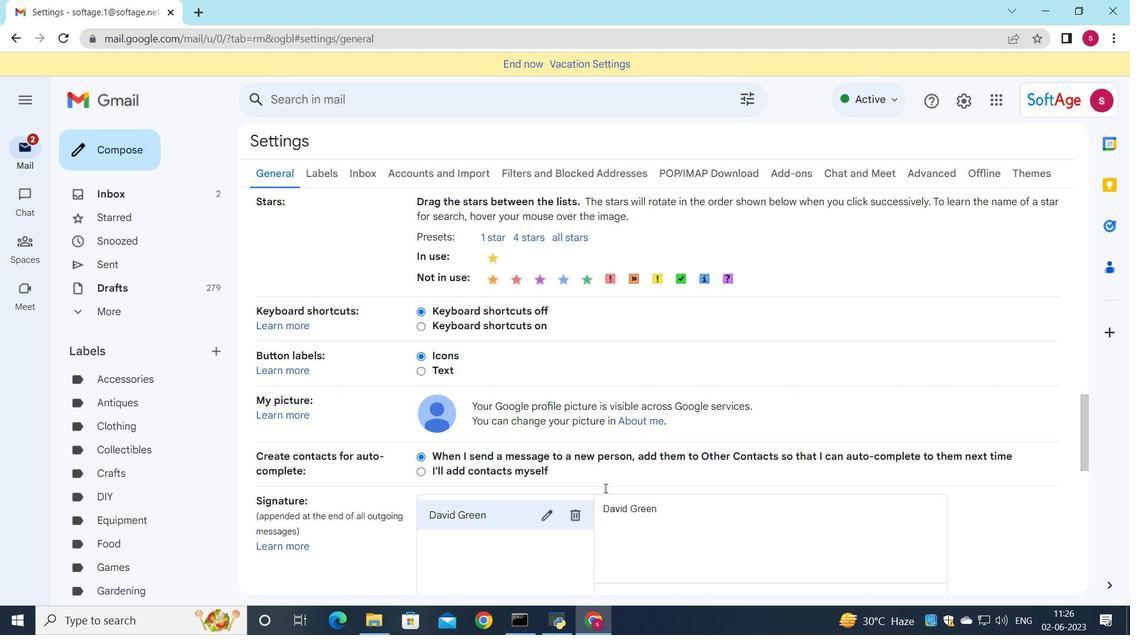 
Action: Mouse scrolled (605, 487) with delta (0, 0)
Screenshot: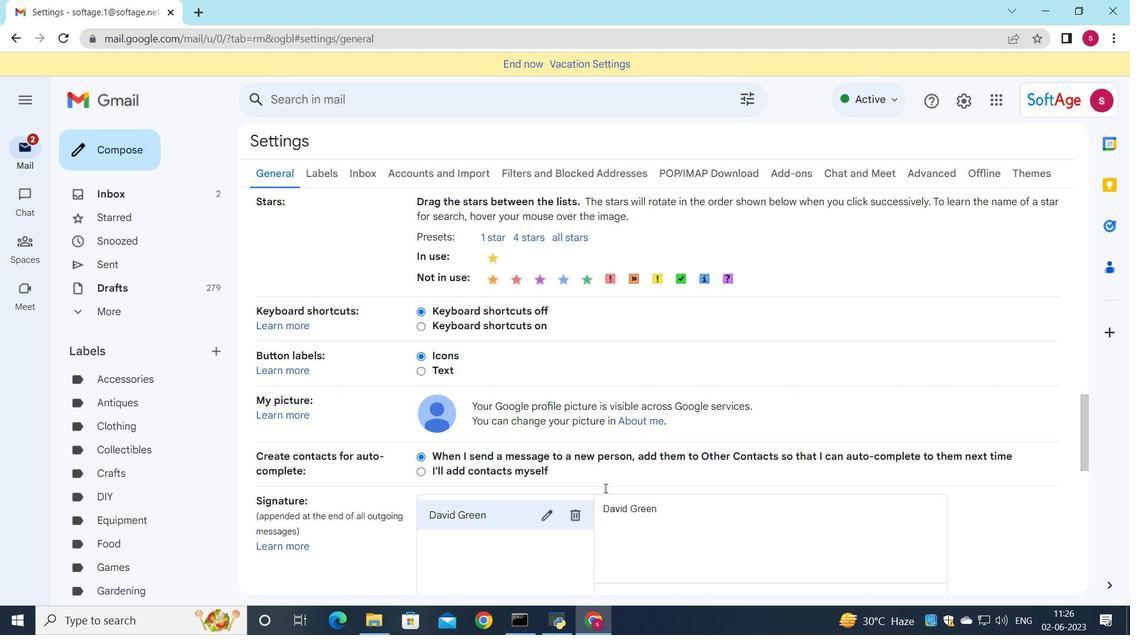 
Action: Mouse scrolled (605, 487) with delta (0, 0)
Screenshot: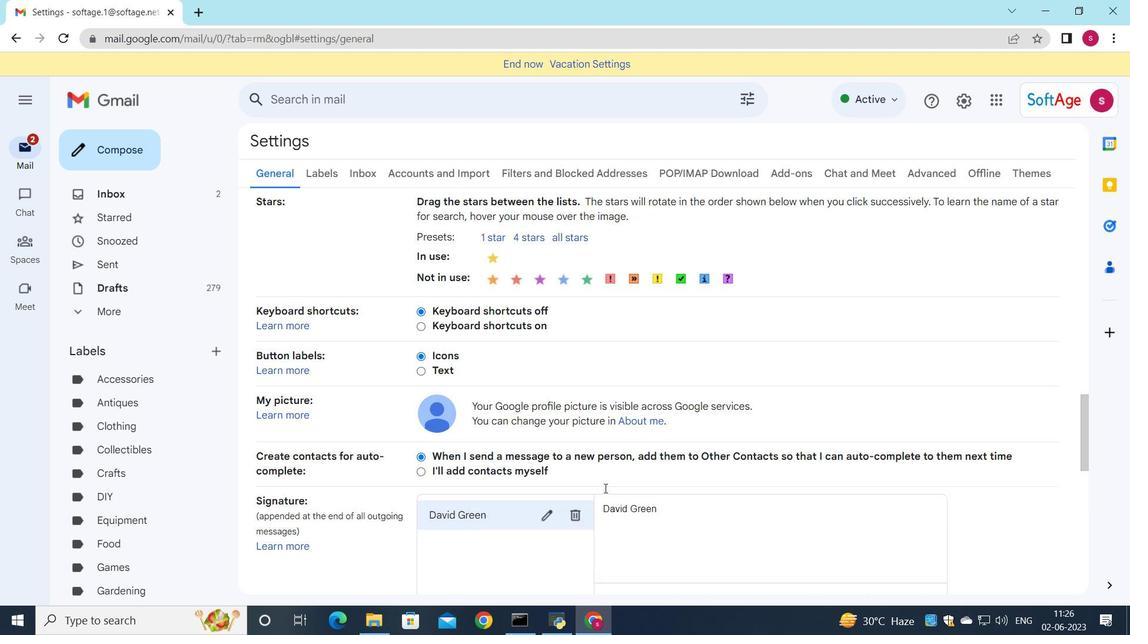
Action: Mouse scrolled (605, 487) with delta (0, 0)
Screenshot: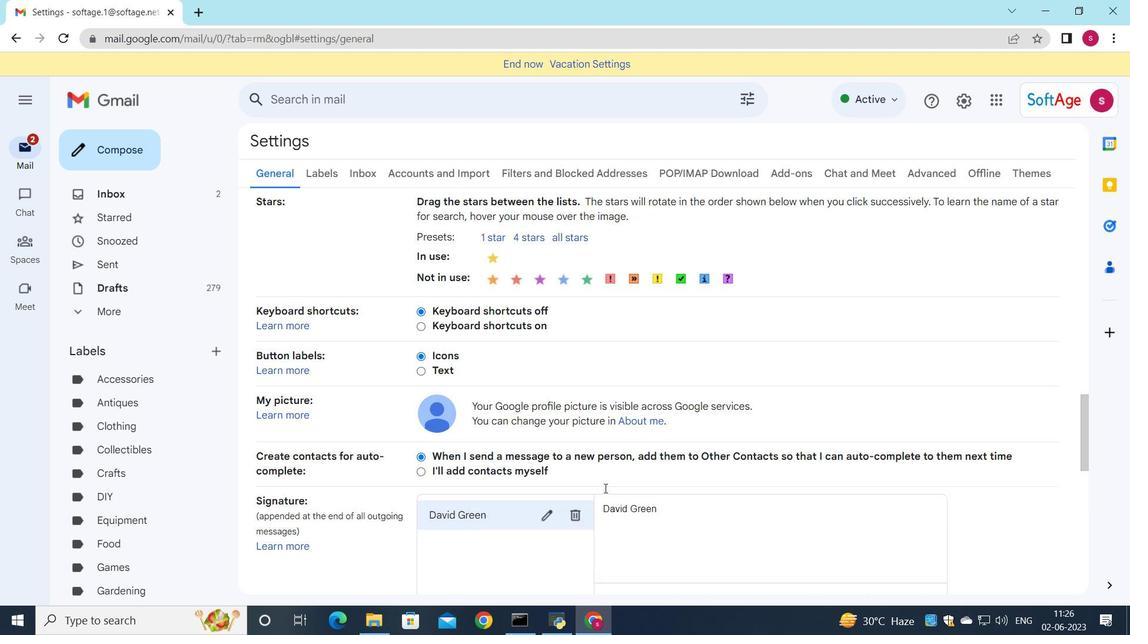 
Action: Mouse scrolled (605, 487) with delta (0, 0)
Screenshot: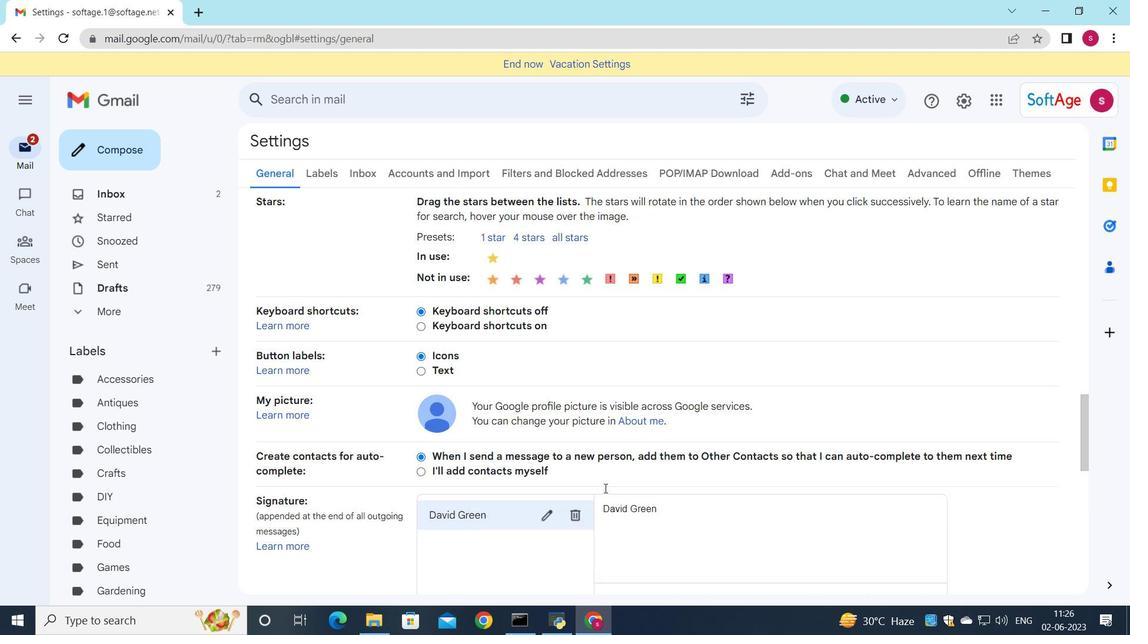 
Action: Mouse scrolled (605, 487) with delta (0, 0)
Screenshot: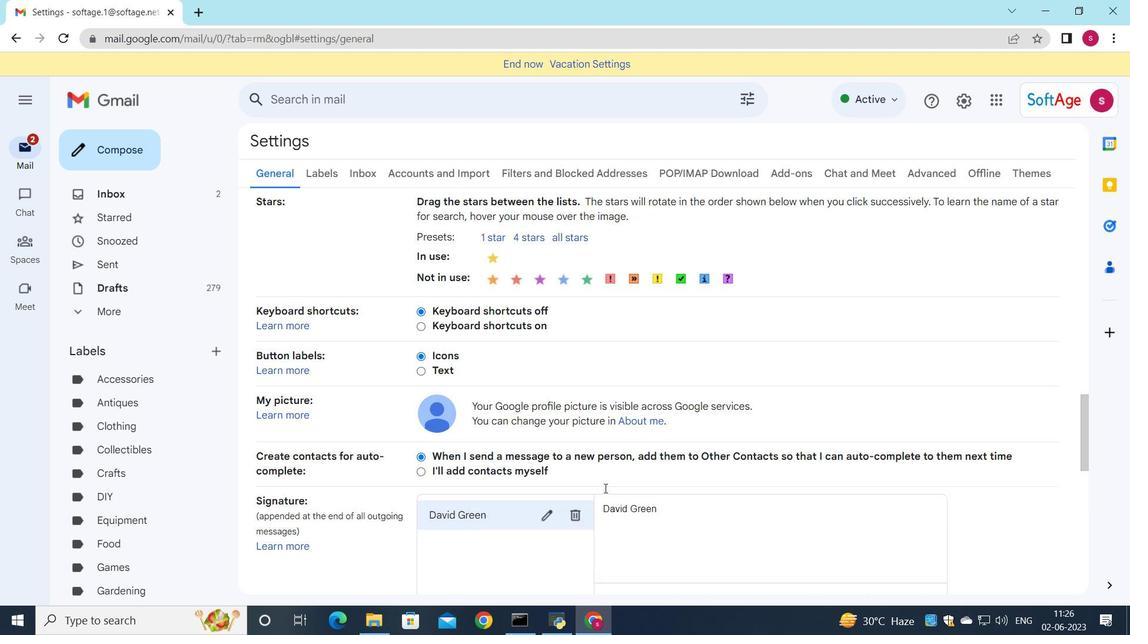 
Action: Mouse moved to (609, 475)
Screenshot: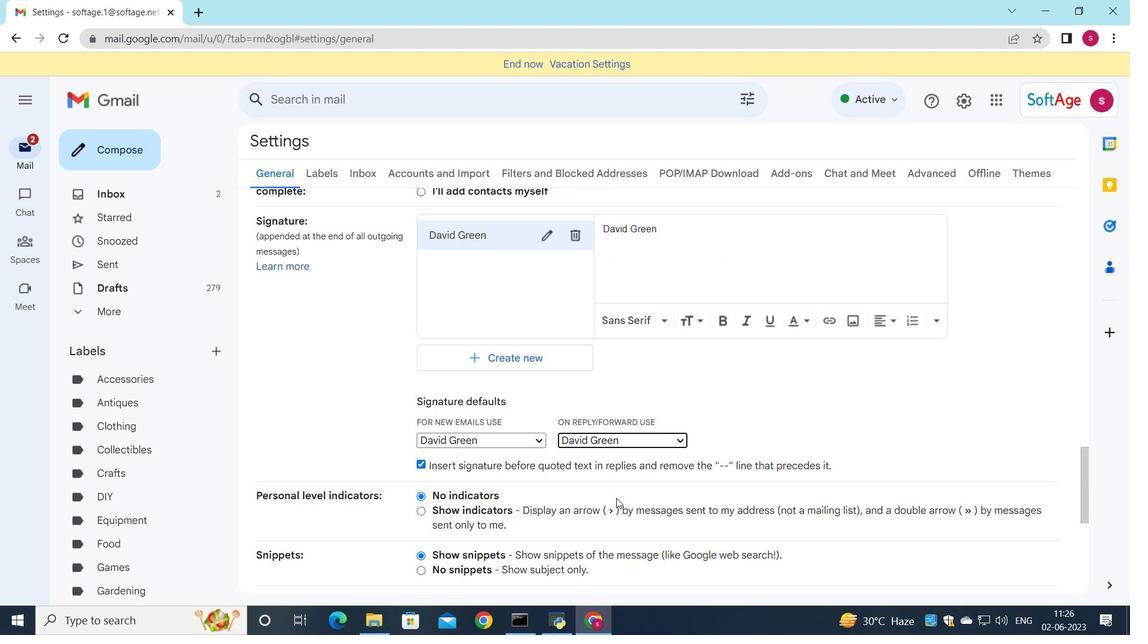 
Action: Mouse scrolled (609, 474) with delta (0, 0)
Screenshot: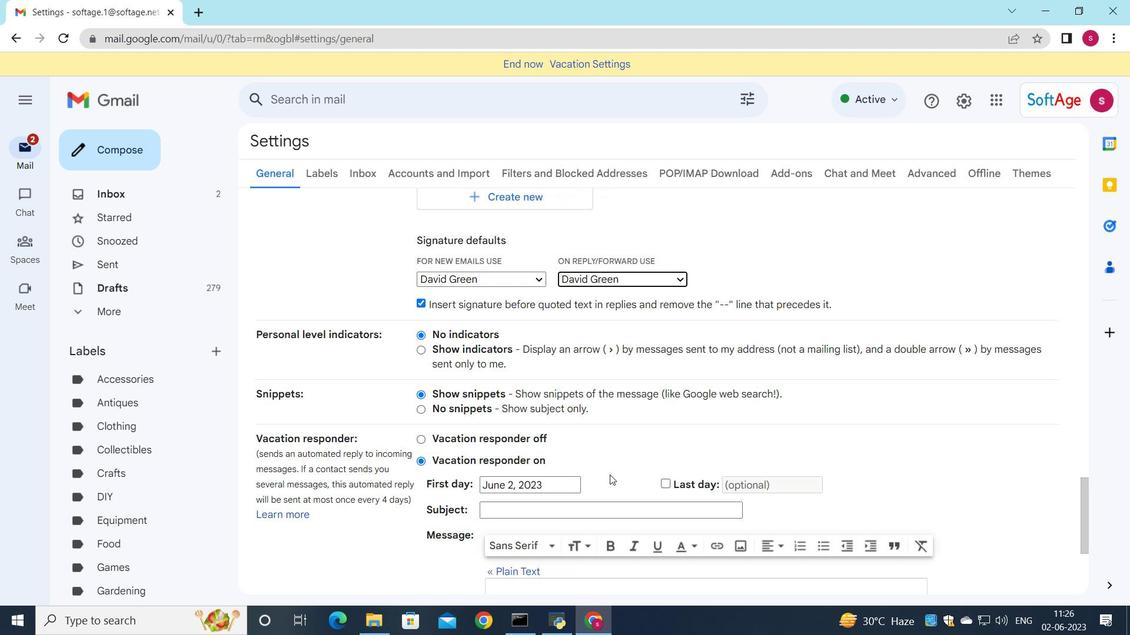 
Action: Mouse scrolled (609, 474) with delta (0, 0)
Screenshot: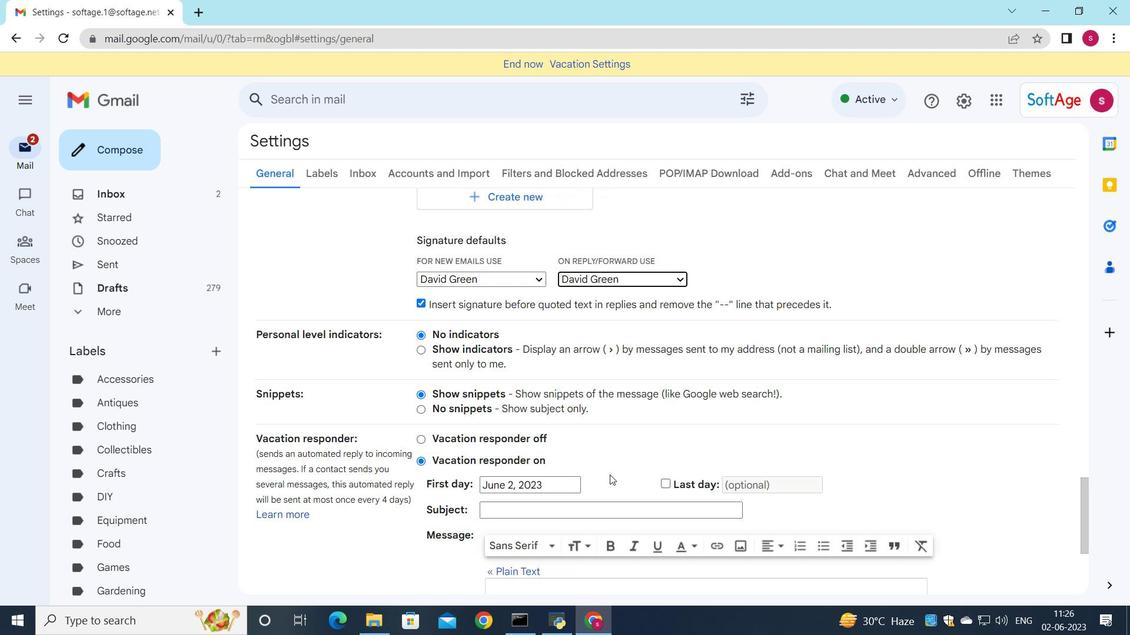 
Action: Mouse scrolled (609, 474) with delta (0, 0)
Screenshot: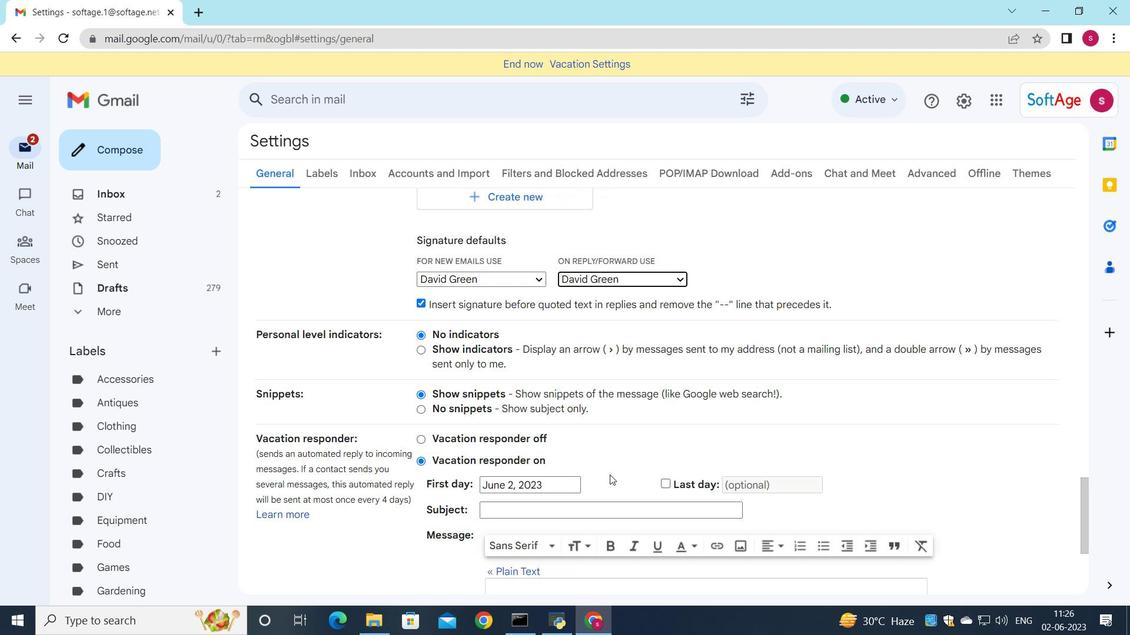 
Action: Mouse scrolled (609, 474) with delta (0, 0)
Screenshot: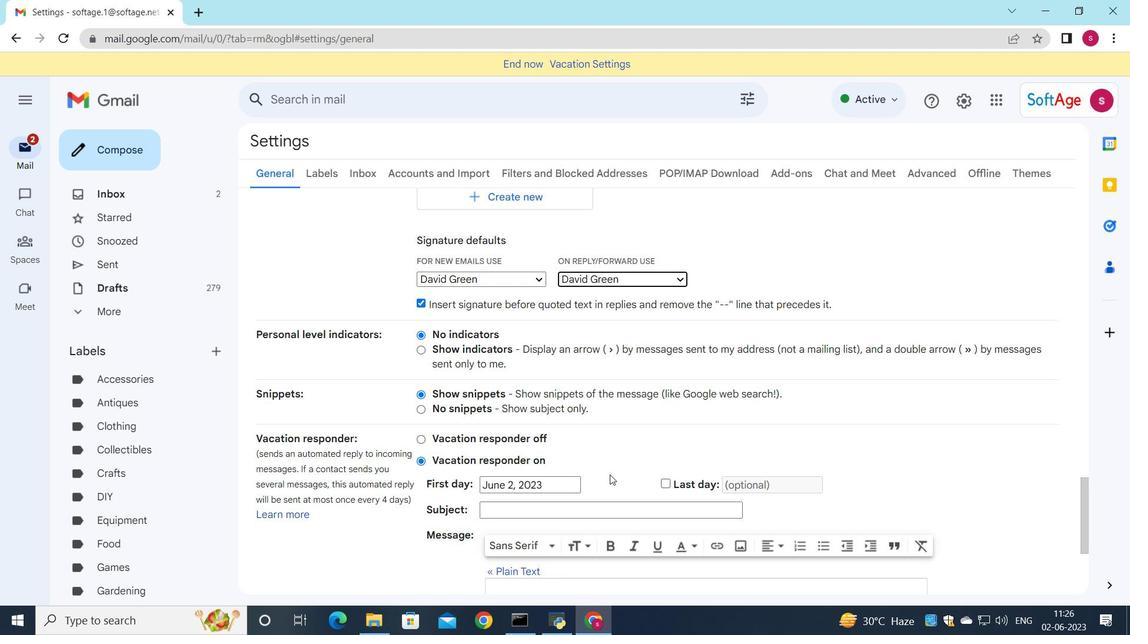 
Action: Mouse scrolled (609, 474) with delta (0, 0)
Screenshot: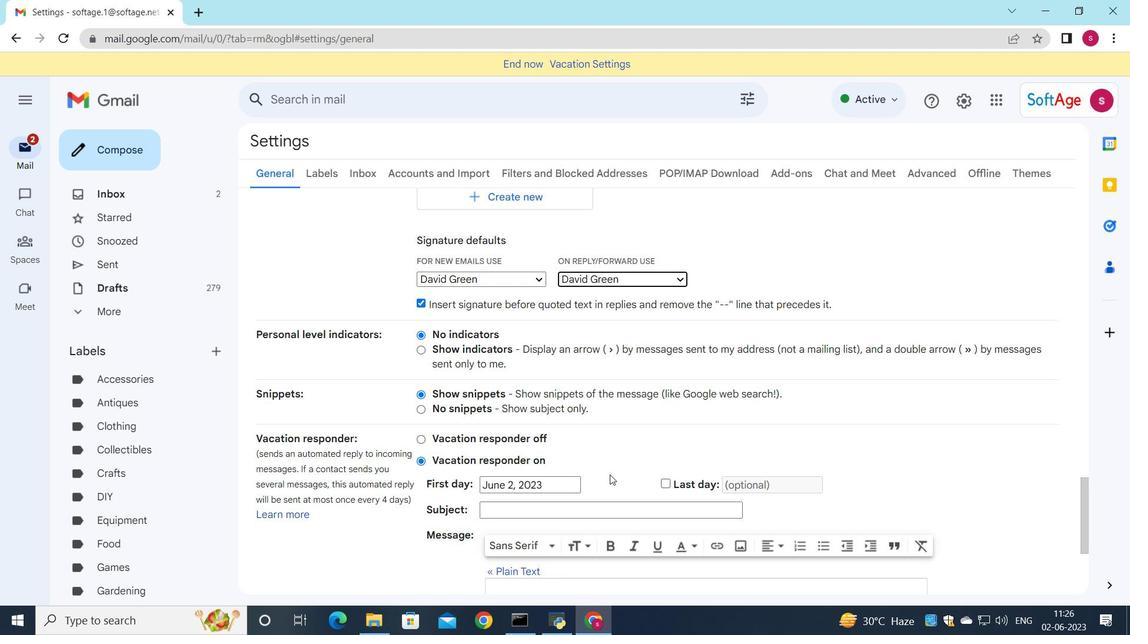 
Action: Mouse moved to (643, 517)
Screenshot: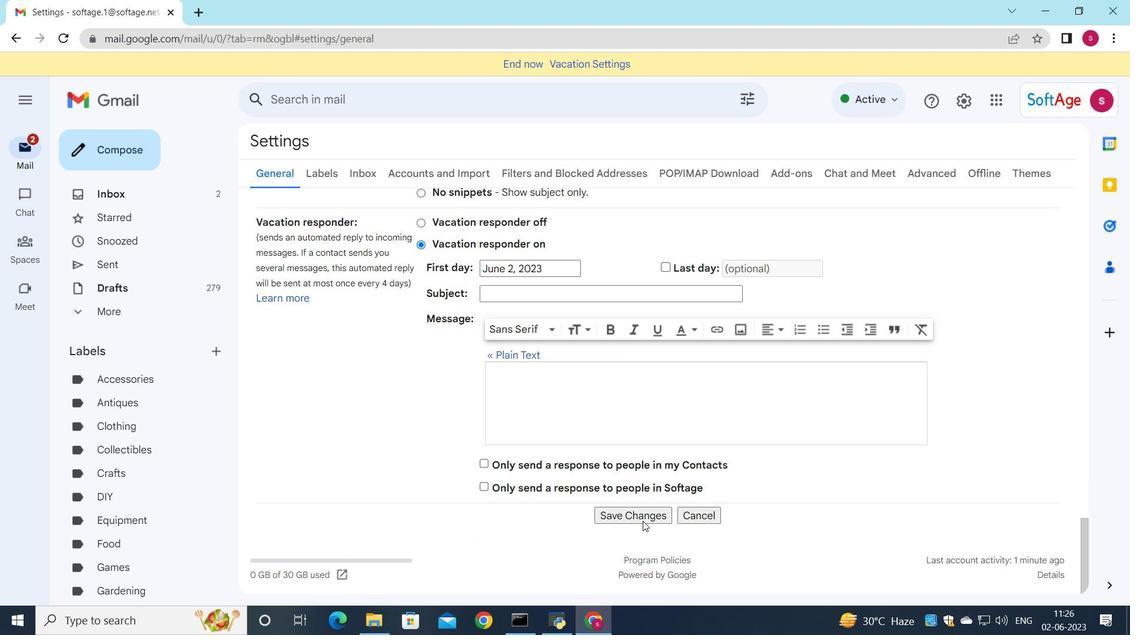 
Action: Mouse pressed left at (643, 517)
Screenshot: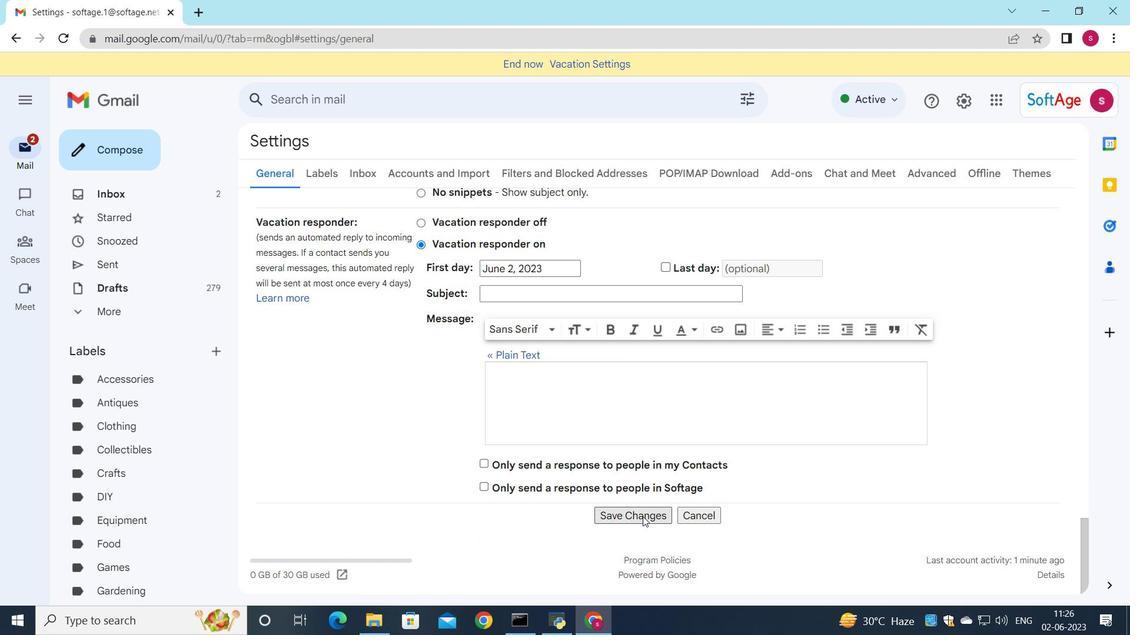 
Action: Mouse moved to (638, 407)
Screenshot: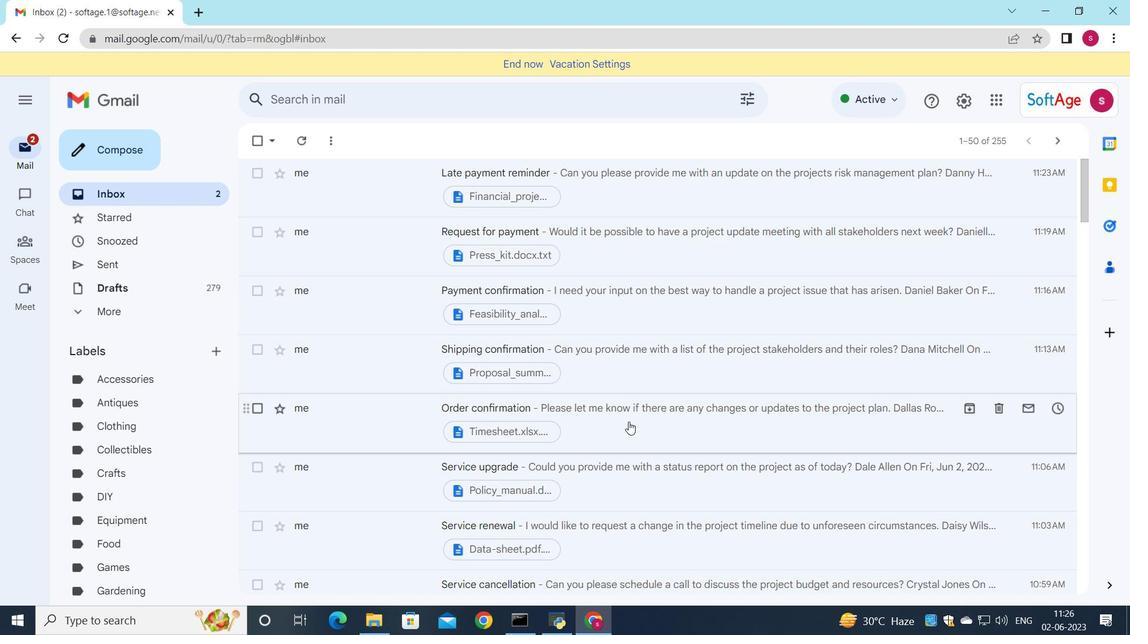 
Action: Mouse pressed left at (638, 407)
Screenshot: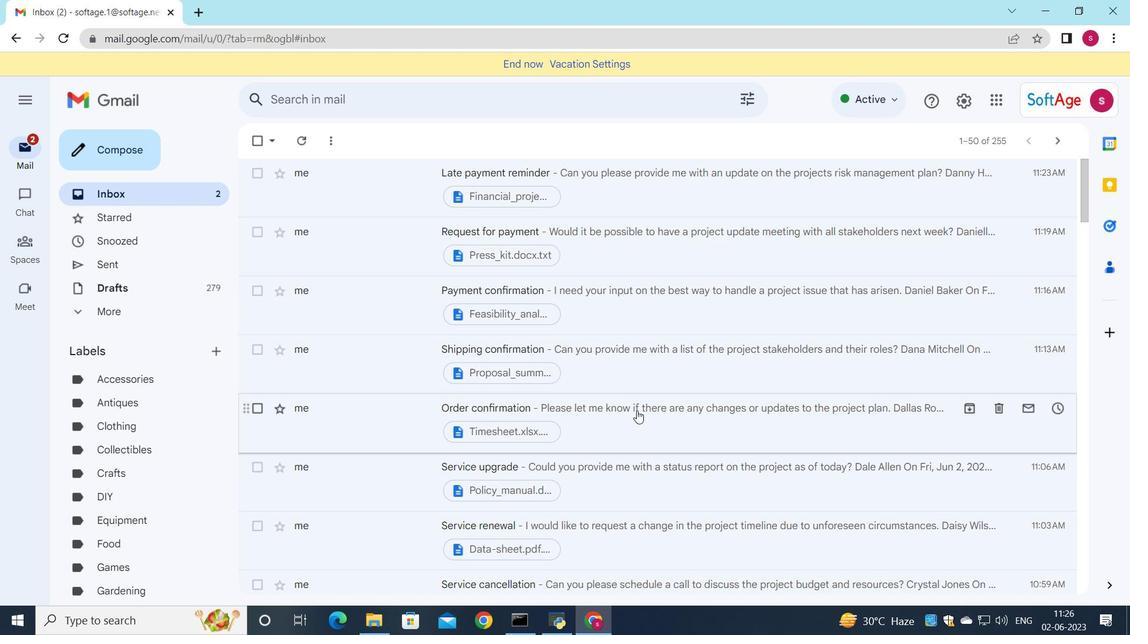 
Action: Mouse moved to (606, 499)
Screenshot: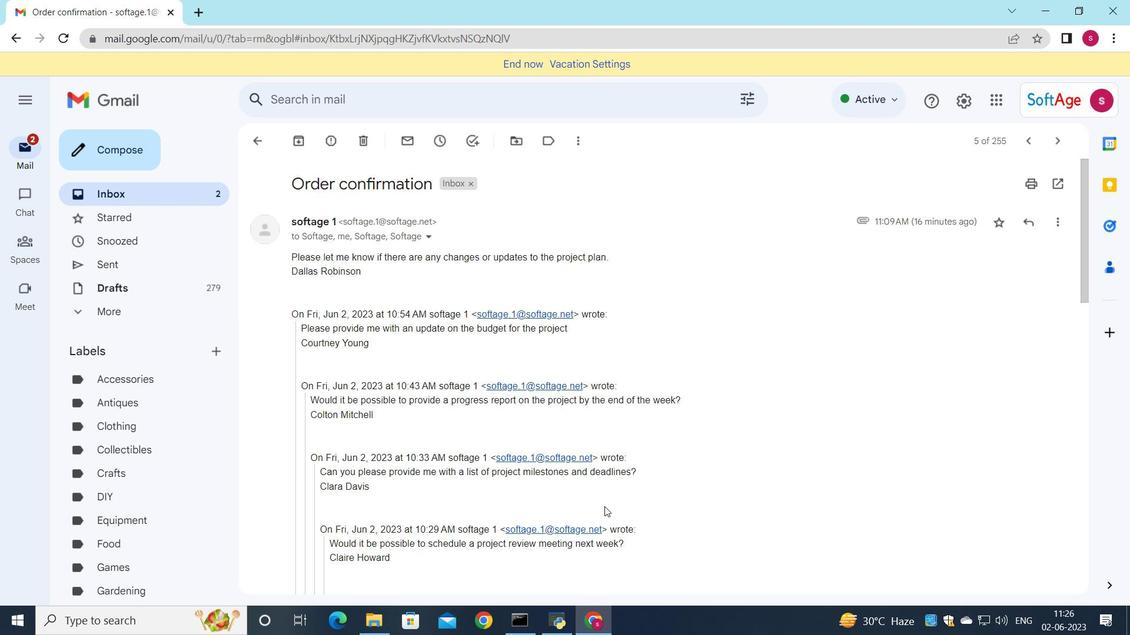 
Action: Mouse scrolled (606, 499) with delta (0, 0)
Screenshot: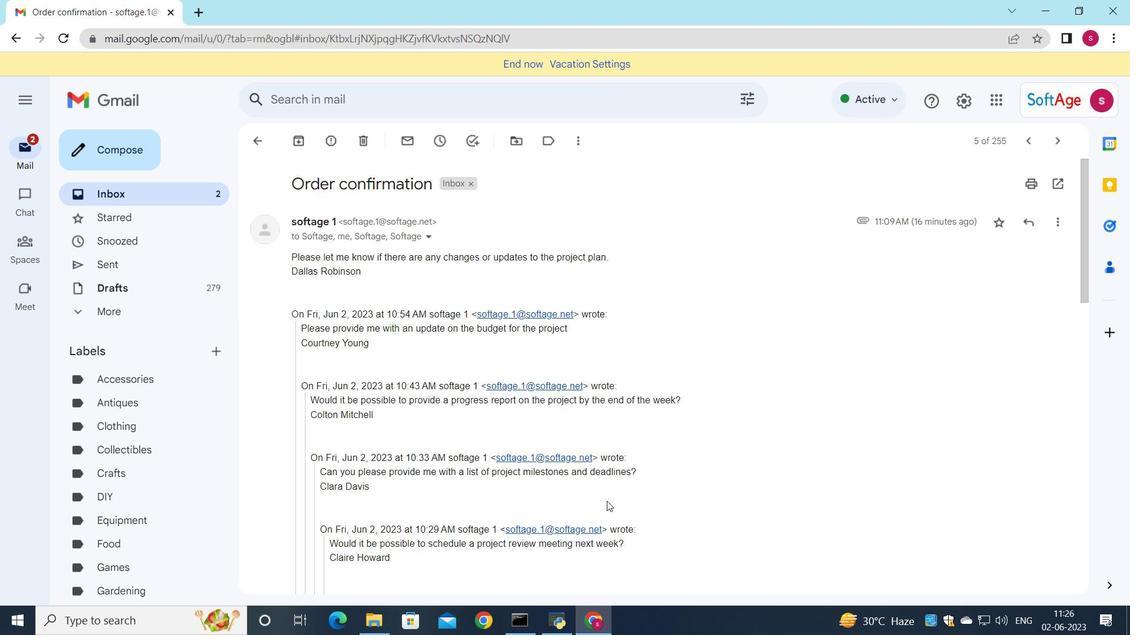 
Action: Mouse scrolled (606, 499) with delta (0, 0)
Screenshot: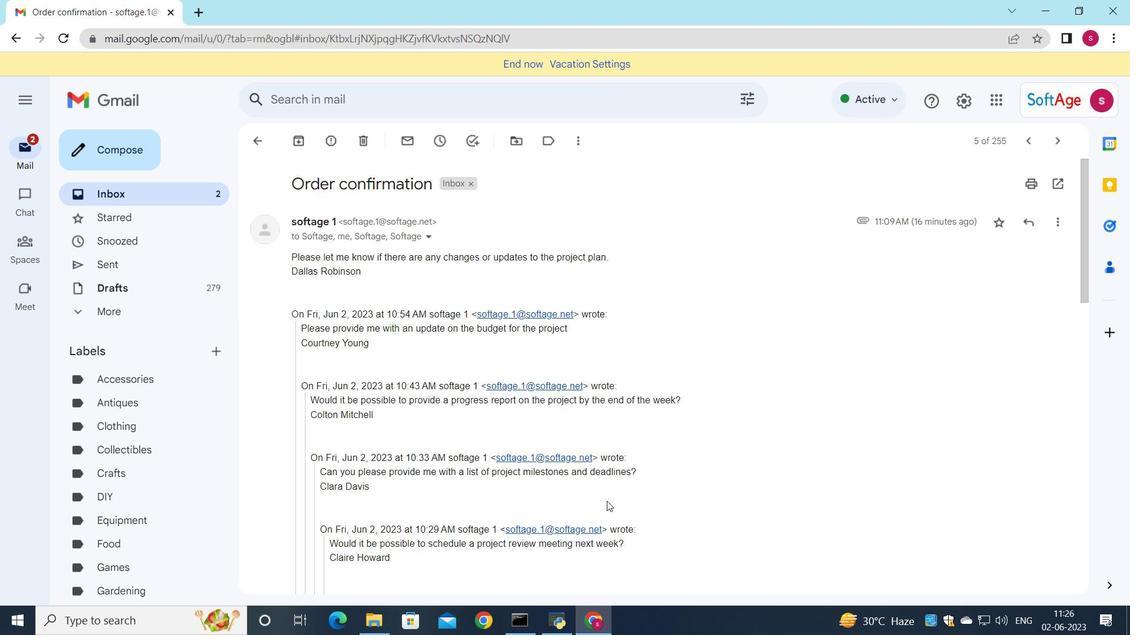 
Action: Mouse moved to (606, 500)
Screenshot: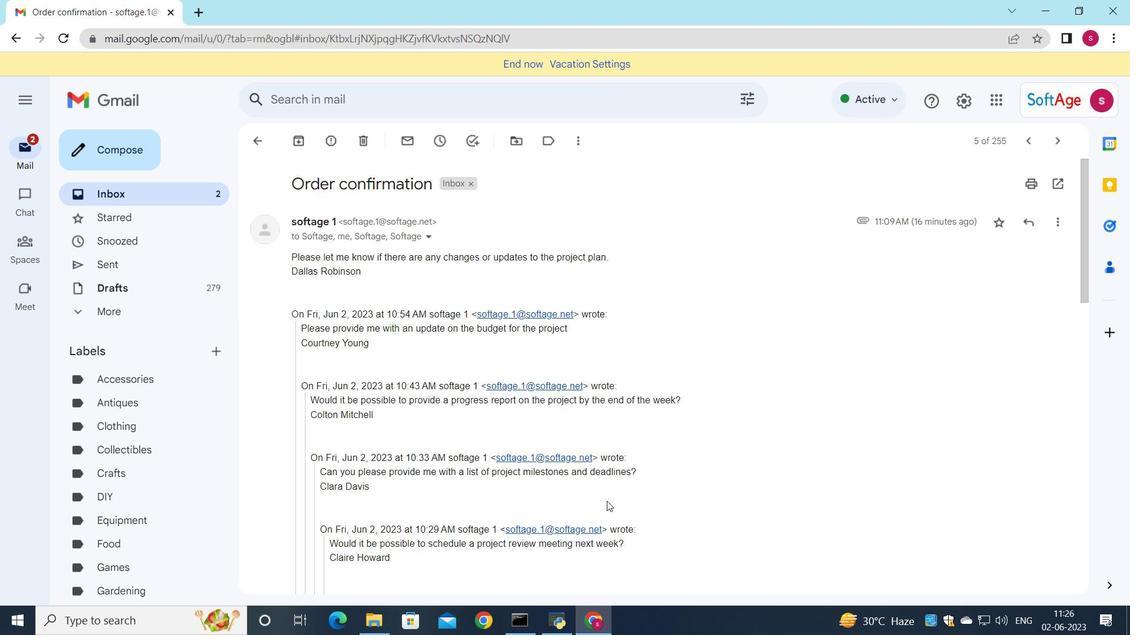 
Action: Mouse scrolled (606, 500) with delta (0, 0)
Screenshot: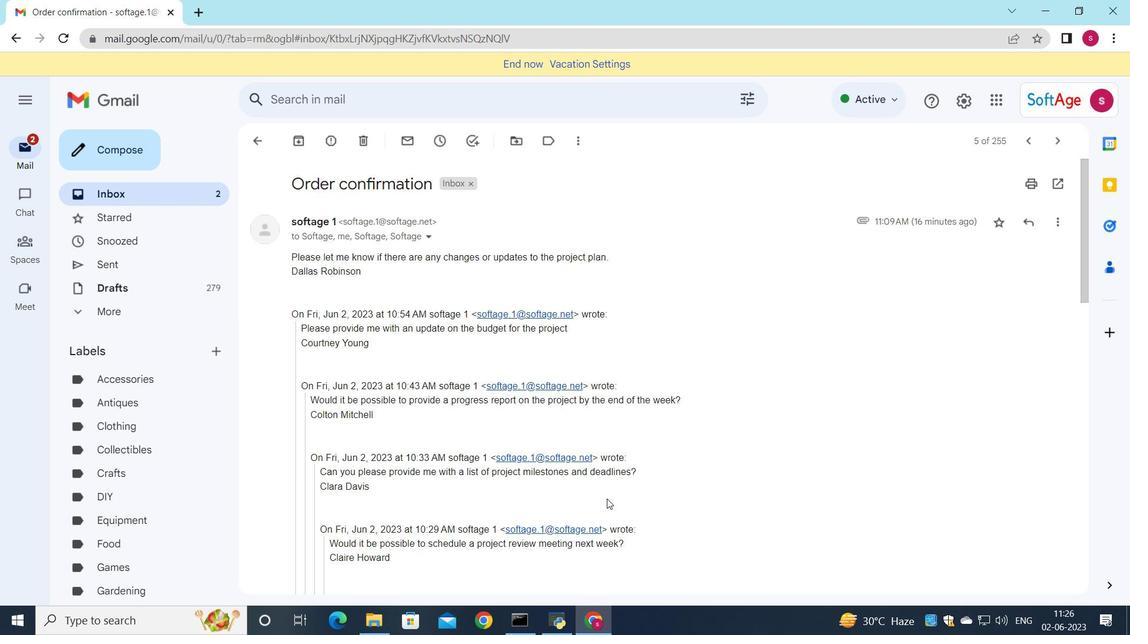 
Action: Mouse moved to (606, 505)
Screenshot: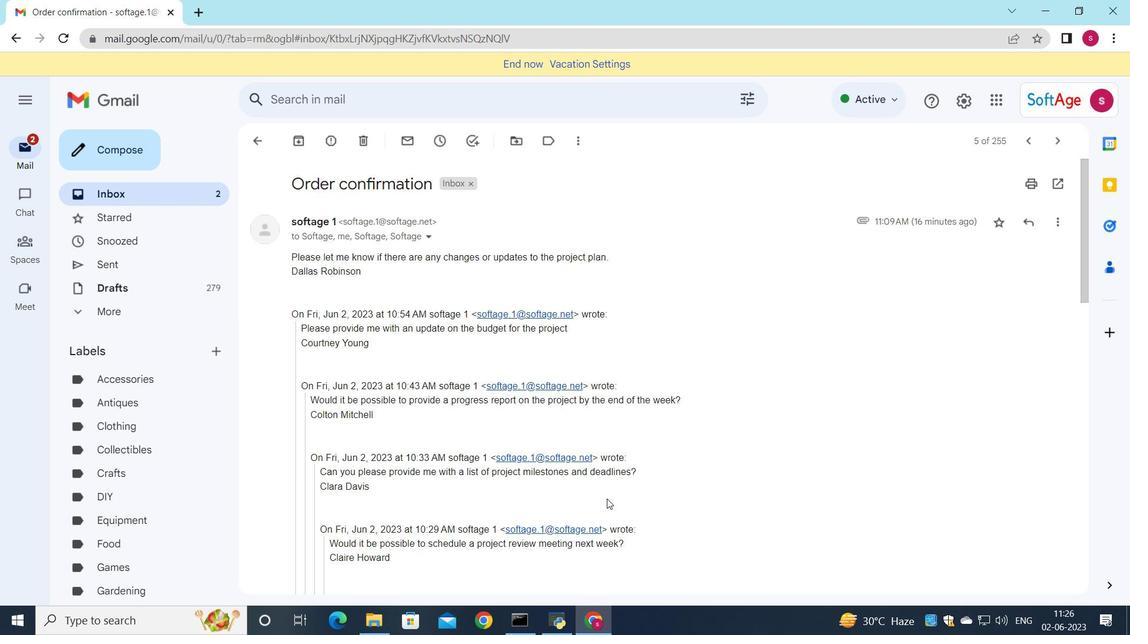 
Action: Mouse scrolled (606, 504) with delta (0, 0)
Screenshot: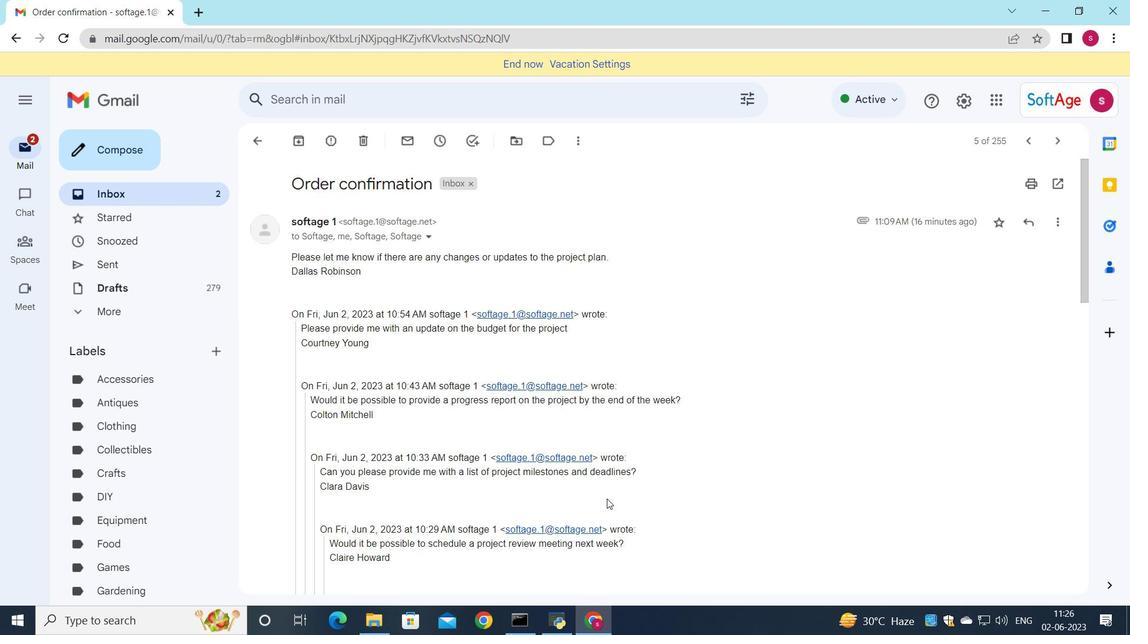 
Action: Mouse moved to (604, 510)
Screenshot: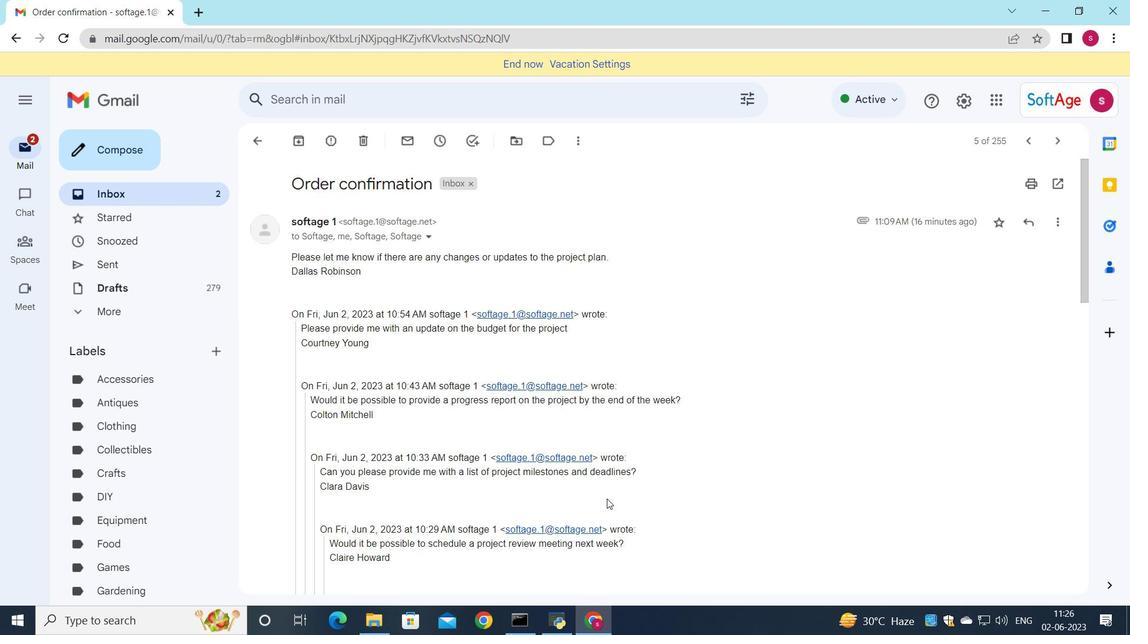 
Action: Mouse scrolled (605, 507) with delta (0, 0)
Screenshot: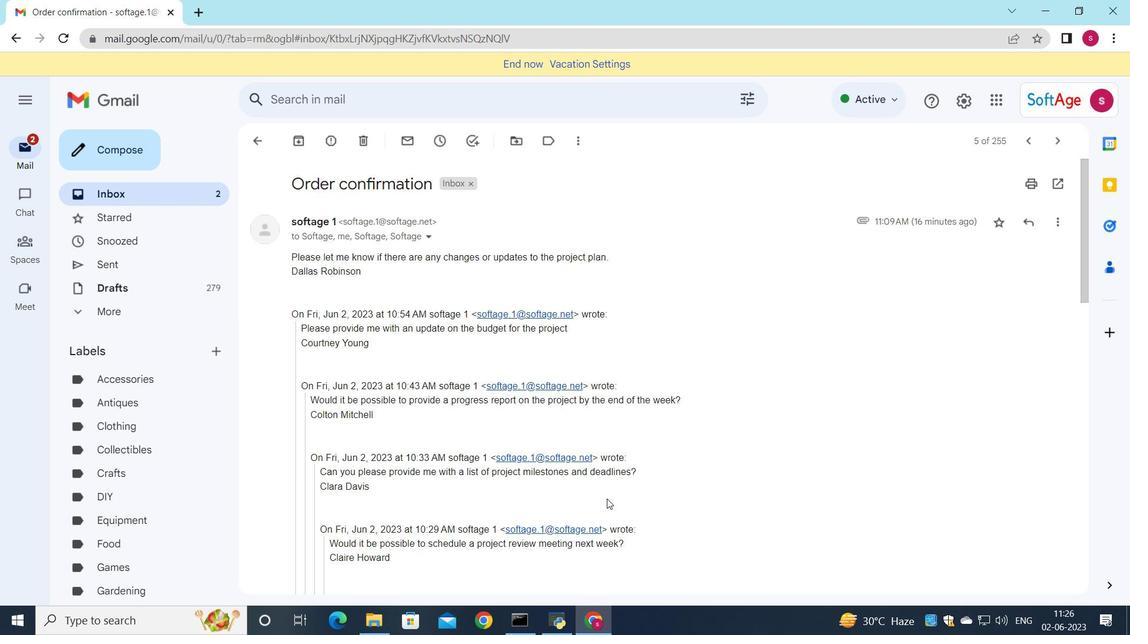 
Action: Mouse moved to (512, 515)
Screenshot: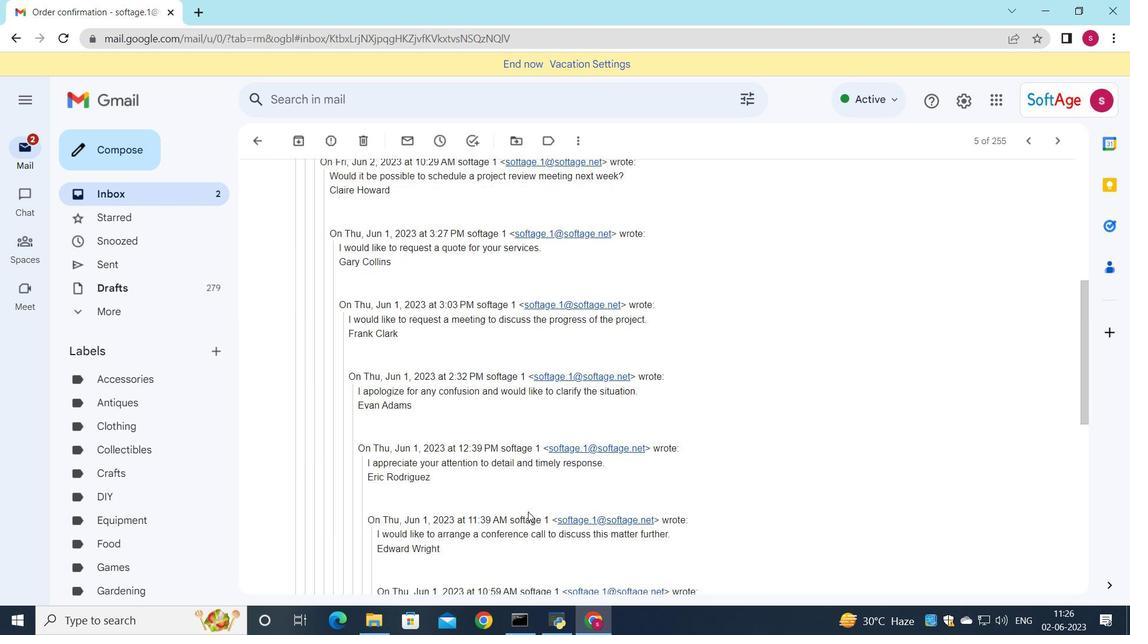 
Action: Mouse scrolled (512, 514) with delta (0, 0)
Screenshot: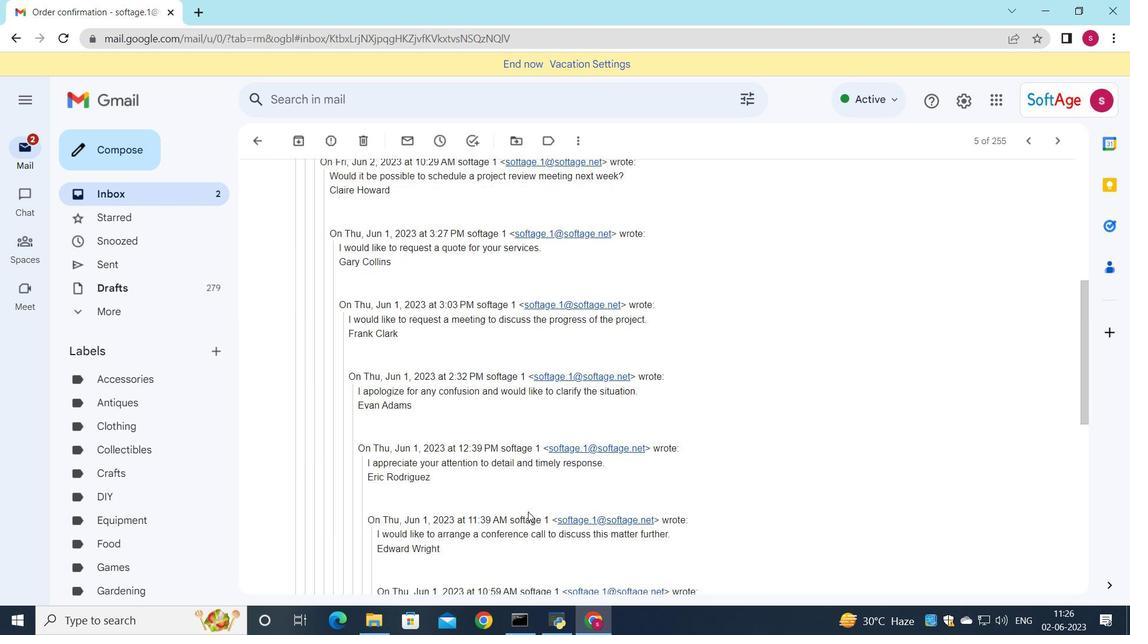 
Action: Mouse moved to (509, 517)
Screenshot: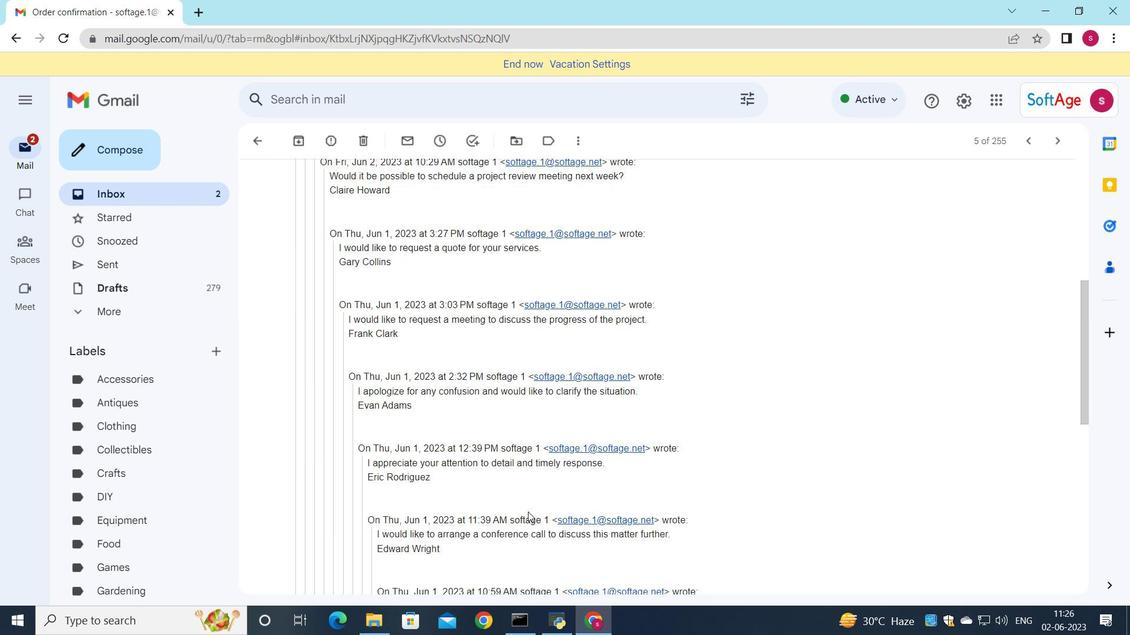 
Action: Mouse scrolled (509, 517) with delta (0, 0)
Screenshot: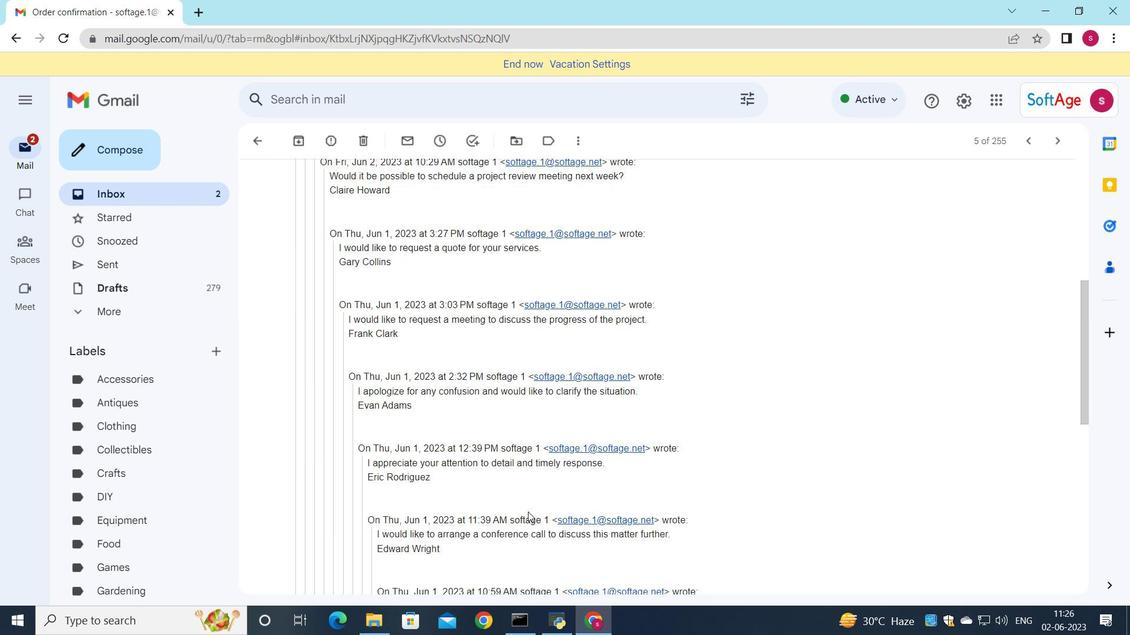 
Action: Mouse moved to (506, 521)
Screenshot: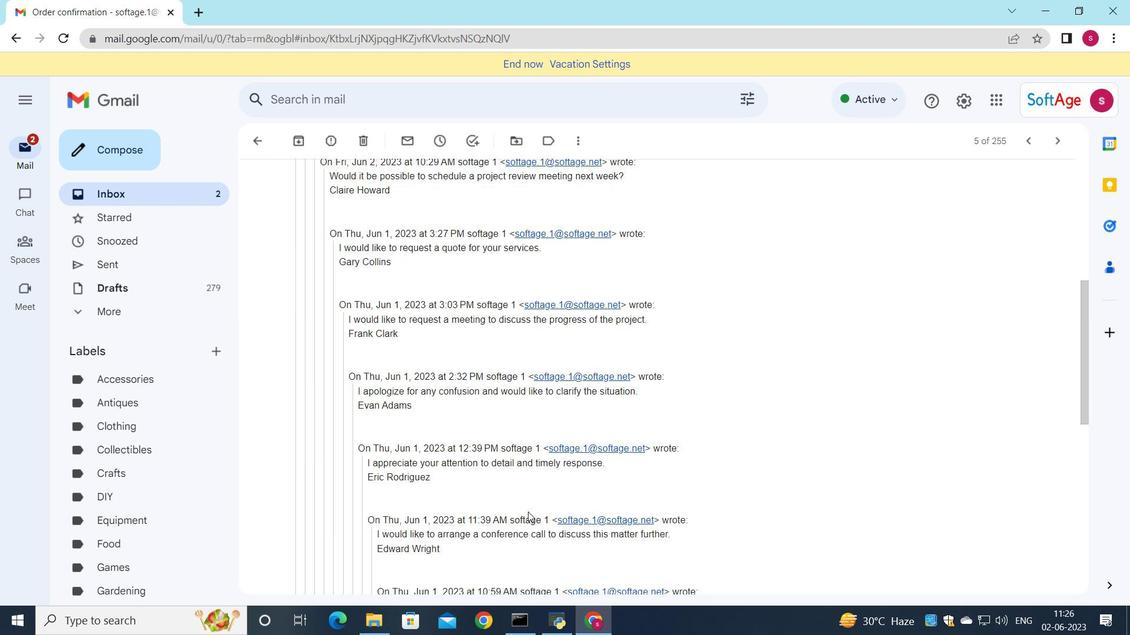 
Action: Mouse scrolled (506, 520) with delta (0, 0)
Screenshot: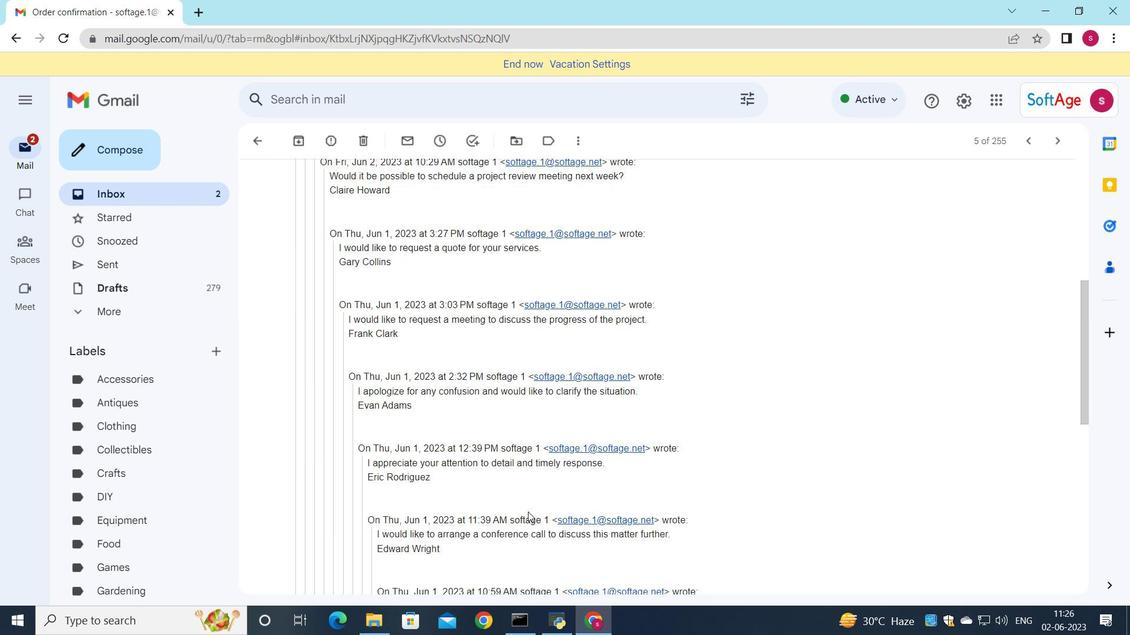 
Action: Mouse moved to (505, 523)
Screenshot: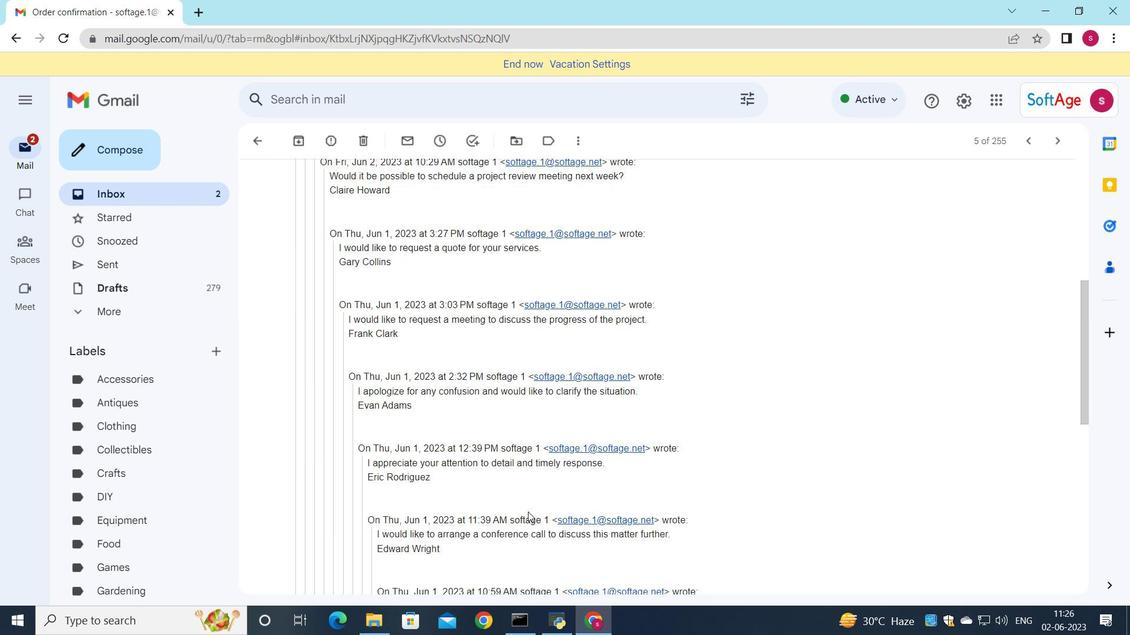 
Action: Mouse scrolled (505, 523) with delta (0, 0)
Screenshot: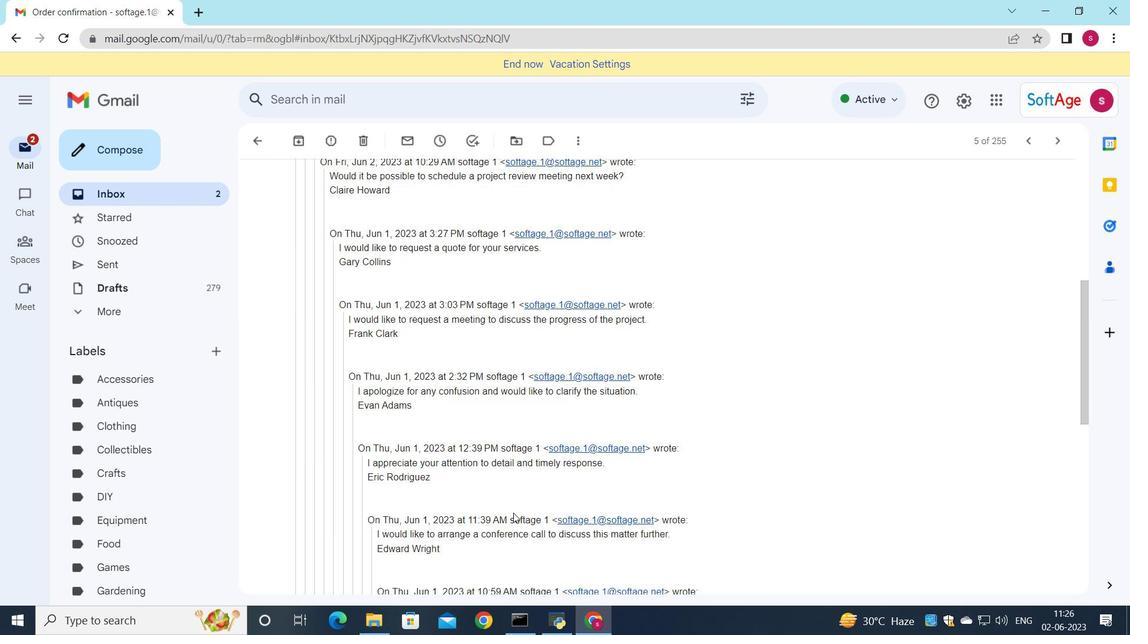 
Action: Mouse moved to (500, 533)
Screenshot: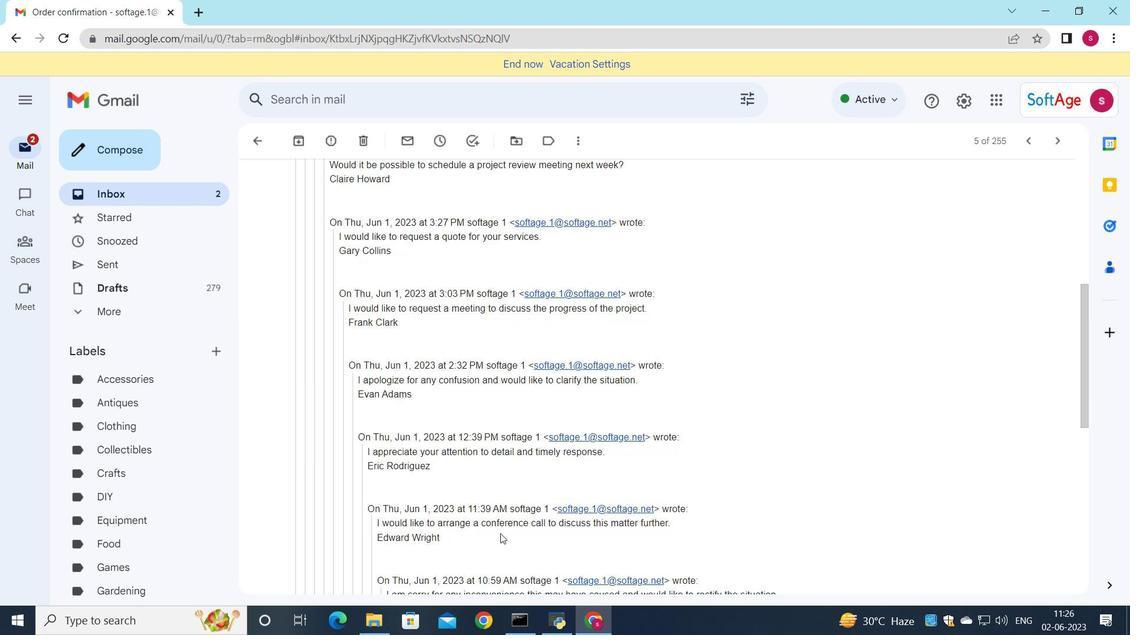 
Action: Mouse scrolled (500, 533) with delta (0, 0)
Screenshot: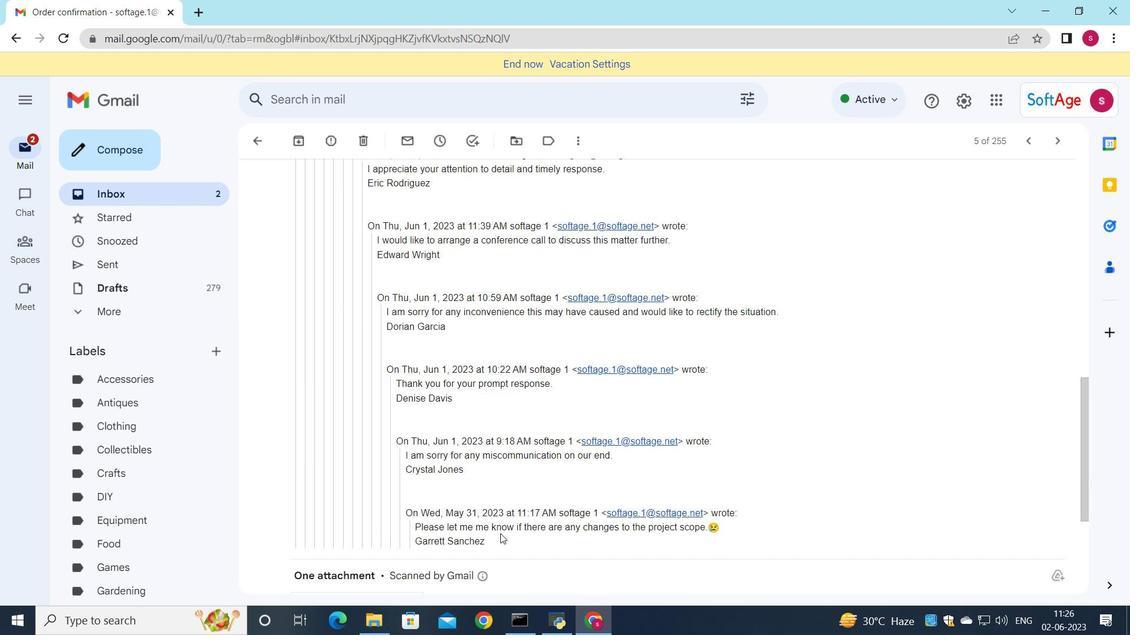 
Action: Mouse scrolled (500, 533) with delta (0, 0)
Screenshot: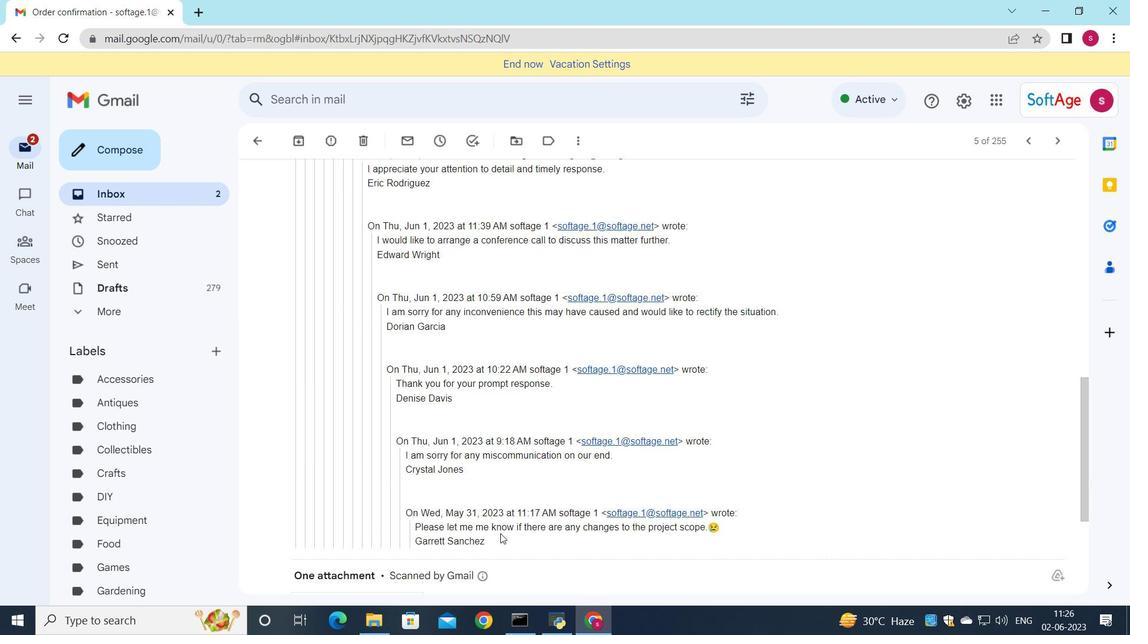 
Action: Mouse scrolled (500, 533) with delta (0, 0)
Screenshot: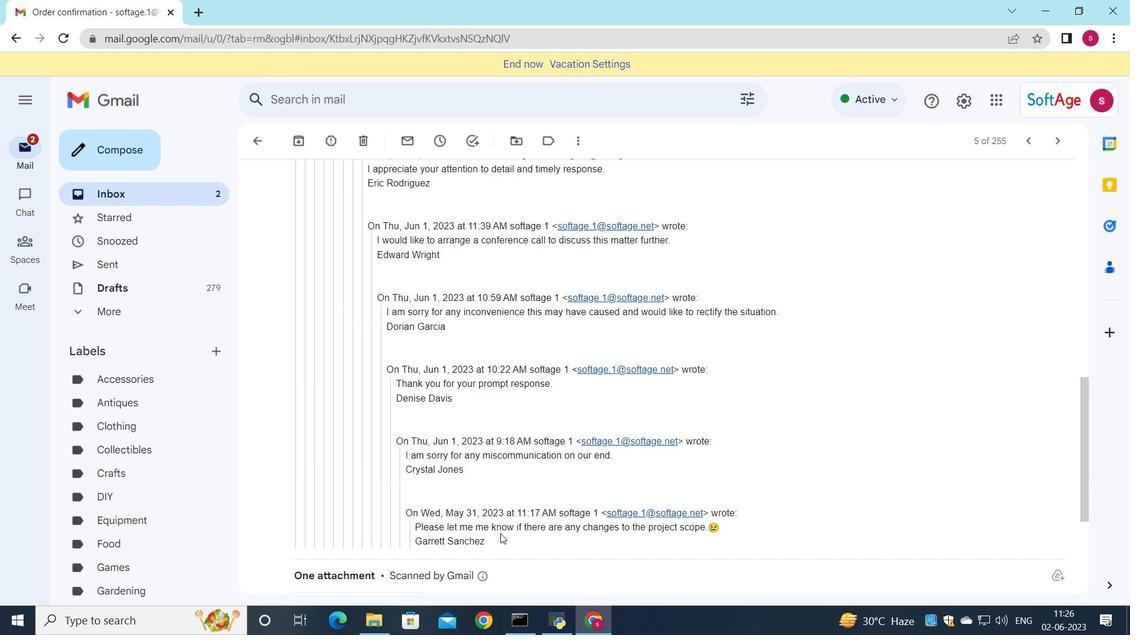 
Action: Mouse scrolled (500, 533) with delta (0, 0)
Screenshot: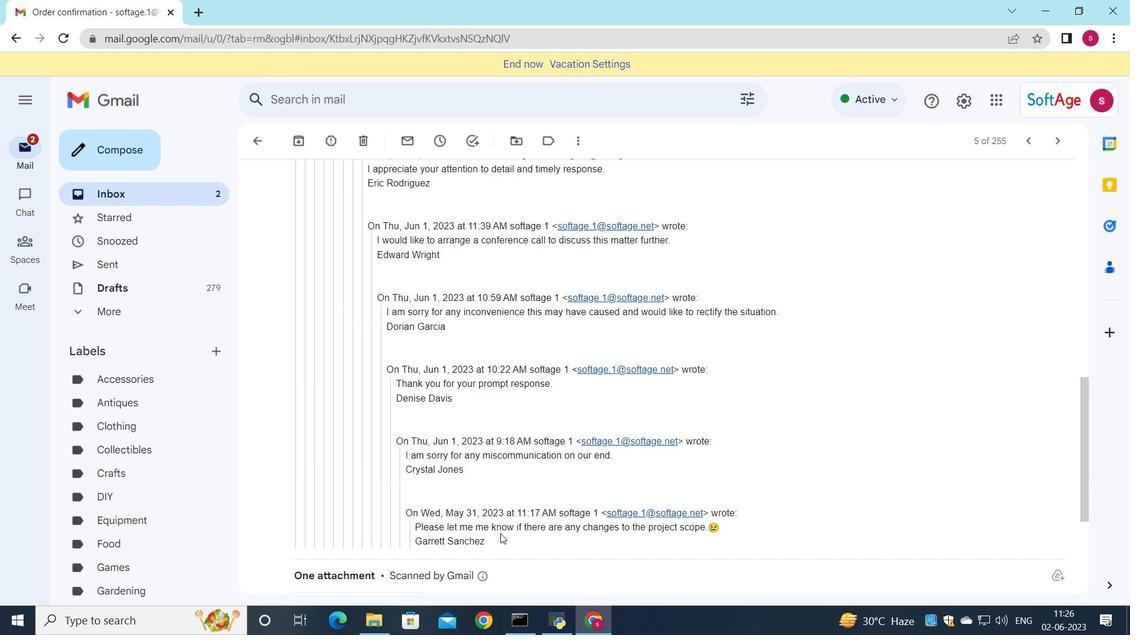 
Action: Mouse moved to (341, 506)
Screenshot: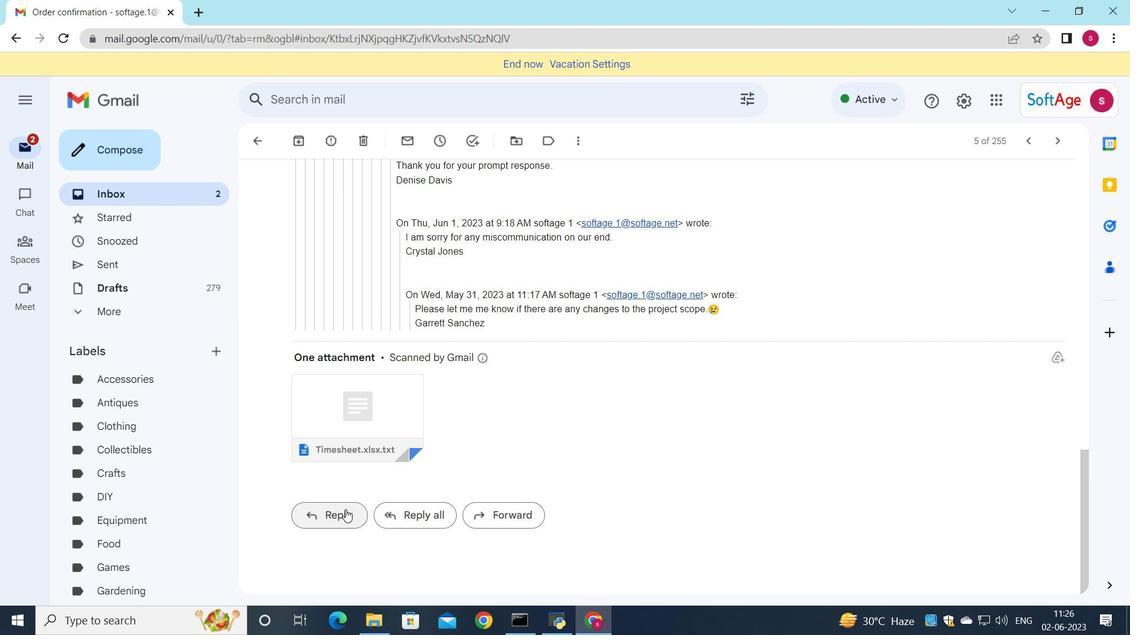
Action: Mouse pressed left at (341, 506)
Screenshot: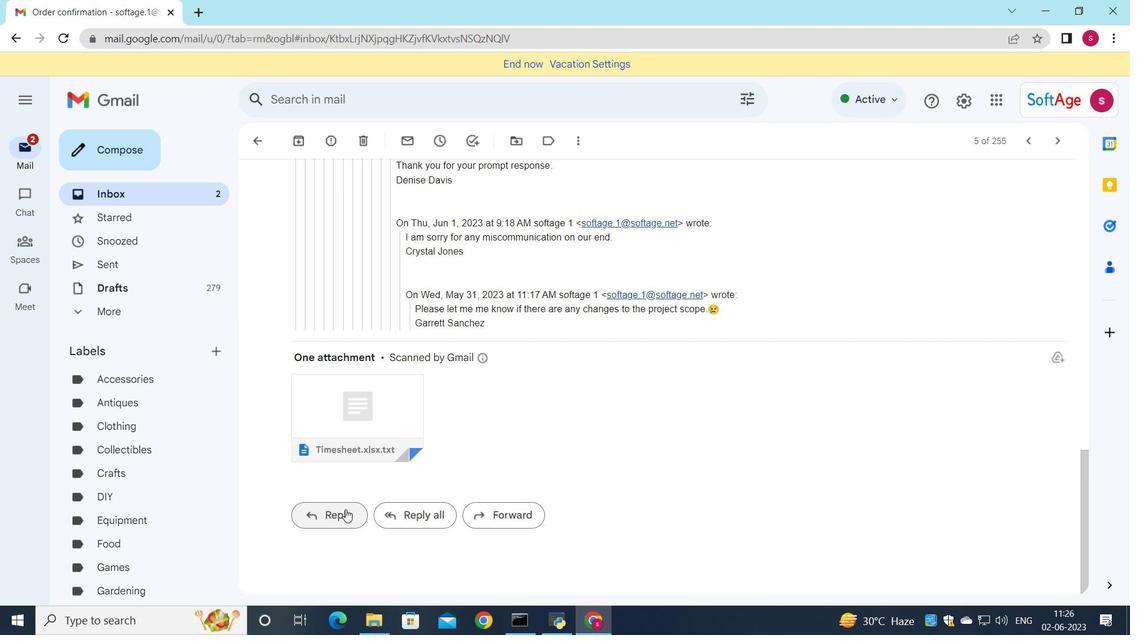 
Action: Mouse moved to (321, 402)
Screenshot: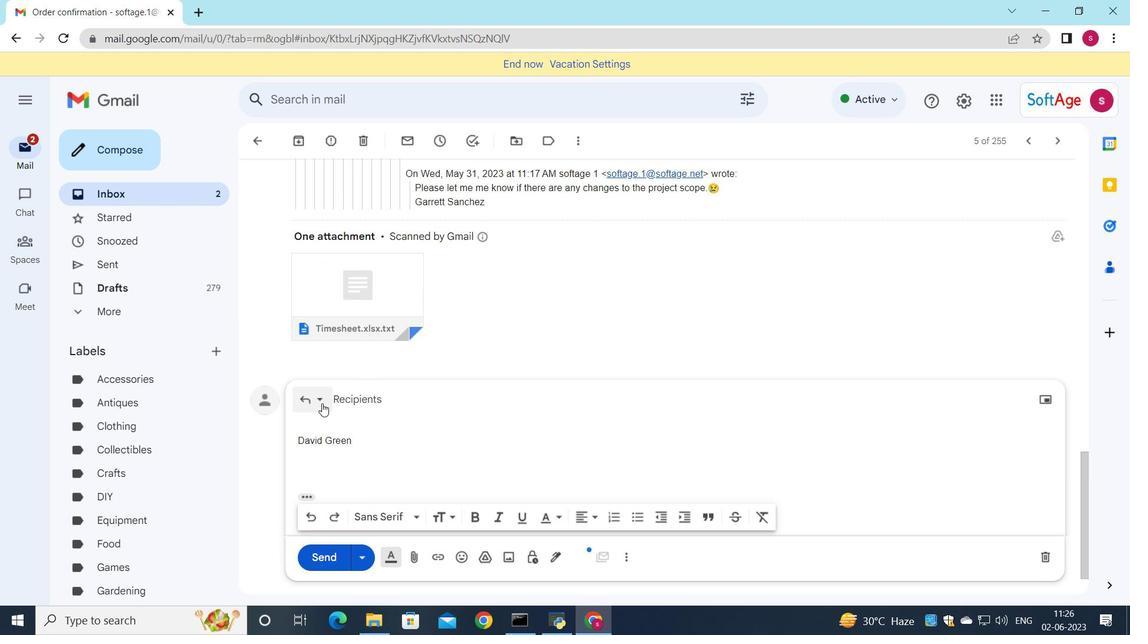 
Action: Mouse pressed left at (321, 402)
Screenshot: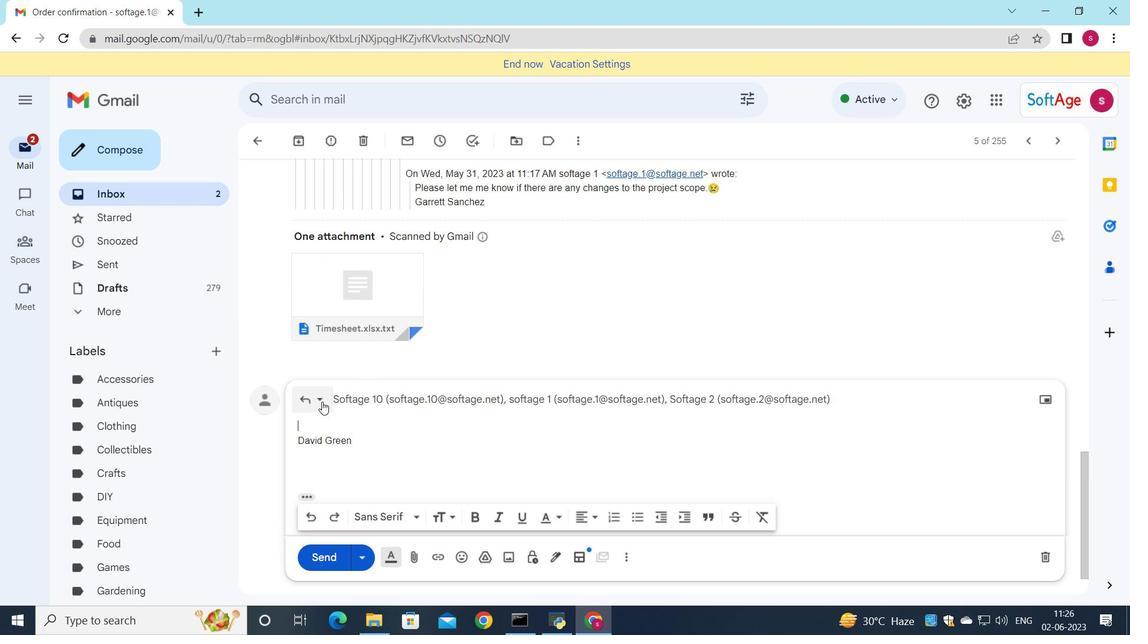 
Action: Mouse moved to (360, 506)
Screenshot: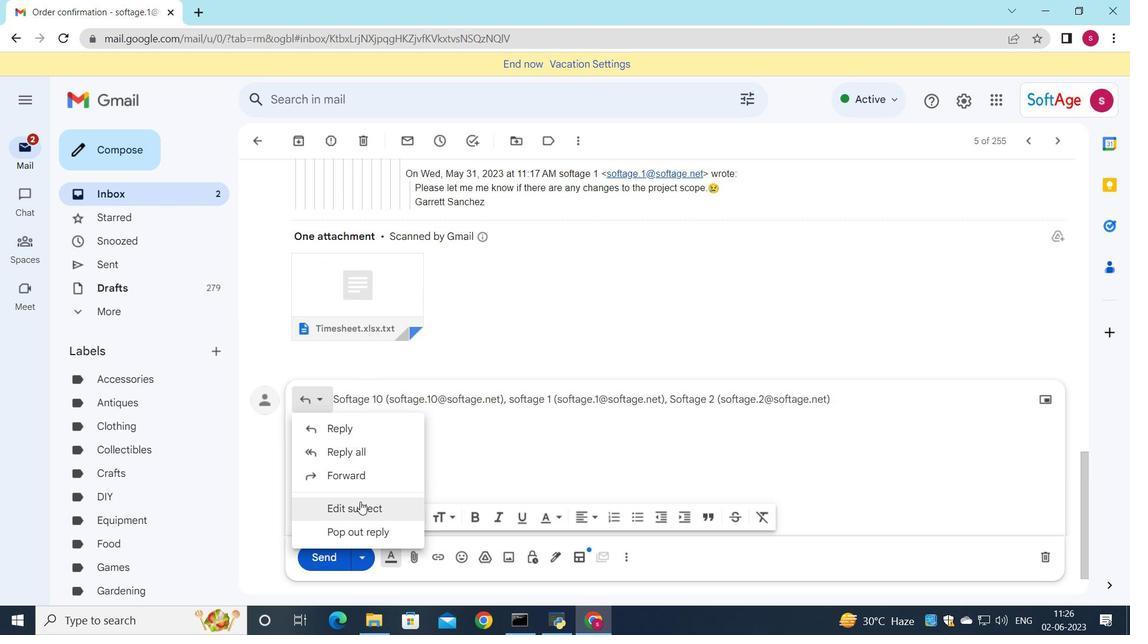 
Action: Mouse pressed left at (360, 506)
Screenshot: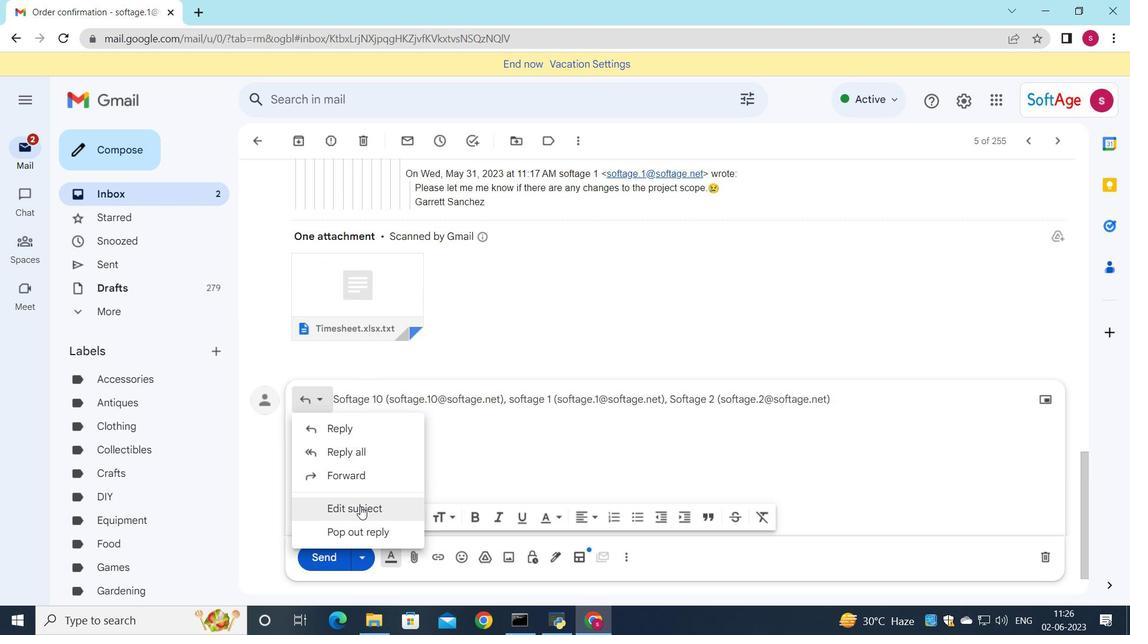 
Action: Mouse moved to (725, 397)
Screenshot: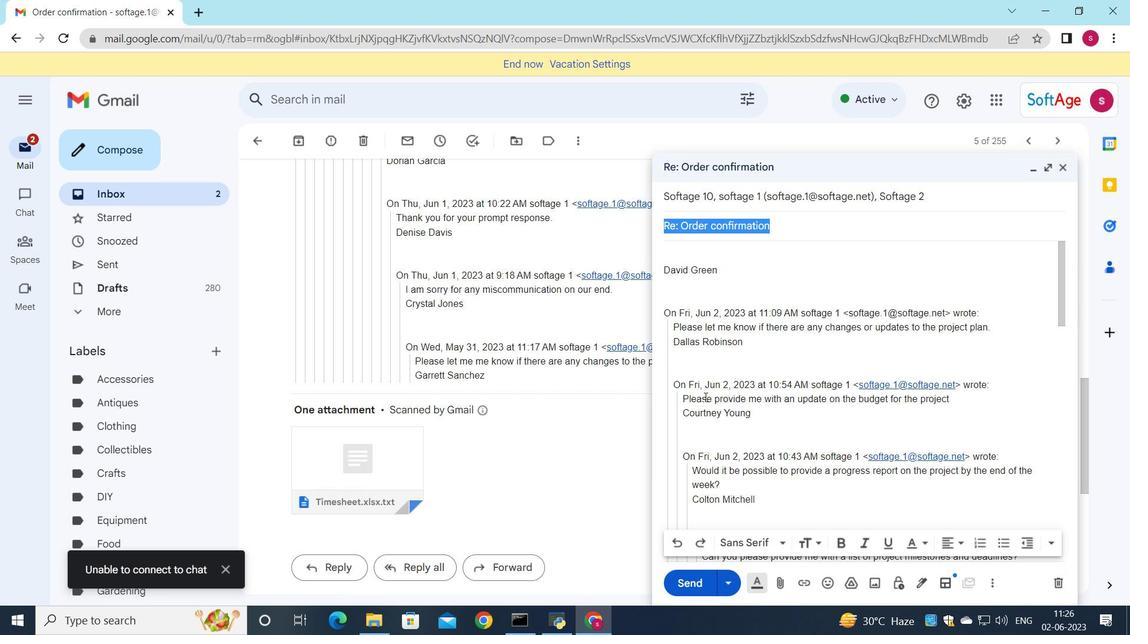 
Action: Key pressed <Key.shift>Inc<Key.backspace>voice<Key.space>follow<Key.shift>_up
Screenshot: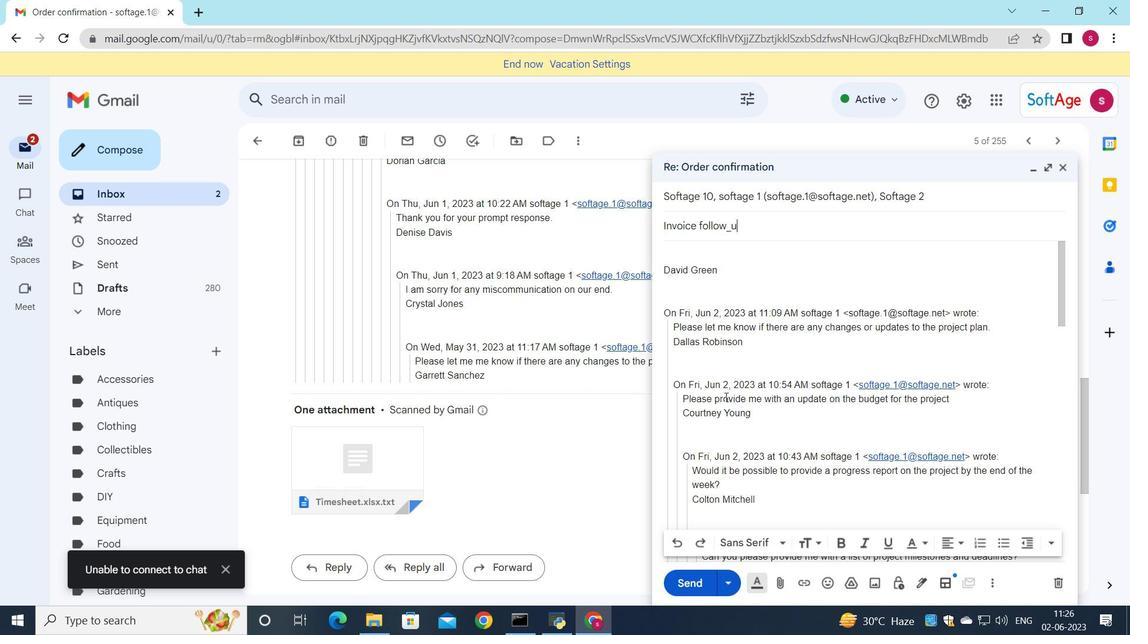 
Action: Mouse moved to (731, 222)
Screenshot: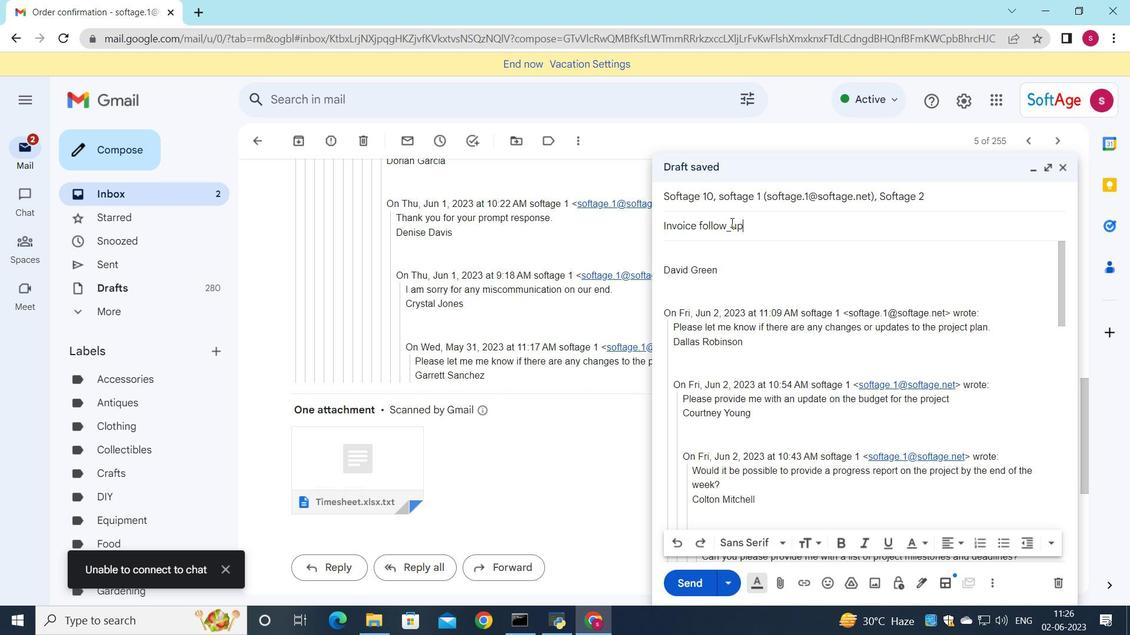 
Action: Mouse pressed left at (731, 222)
Screenshot: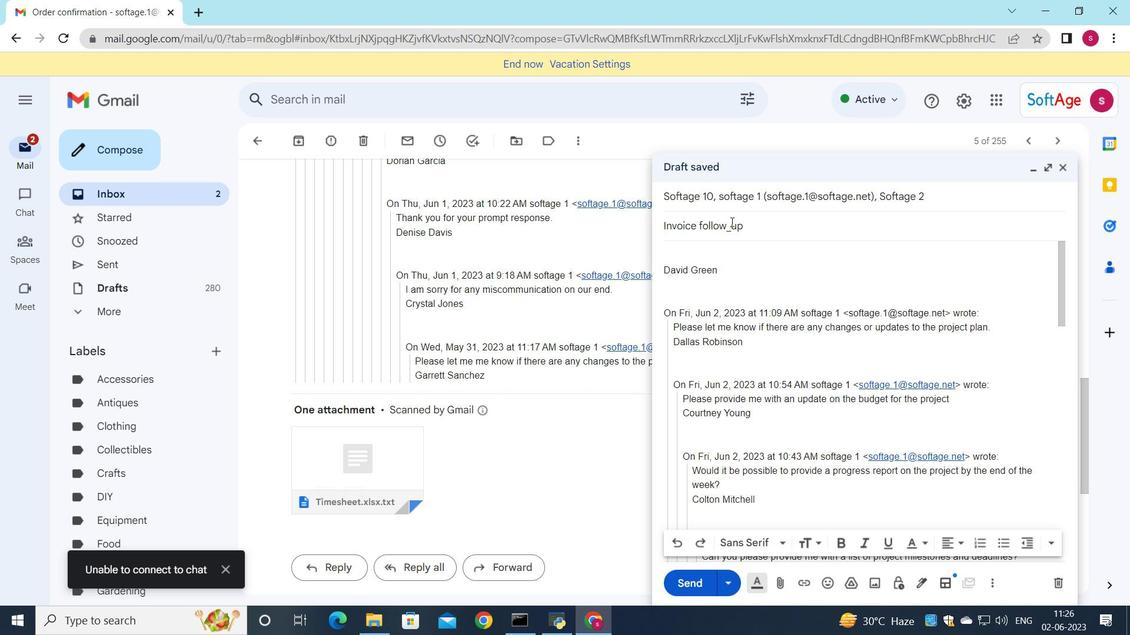 
Action: Mouse moved to (732, 228)
Screenshot: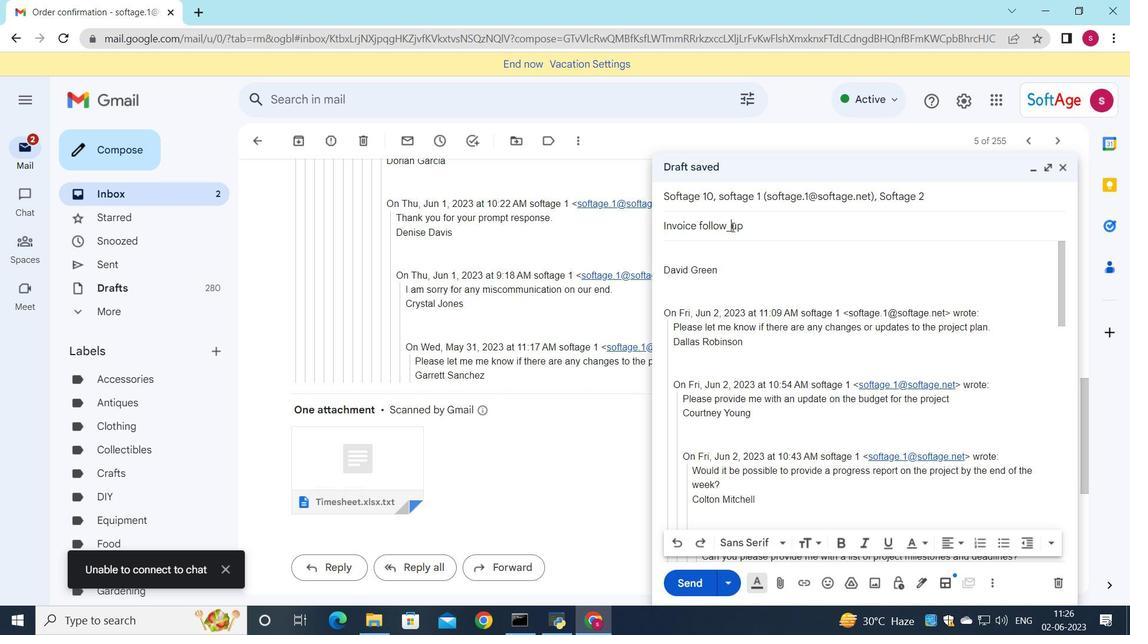 
Action: Key pressed <Key.backspace>-
Screenshot: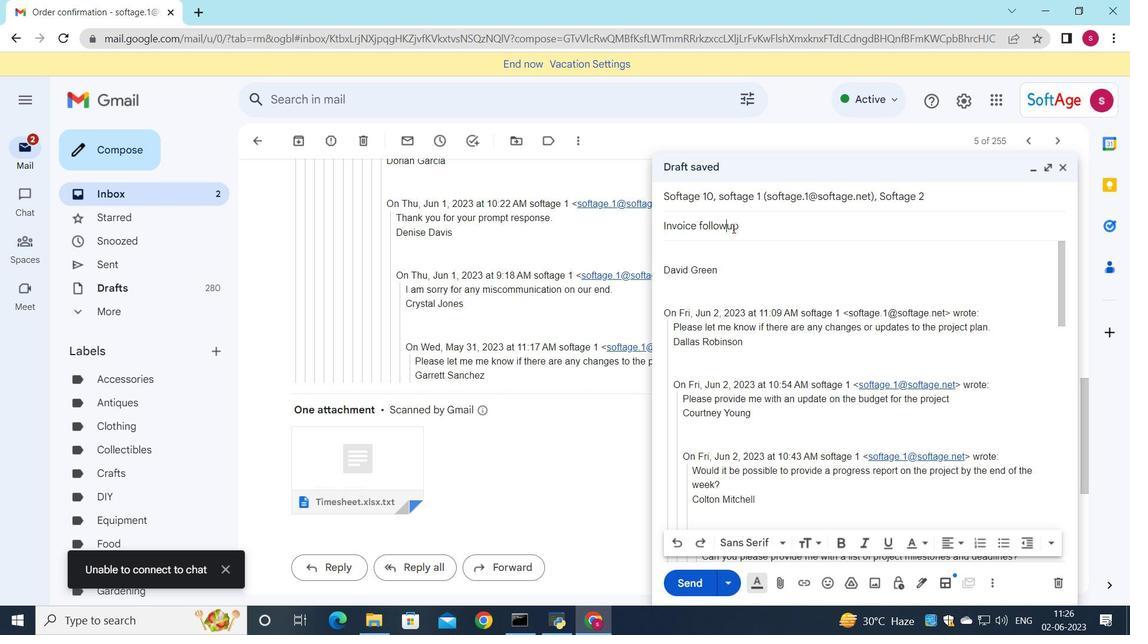 
Action: Mouse moved to (934, 194)
Screenshot: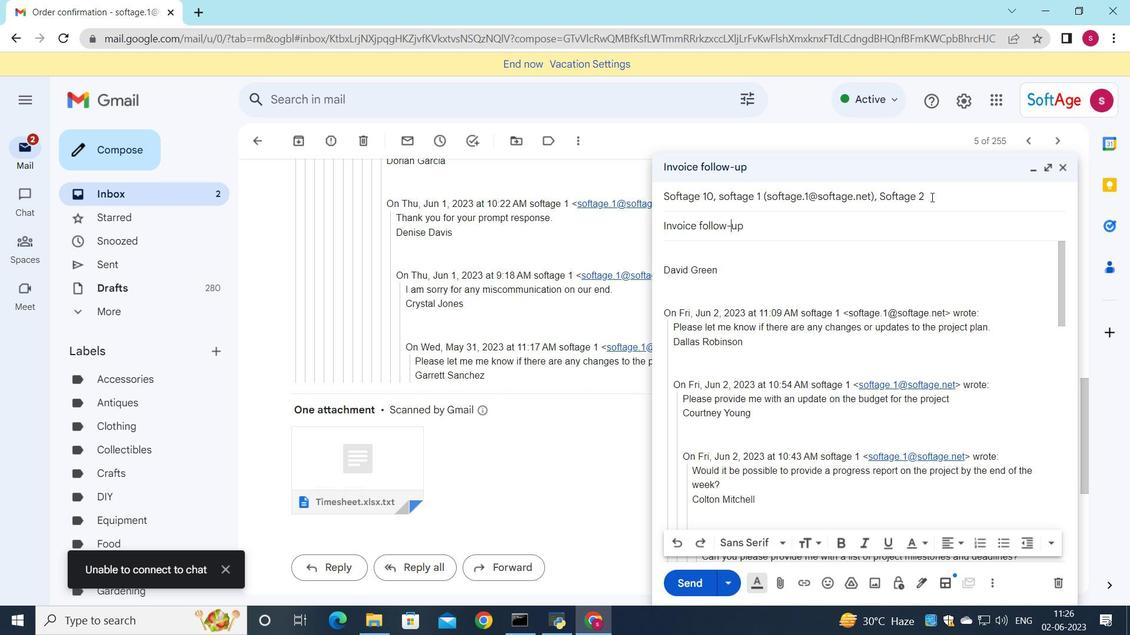 
Action: Mouse pressed left at (934, 194)
Screenshot: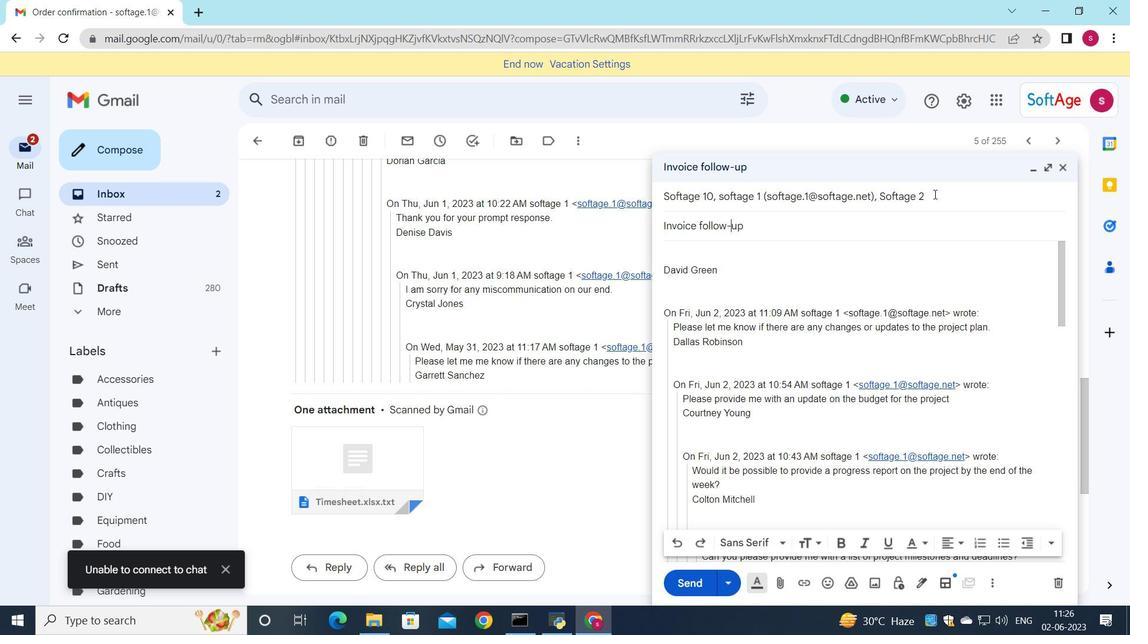 
Action: Mouse moved to (1025, 216)
Screenshot: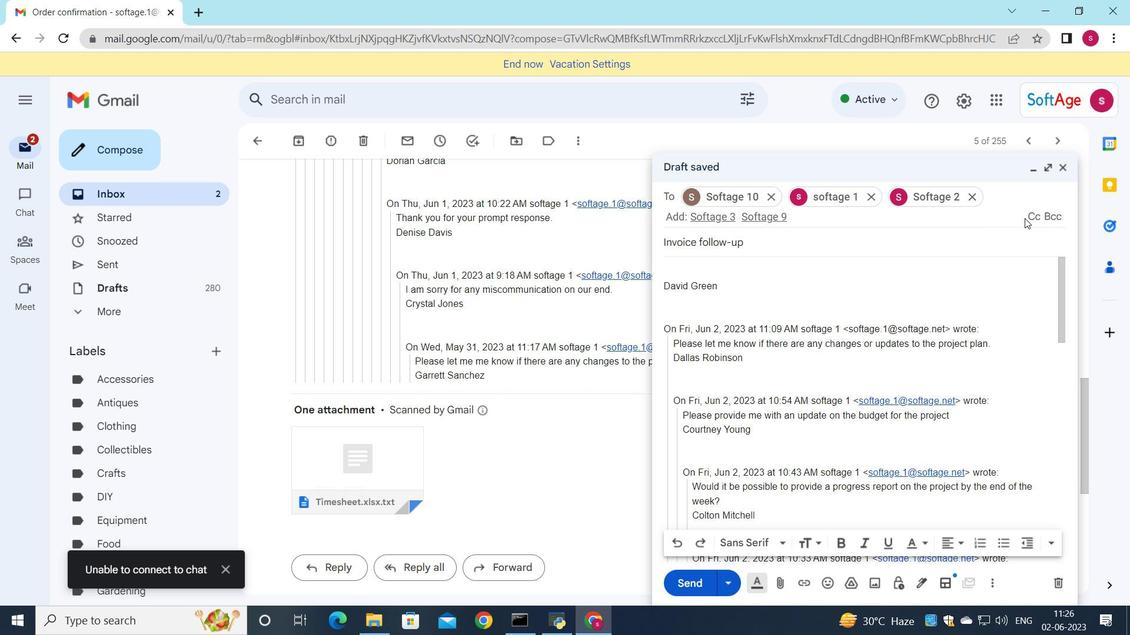 
Action: Mouse pressed left at (1025, 216)
Screenshot: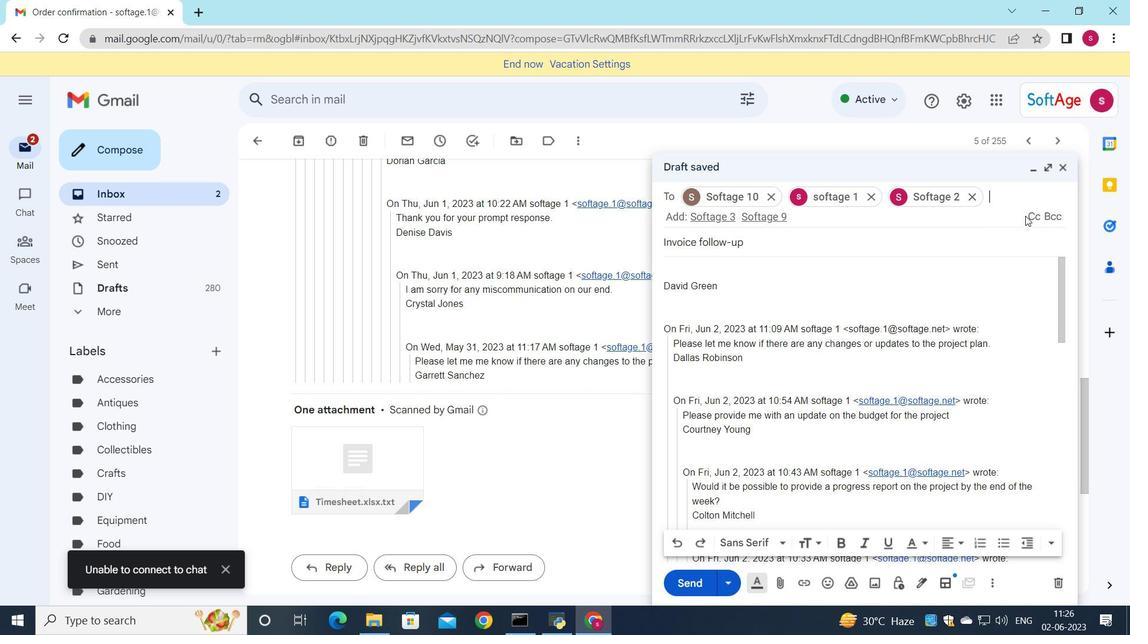 
Action: Mouse moved to (1034, 217)
Screenshot: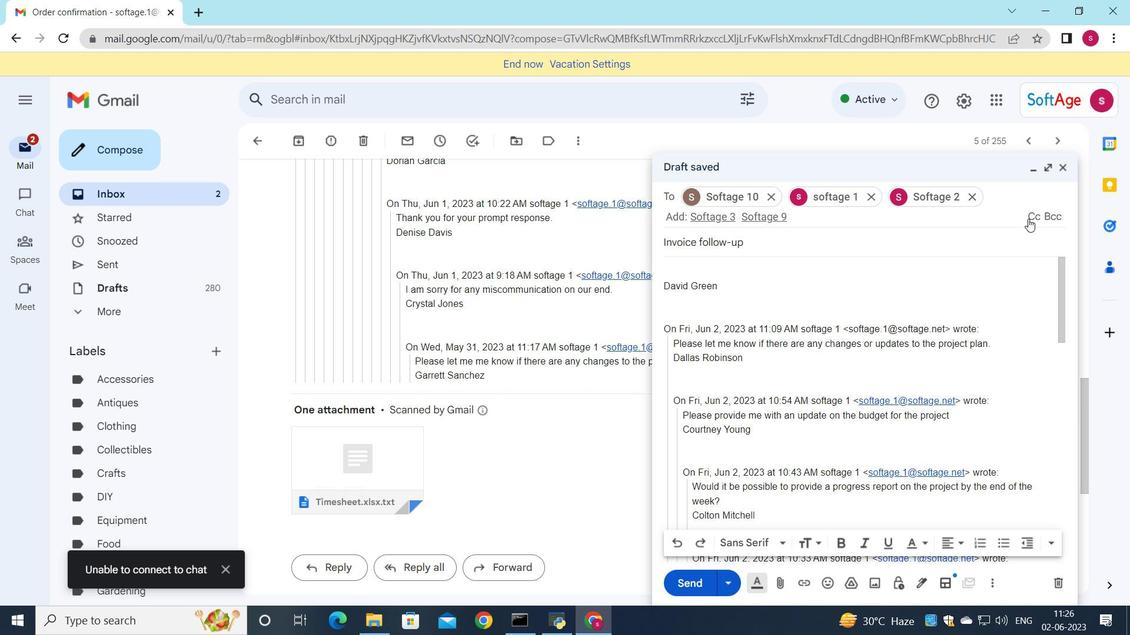 
Action: Mouse pressed left at (1034, 217)
Screenshot: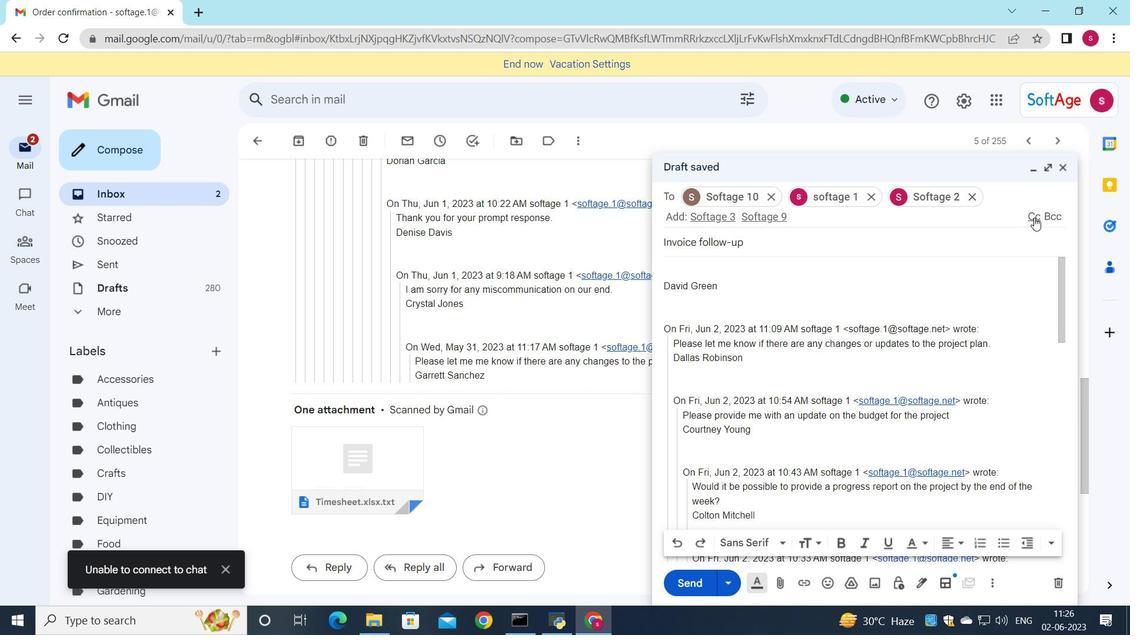 
Action: Mouse moved to (1022, 261)
Screenshot: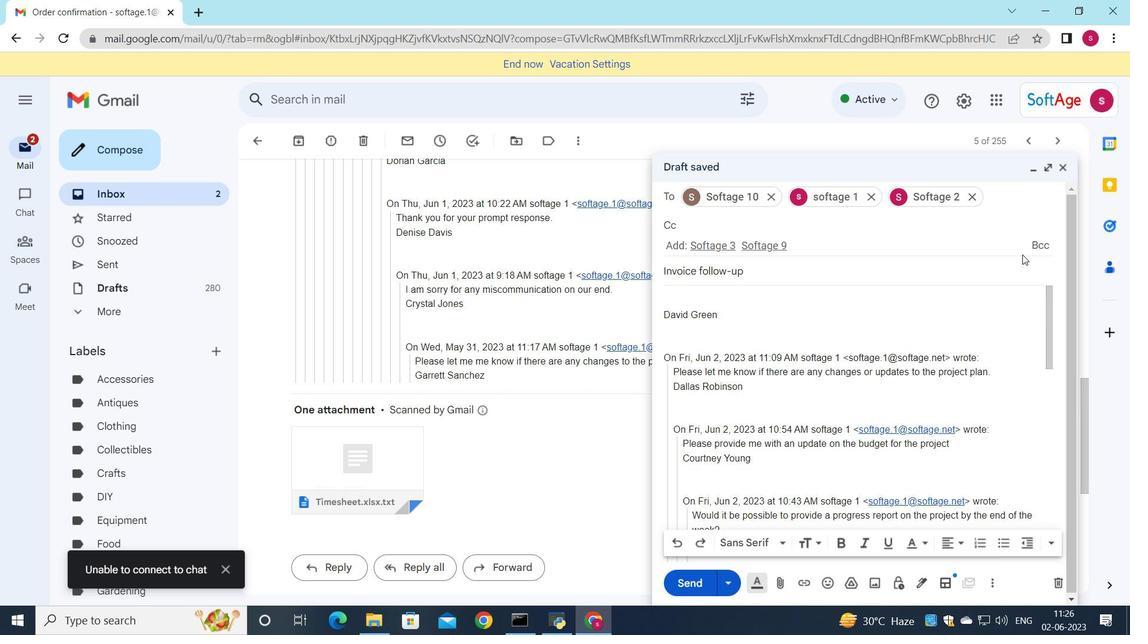 
Action: Key pressed <Key.down>
Screenshot: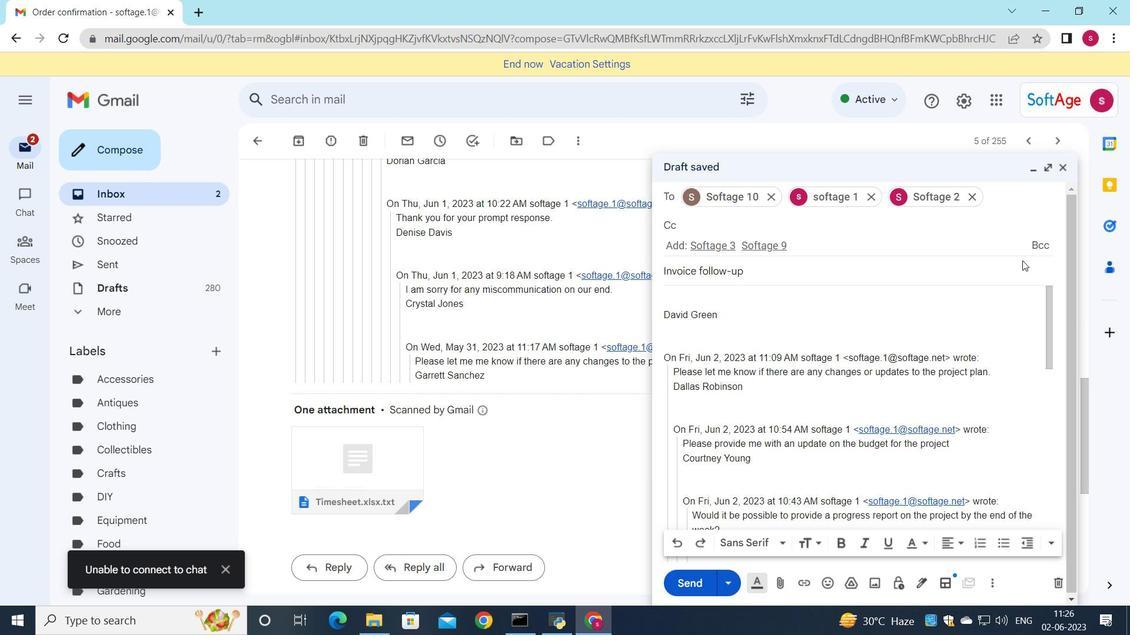 
Action: Mouse moved to (936, 291)
Screenshot: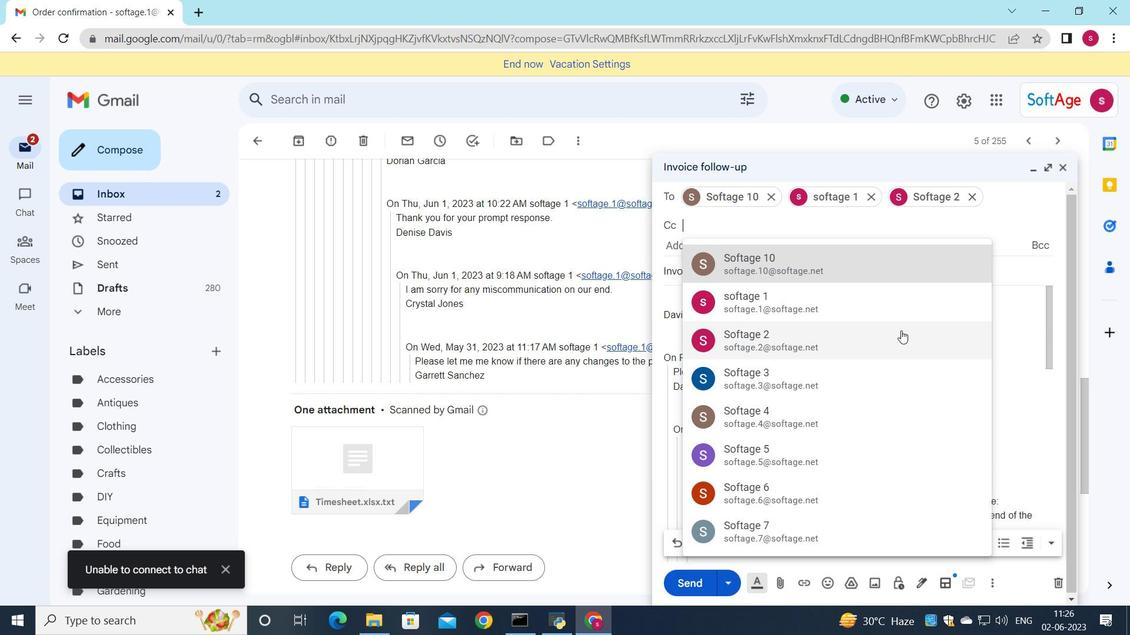 
Action: Key pressed softage.8
Screenshot: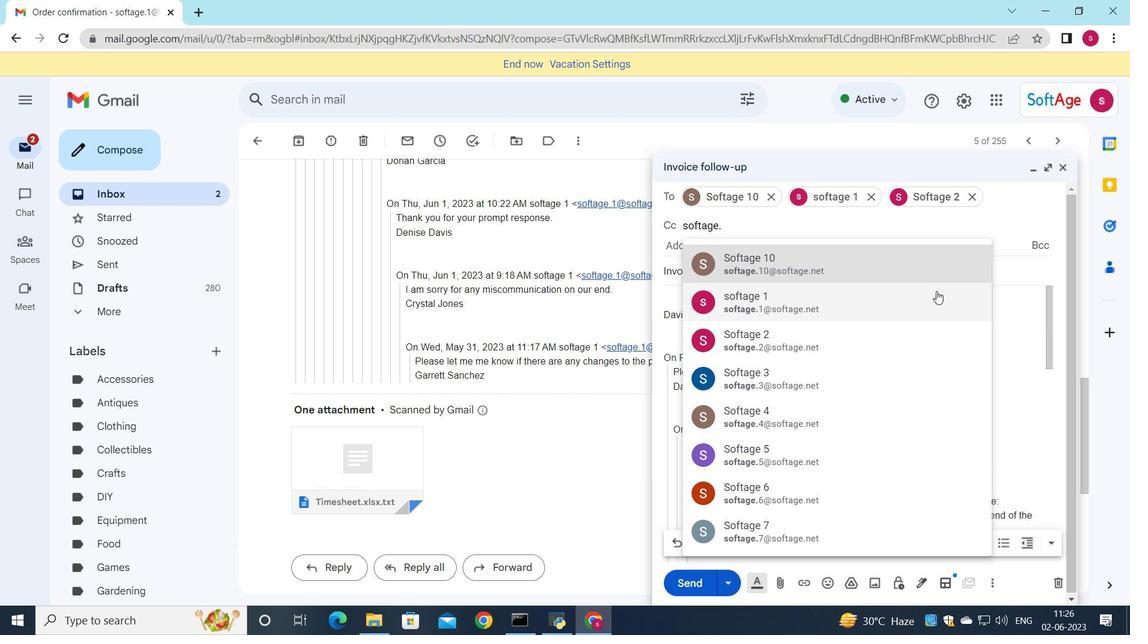 
Action: Mouse moved to (907, 271)
Screenshot: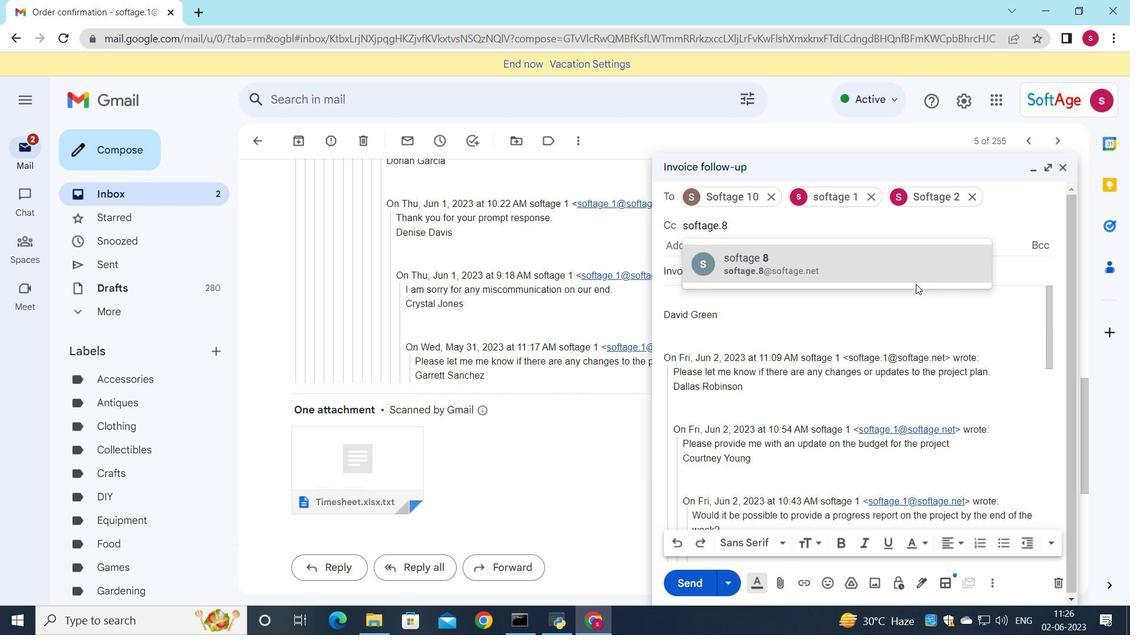 
Action: Mouse pressed left at (907, 271)
